 Task: Look for Airbnb properties in Ado Odo, Nigeria from 24th December, 2023 to 27th December, 2023 for 1 adult. Place can be private room with 1  bedroom having 1 bed and 1 bathroom. Property type can be hotel.
Action: Mouse moved to (491, 120)
Screenshot: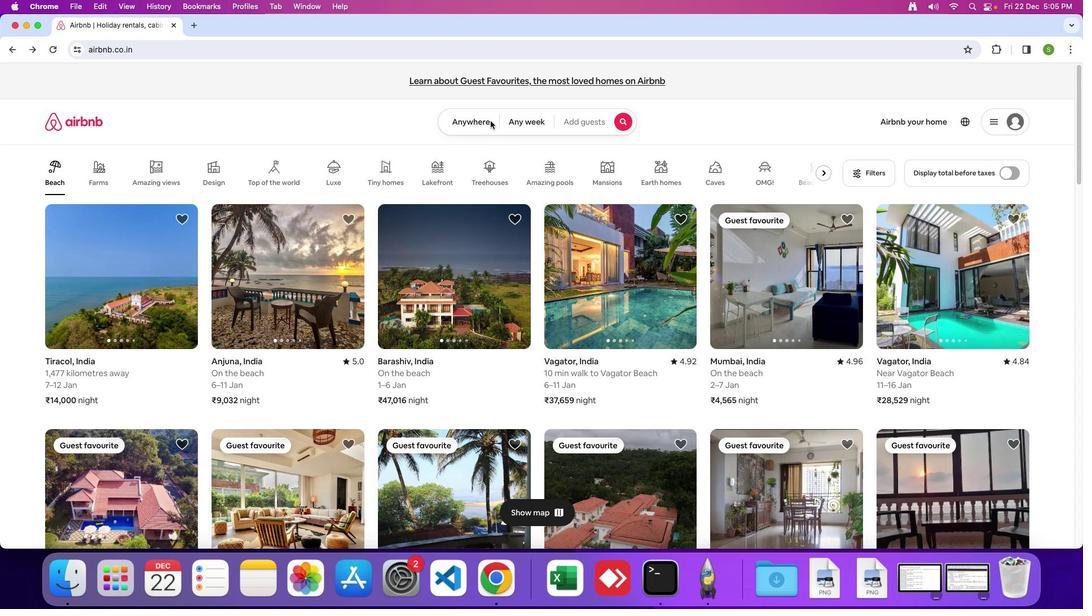 
Action: Mouse pressed left at (491, 120)
Screenshot: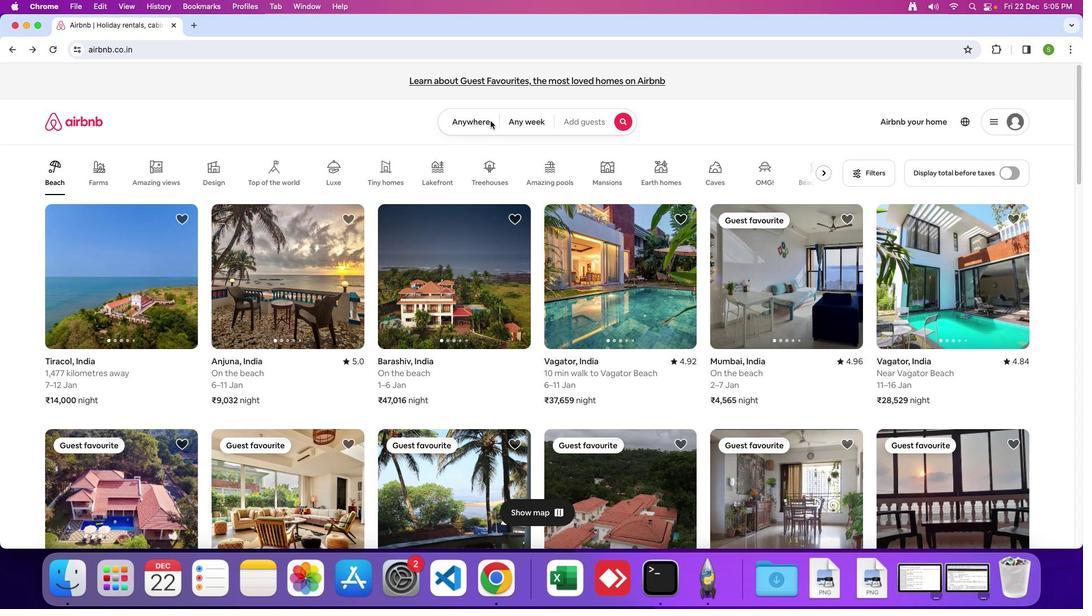 
Action: Mouse moved to (460, 128)
Screenshot: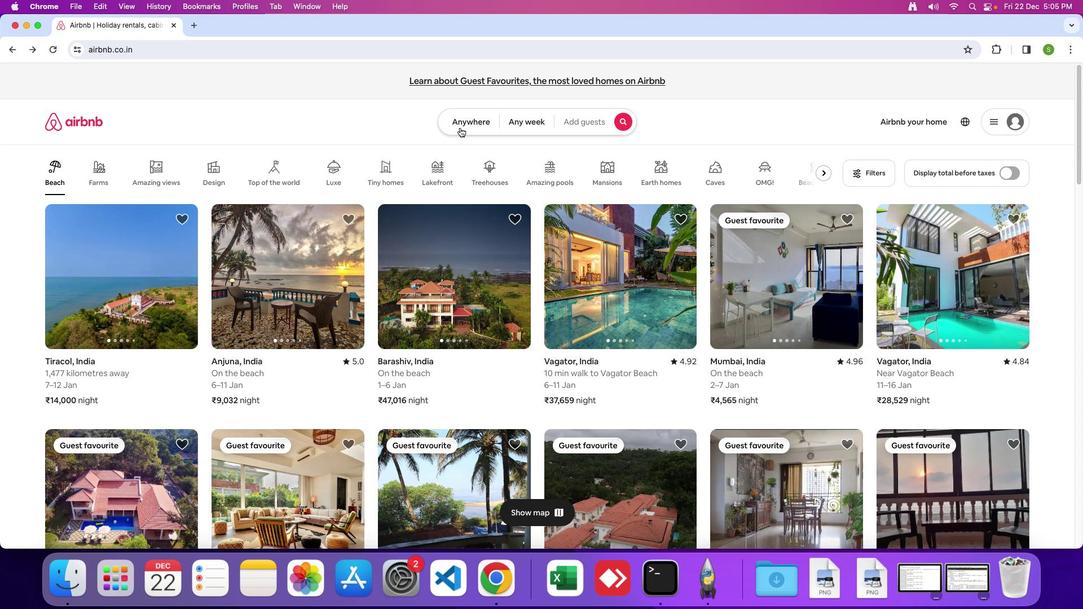 
Action: Mouse pressed left at (460, 128)
Screenshot: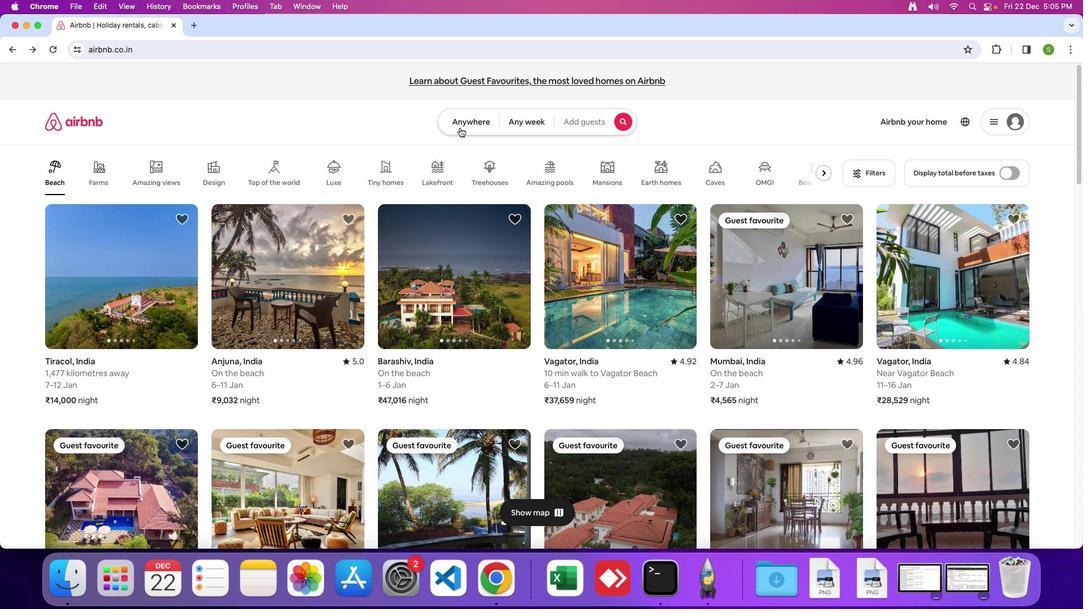
Action: Mouse moved to (411, 167)
Screenshot: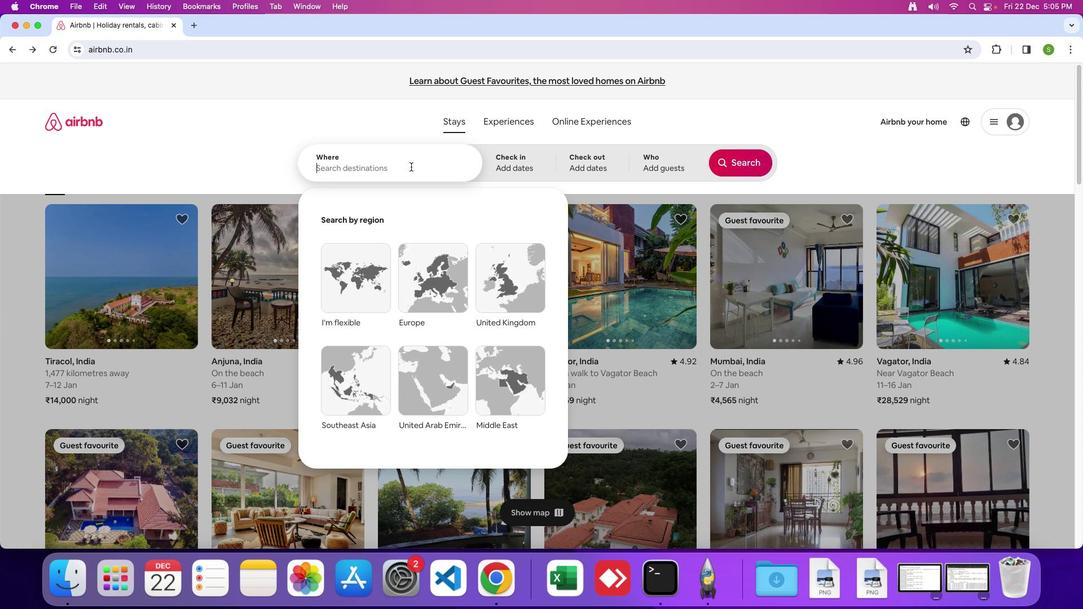 
Action: Mouse pressed left at (411, 167)
Screenshot: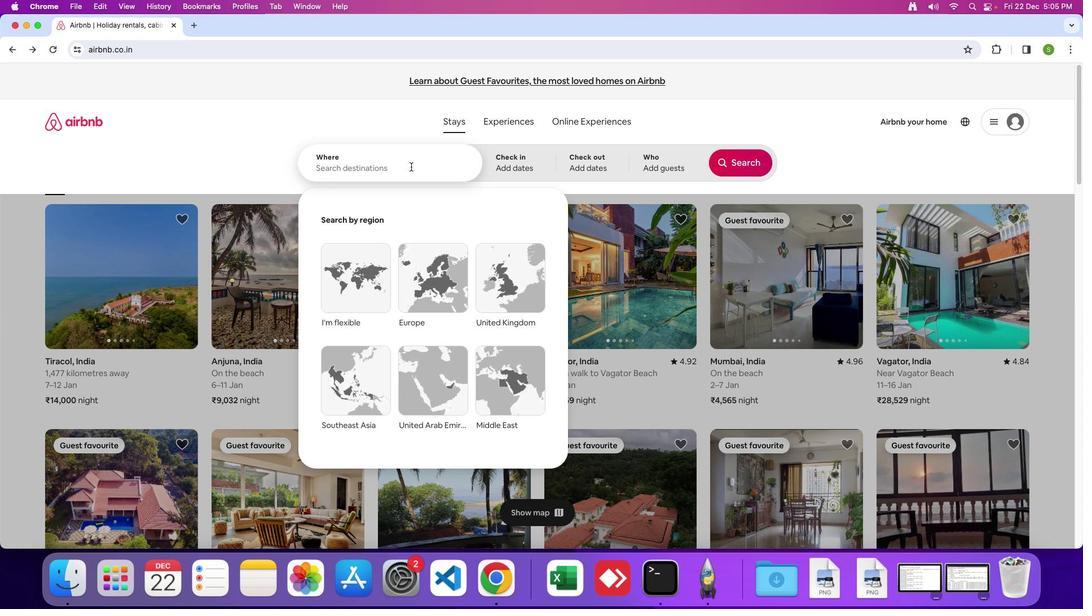 
Action: Mouse moved to (411, 167)
Screenshot: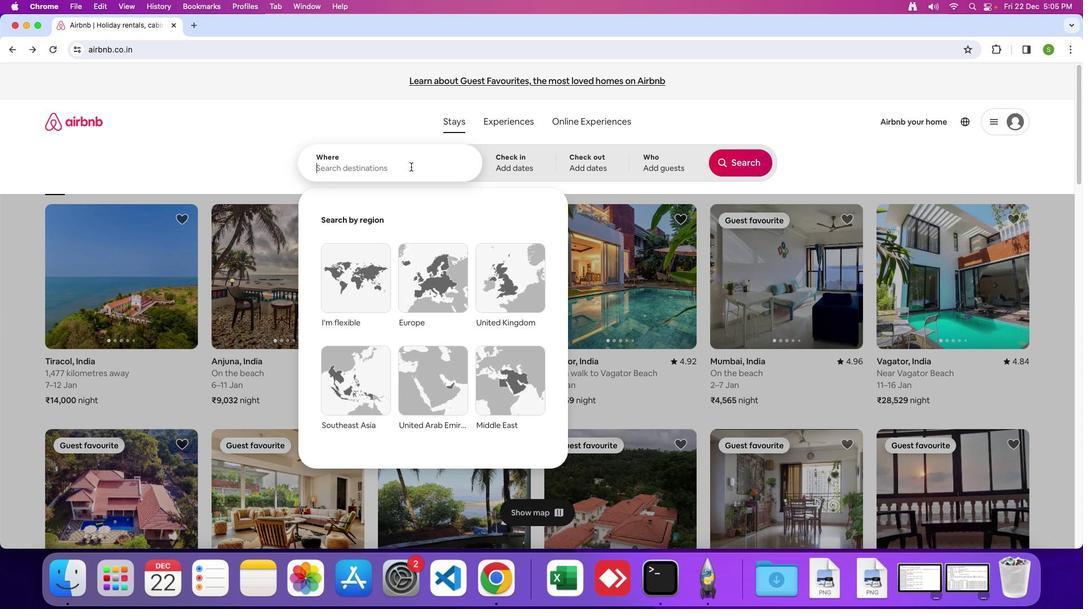 
Action: Key pressed 'A'Key.caps_lock'd''o'Key.spaceKey.shift'O''d''o'','Key.spaceKey.shift'N''i''g''e''r''i''a'Key.enter
Screenshot: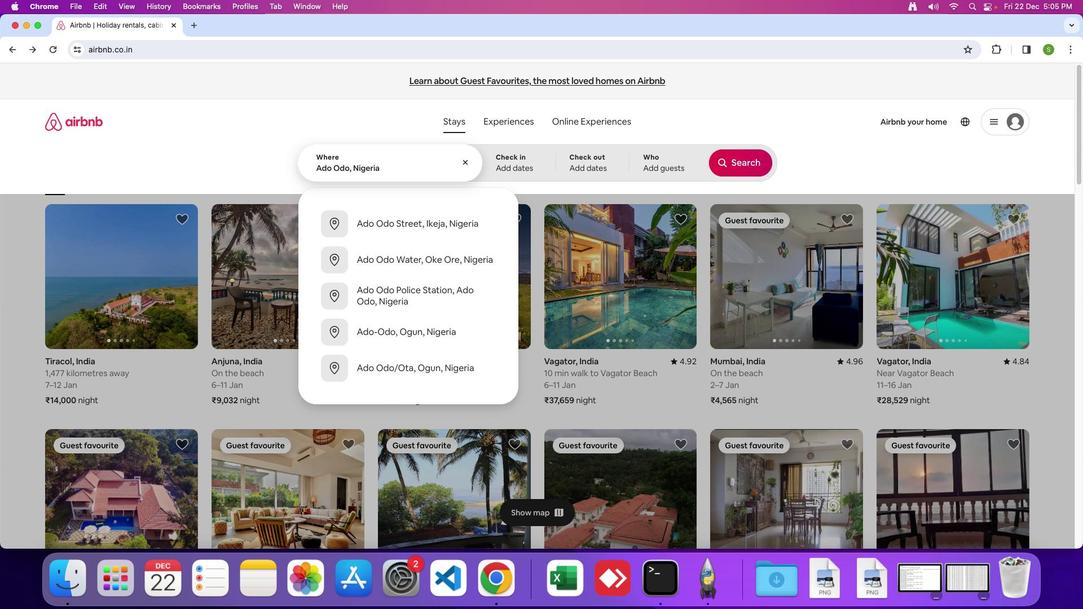 
Action: Mouse moved to (344, 421)
Screenshot: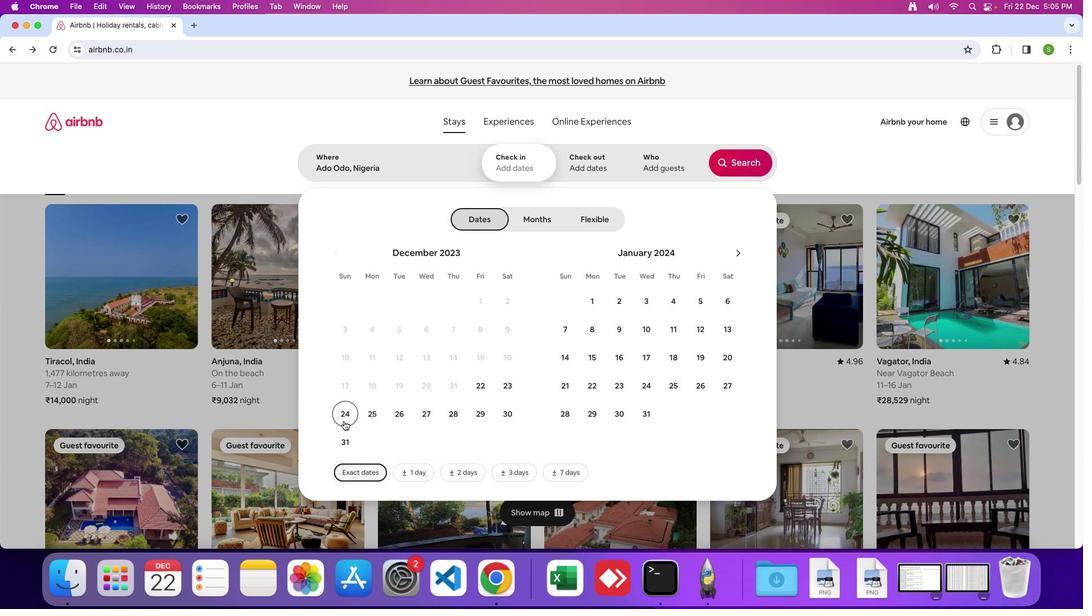 
Action: Mouse pressed left at (344, 421)
Screenshot: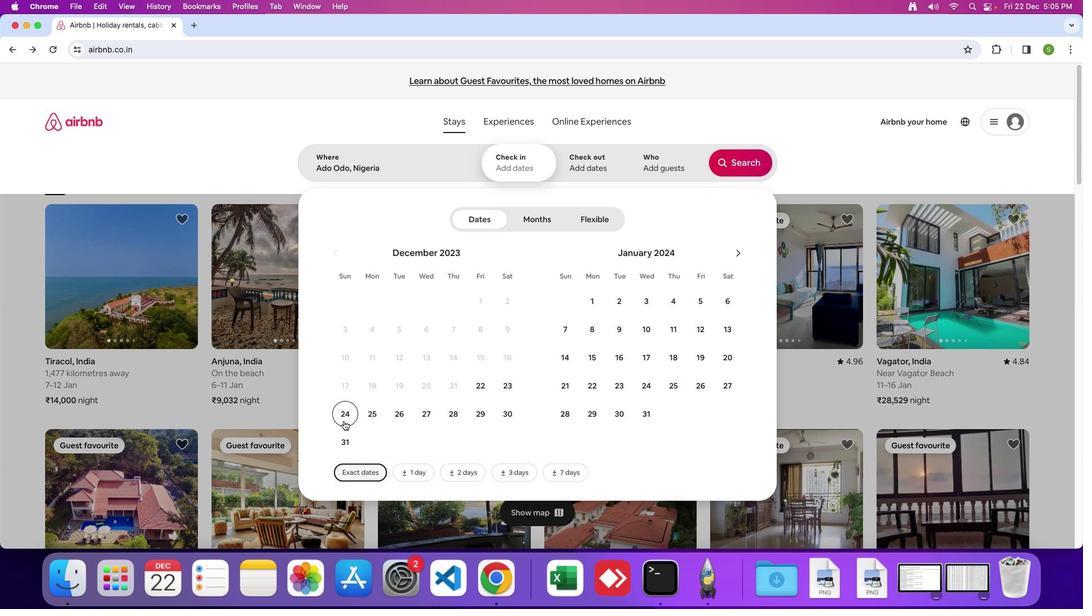 
Action: Mouse moved to (427, 414)
Screenshot: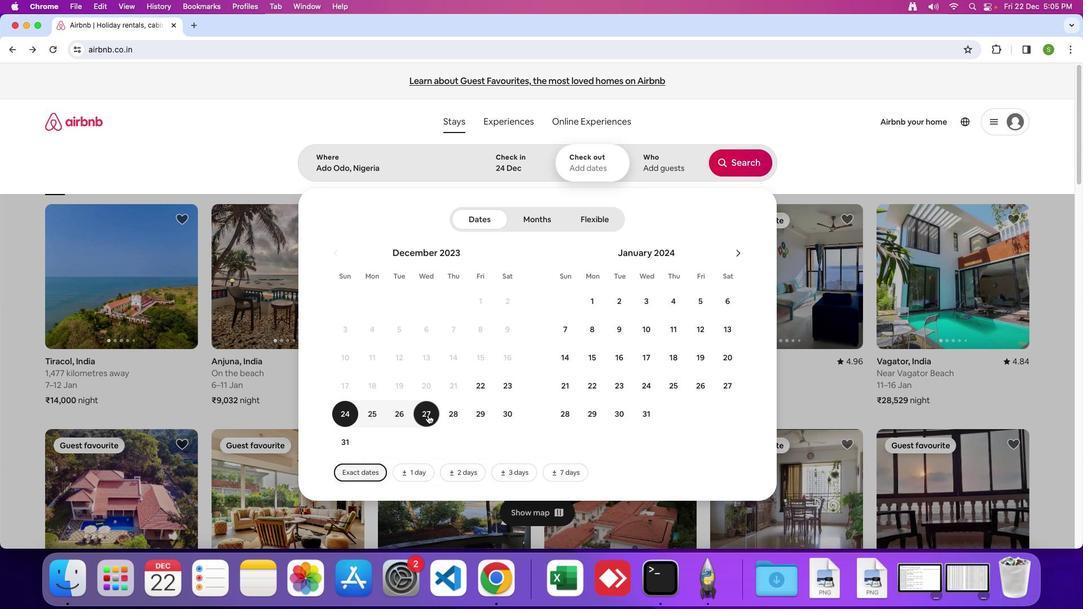 
Action: Mouse pressed left at (427, 414)
Screenshot: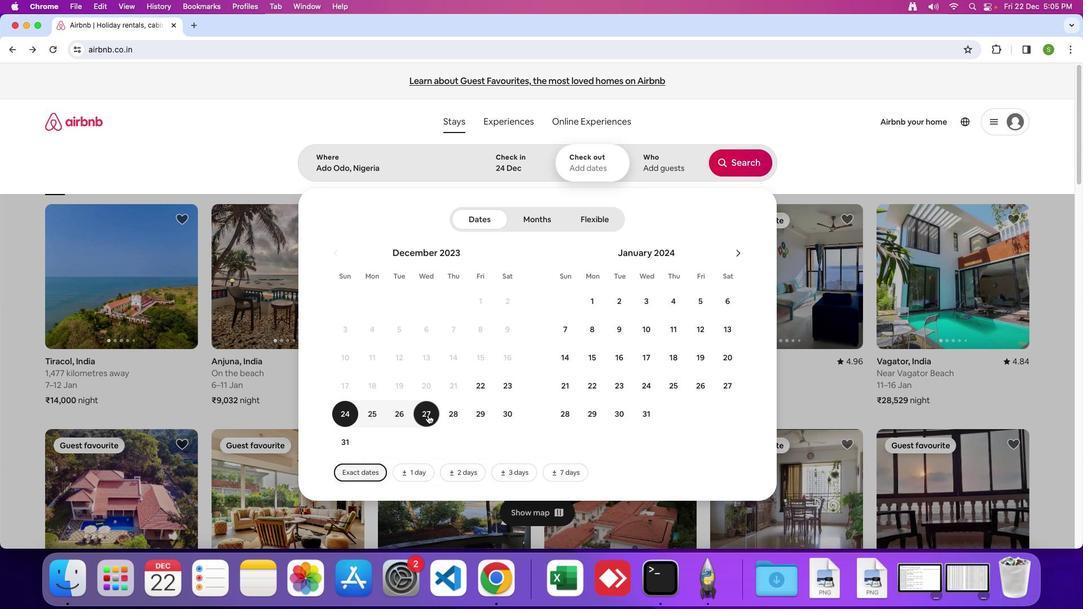 
Action: Mouse moved to (663, 174)
Screenshot: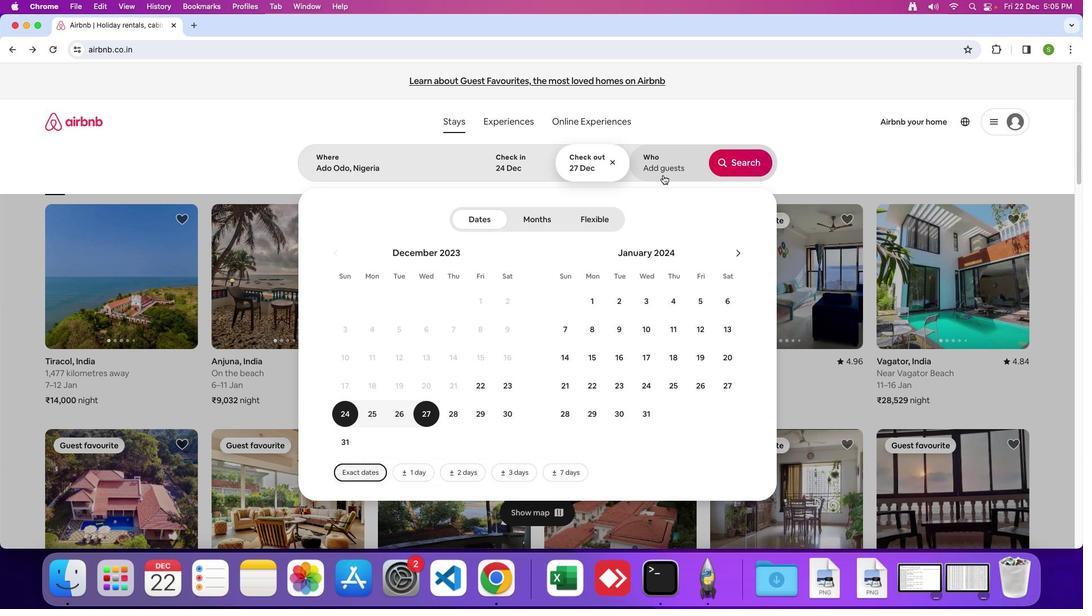 
Action: Mouse pressed left at (663, 174)
Screenshot: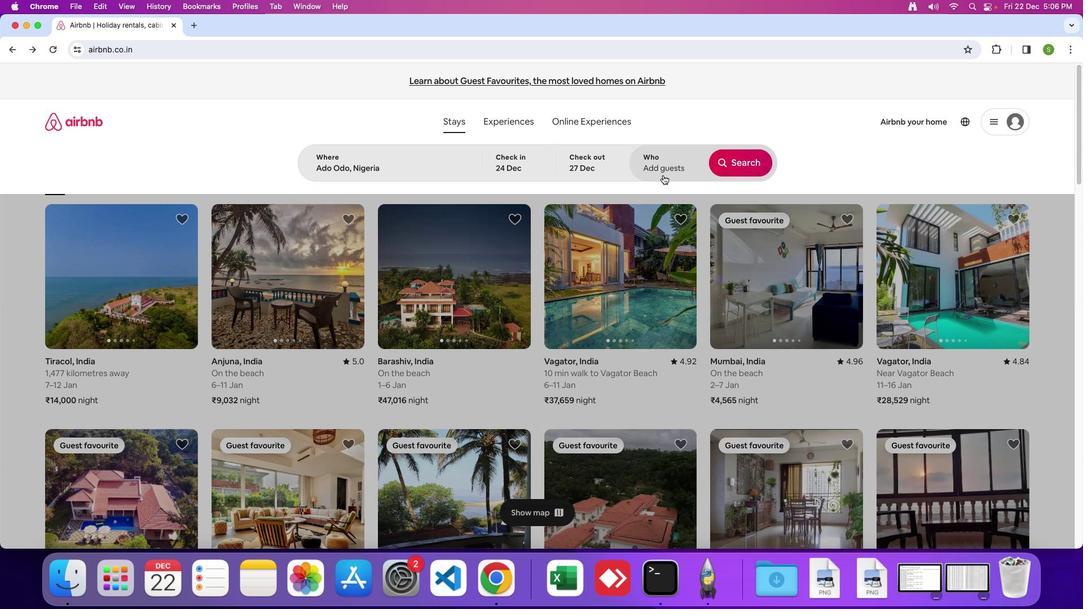 
Action: Mouse moved to (748, 219)
Screenshot: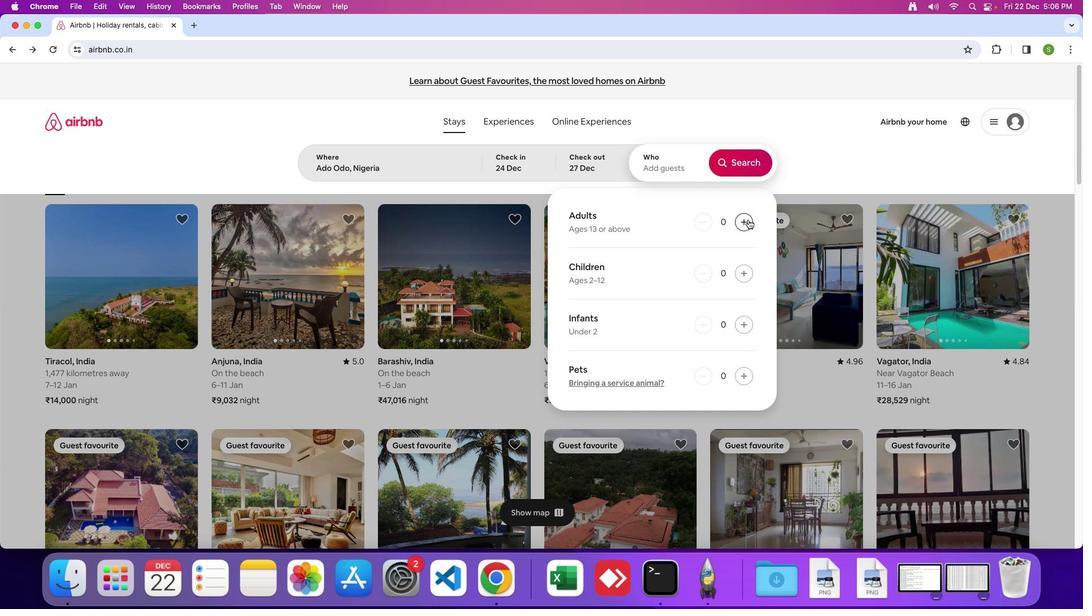 
Action: Mouse pressed left at (748, 219)
Screenshot: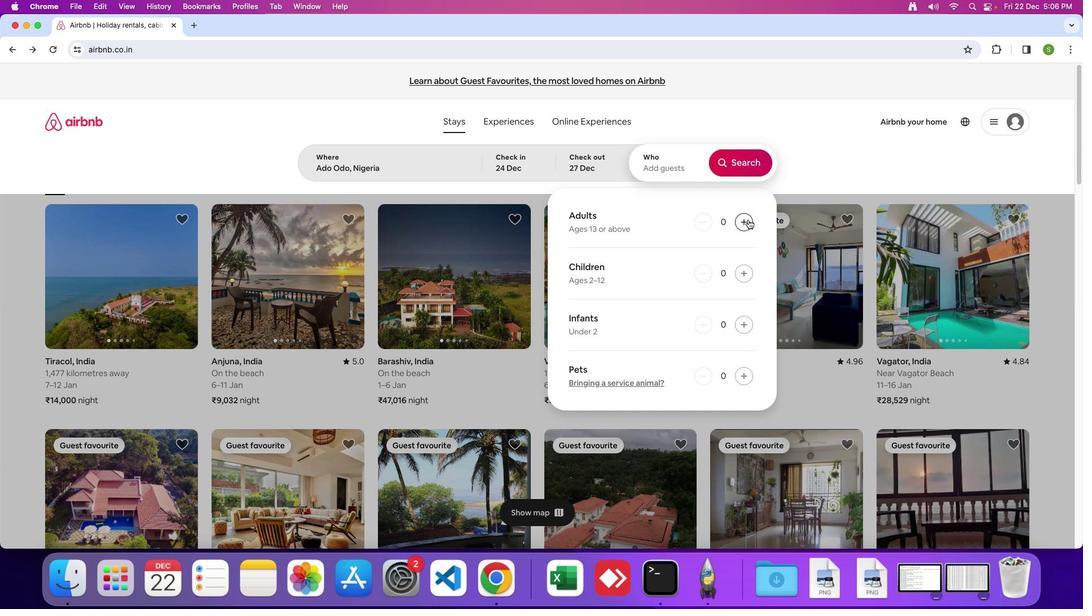 
Action: Mouse moved to (741, 167)
Screenshot: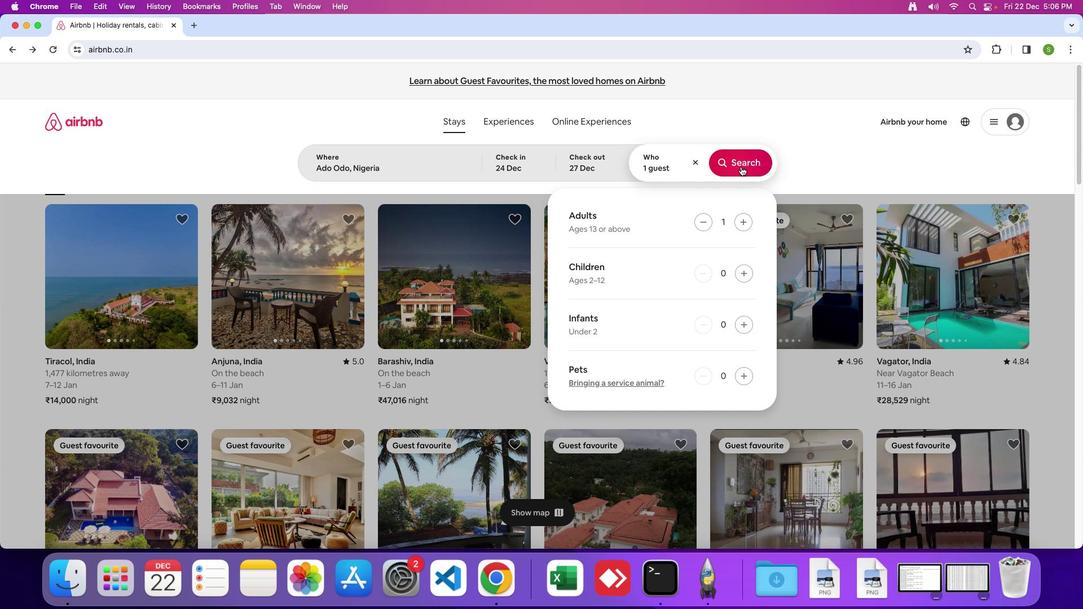 
Action: Mouse pressed left at (741, 167)
Screenshot: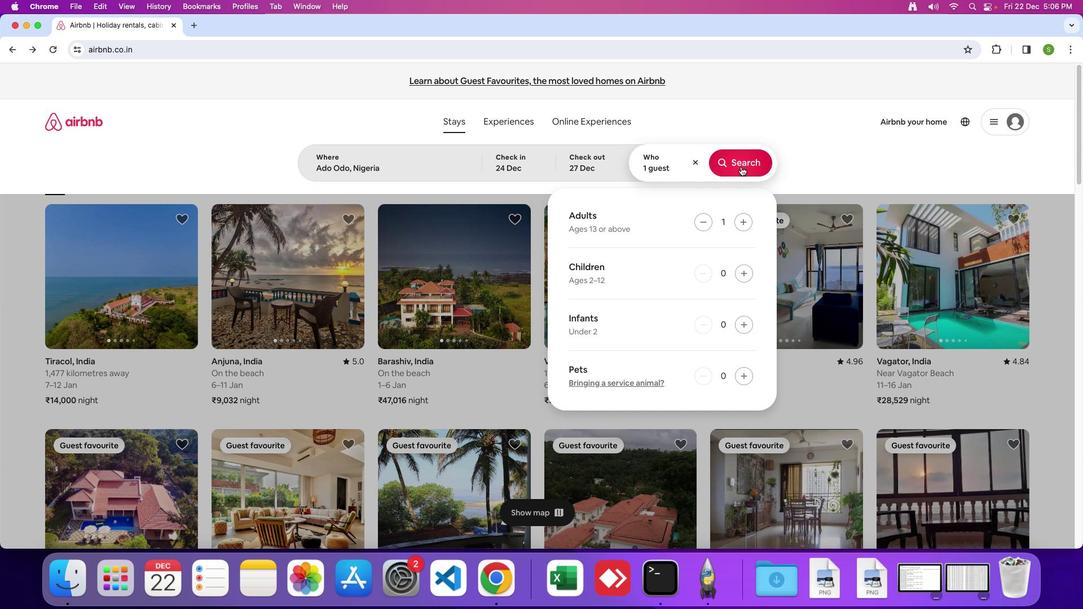 
Action: Mouse moved to (904, 136)
Screenshot: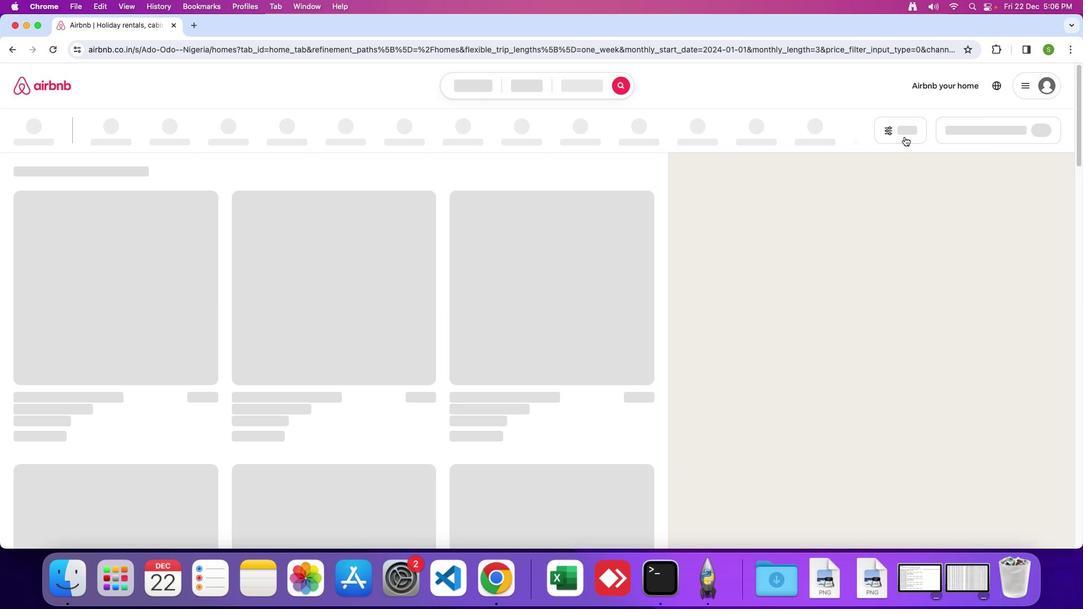 
Action: Mouse pressed left at (904, 136)
Screenshot: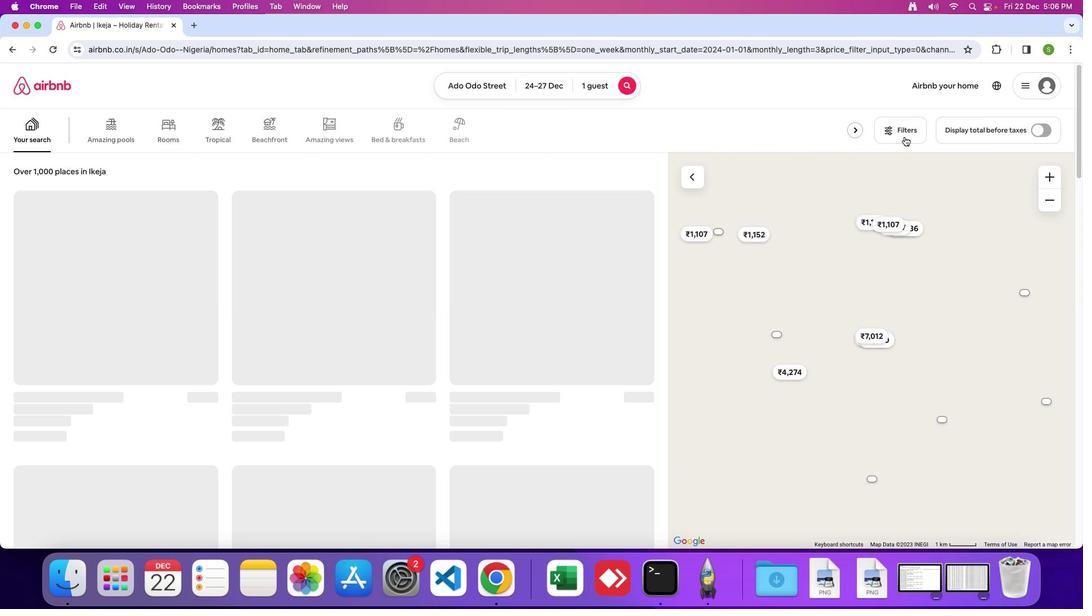 
Action: Mouse moved to (553, 370)
Screenshot: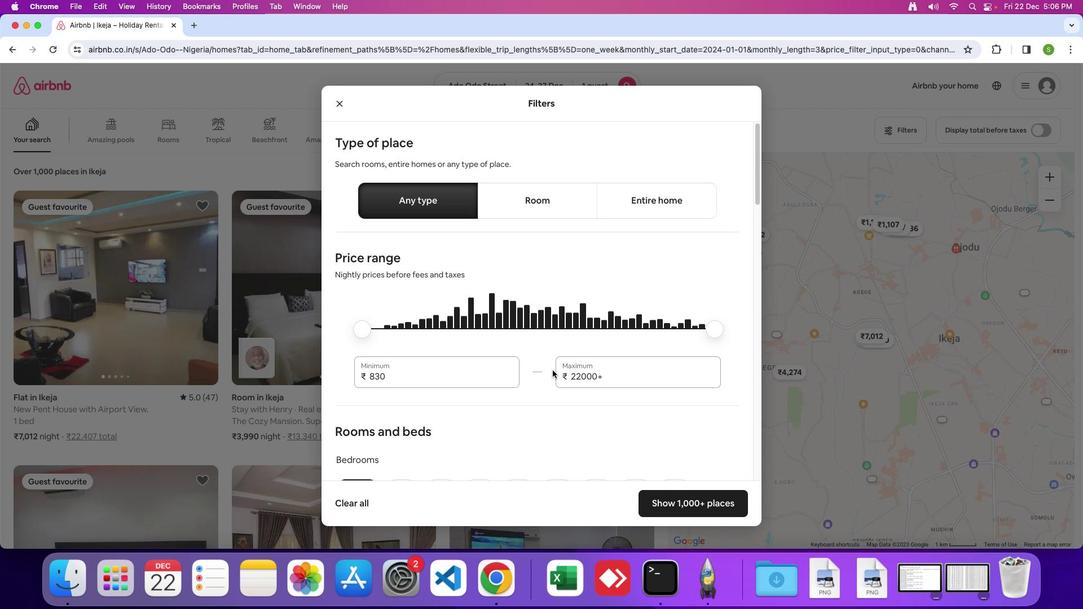 
Action: Mouse scrolled (553, 370) with delta (0, 0)
Screenshot: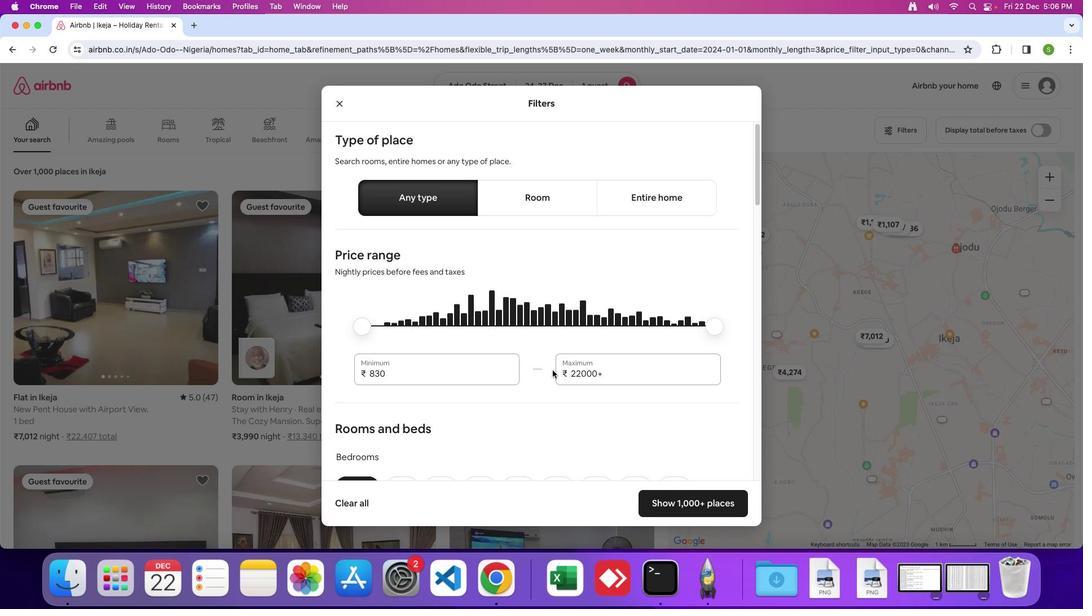 
Action: Mouse scrolled (553, 370) with delta (0, 0)
Screenshot: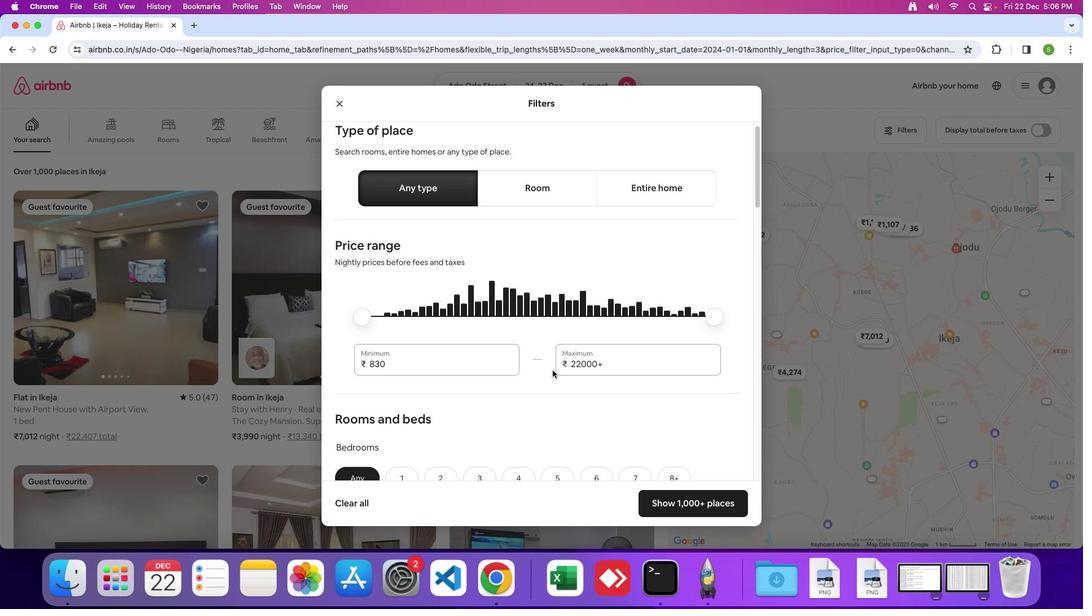 
Action: Mouse scrolled (553, 370) with delta (0, 0)
Screenshot: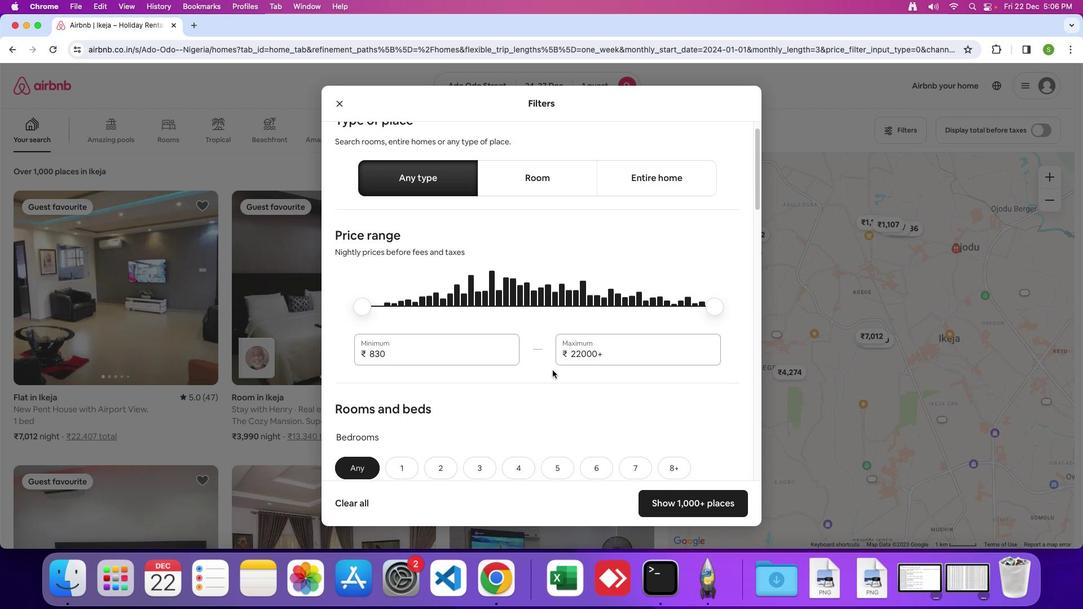 
Action: Mouse scrolled (553, 370) with delta (0, 0)
Screenshot: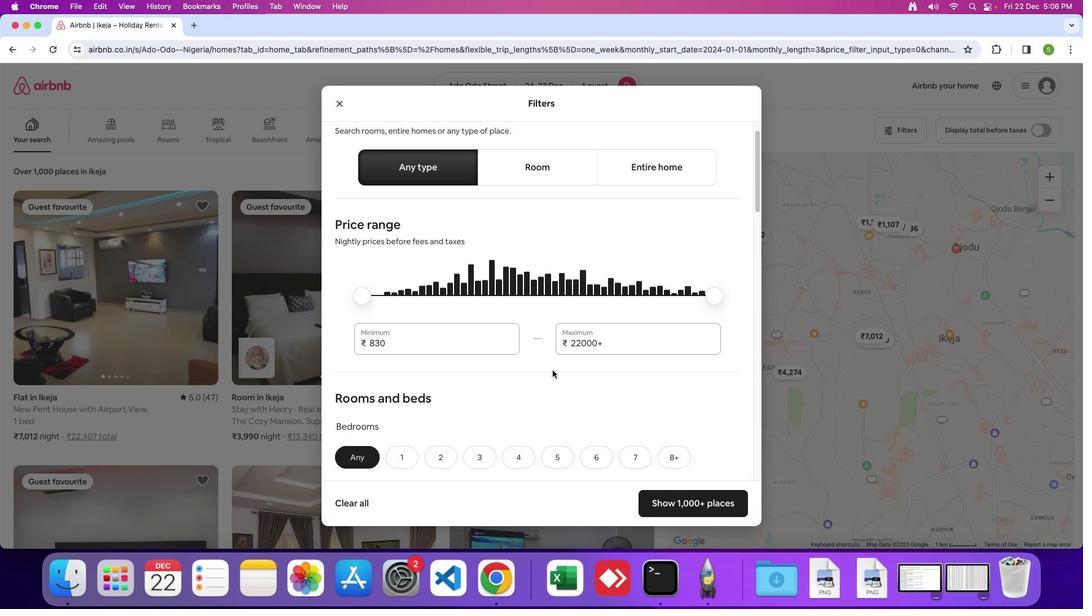 
Action: Mouse scrolled (553, 370) with delta (0, 0)
Screenshot: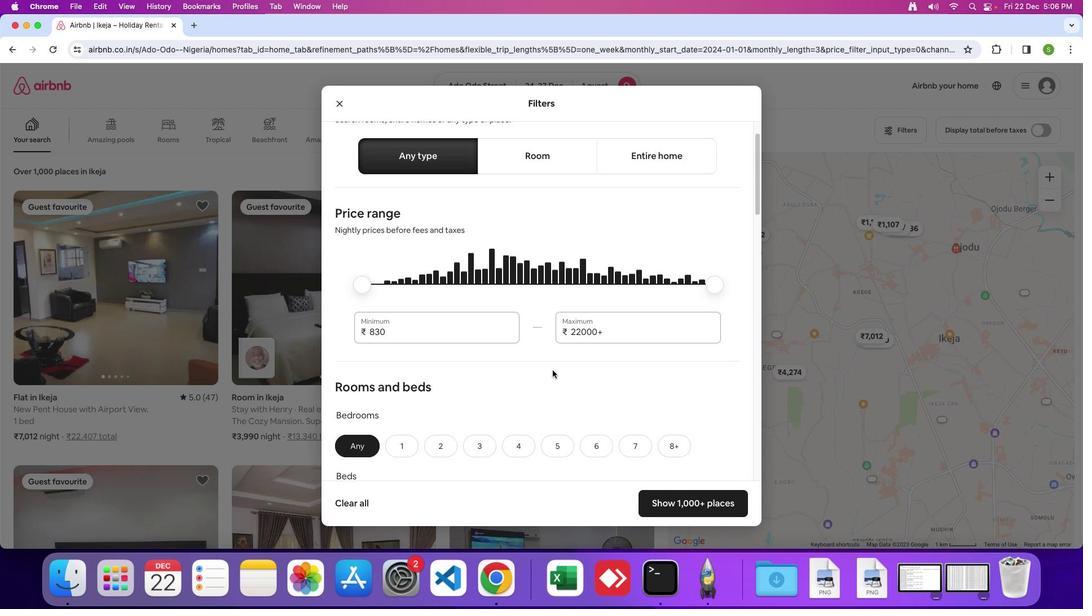 
Action: Mouse scrolled (553, 370) with delta (0, 0)
Screenshot: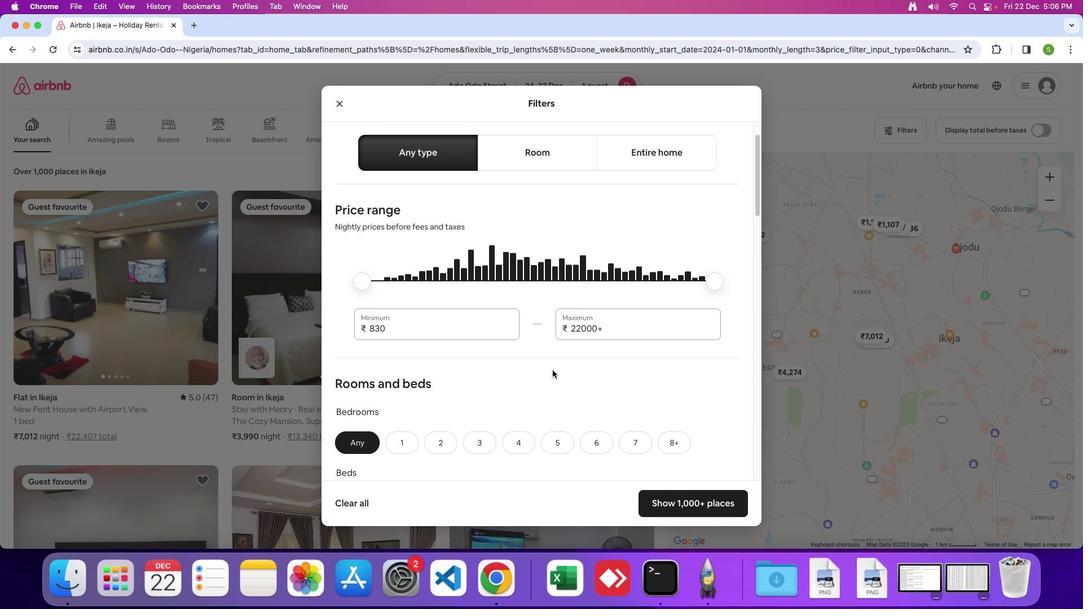 
Action: Mouse scrolled (553, 370) with delta (0, 0)
Screenshot: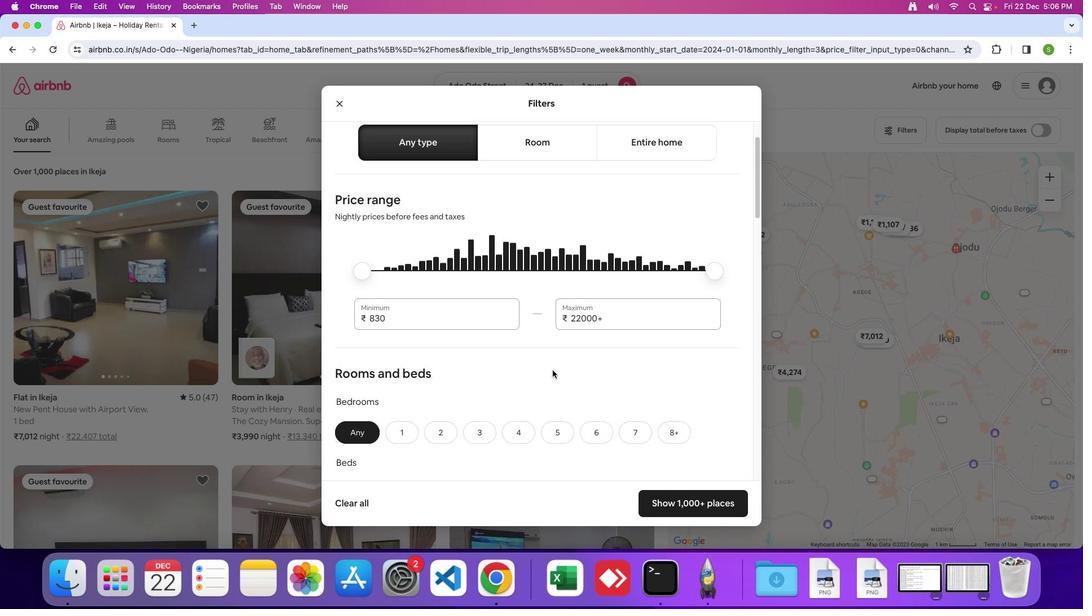 
Action: Mouse scrolled (553, 370) with delta (0, 0)
Screenshot: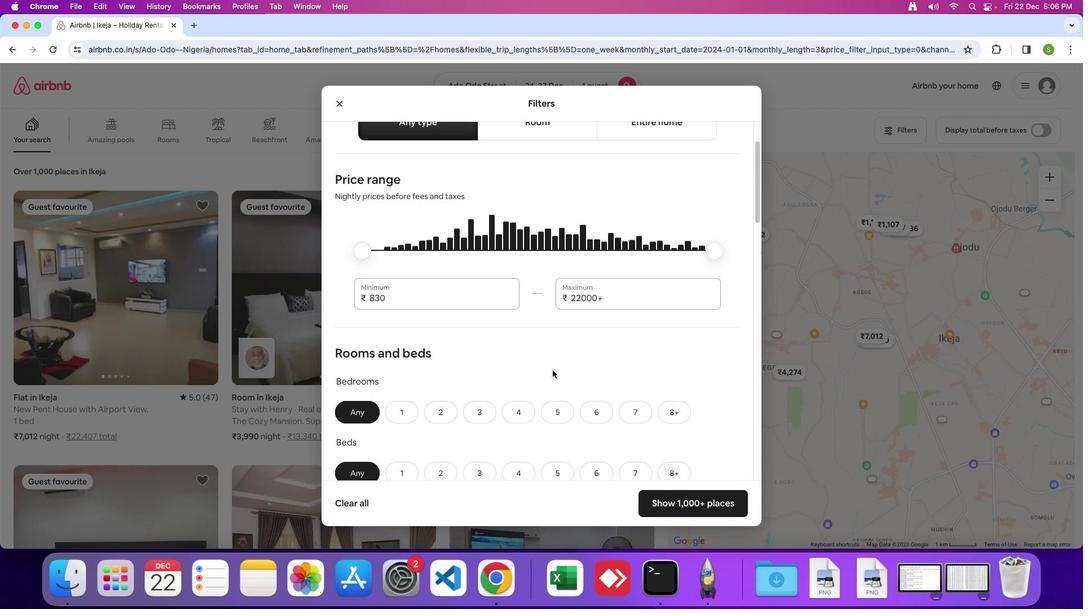 
Action: Mouse scrolled (553, 370) with delta (0, 0)
Screenshot: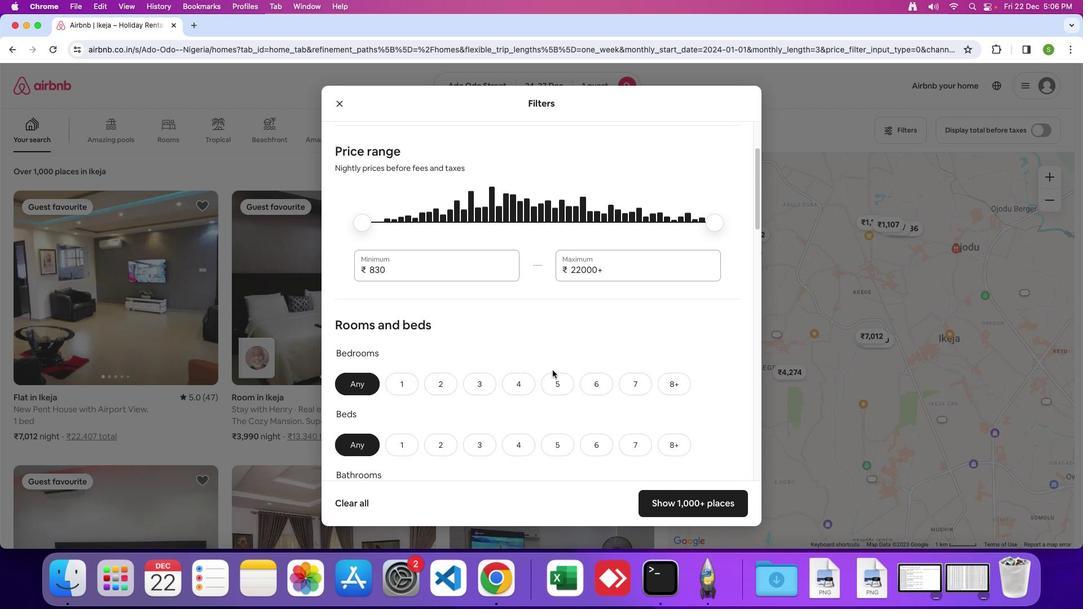 
Action: Mouse scrolled (553, 370) with delta (0, 0)
Screenshot: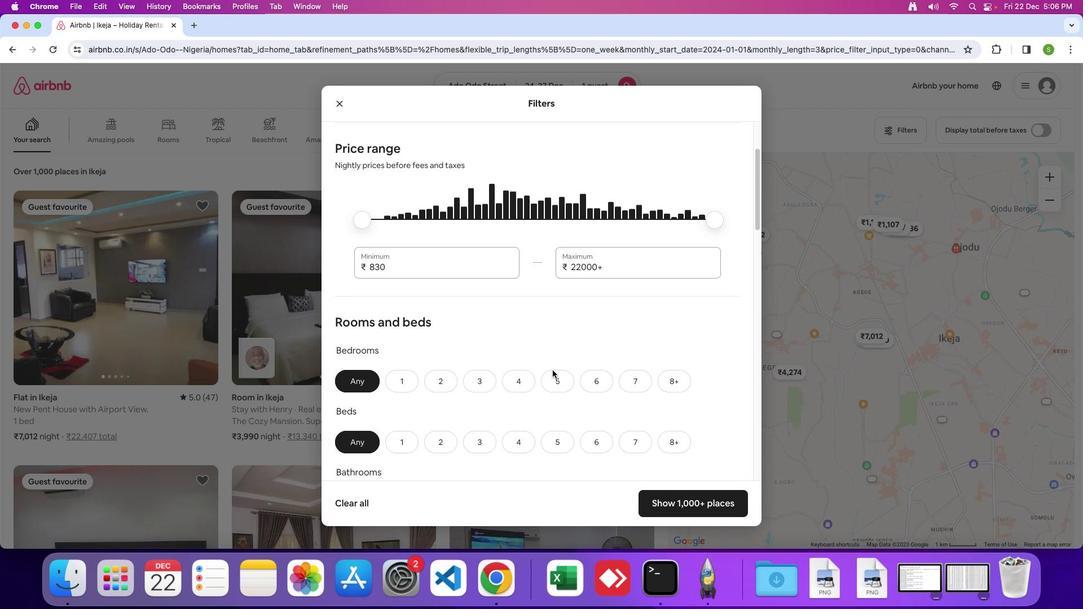 
Action: Mouse scrolled (553, 370) with delta (0, -1)
Screenshot: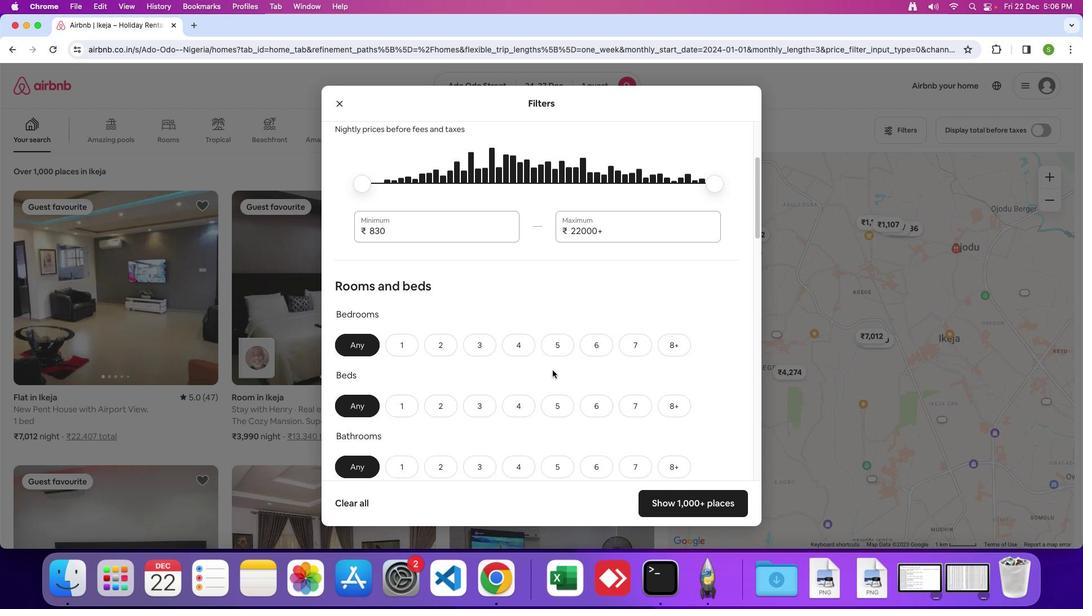 
Action: Mouse scrolled (553, 370) with delta (0, 0)
Screenshot: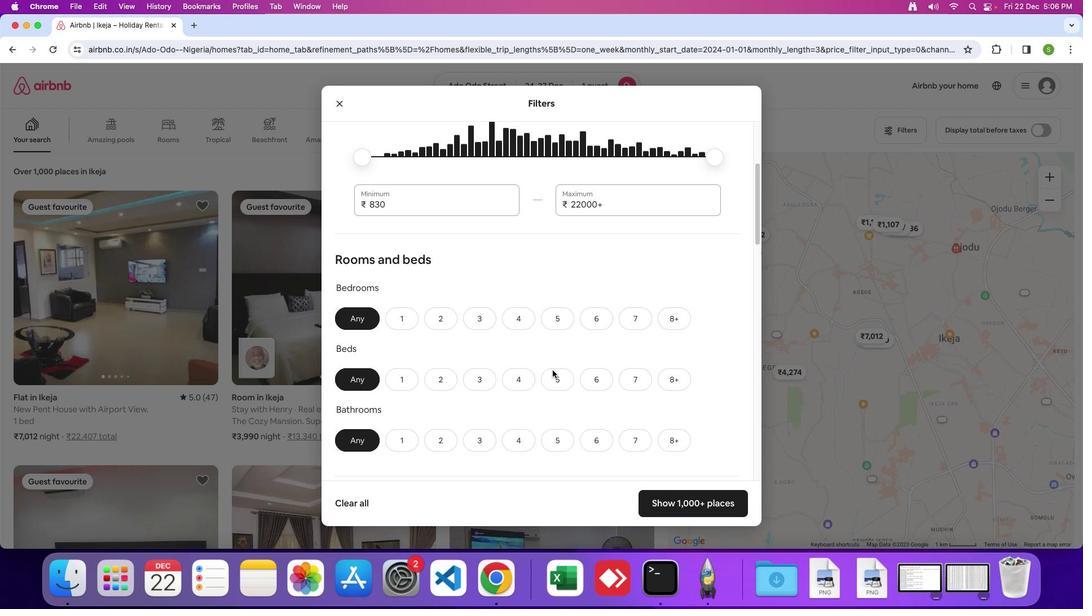 
Action: Mouse scrolled (553, 370) with delta (0, 0)
Screenshot: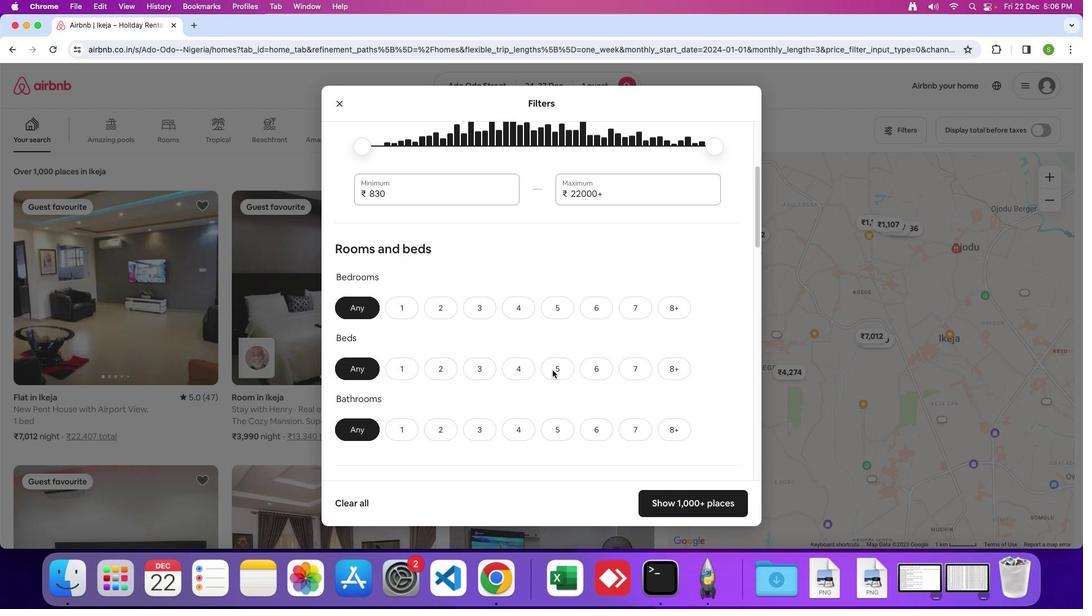 
Action: Mouse scrolled (553, 370) with delta (0, -1)
Screenshot: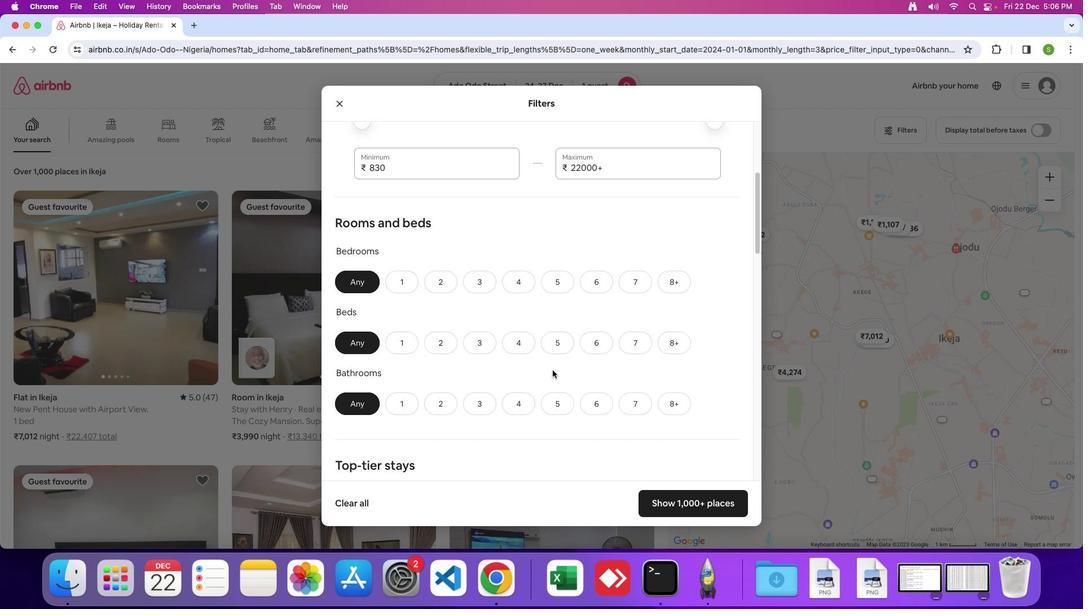 
Action: Mouse scrolled (553, 370) with delta (0, 0)
Screenshot: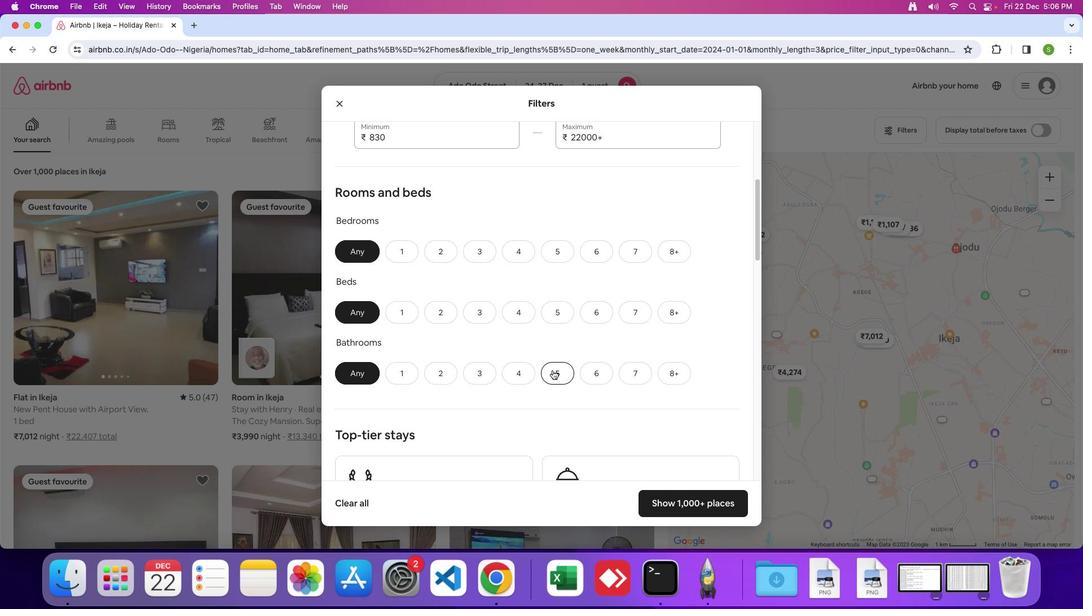 
Action: Mouse scrolled (553, 370) with delta (0, 0)
Screenshot: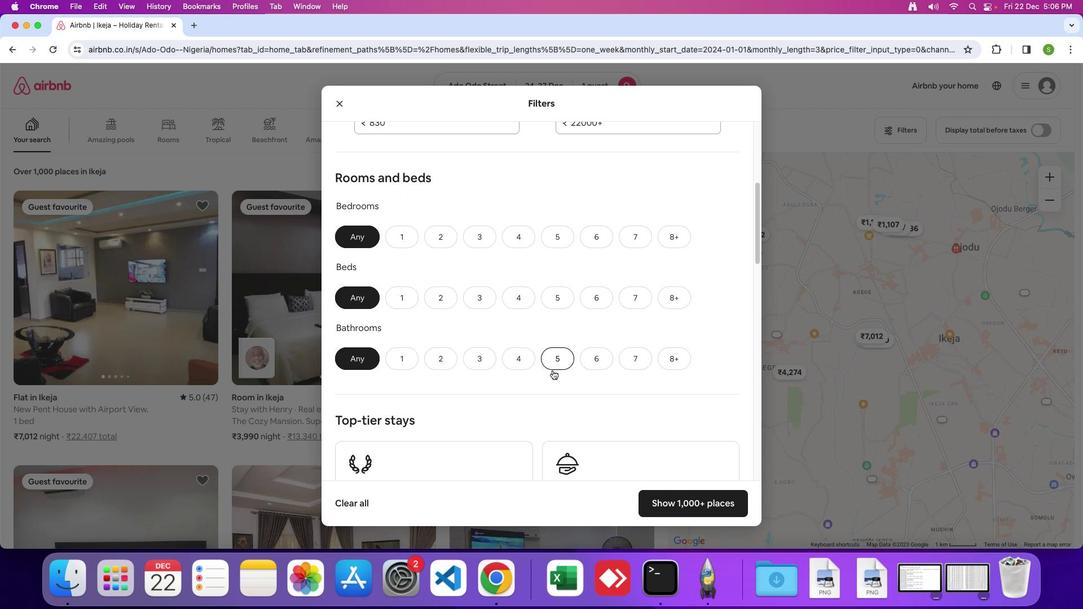 
Action: Mouse scrolled (553, 370) with delta (0, -1)
Screenshot: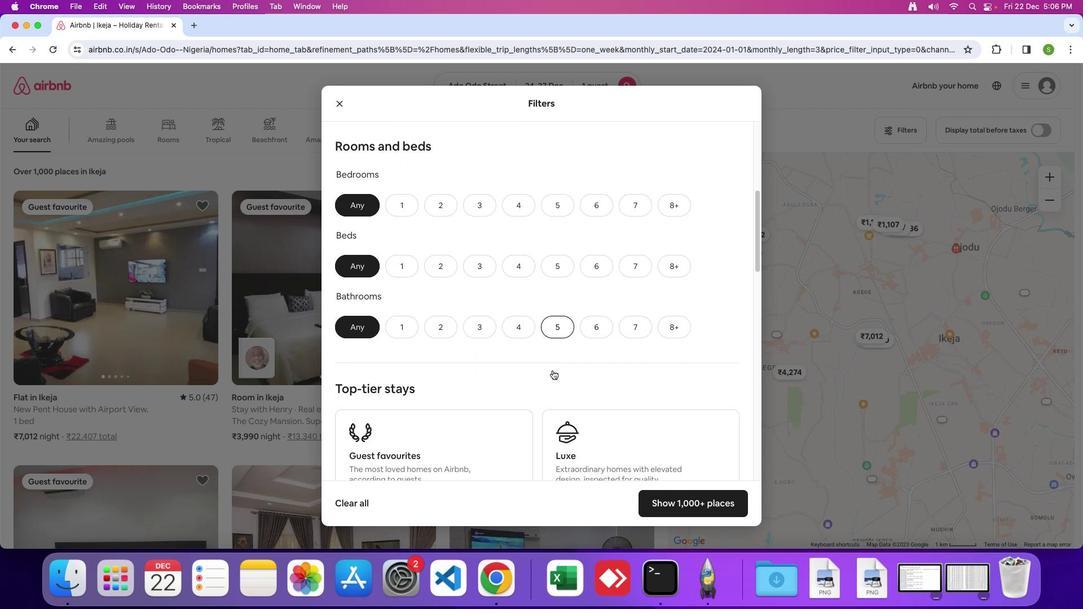 
Action: Mouse scrolled (553, 370) with delta (0, 0)
Screenshot: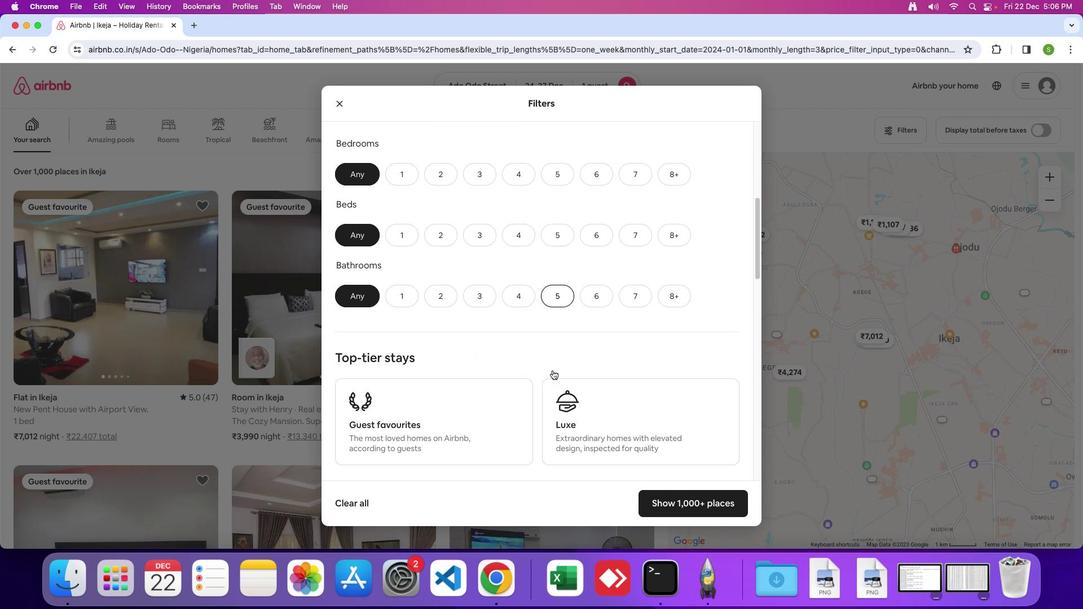 
Action: Mouse scrolled (553, 370) with delta (0, 0)
Screenshot: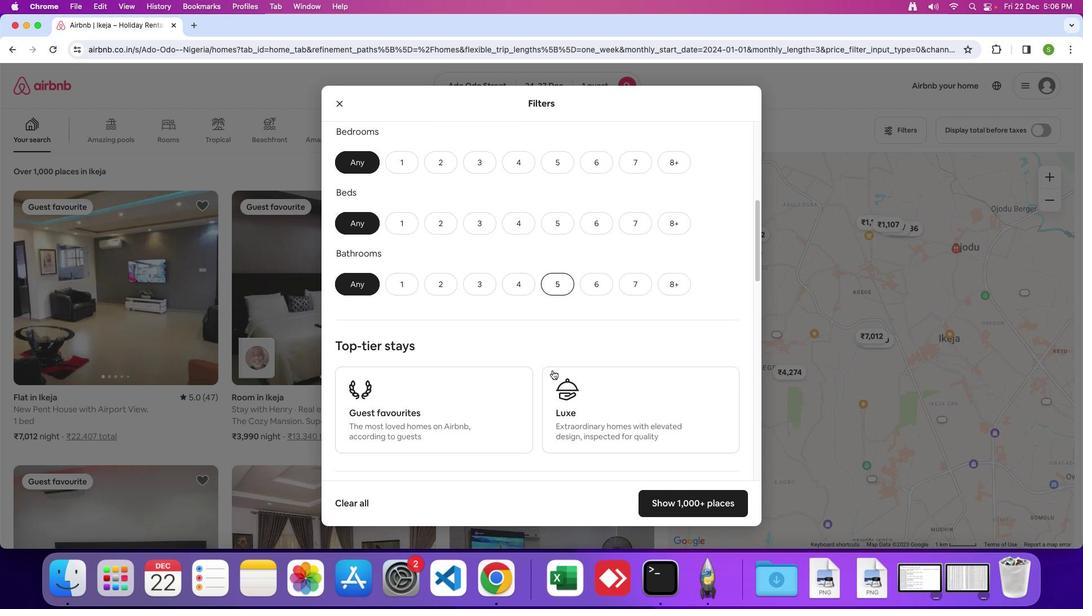 
Action: Mouse scrolled (553, 370) with delta (0, -1)
Screenshot: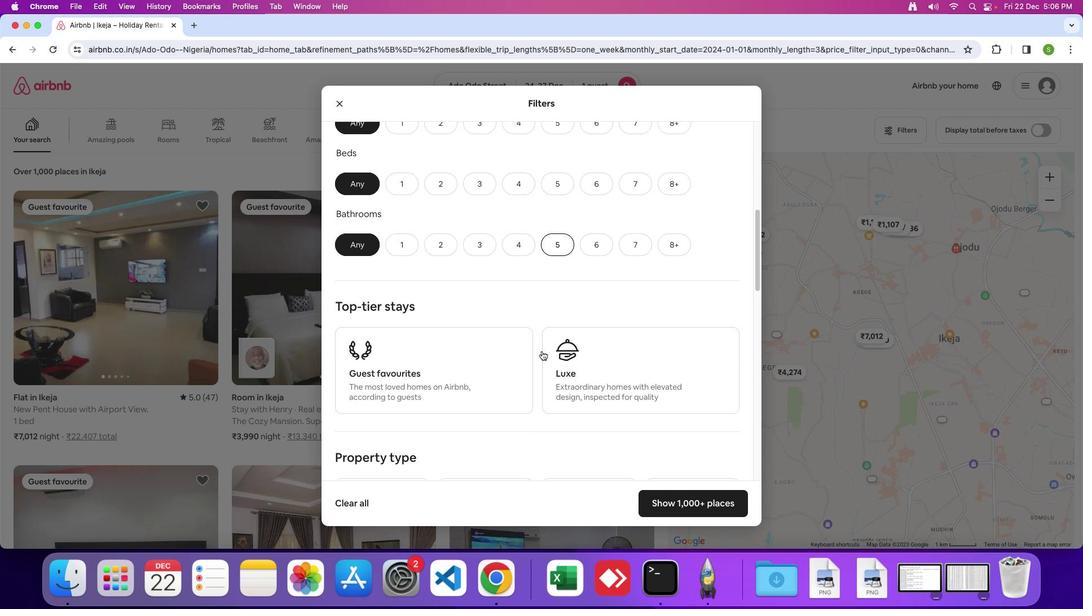 
Action: Mouse moved to (457, 239)
Screenshot: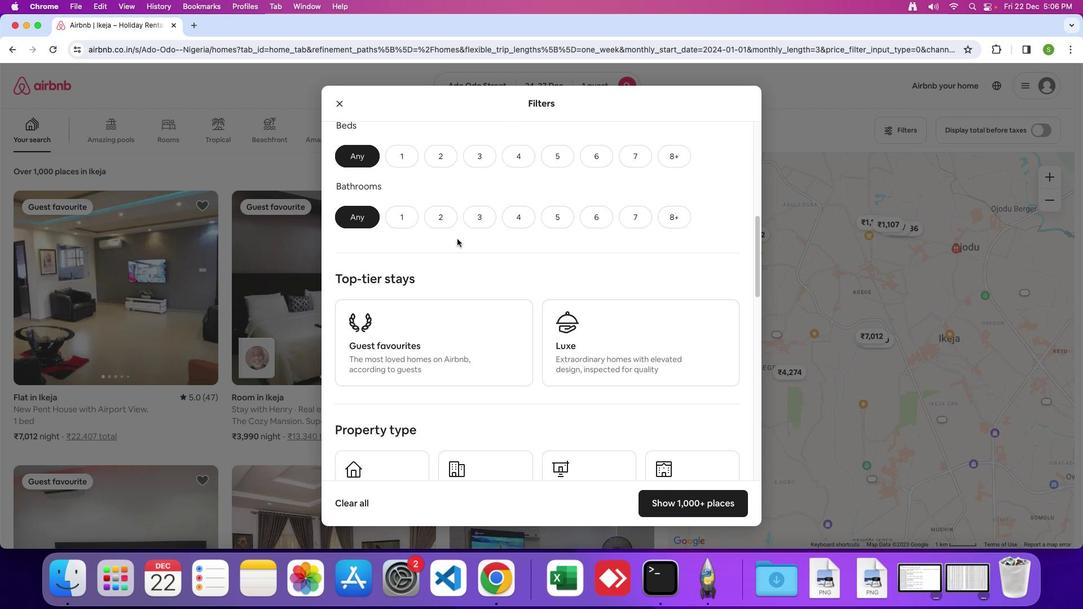 
Action: Mouse scrolled (457, 239) with delta (0, 0)
Screenshot: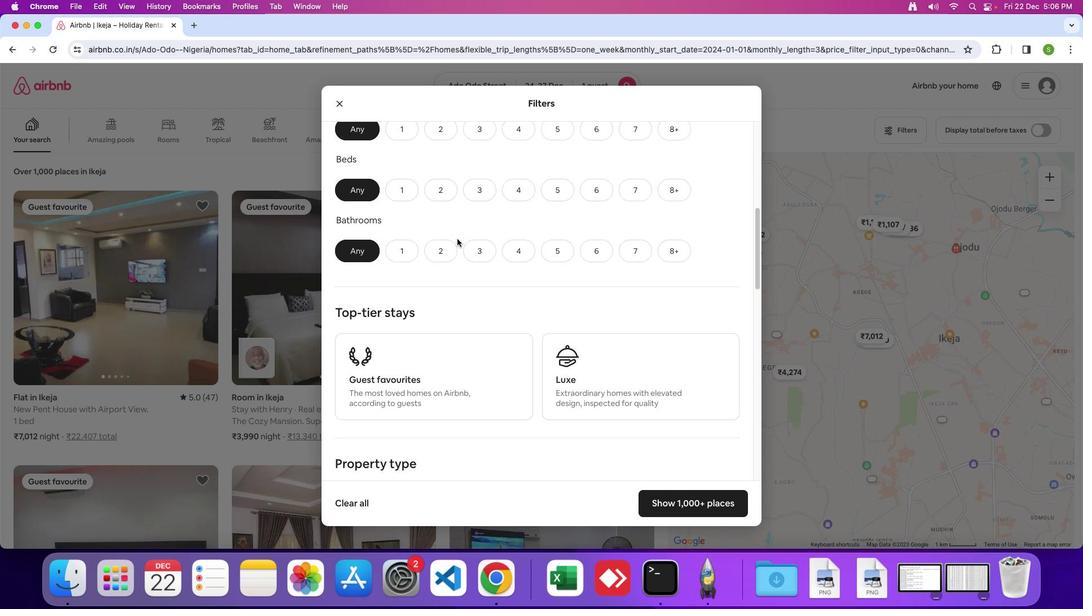 
Action: Mouse scrolled (457, 239) with delta (0, 0)
Screenshot: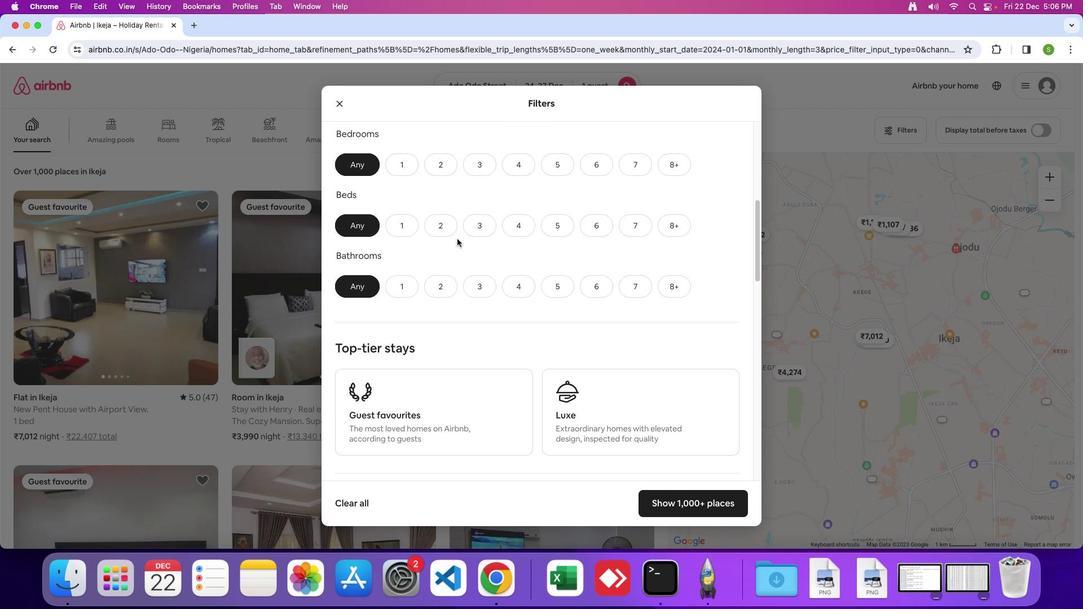 
Action: Mouse scrolled (457, 239) with delta (0, 2)
Screenshot: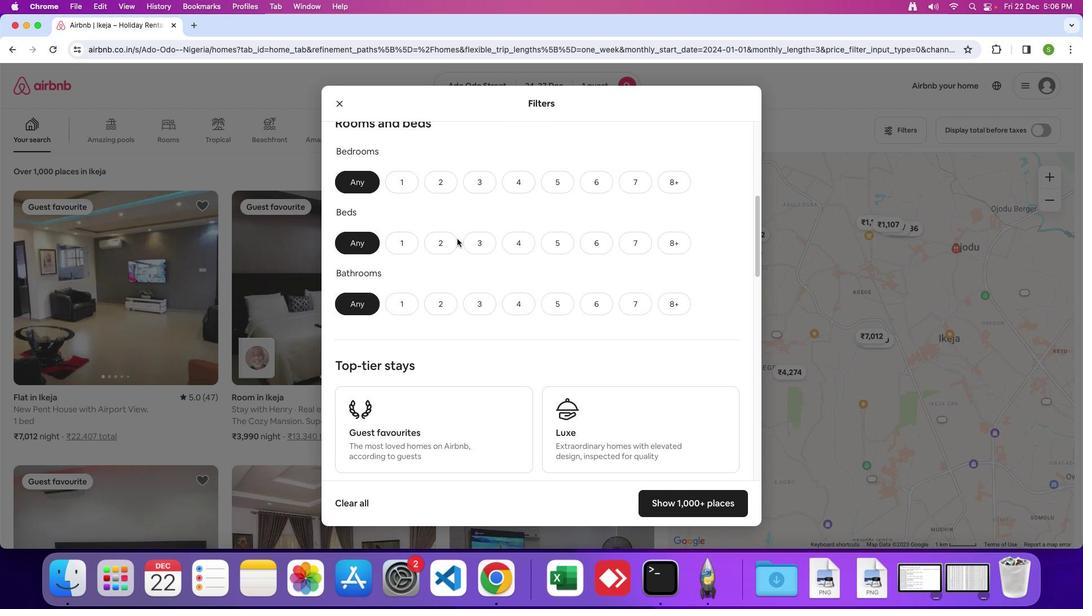 
Action: Mouse scrolled (457, 239) with delta (0, 0)
Screenshot: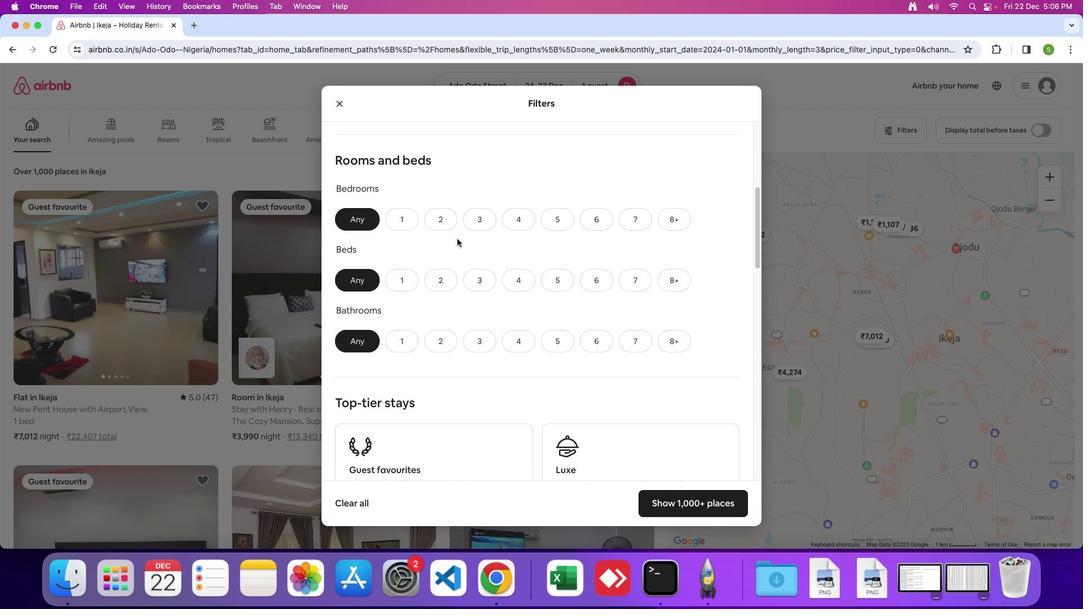 
Action: Mouse moved to (400, 212)
Screenshot: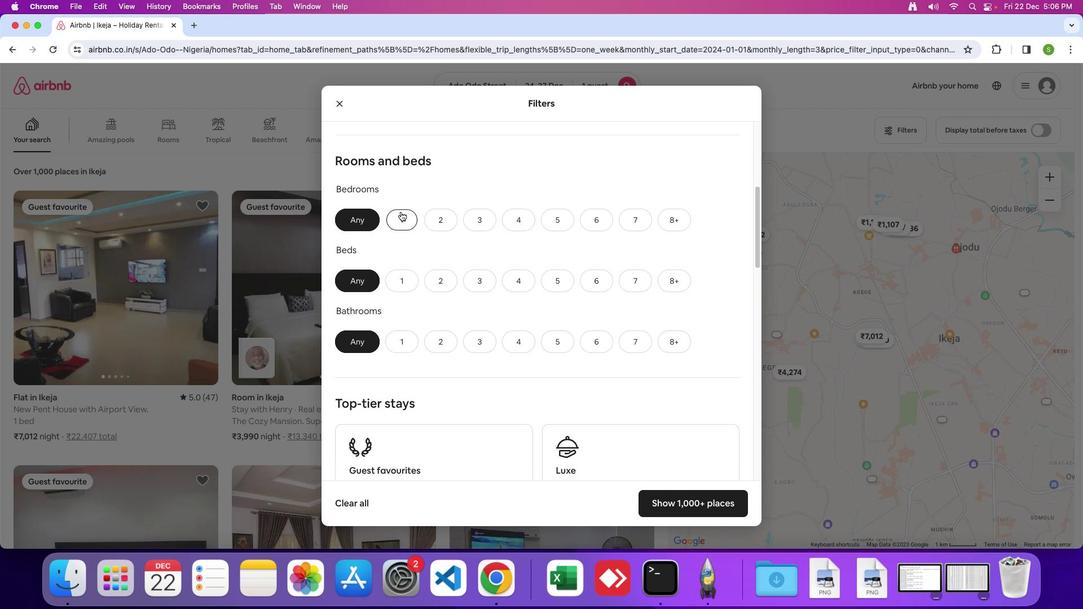 
Action: Mouse pressed left at (400, 212)
Screenshot: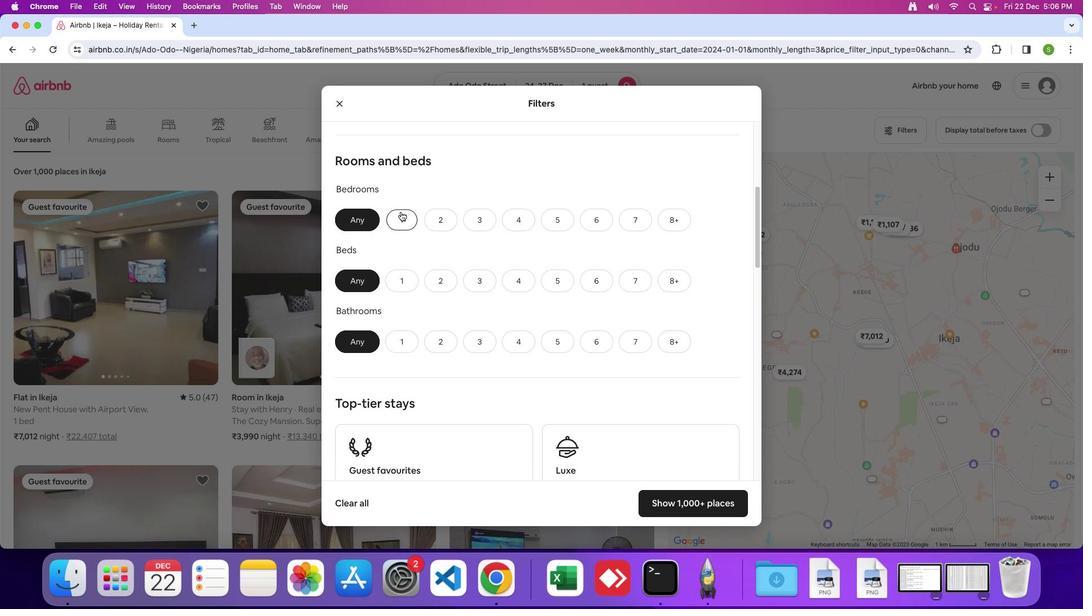 
Action: Mouse moved to (397, 281)
Screenshot: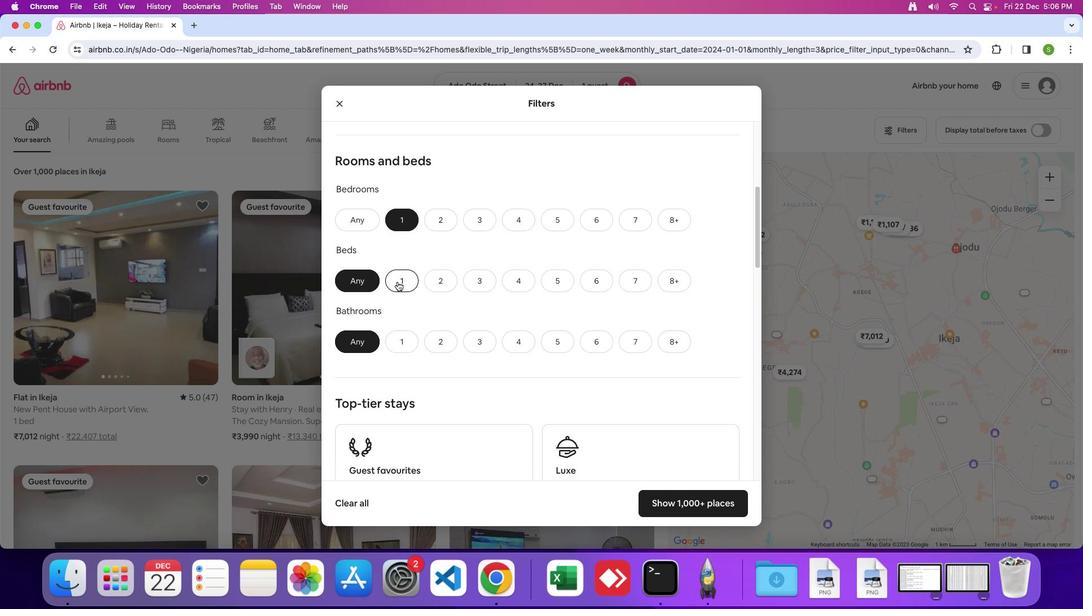 
Action: Mouse pressed left at (397, 281)
Screenshot: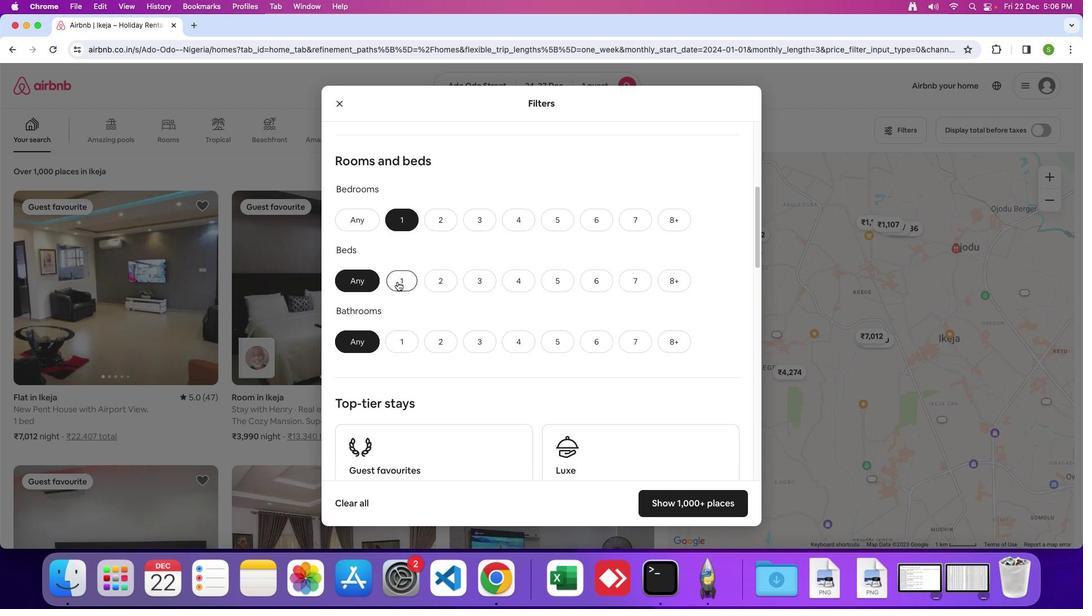 
Action: Mouse moved to (396, 338)
Screenshot: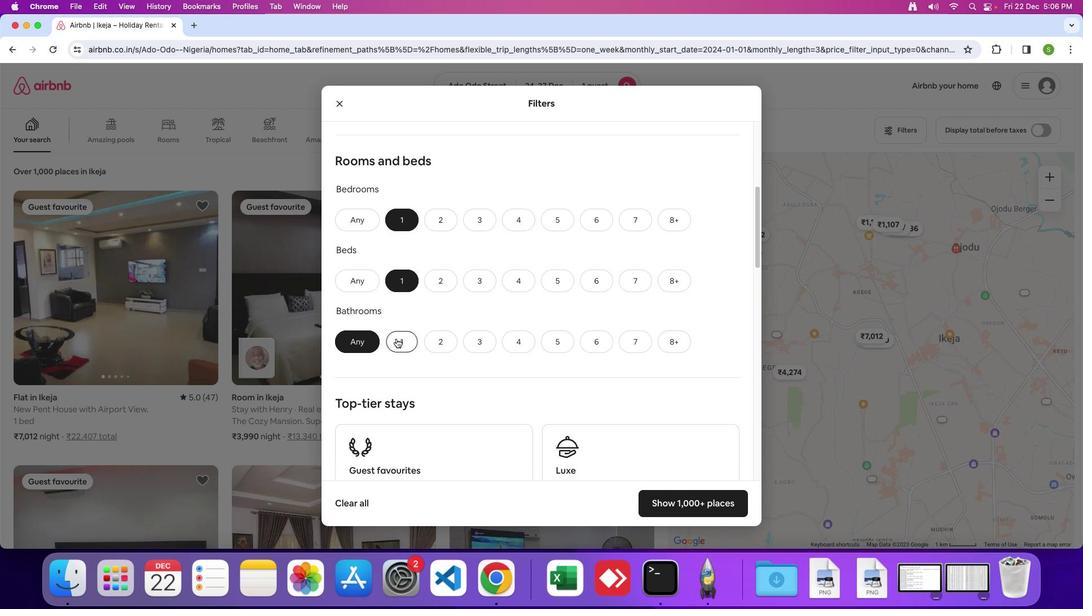 
Action: Mouse pressed left at (396, 338)
Screenshot: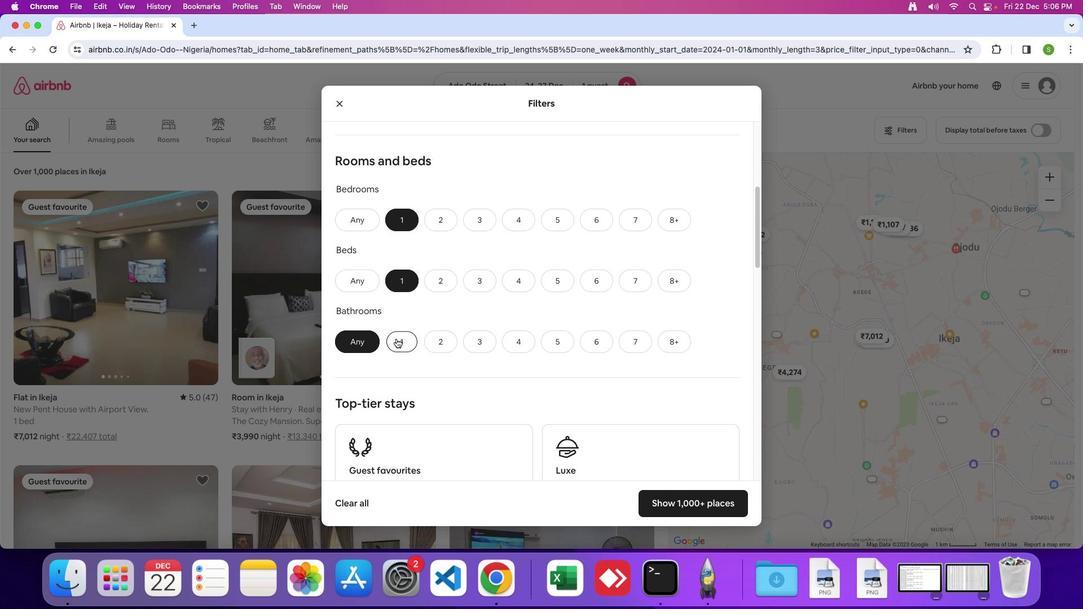 
Action: Mouse moved to (541, 316)
Screenshot: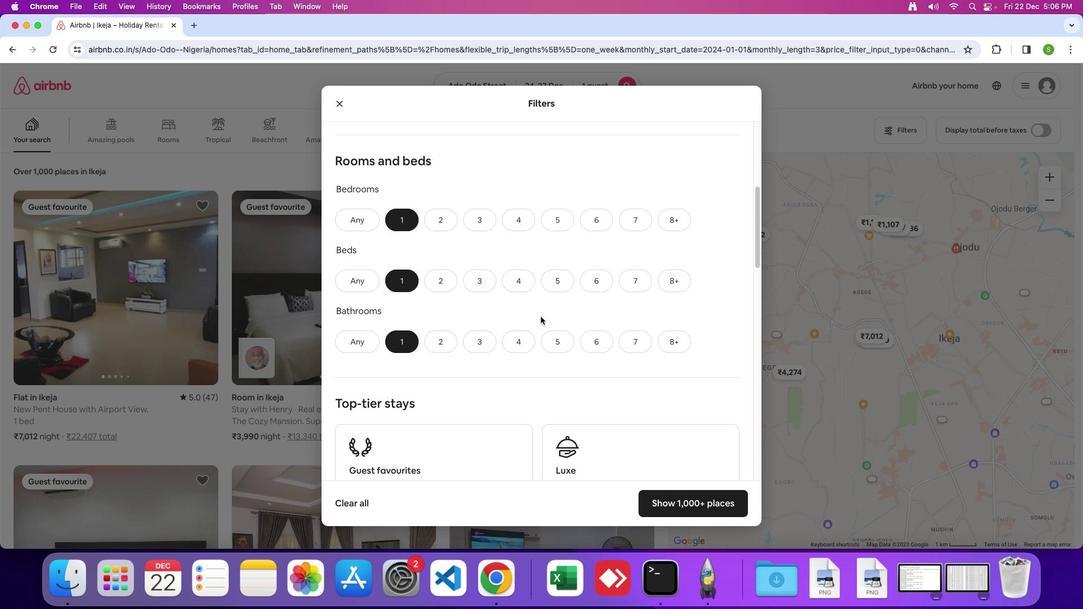 
Action: Mouse scrolled (541, 316) with delta (0, 0)
Screenshot: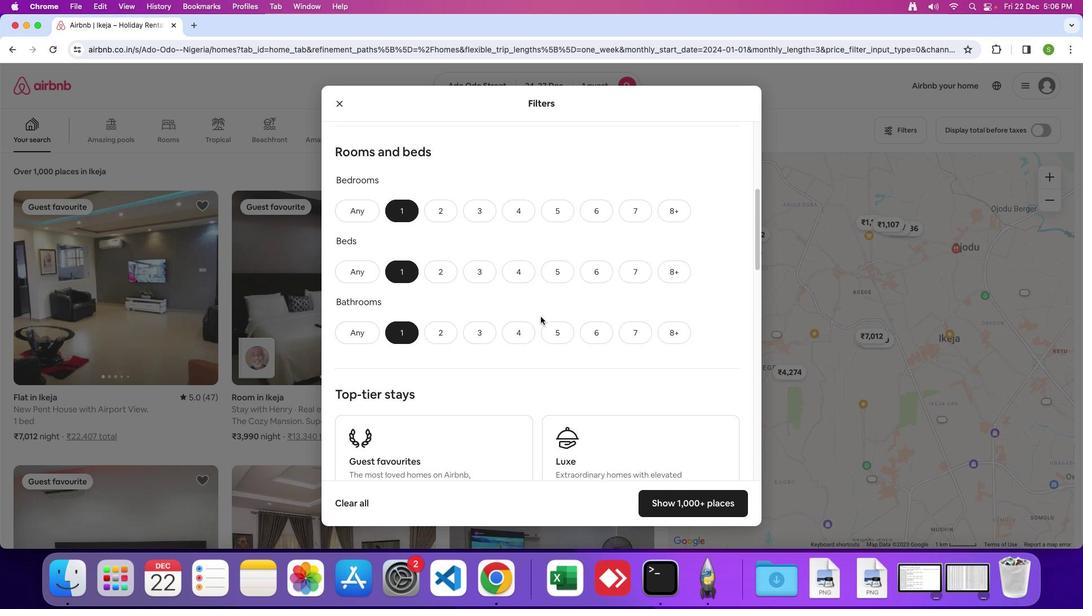 
Action: Mouse scrolled (541, 316) with delta (0, 0)
Screenshot: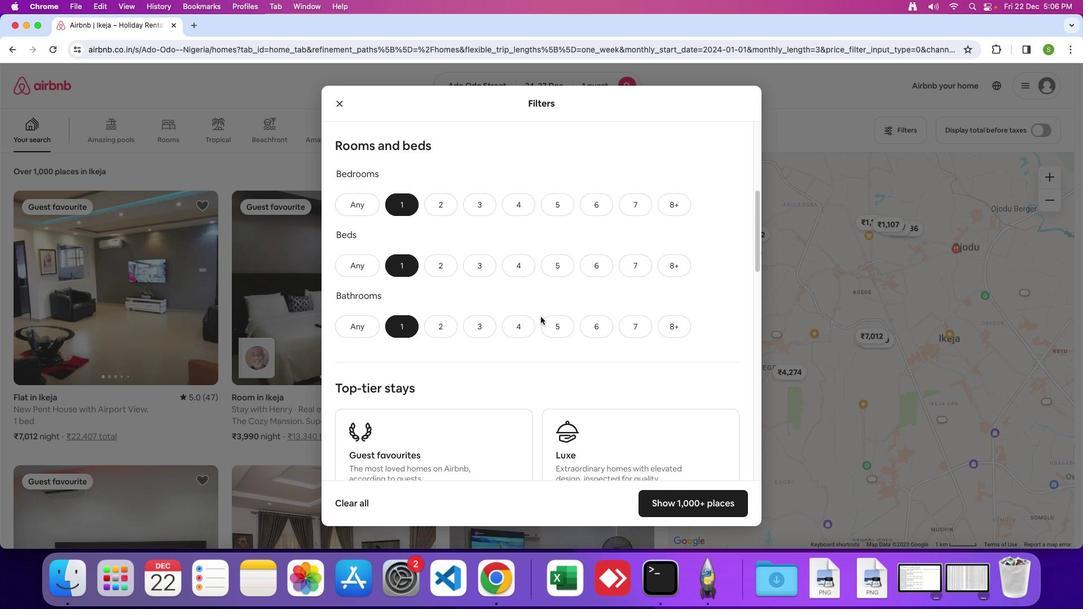 
Action: Mouse scrolled (541, 316) with delta (0, 0)
Screenshot: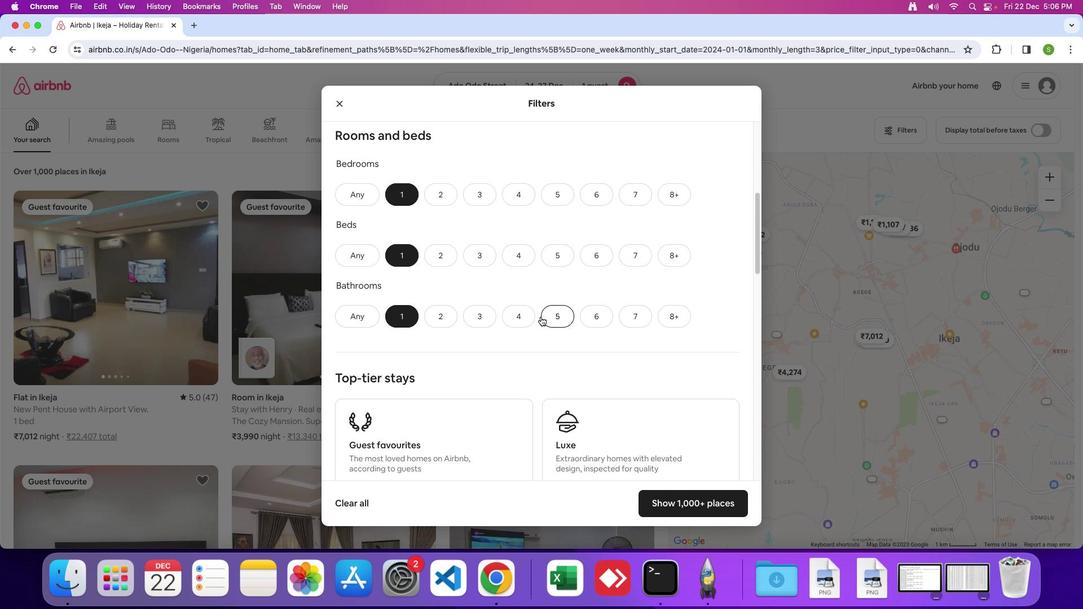 
Action: Mouse scrolled (541, 316) with delta (0, 0)
Screenshot: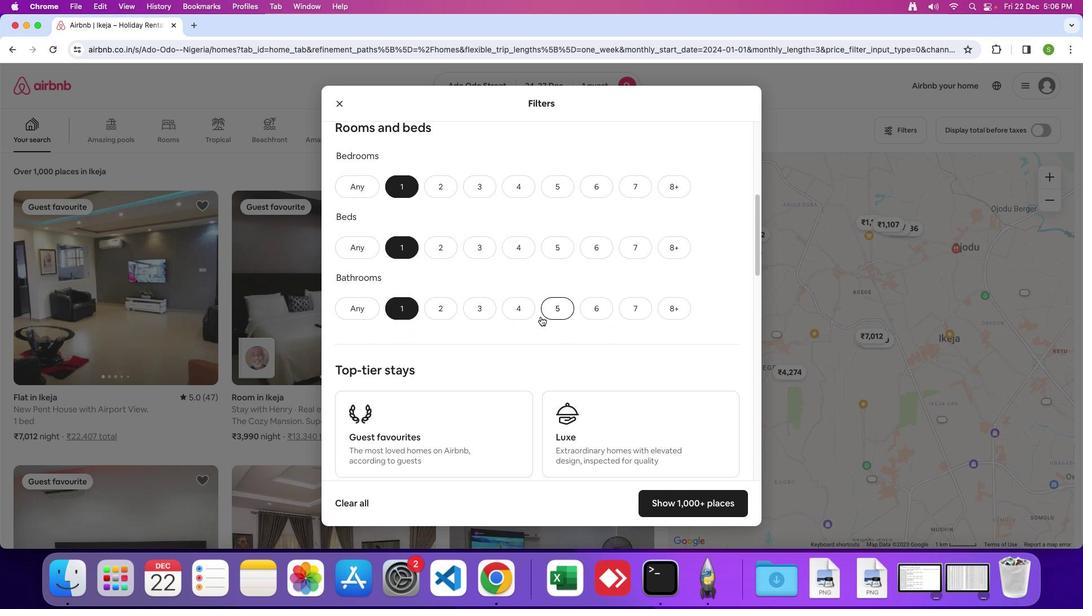 
Action: Mouse scrolled (541, 316) with delta (0, -1)
Screenshot: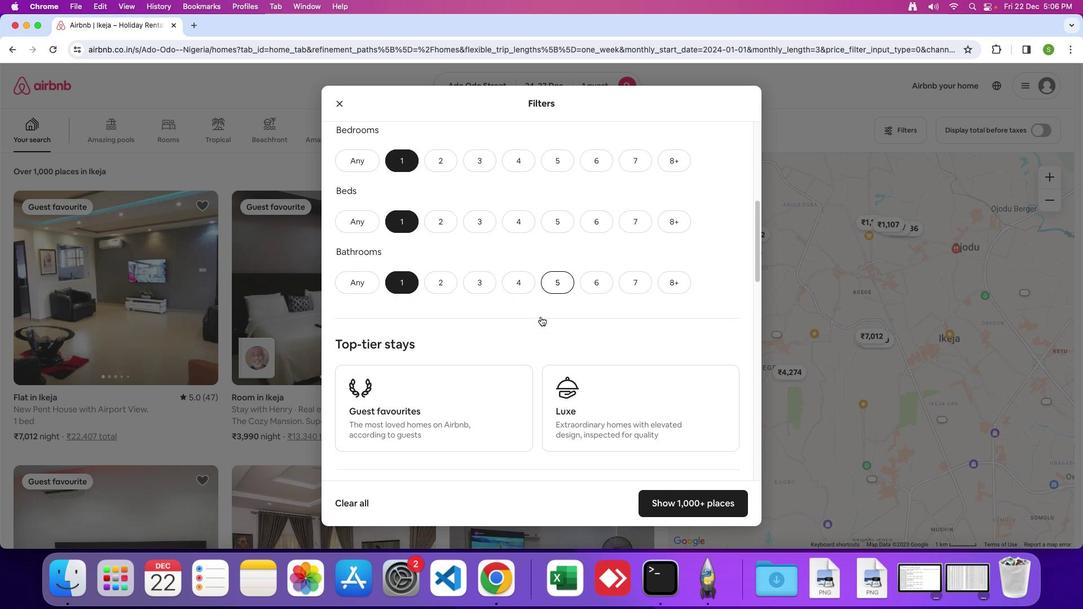 
Action: Mouse scrolled (541, 316) with delta (0, 0)
Screenshot: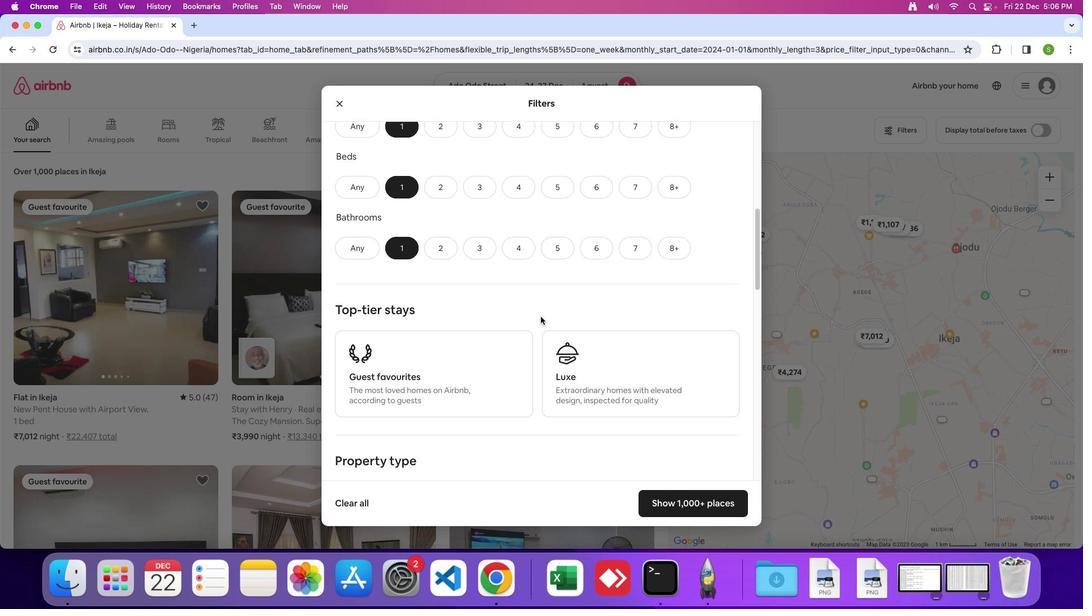 
Action: Mouse scrolled (541, 316) with delta (0, 0)
Screenshot: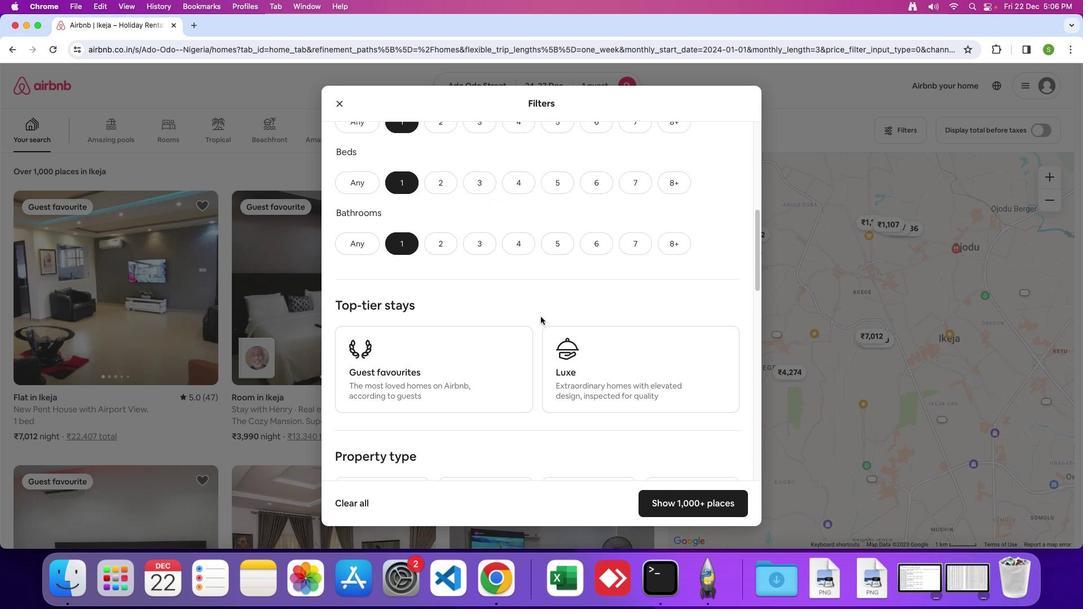 
Action: Mouse scrolled (541, 316) with delta (0, 0)
Screenshot: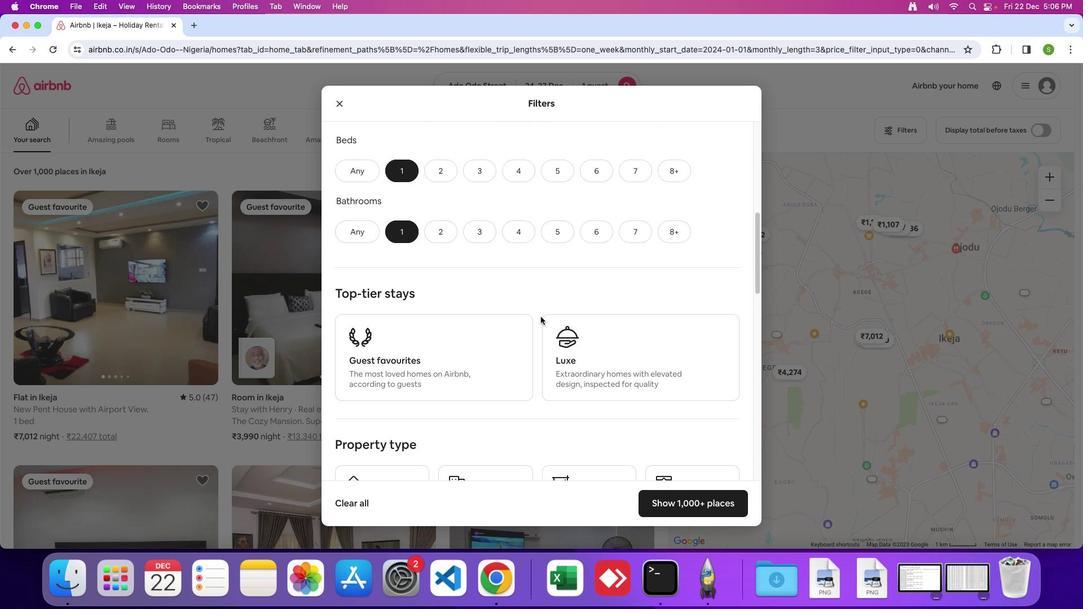 
Action: Mouse scrolled (541, 316) with delta (0, 0)
Screenshot: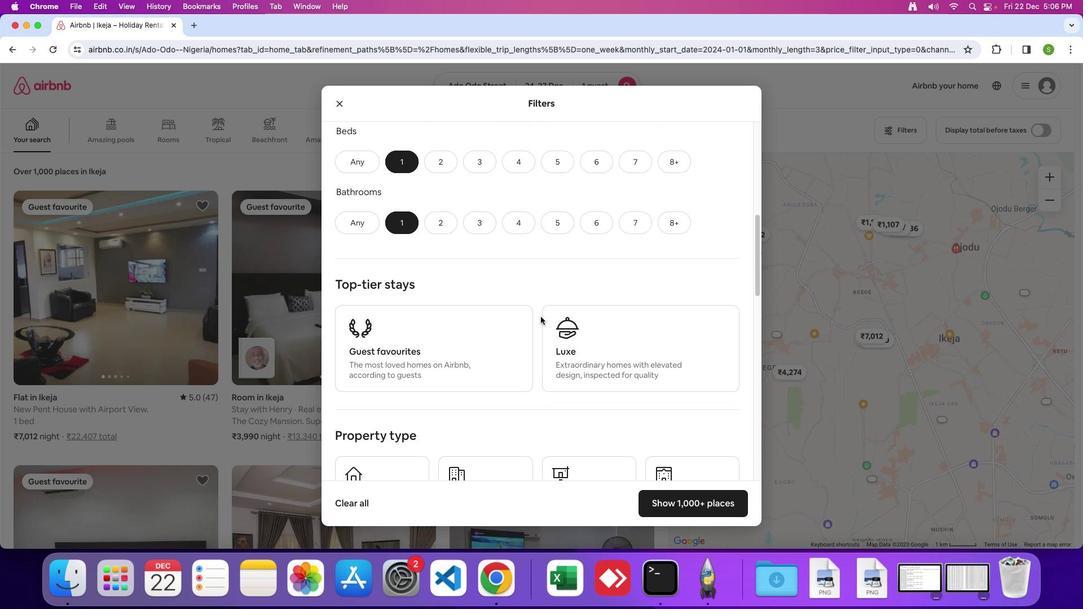
Action: Mouse scrolled (541, 316) with delta (0, 0)
Screenshot: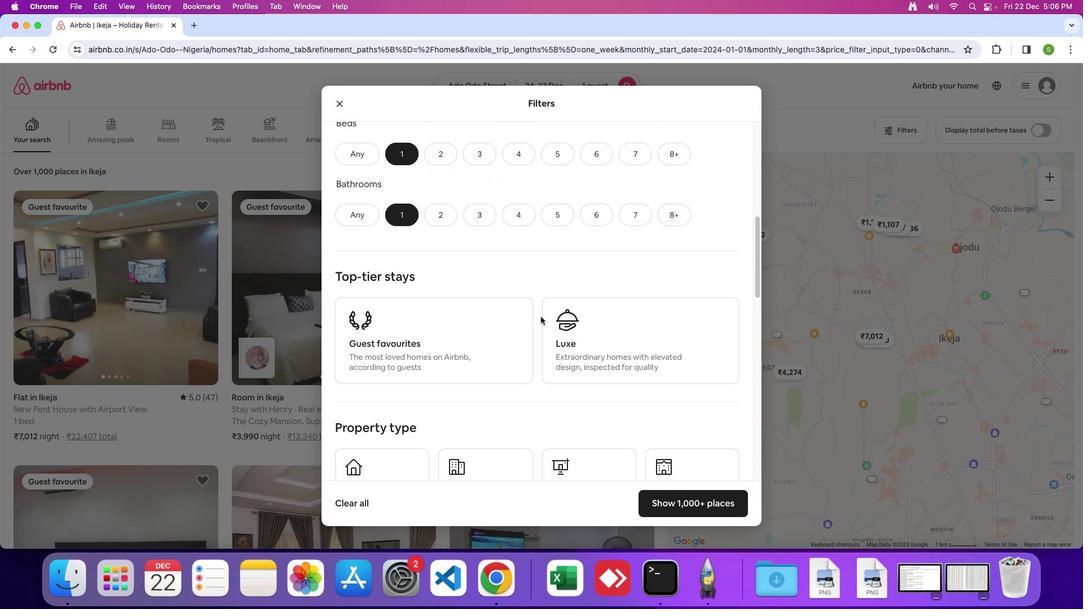 
Action: Mouse scrolled (541, 316) with delta (0, 0)
Screenshot: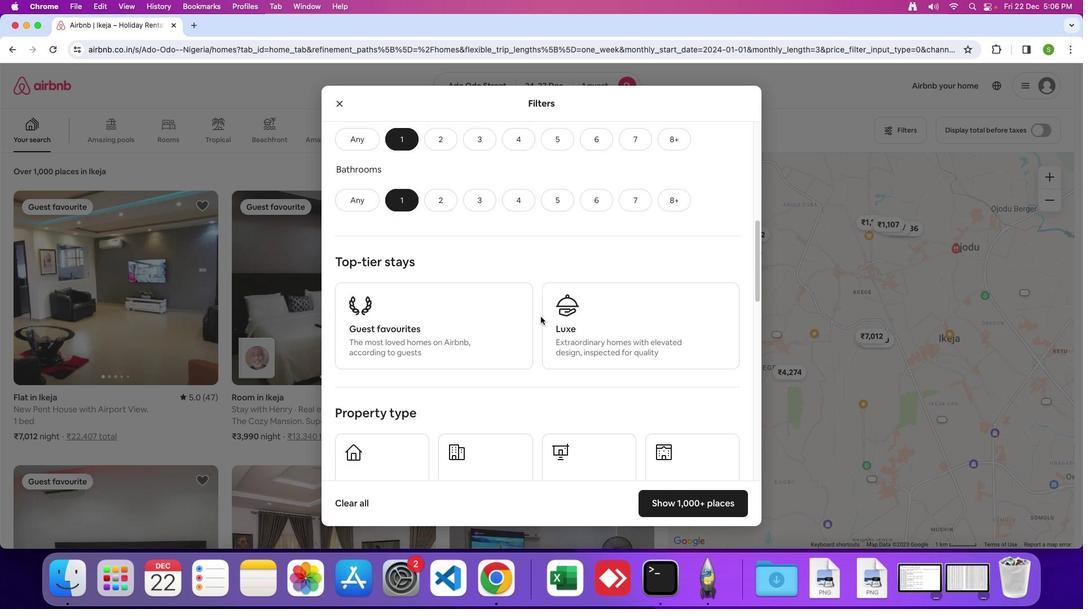 
Action: Mouse scrolled (541, 316) with delta (0, -1)
Screenshot: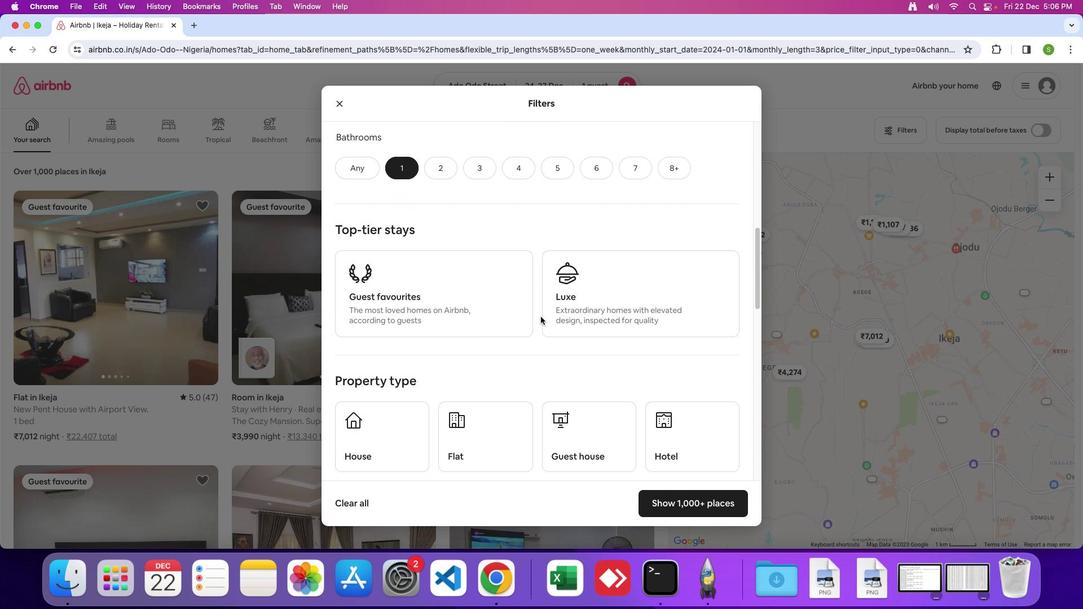 
Action: Mouse scrolled (541, 316) with delta (0, 0)
Screenshot: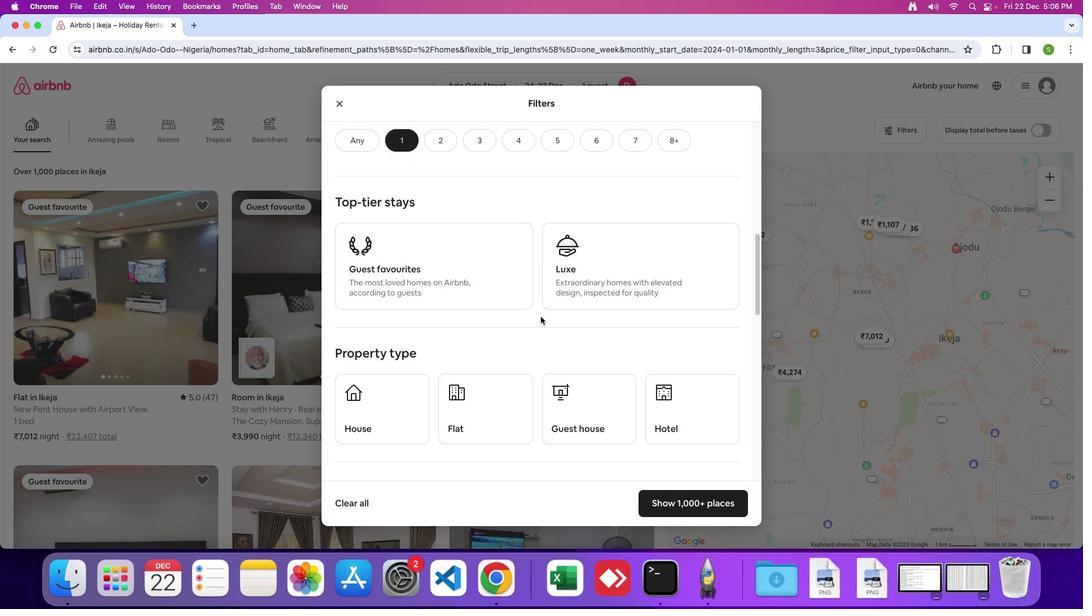 
Action: Mouse scrolled (541, 316) with delta (0, 0)
Screenshot: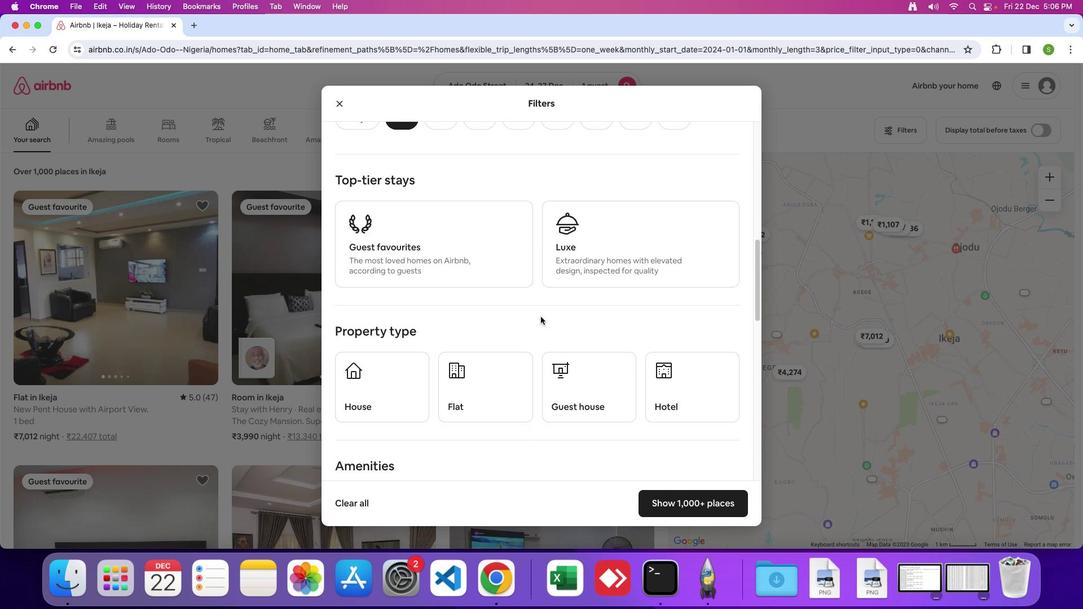 
Action: Mouse scrolled (541, 316) with delta (0, -1)
Screenshot: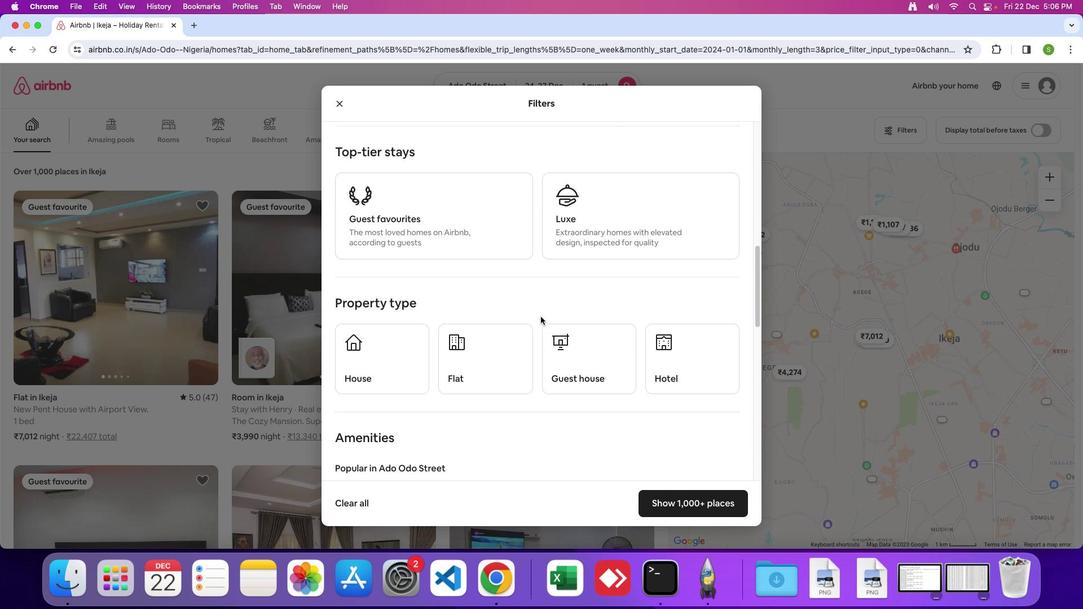 
Action: Mouse moved to (668, 335)
Screenshot: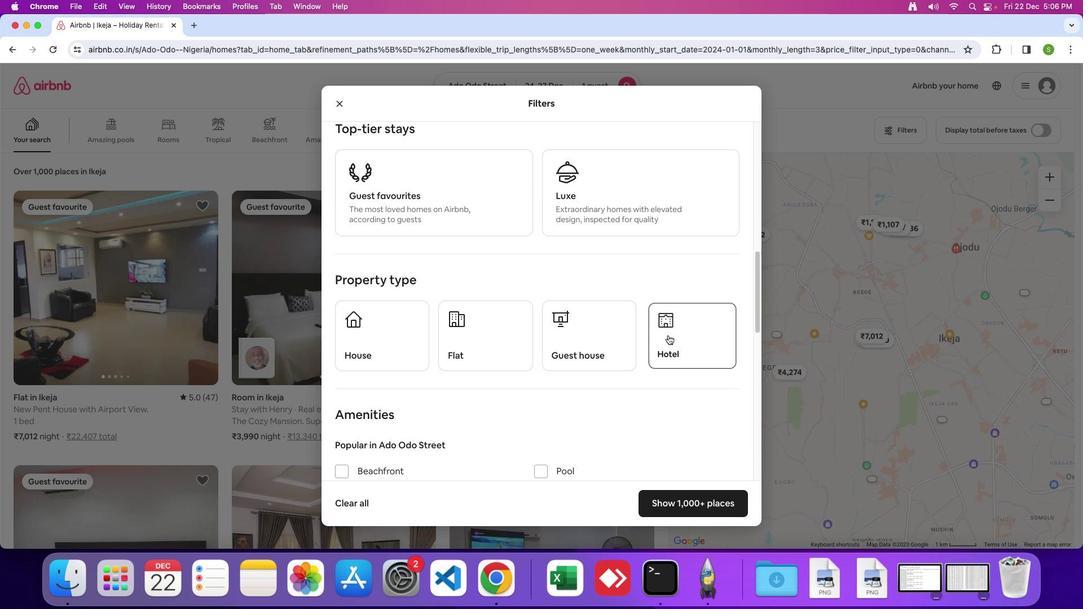 
Action: Mouse pressed left at (668, 335)
Screenshot: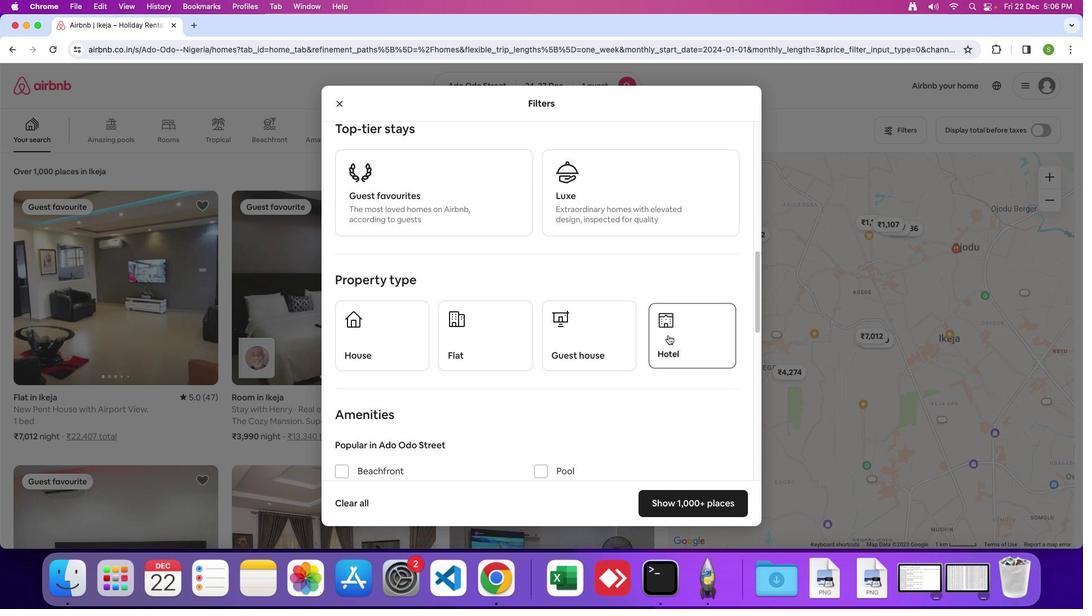 
Action: Mouse moved to (575, 381)
Screenshot: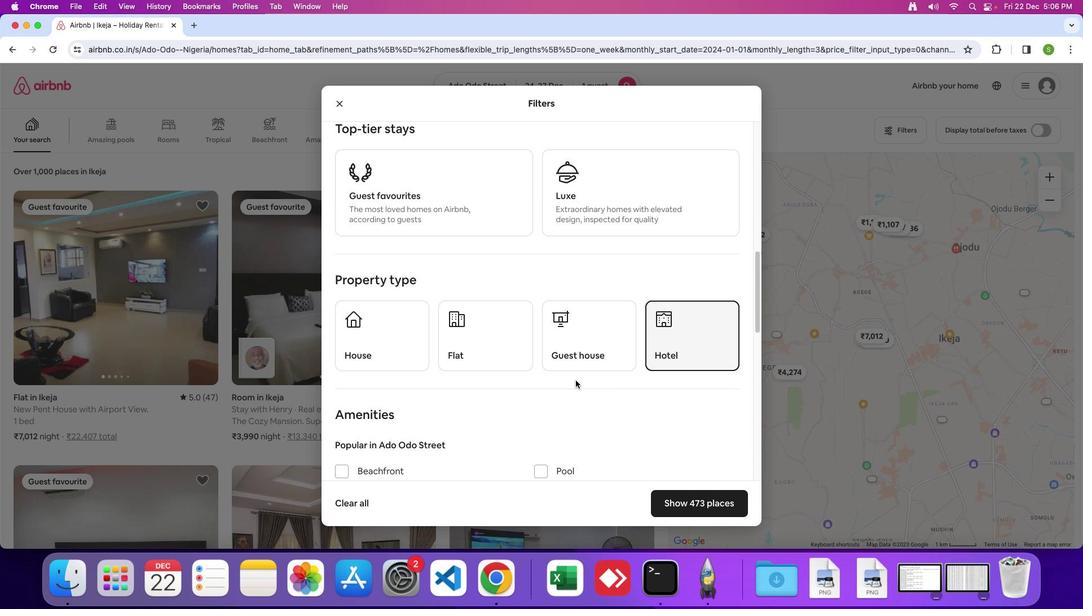 
Action: Mouse scrolled (575, 381) with delta (0, 0)
Screenshot: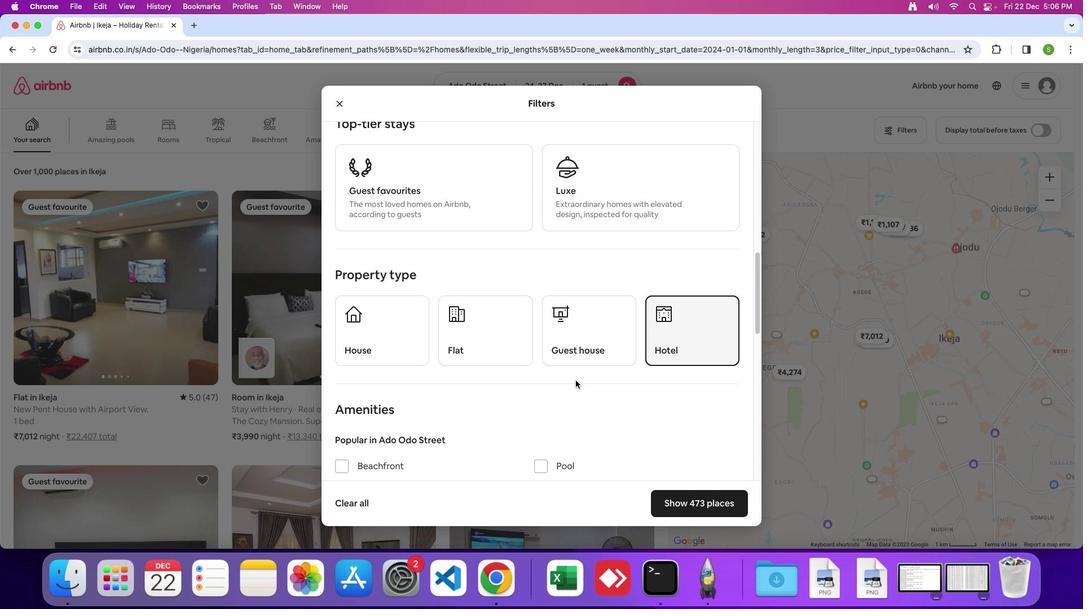 
Action: Mouse scrolled (575, 381) with delta (0, 0)
Screenshot: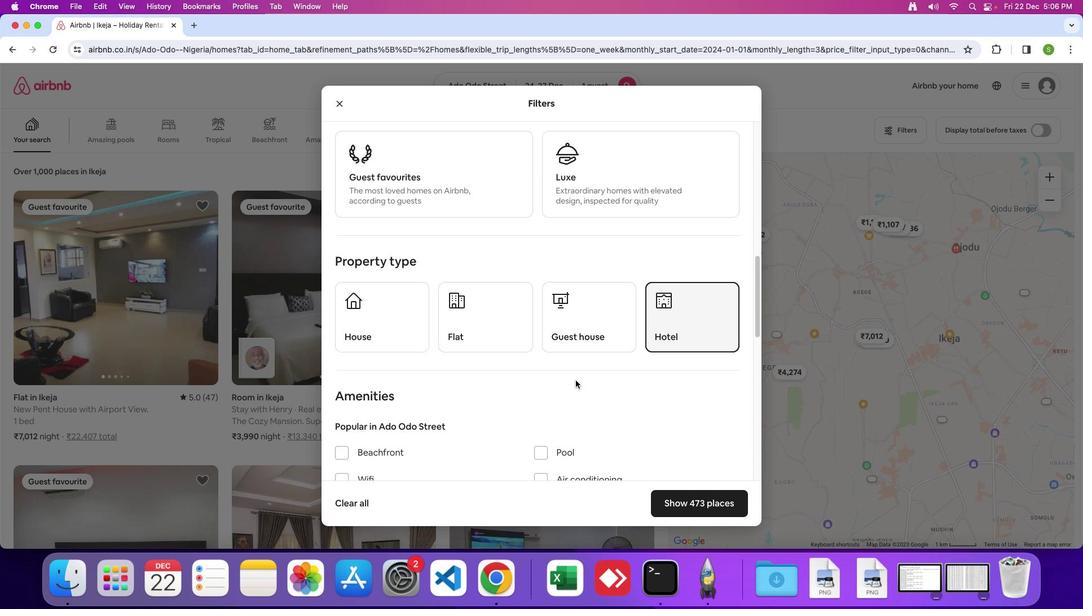 
Action: Mouse scrolled (575, 381) with delta (0, 0)
Screenshot: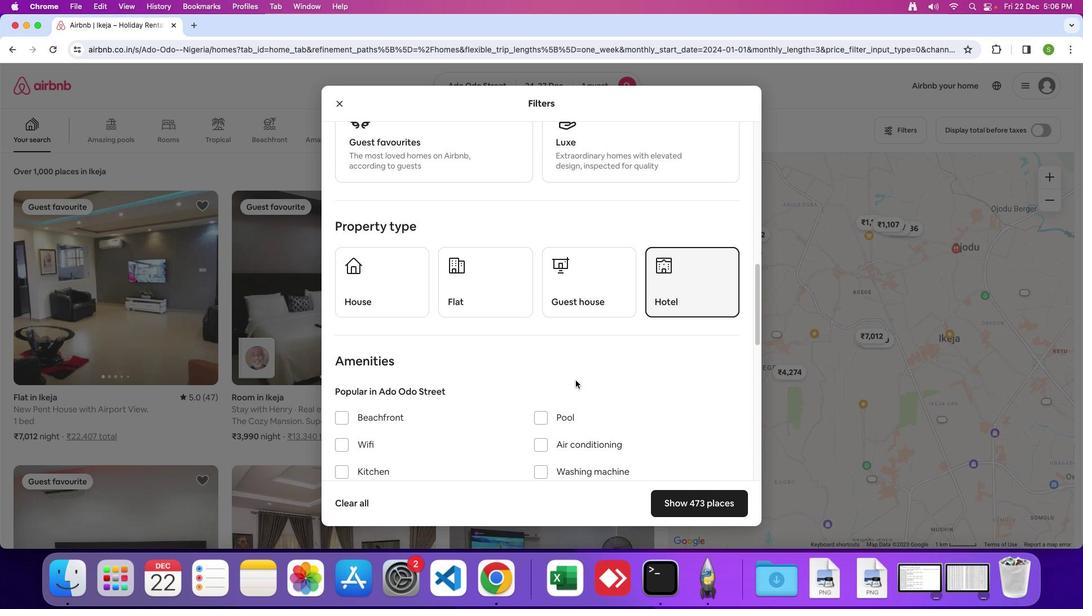 
Action: Mouse scrolled (575, 381) with delta (0, 0)
Screenshot: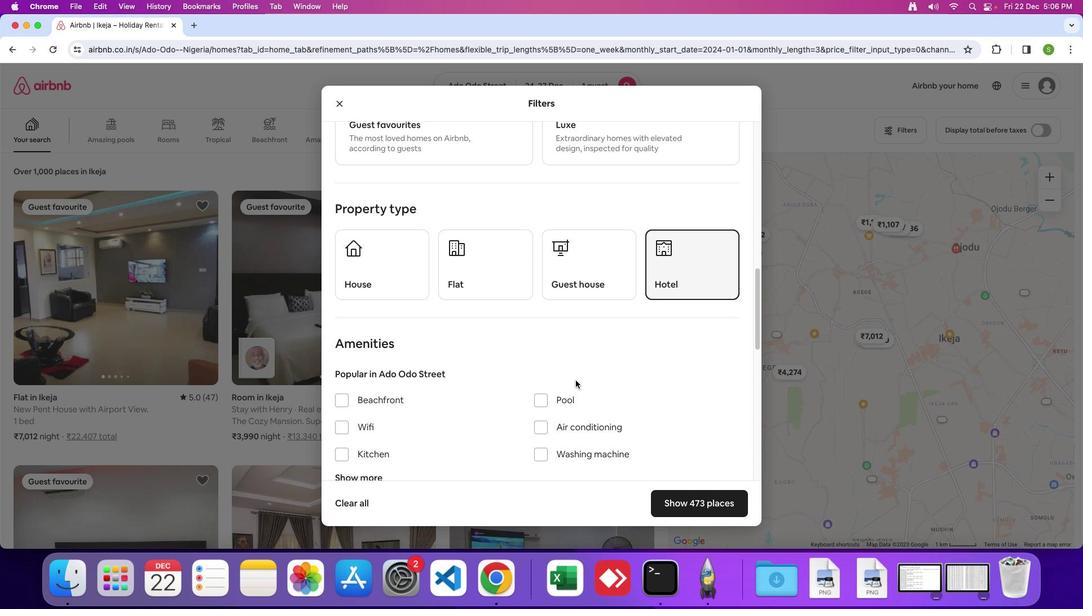 
Action: Mouse scrolled (575, 381) with delta (0, 0)
Screenshot: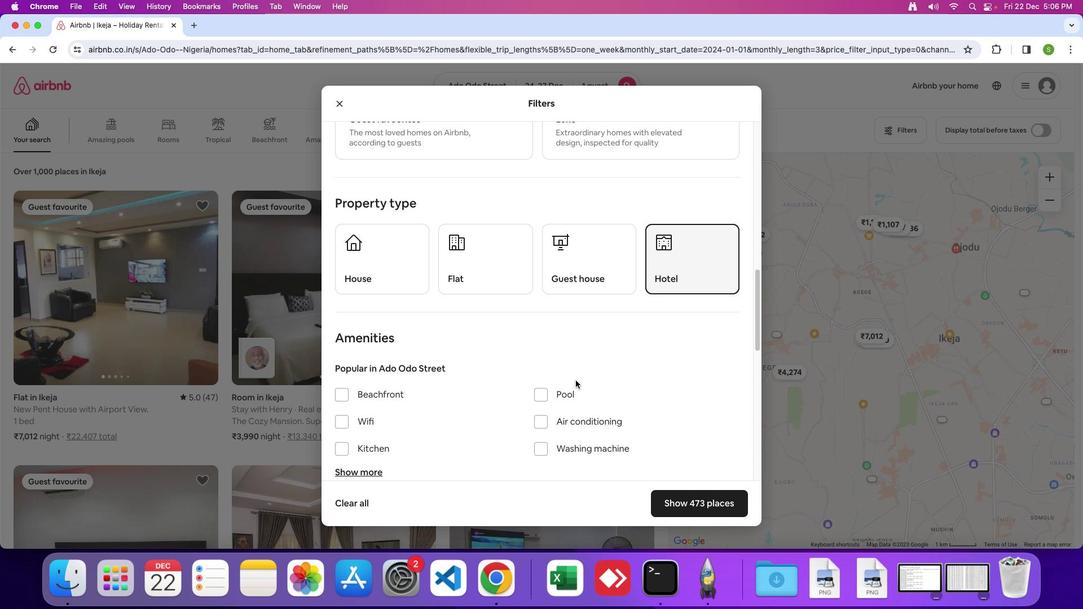 
Action: Mouse moved to (575, 380)
Screenshot: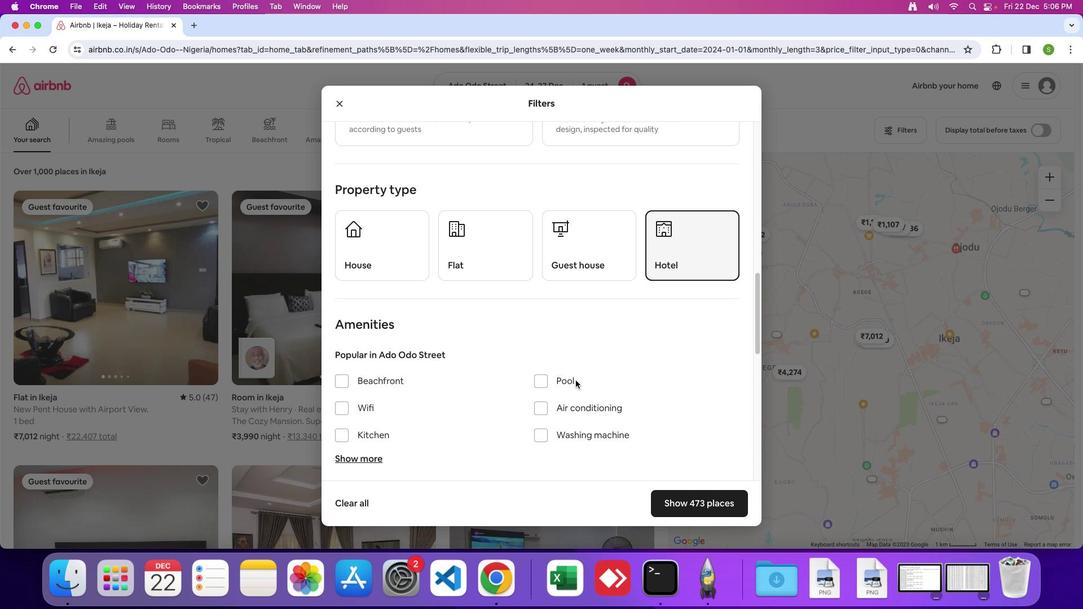 
Action: Mouse scrolled (575, 380) with delta (0, 0)
Screenshot: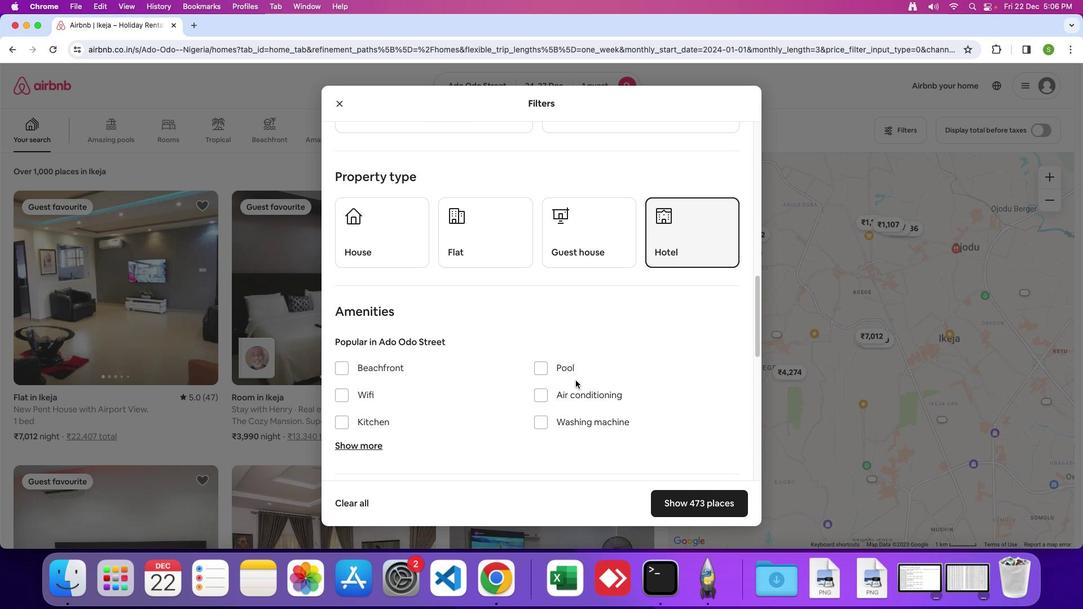 
Action: Mouse moved to (575, 378)
Screenshot: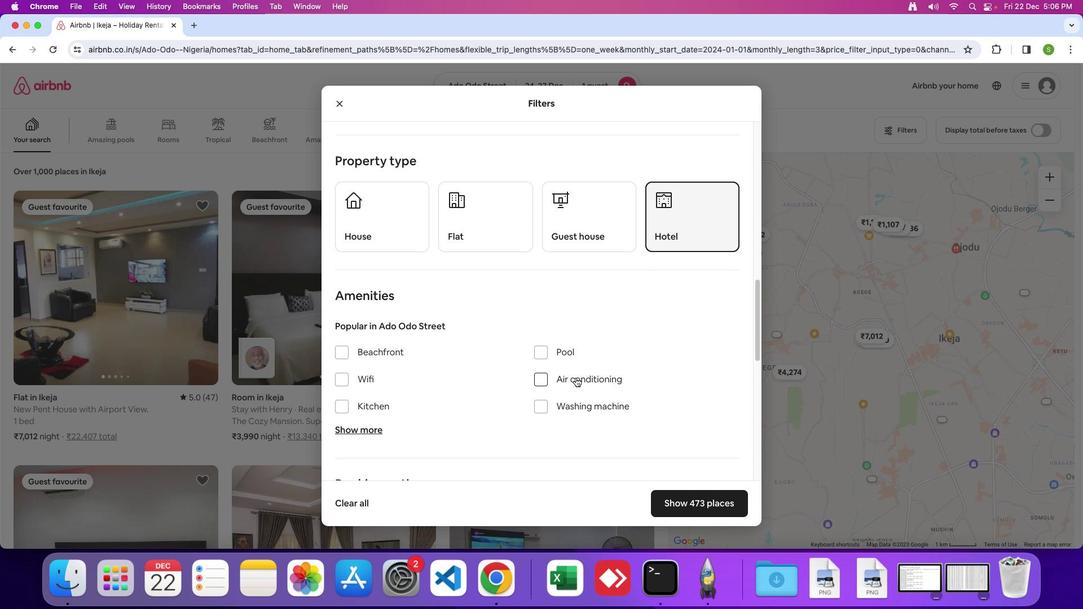 
Action: Mouse scrolled (575, 378) with delta (0, 0)
Screenshot: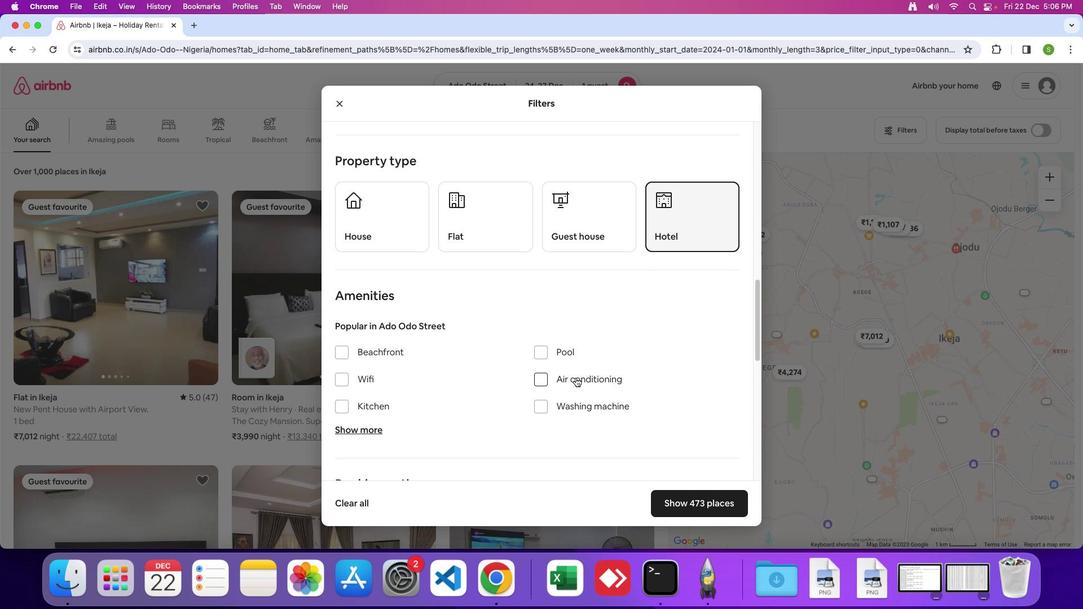 
Action: Mouse moved to (575, 378)
Screenshot: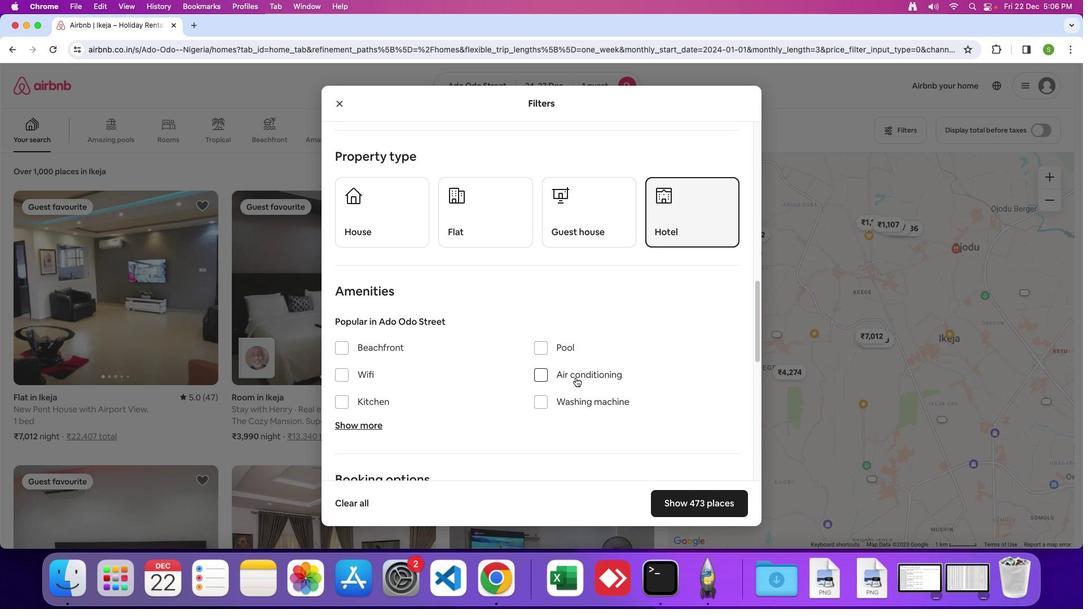 
Action: Mouse scrolled (575, 378) with delta (0, 0)
Screenshot: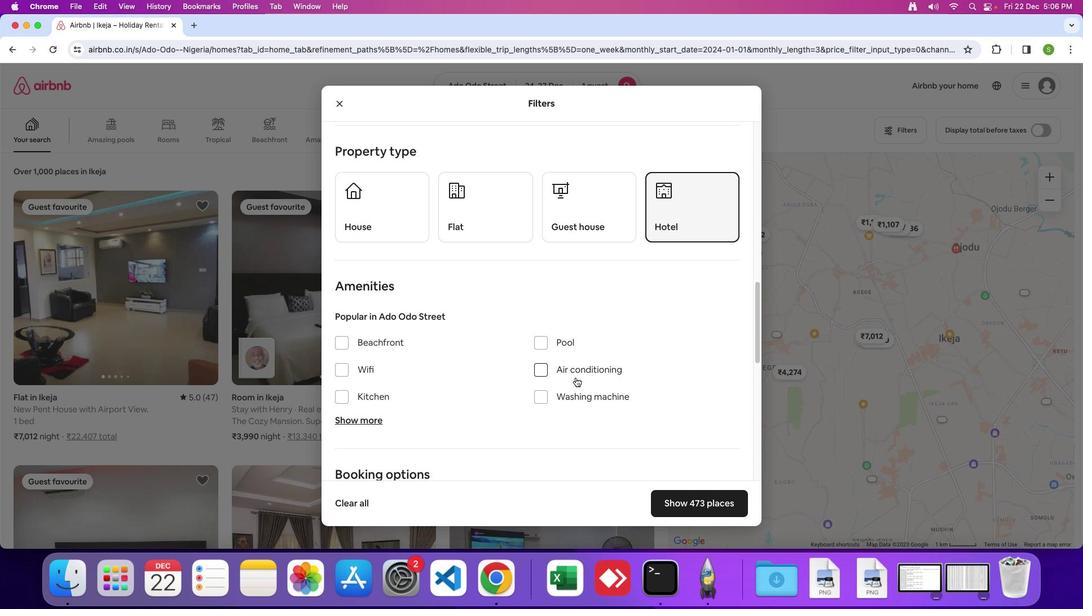 
Action: Mouse moved to (575, 377)
Screenshot: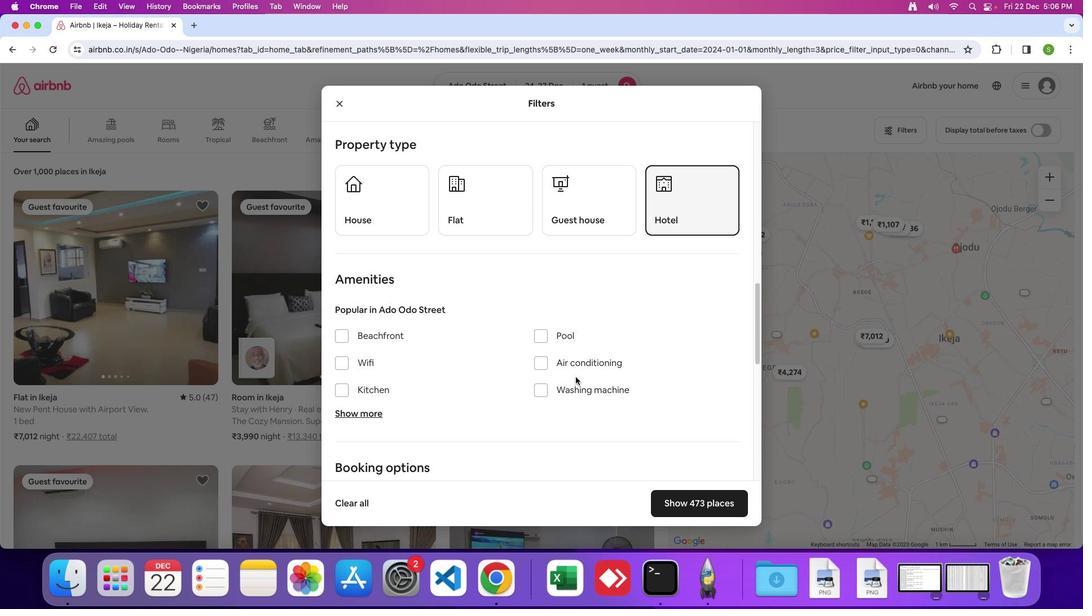 
Action: Mouse scrolled (575, 377) with delta (0, 0)
Screenshot: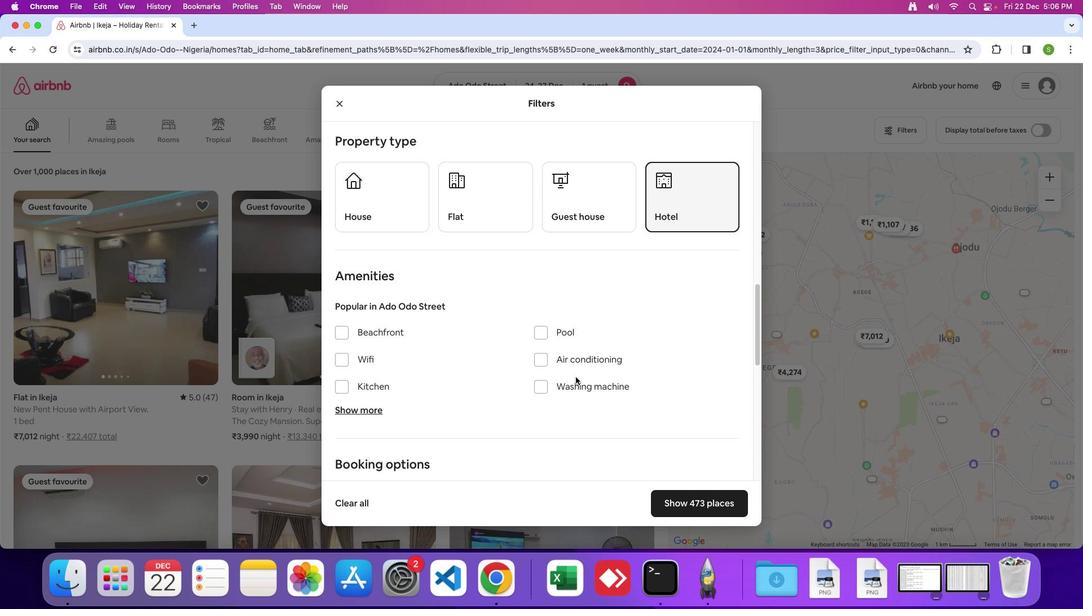 
Action: Mouse scrolled (575, 377) with delta (0, 0)
Screenshot: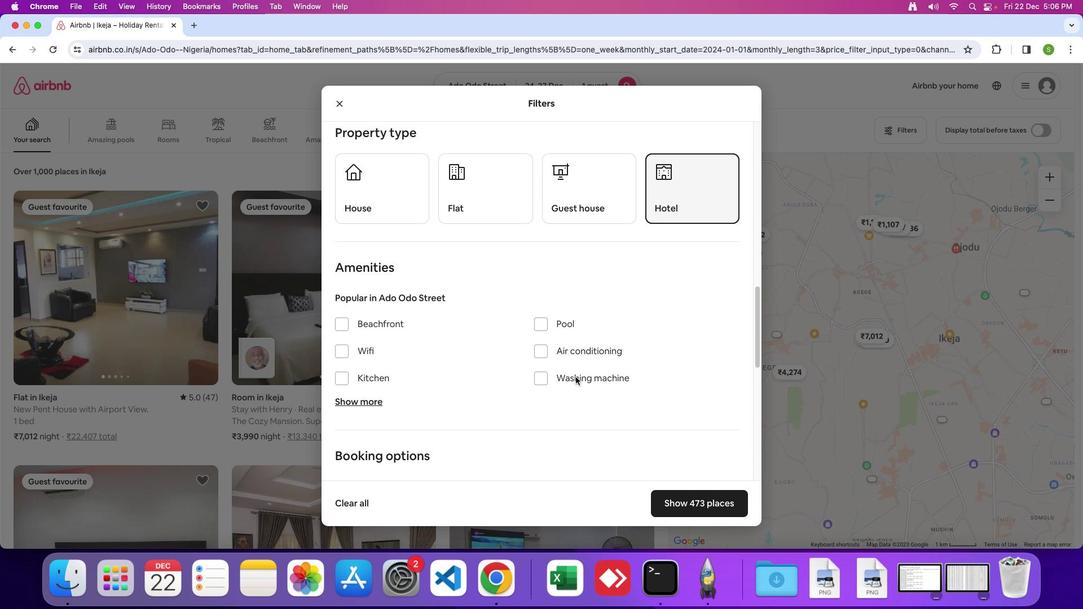 
Action: Mouse scrolled (575, 377) with delta (0, 0)
Screenshot: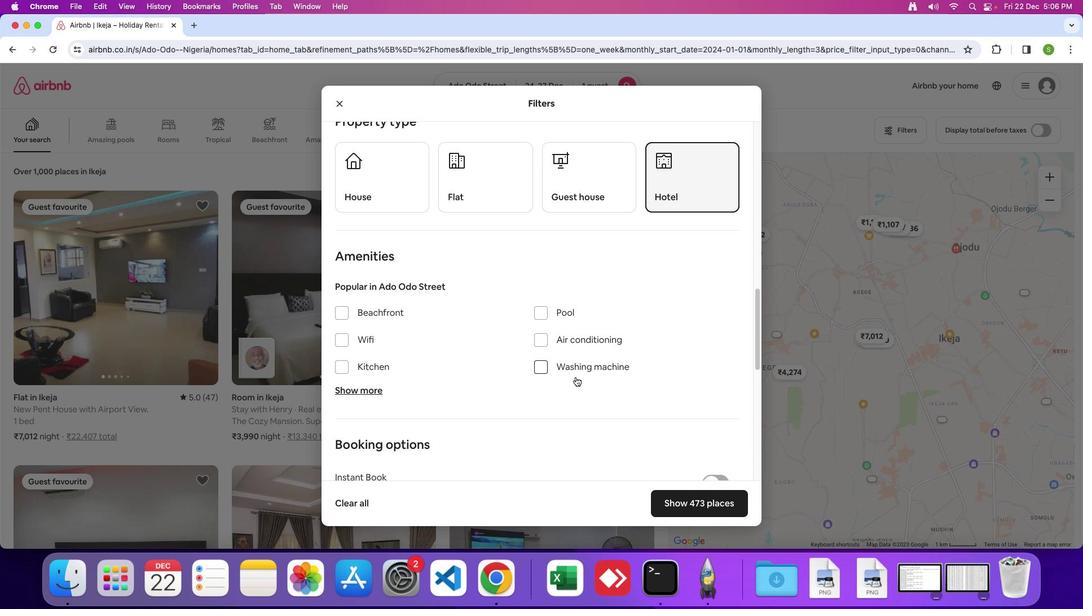 
Action: Mouse moved to (575, 377)
Screenshot: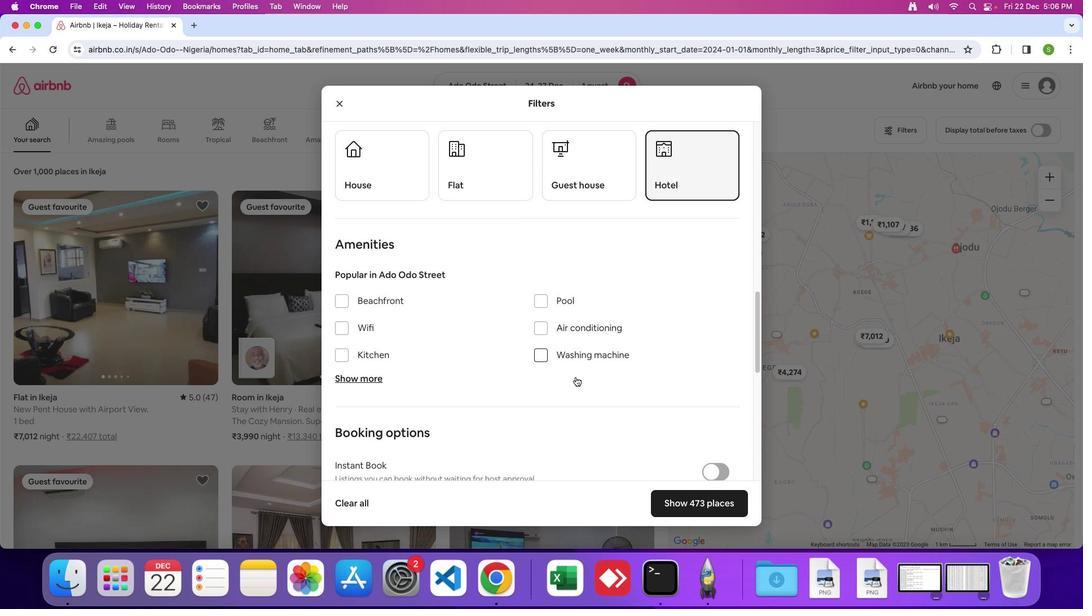 
Action: Mouse scrolled (575, 377) with delta (0, 0)
Screenshot: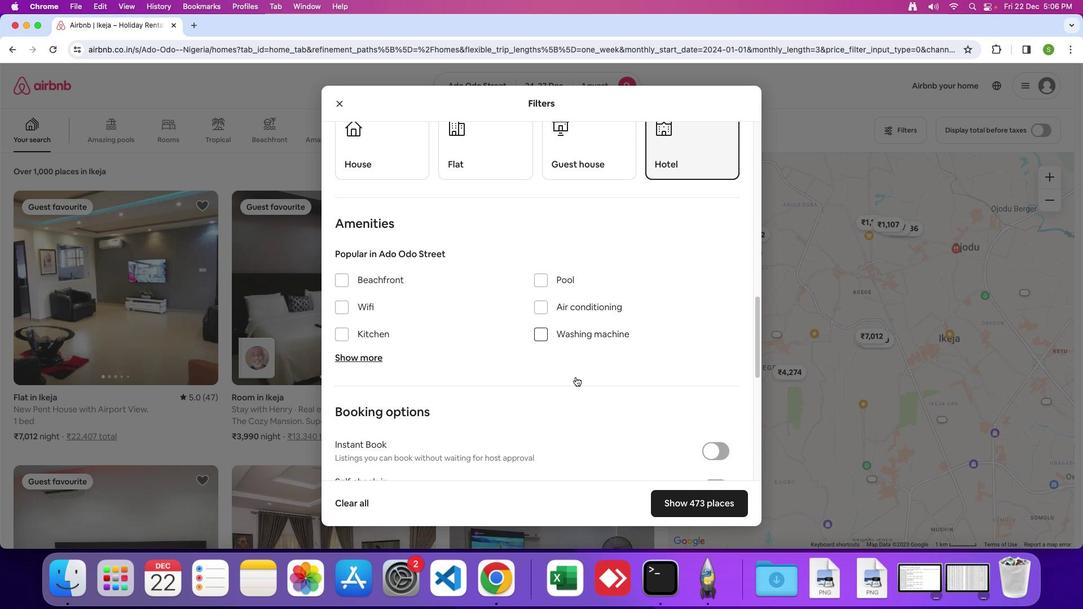 
Action: Mouse scrolled (575, 377) with delta (0, -1)
Screenshot: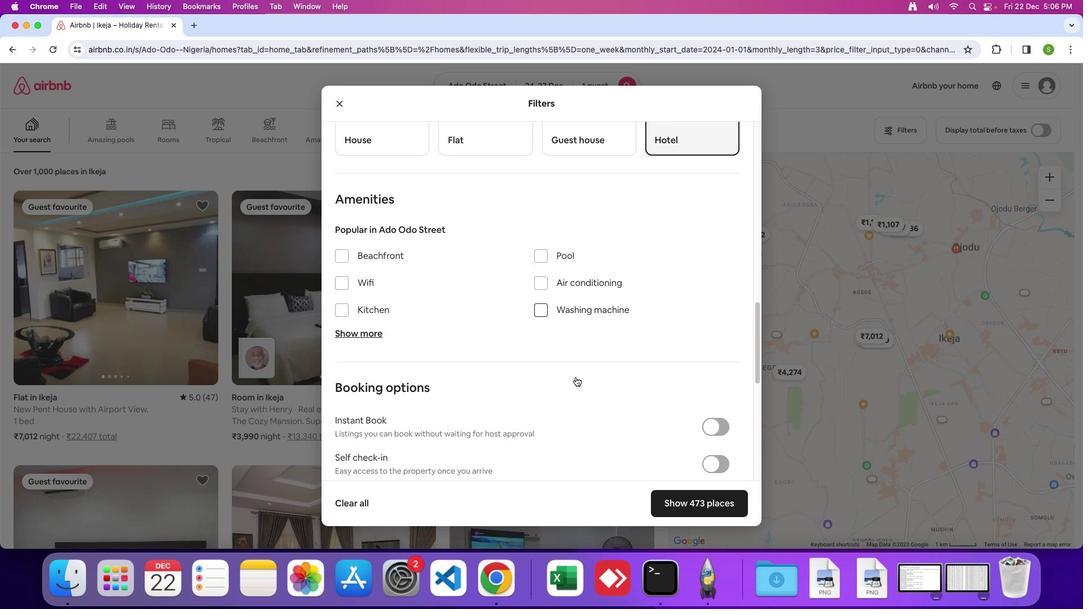 
Action: Mouse scrolled (575, 377) with delta (0, 0)
Screenshot: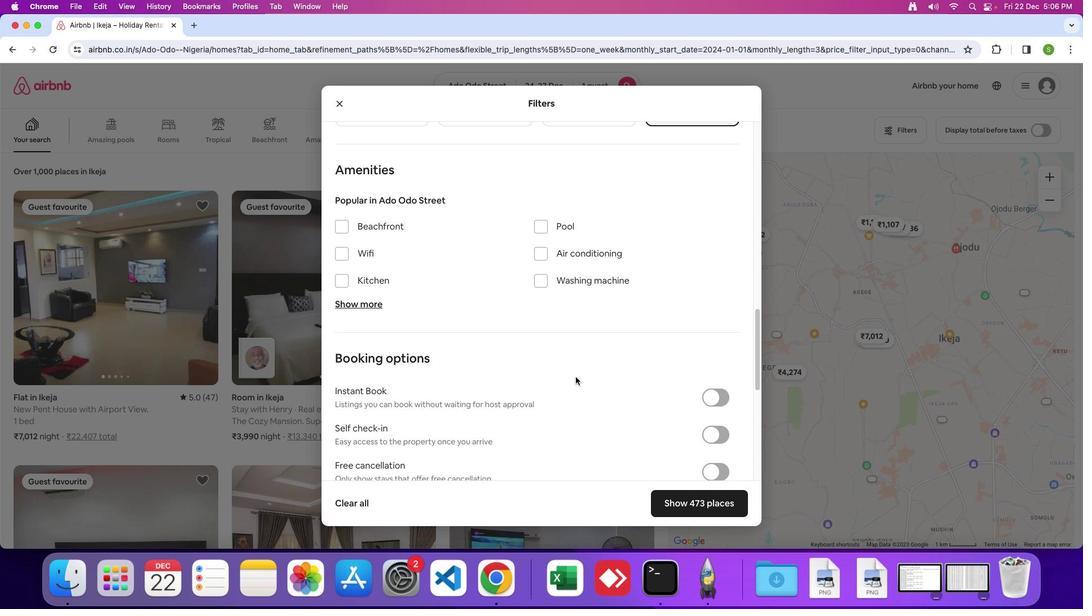 
Action: Mouse scrolled (575, 377) with delta (0, 0)
Screenshot: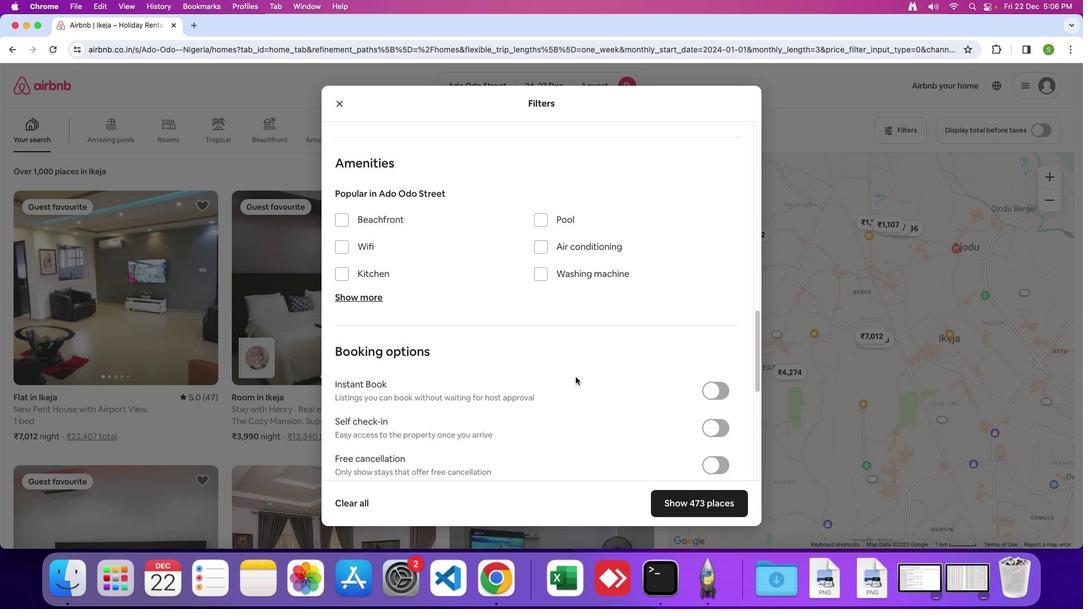 
Action: Mouse scrolled (575, 377) with delta (0, 0)
Screenshot: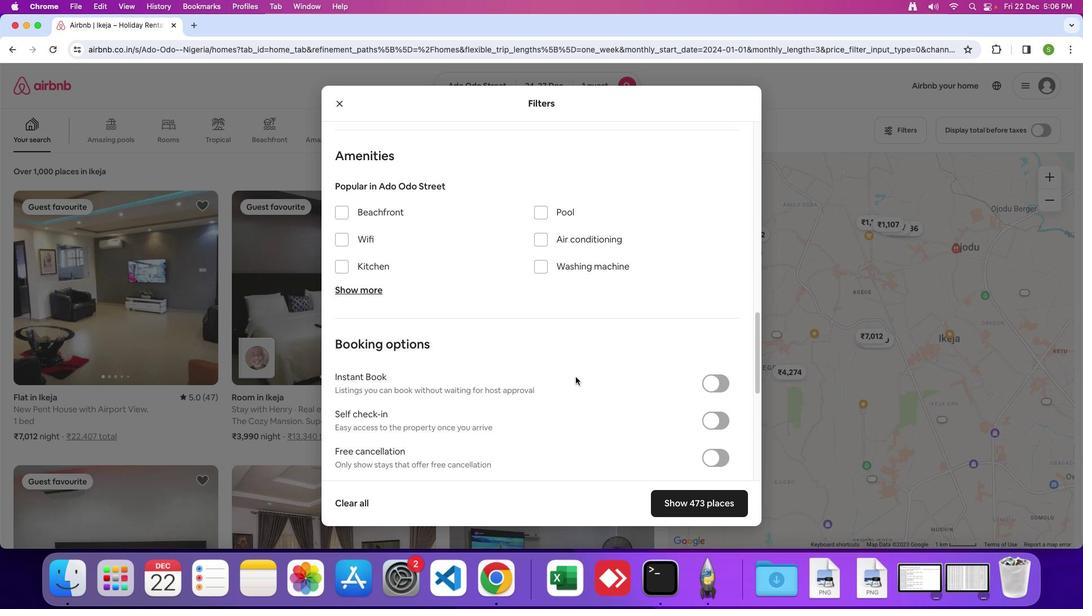 
Action: Mouse scrolled (575, 377) with delta (0, 0)
Screenshot: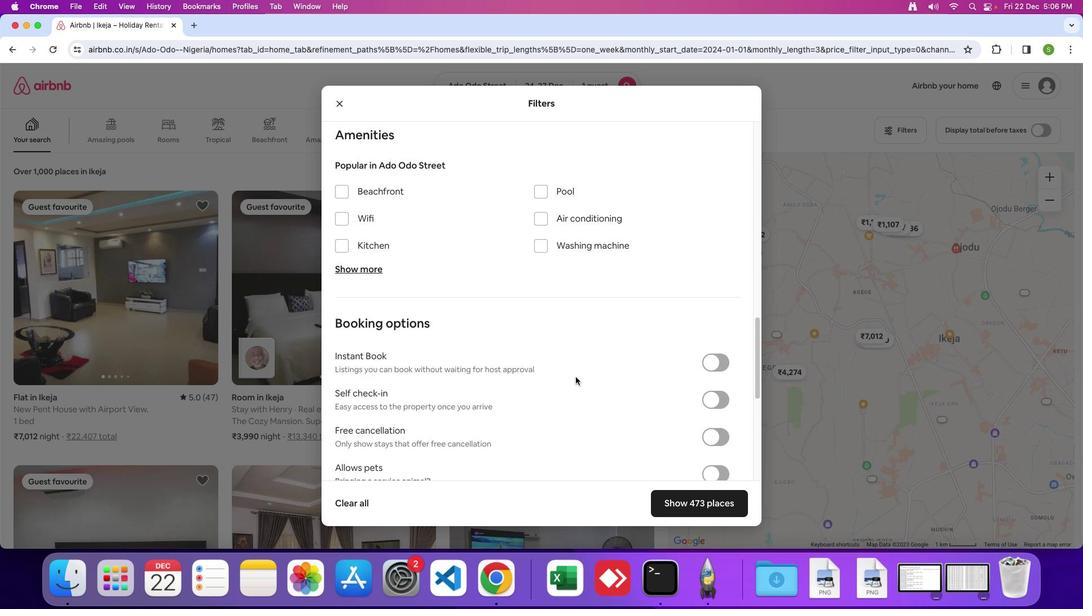 
Action: Mouse scrolled (575, 377) with delta (0, 0)
Screenshot: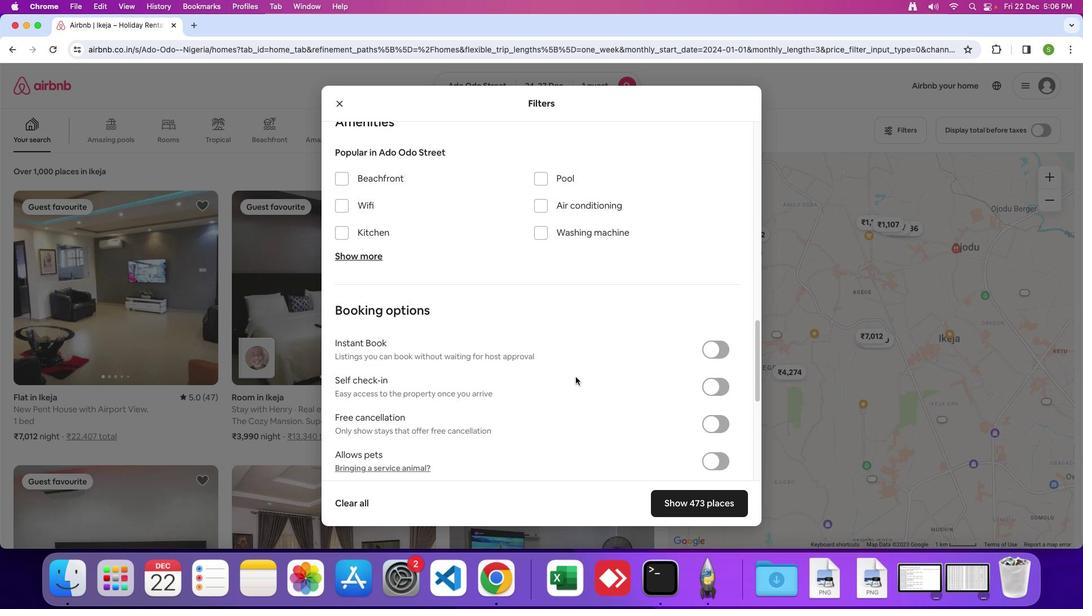 
Action: Mouse scrolled (575, 377) with delta (0, 0)
Screenshot: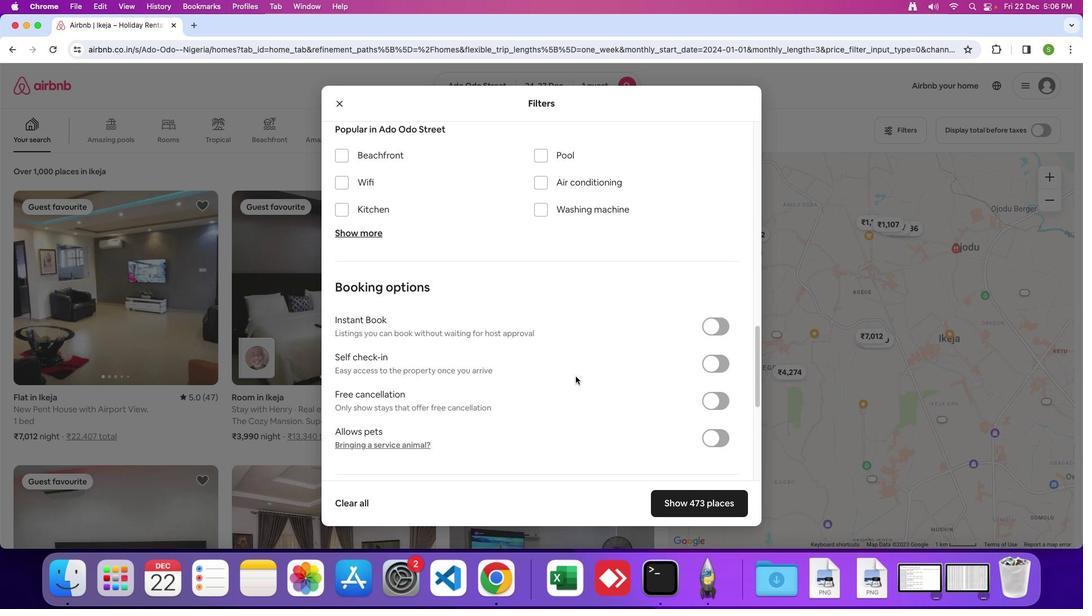 
Action: Mouse scrolled (575, 377) with delta (0, 0)
Screenshot: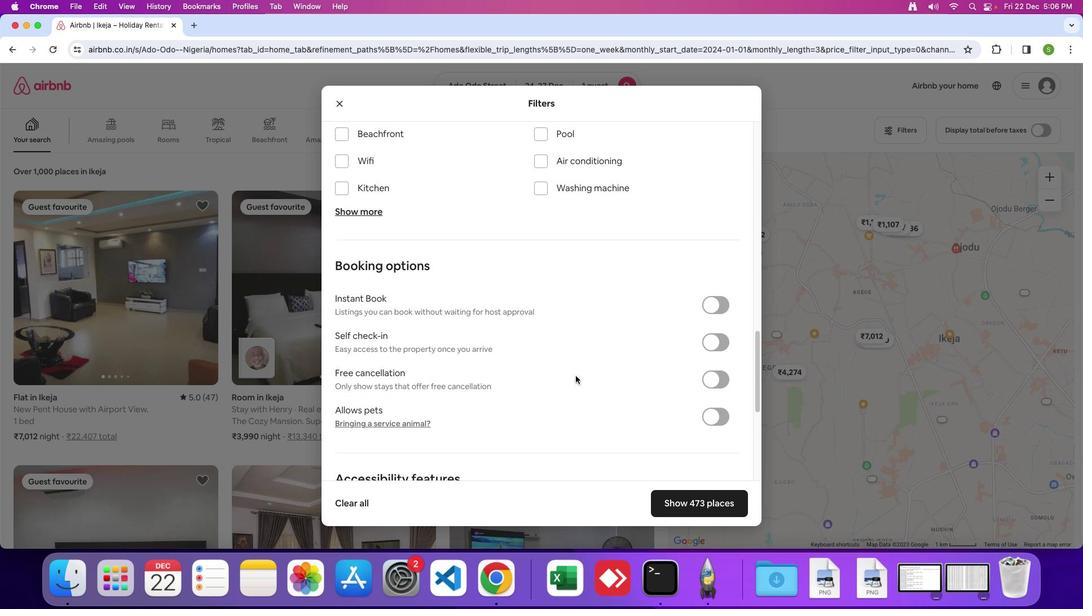 
Action: Mouse moved to (575, 377)
Screenshot: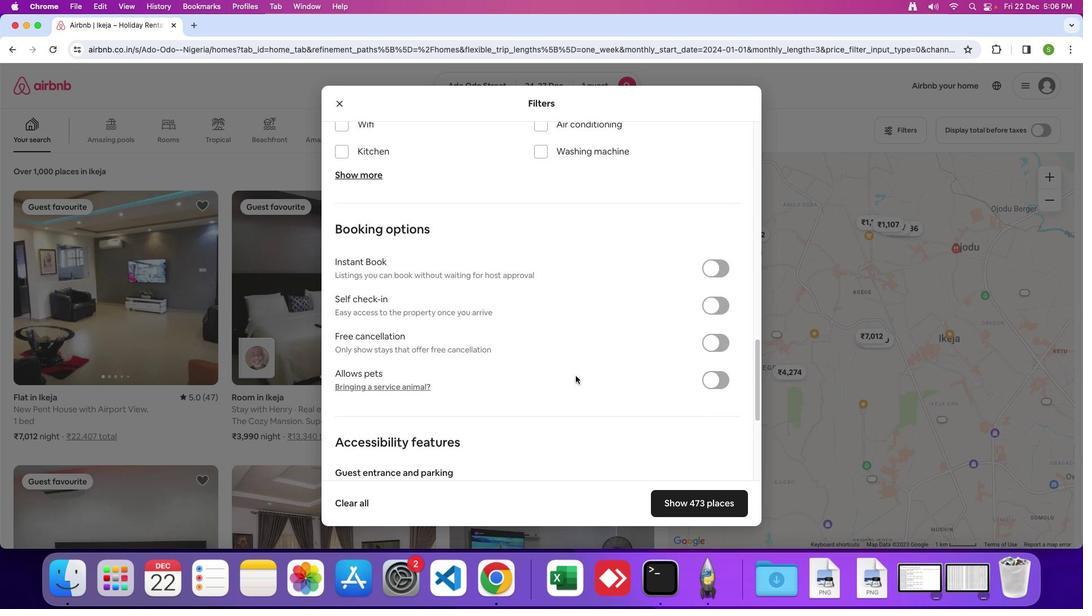 
Action: Mouse scrolled (575, 377) with delta (0, -1)
Screenshot: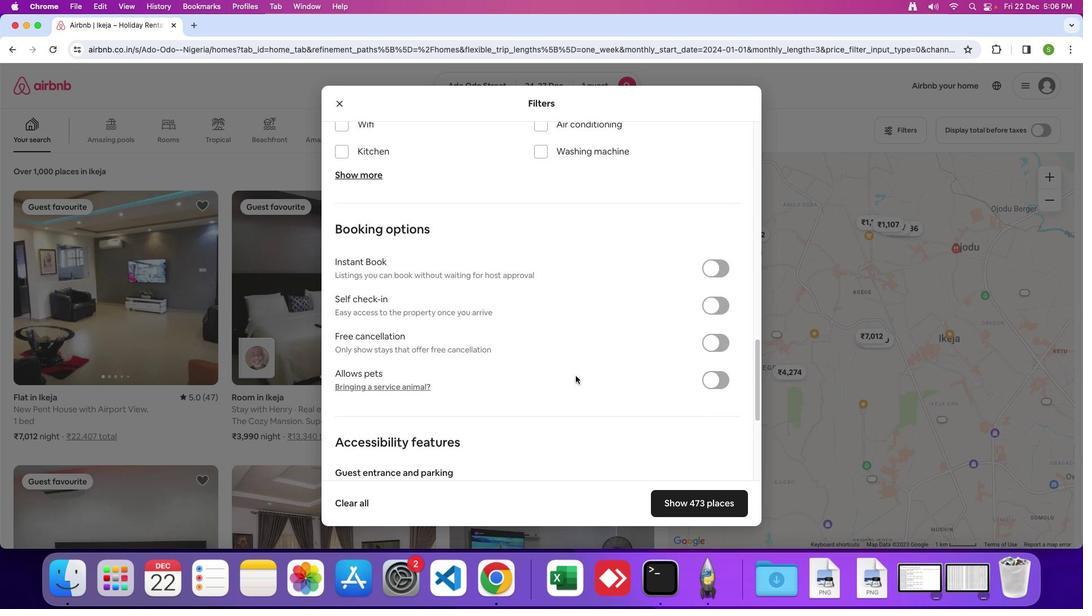
Action: Mouse moved to (576, 376)
Screenshot: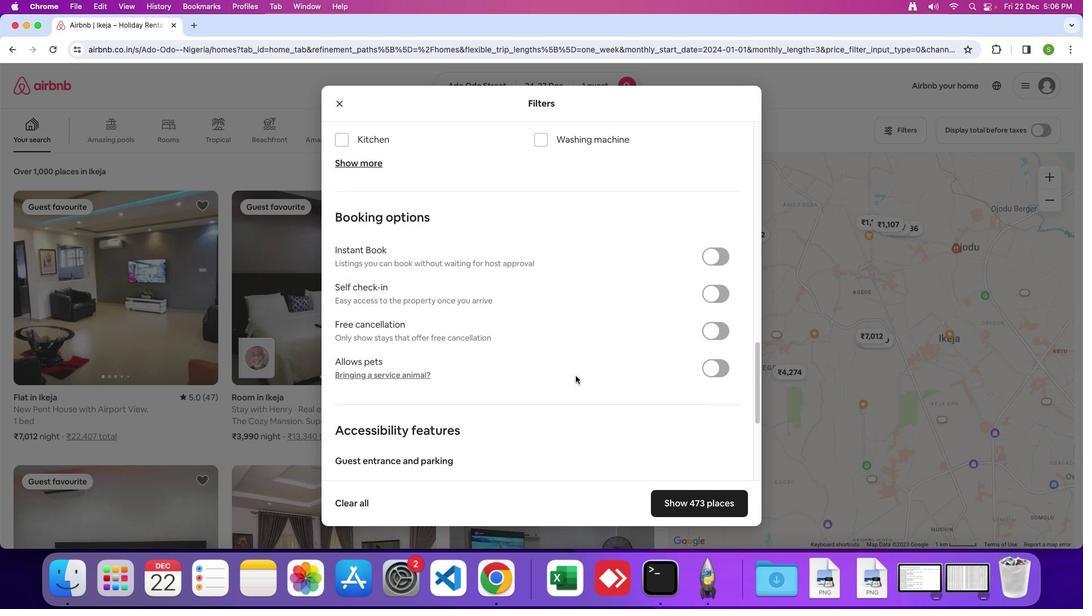 
Action: Mouse scrolled (576, 376) with delta (0, 0)
Screenshot: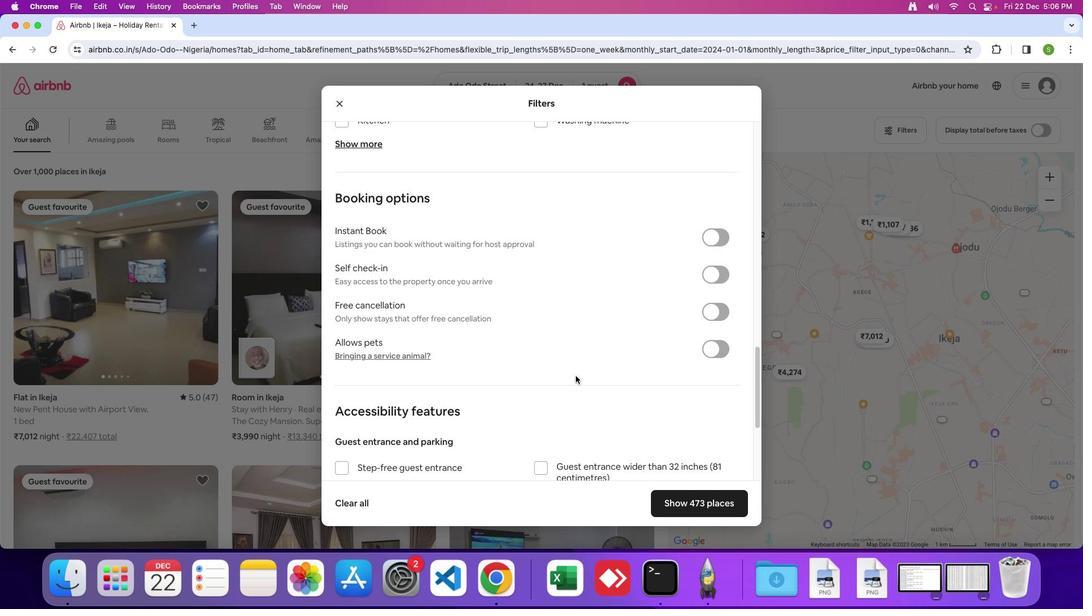 
Action: Mouse scrolled (576, 376) with delta (0, 0)
Screenshot: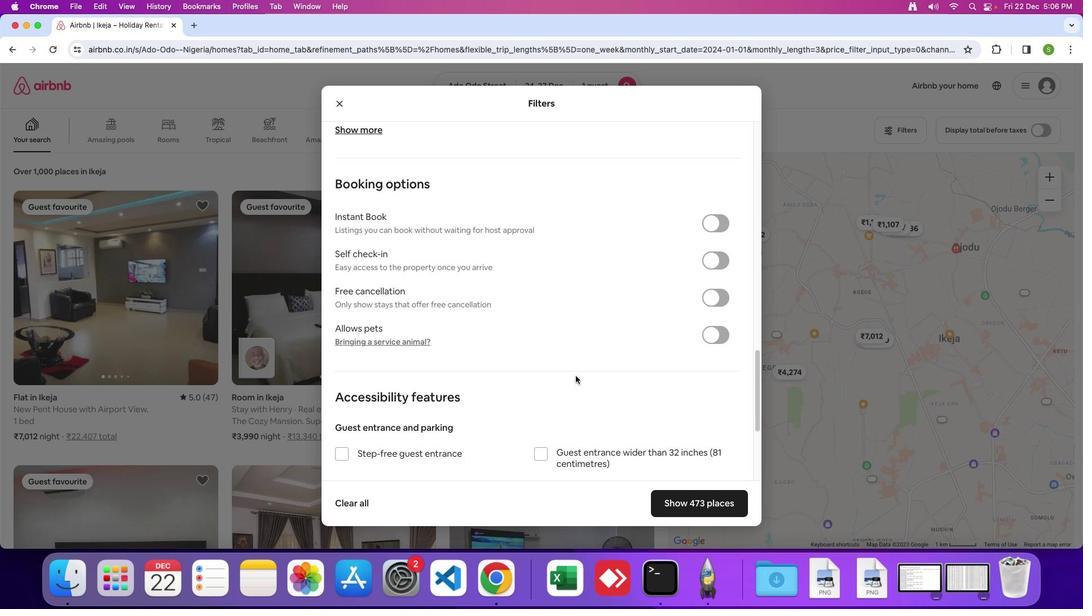 
Action: Mouse scrolled (576, 376) with delta (0, -1)
Screenshot: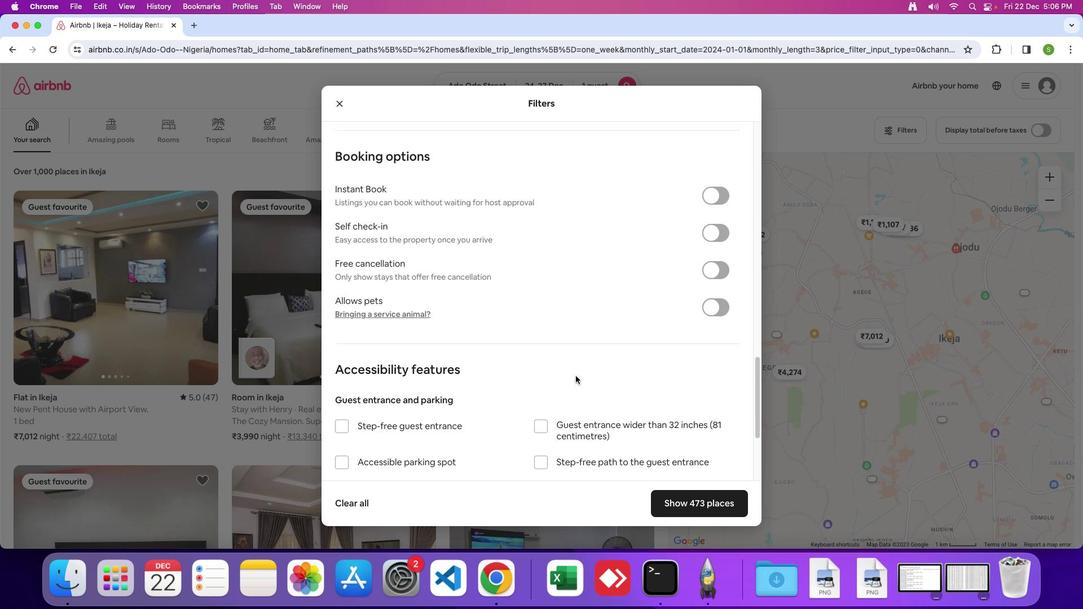 
Action: Mouse scrolled (576, 376) with delta (0, 0)
Screenshot: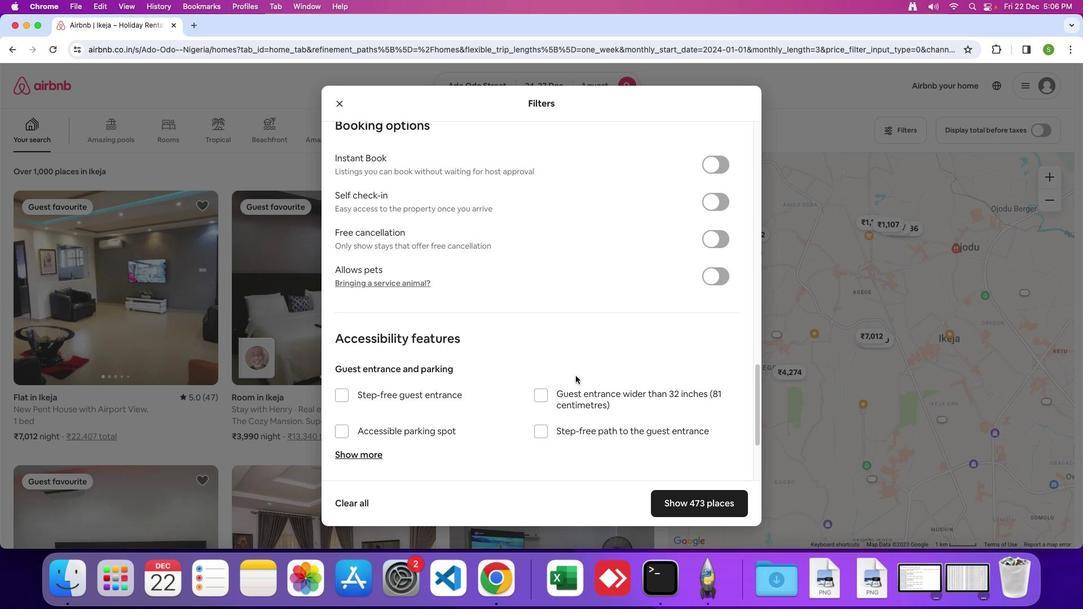 
Action: Mouse scrolled (576, 376) with delta (0, 0)
Screenshot: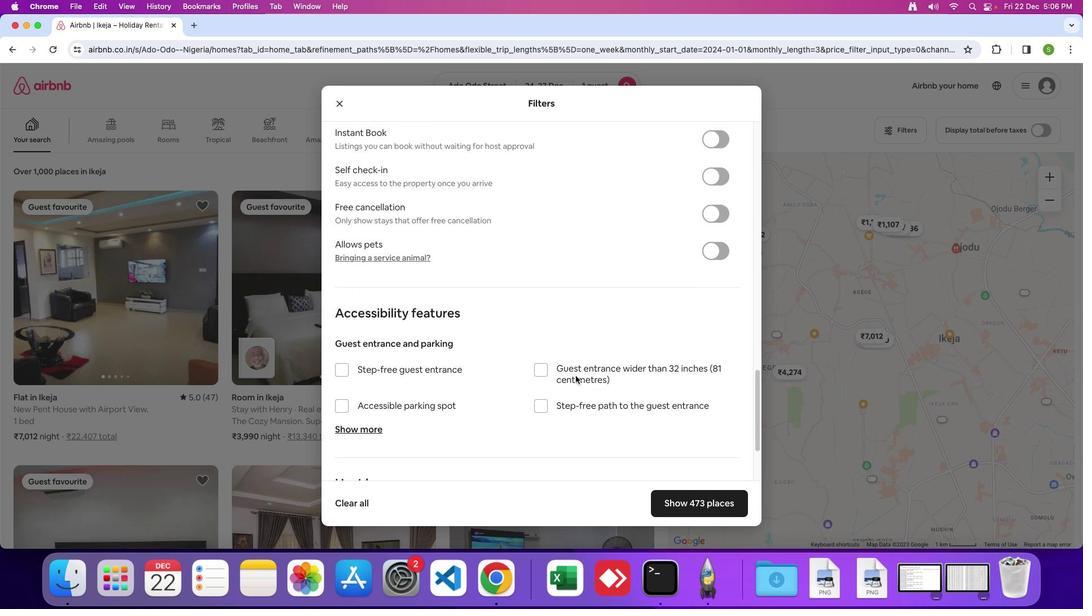 
Action: Mouse scrolled (576, 376) with delta (0, -1)
Screenshot: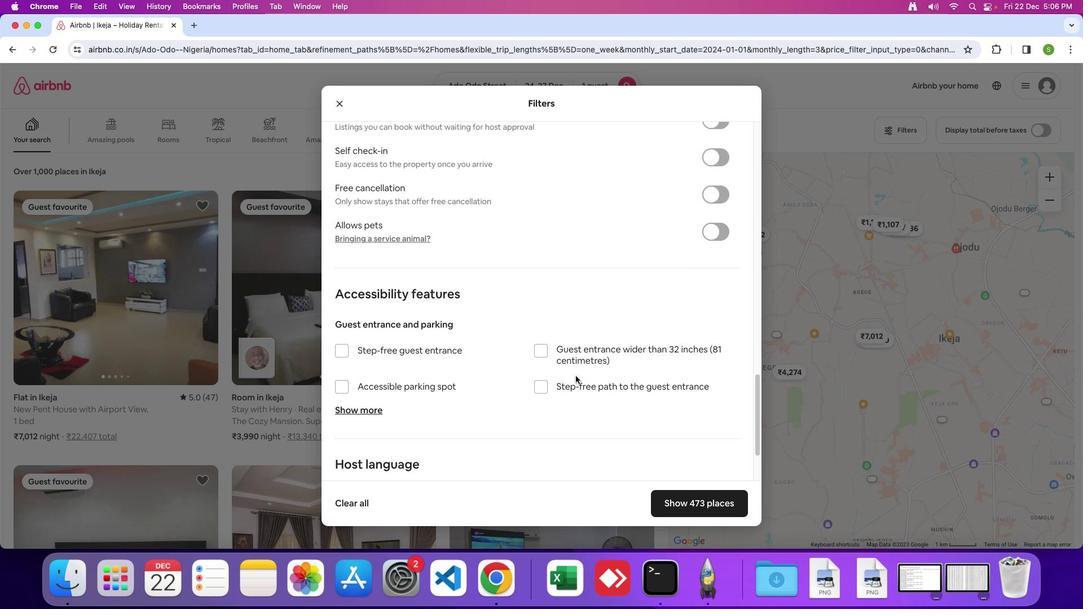 
Action: Mouse moved to (536, 373)
Screenshot: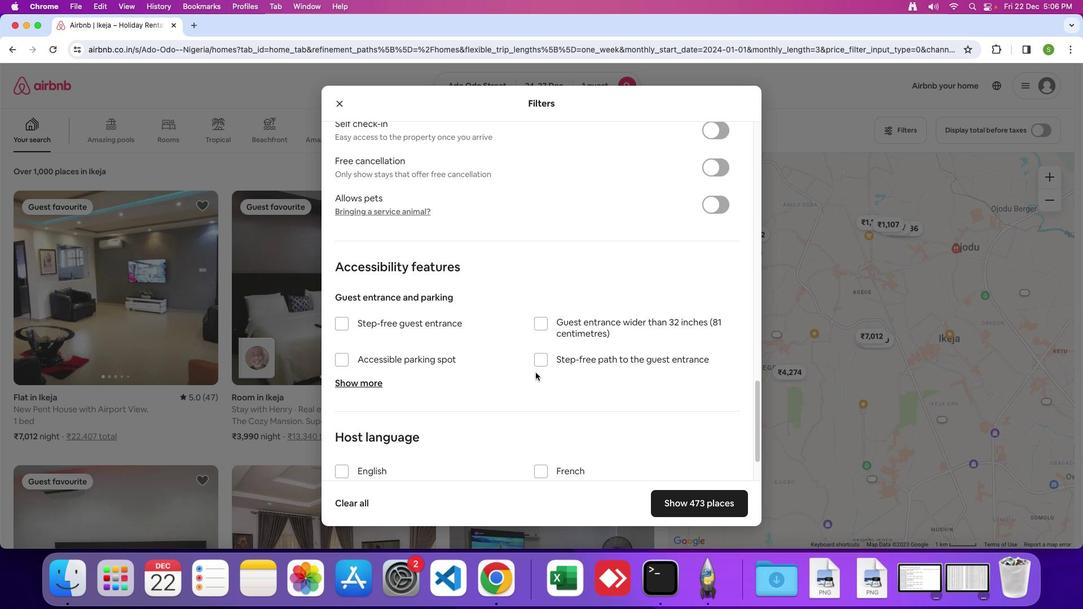 
Action: Mouse scrolled (536, 373) with delta (0, 0)
Screenshot: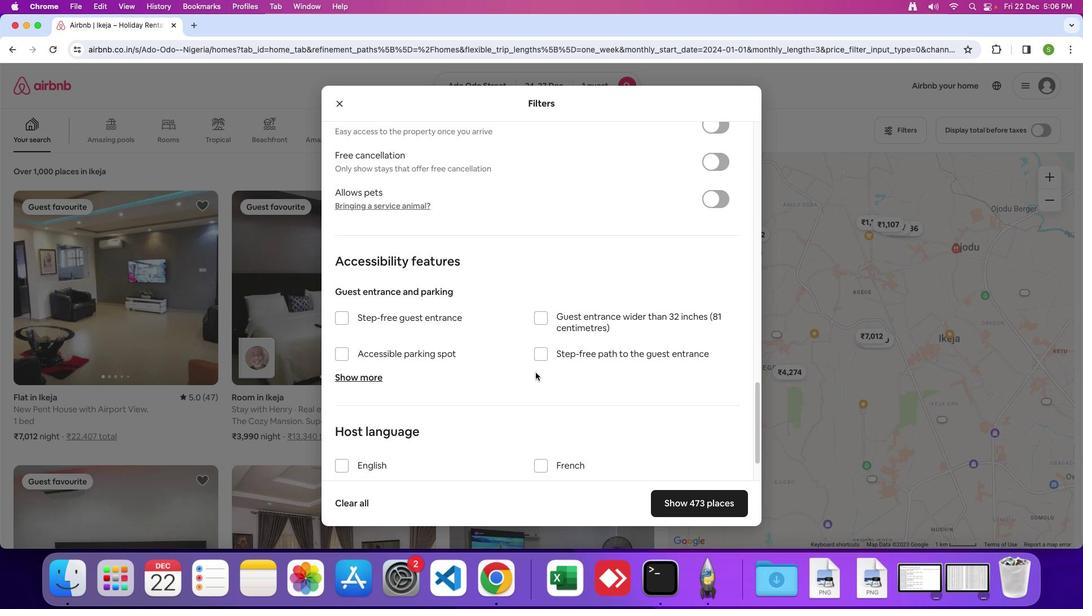 
Action: Mouse scrolled (536, 373) with delta (0, 0)
Screenshot: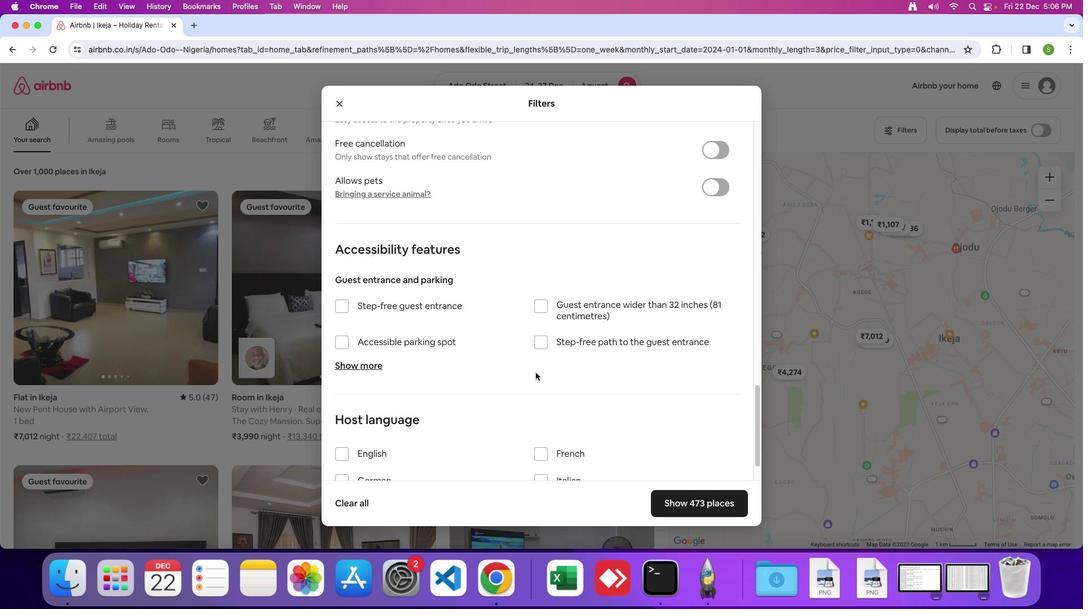 
Action: Mouse scrolled (536, 373) with delta (0, 0)
Screenshot: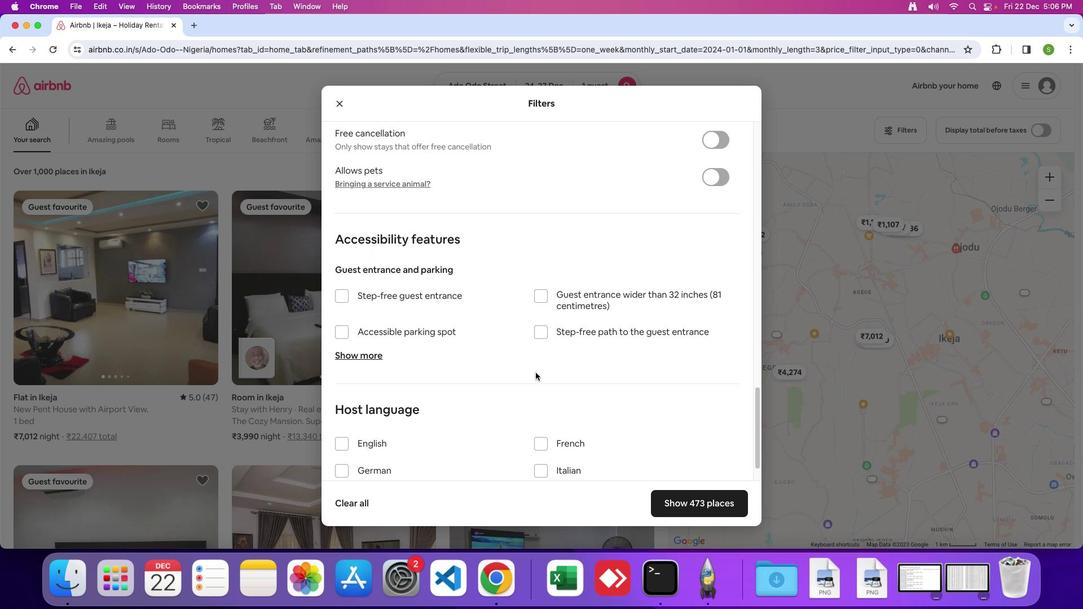 
Action: Mouse scrolled (536, 373) with delta (0, 0)
Screenshot: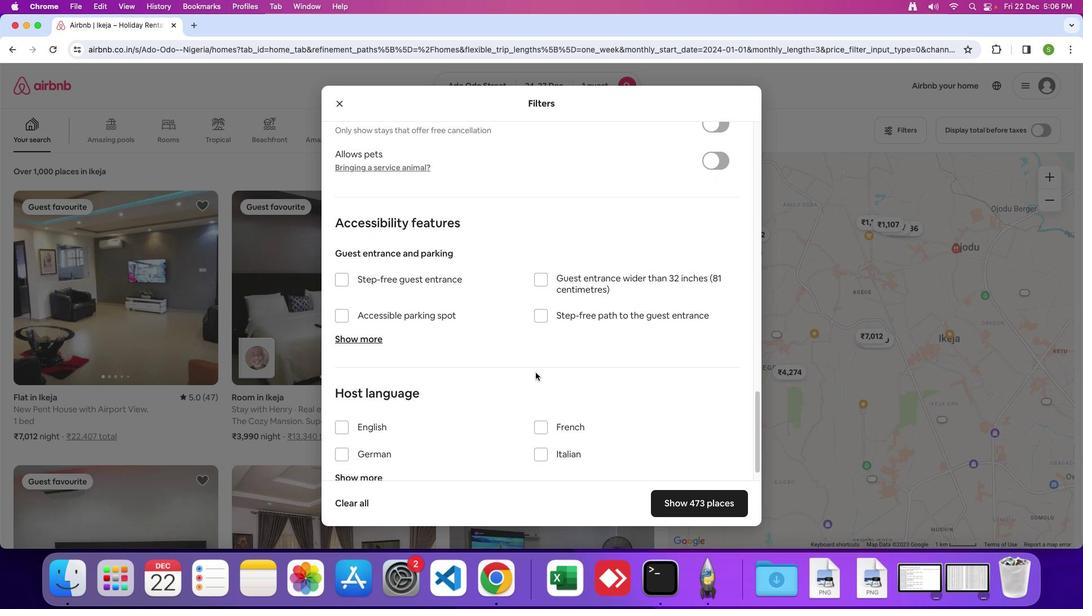 
Action: Mouse scrolled (536, 373) with delta (0, -1)
Screenshot: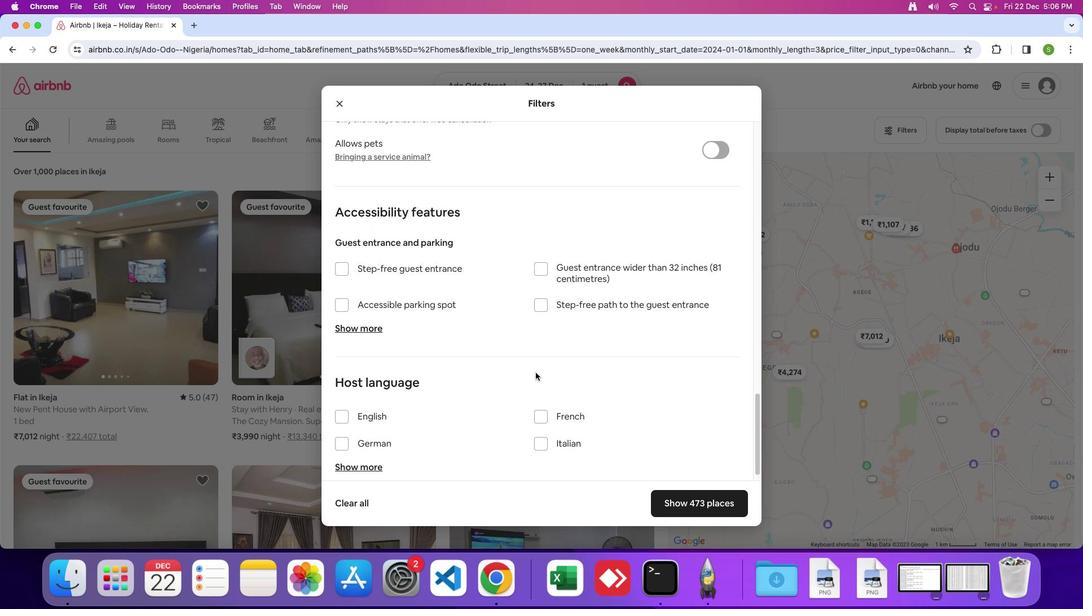
Action: Mouse moved to (536, 373)
Screenshot: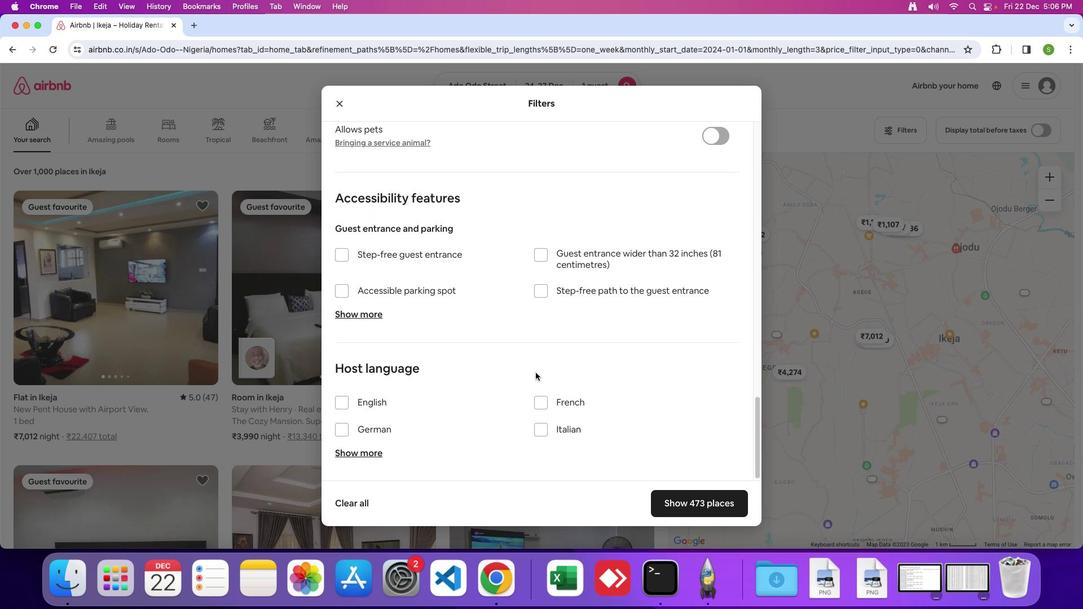
Action: Mouse scrolled (536, 373) with delta (0, 0)
Screenshot: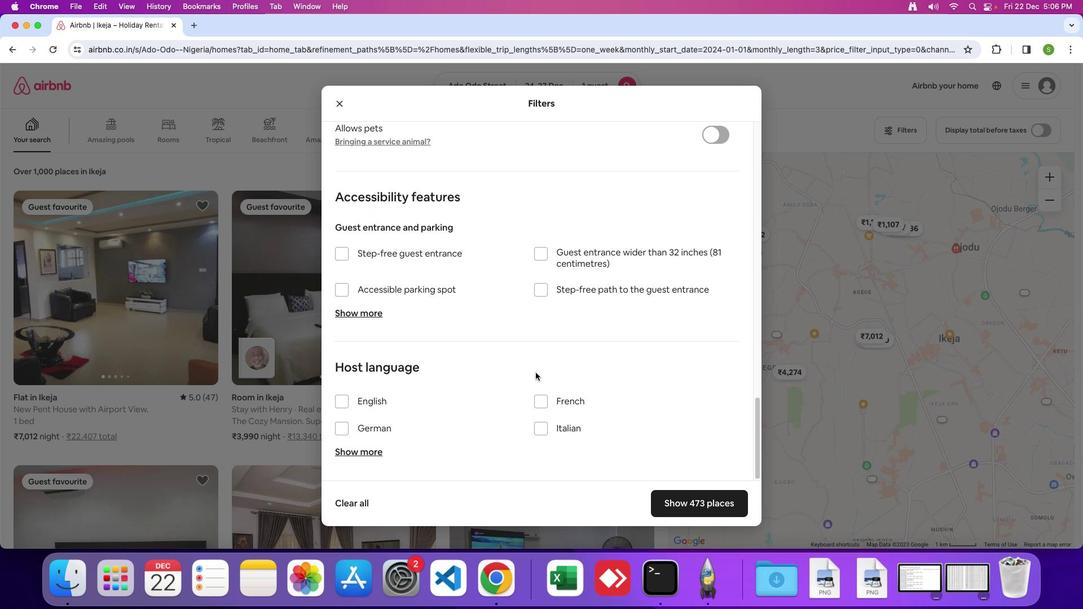 
Action: Mouse scrolled (536, 373) with delta (0, 0)
Screenshot: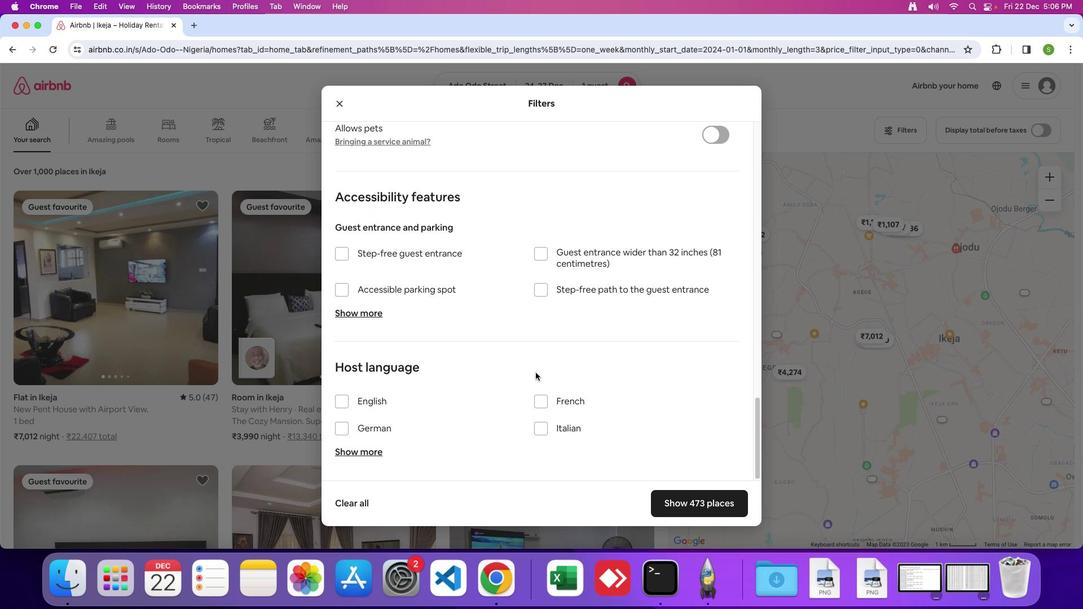 
Action: Mouse scrolled (536, 373) with delta (0, -1)
Screenshot: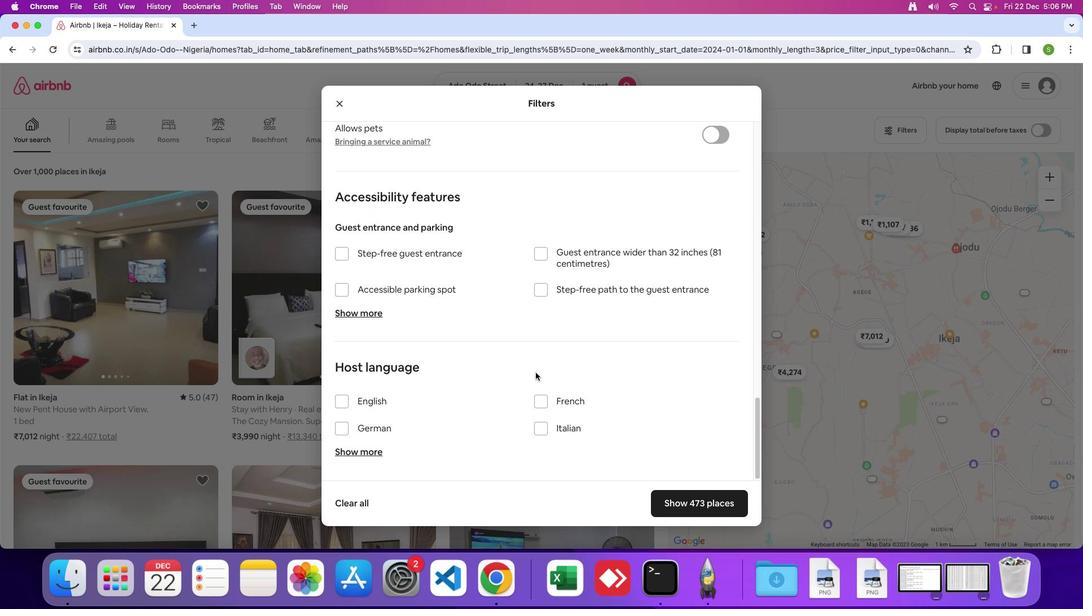 
Action: Mouse moved to (698, 509)
Screenshot: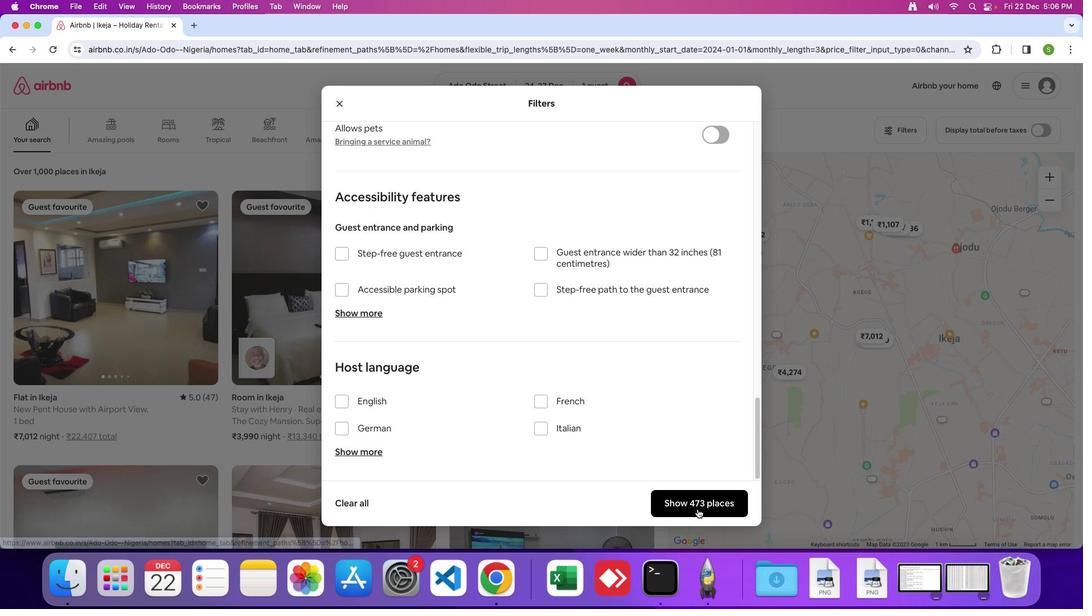 
Action: Mouse pressed left at (698, 509)
Screenshot: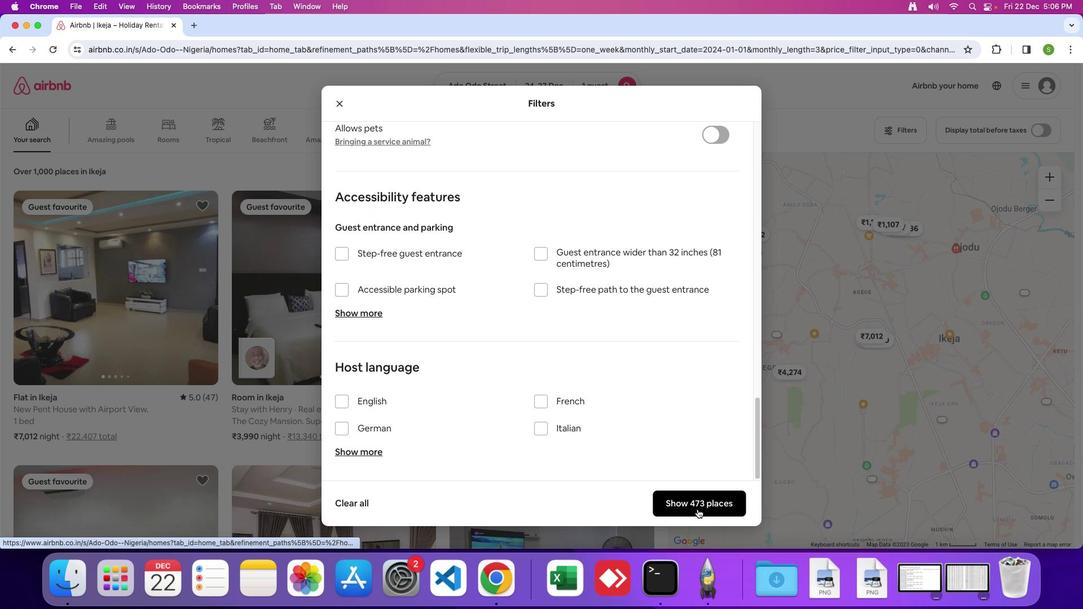 
Action: Mouse moved to (123, 269)
Screenshot: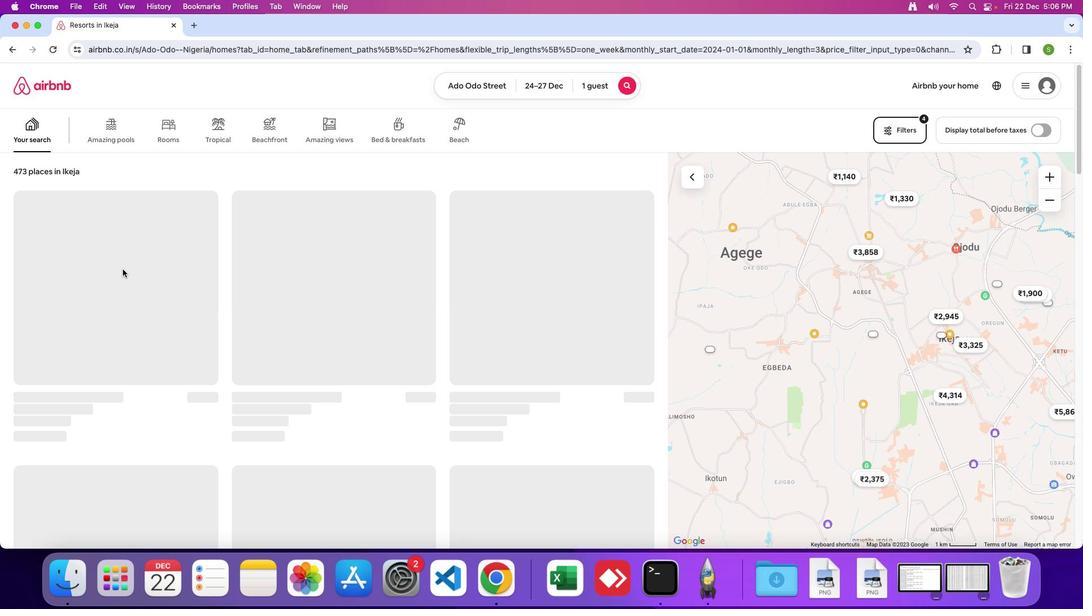 
Action: Mouse pressed left at (123, 269)
Screenshot: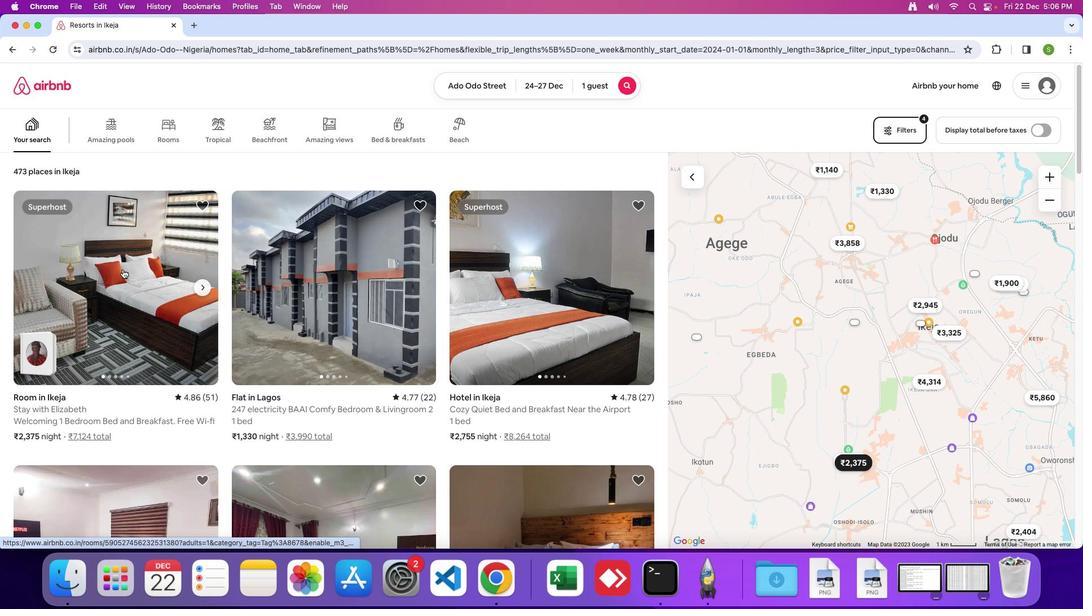 
Action: Mouse moved to (348, 287)
Screenshot: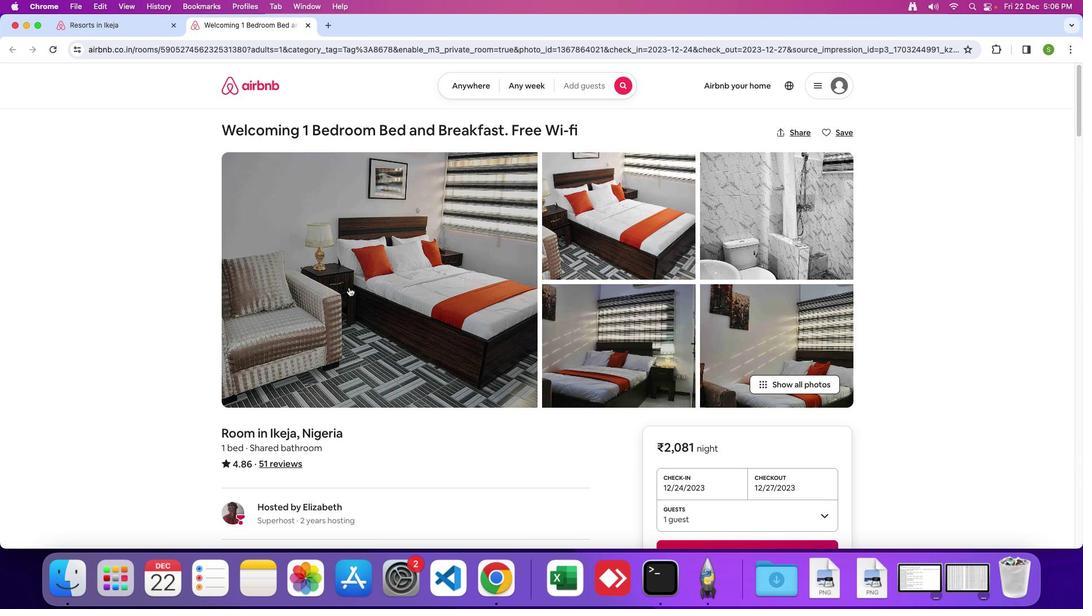 
Action: Mouse pressed left at (348, 287)
Screenshot: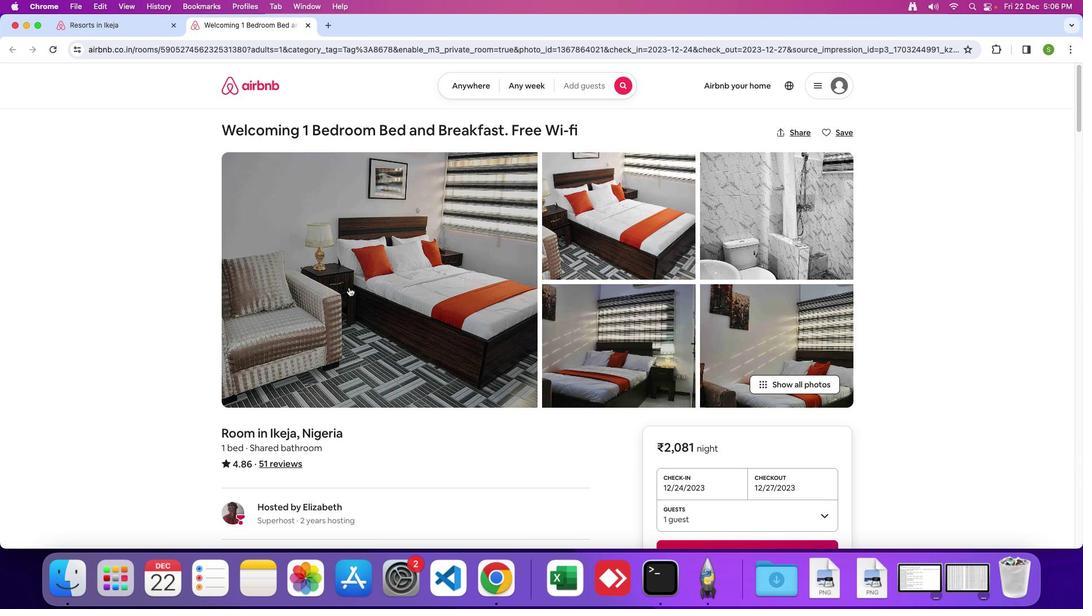 
Action: Mouse moved to (461, 327)
Screenshot: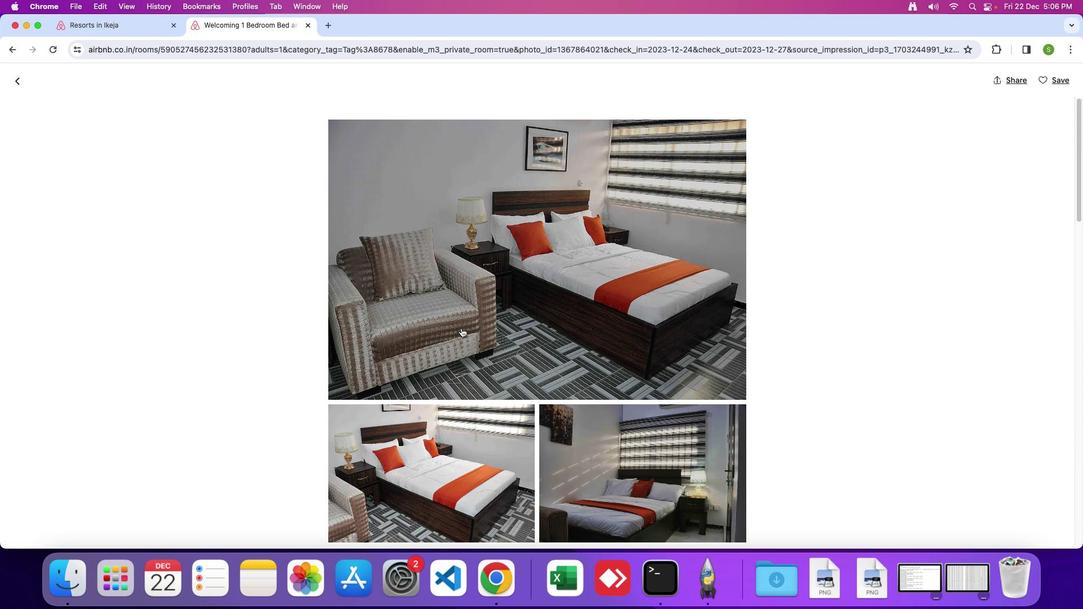 
Action: Mouse scrolled (461, 327) with delta (0, 0)
Screenshot: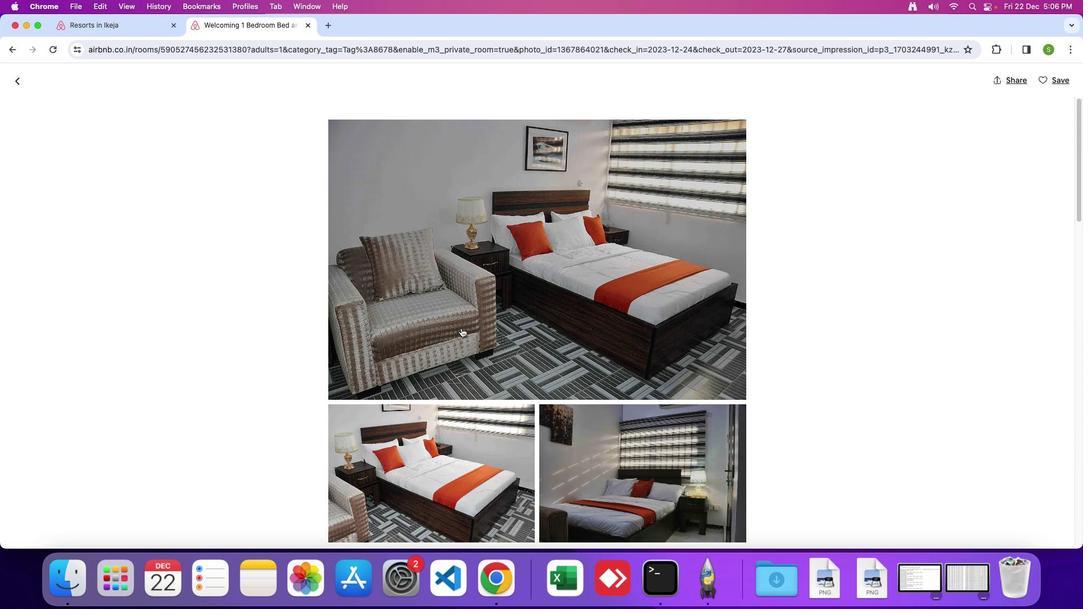 
Action: Mouse scrolled (461, 327) with delta (0, 0)
Screenshot: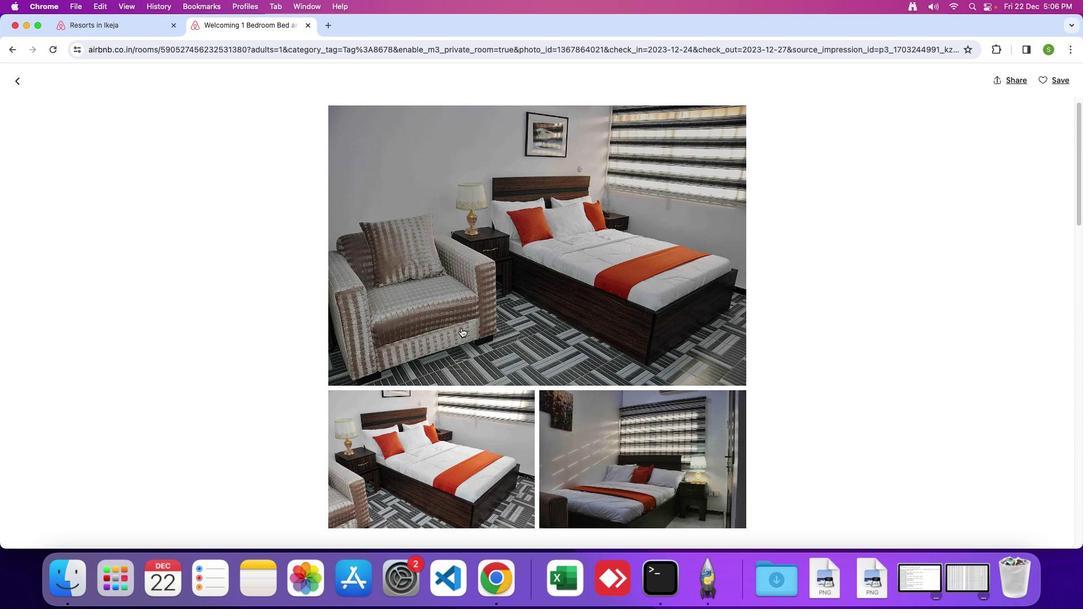 
Action: Mouse scrolled (461, 327) with delta (0, 0)
Screenshot: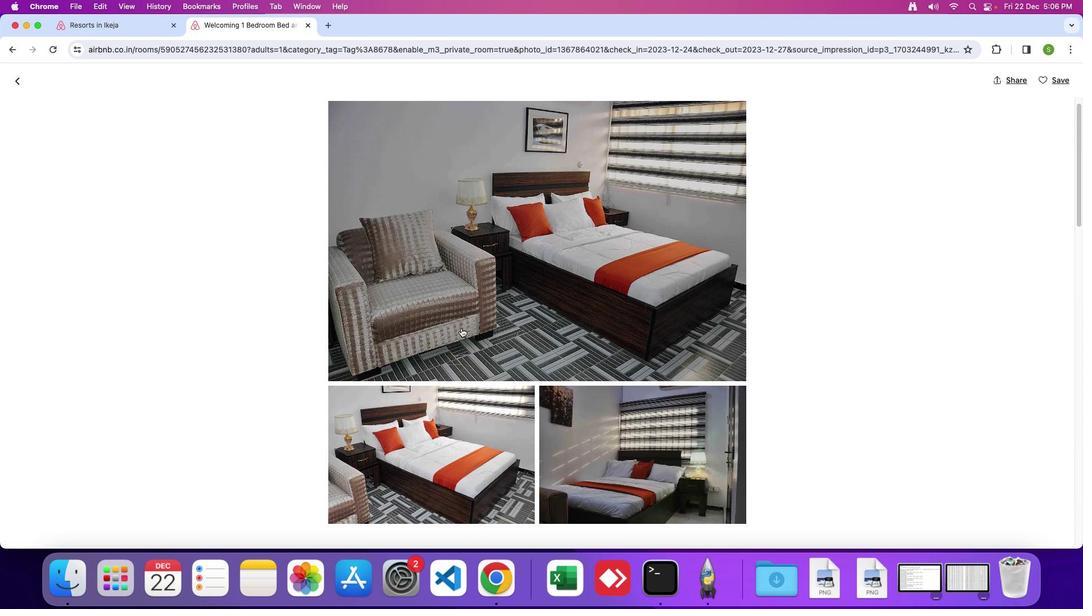 
Action: Mouse scrolled (461, 327) with delta (0, 0)
Screenshot: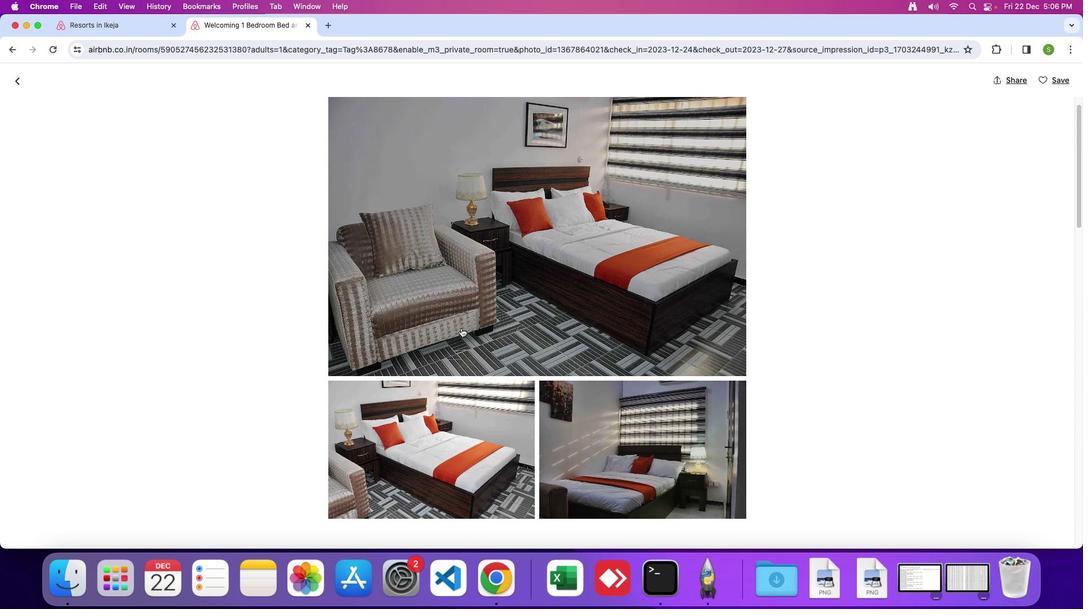 
Action: Mouse scrolled (461, 327) with delta (0, 0)
Screenshot: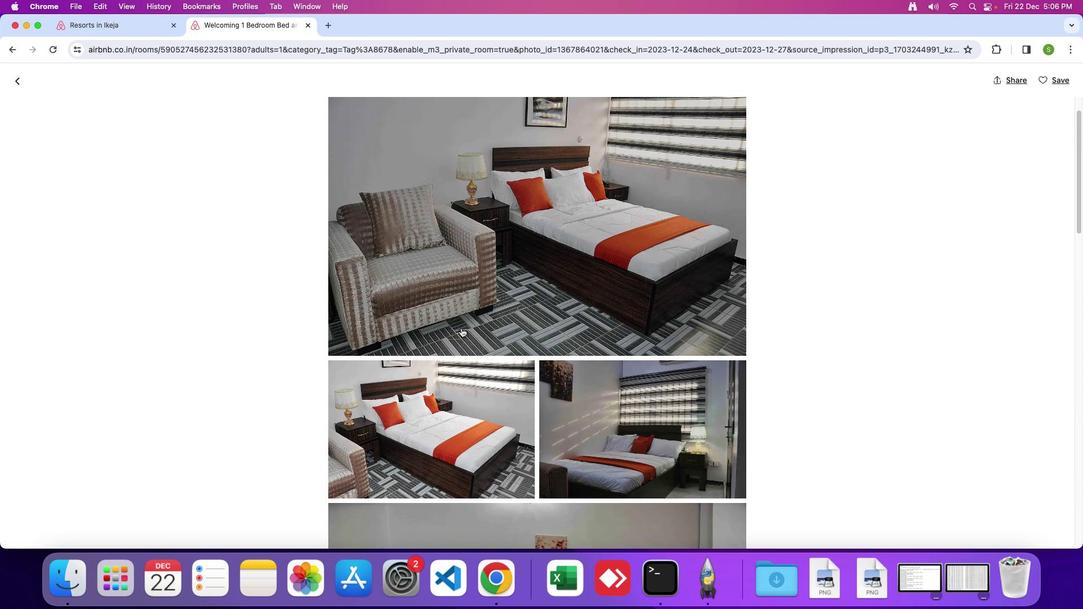 
Action: Mouse scrolled (461, 327) with delta (0, 0)
Screenshot: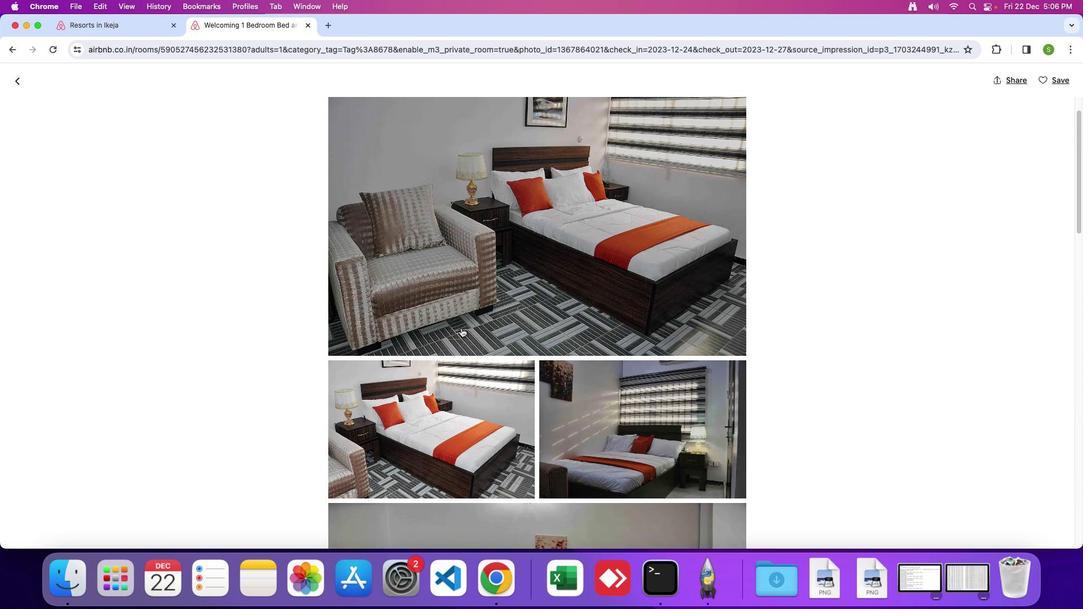 
Action: Mouse scrolled (461, 327) with delta (0, 0)
Screenshot: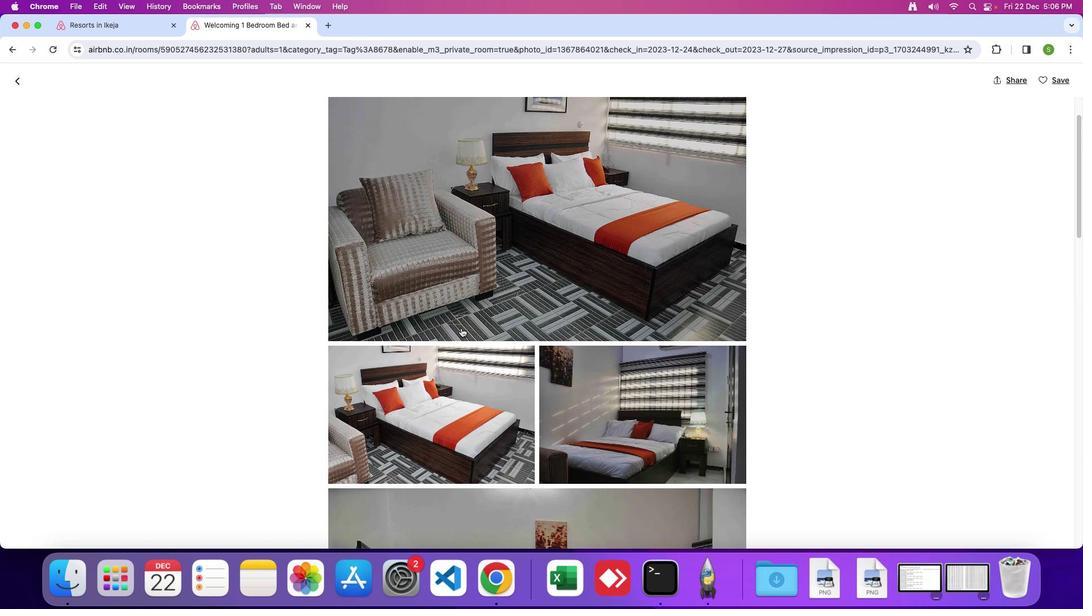 
Action: Mouse scrolled (461, 327) with delta (0, 0)
Screenshot: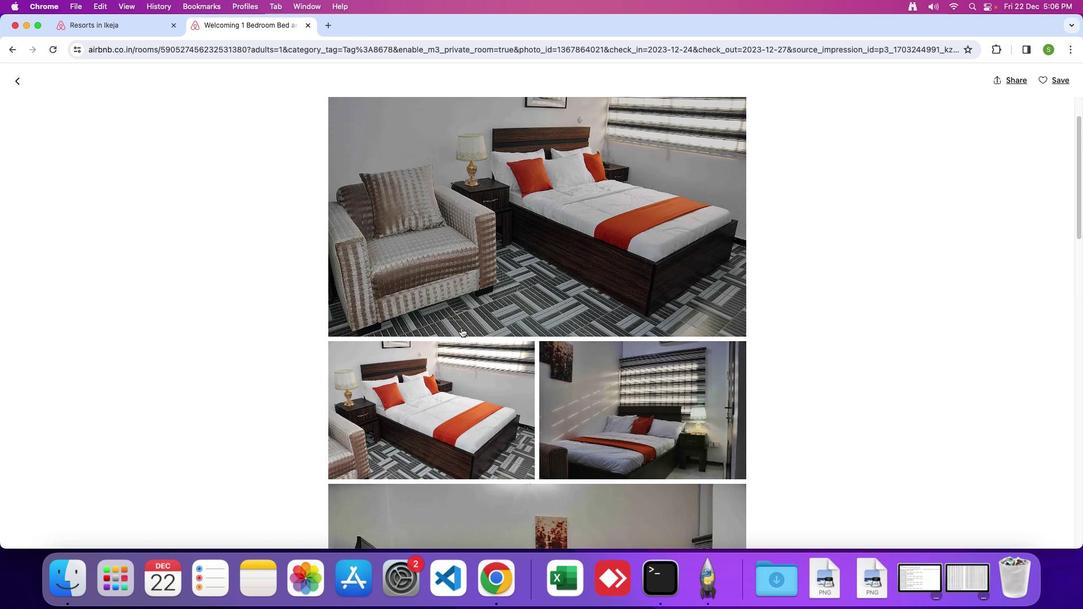 
Action: Mouse scrolled (461, 327) with delta (0, 0)
Screenshot: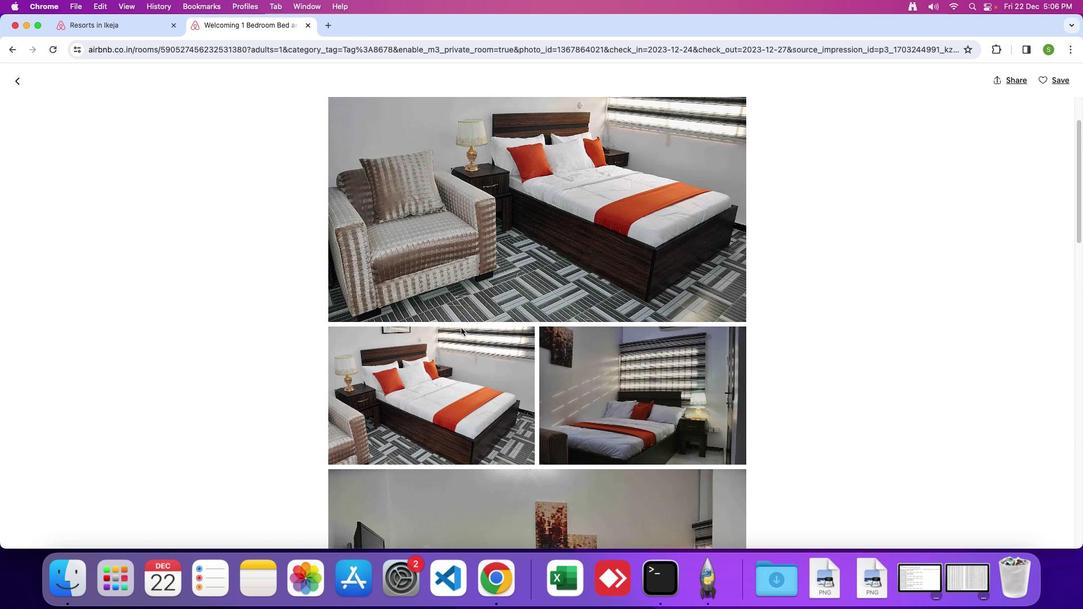 
Action: Mouse scrolled (461, 327) with delta (0, 0)
Screenshot: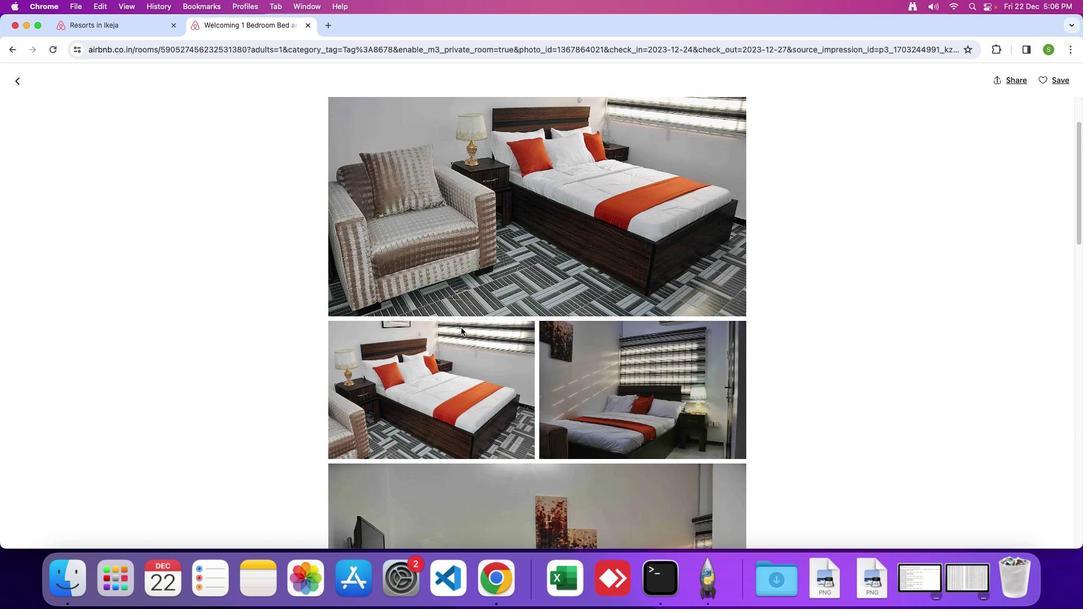 
Action: Mouse scrolled (461, 327) with delta (0, 0)
Screenshot: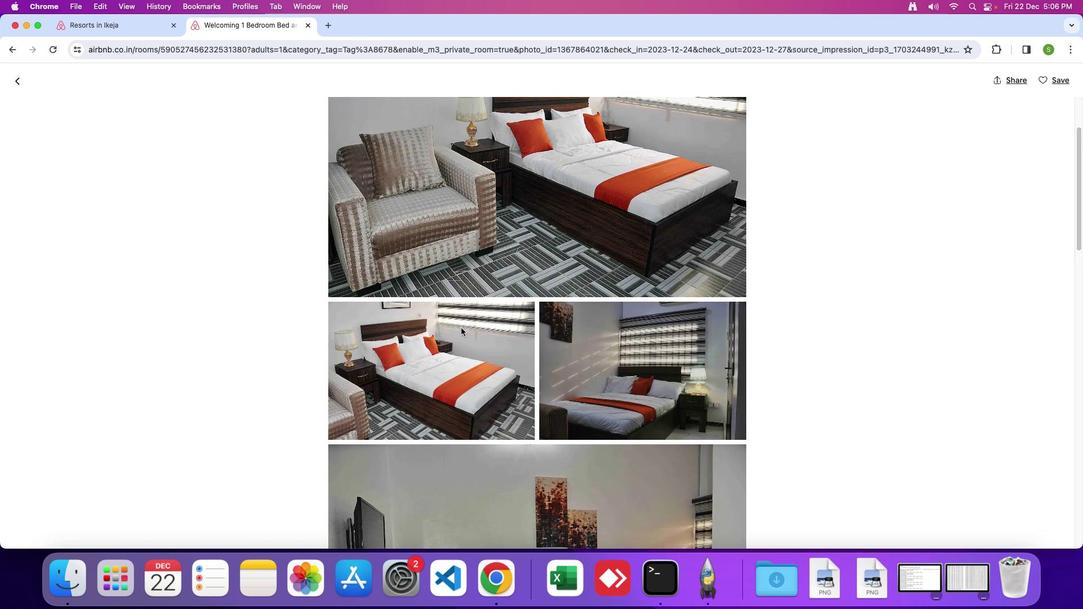
Action: Mouse scrolled (461, 327) with delta (0, 0)
Screenshot: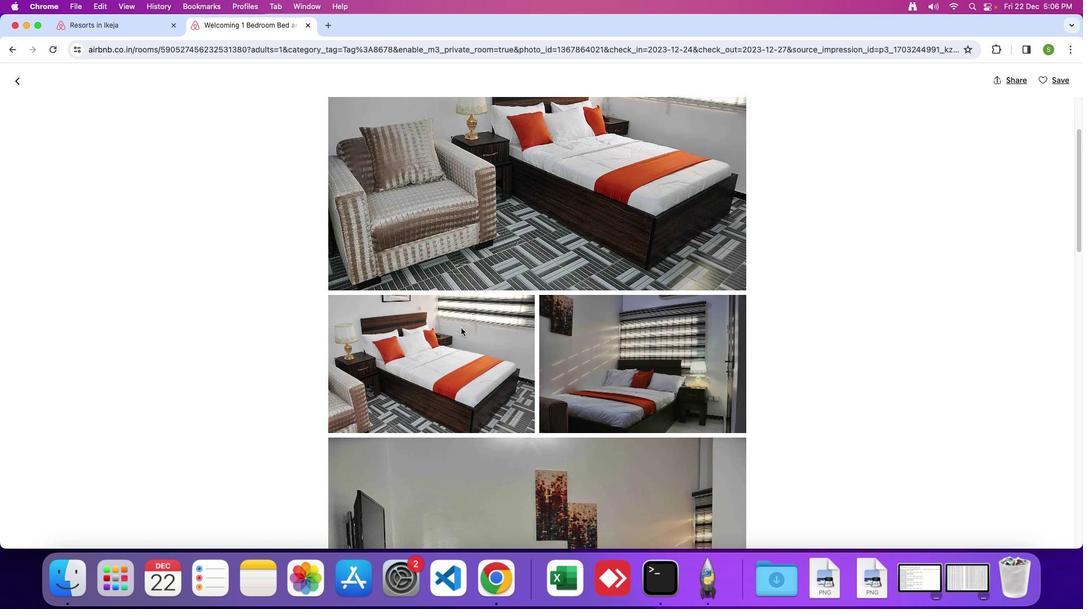 
Action: Mouse scrolled (461, 327) with delta (0, 0)
Screenshot: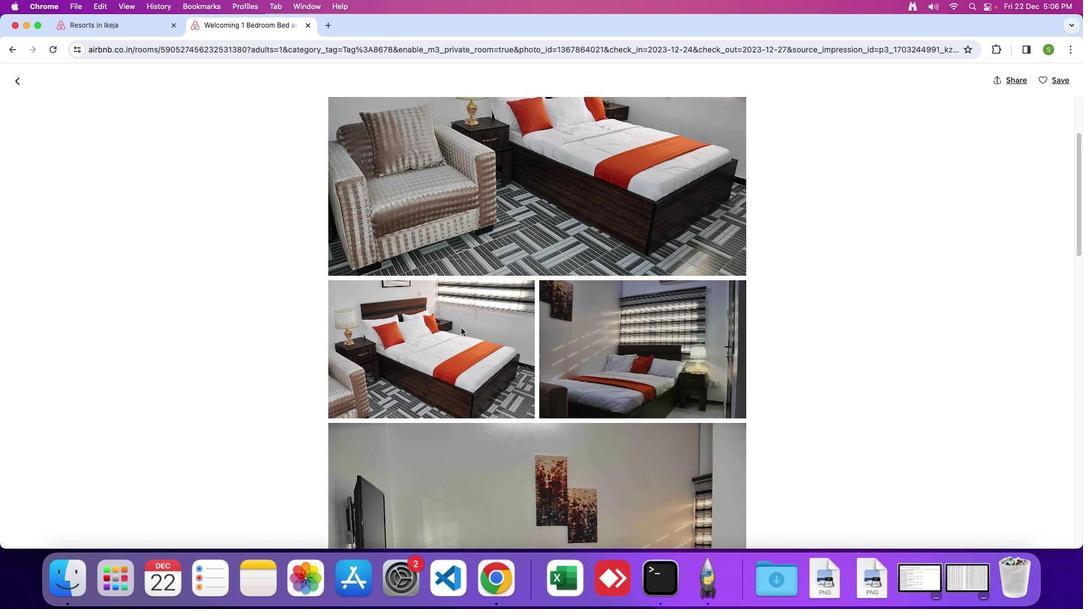 
Action: Mouse scrolled (461, 327) with delta (0, 0)
Screenshot: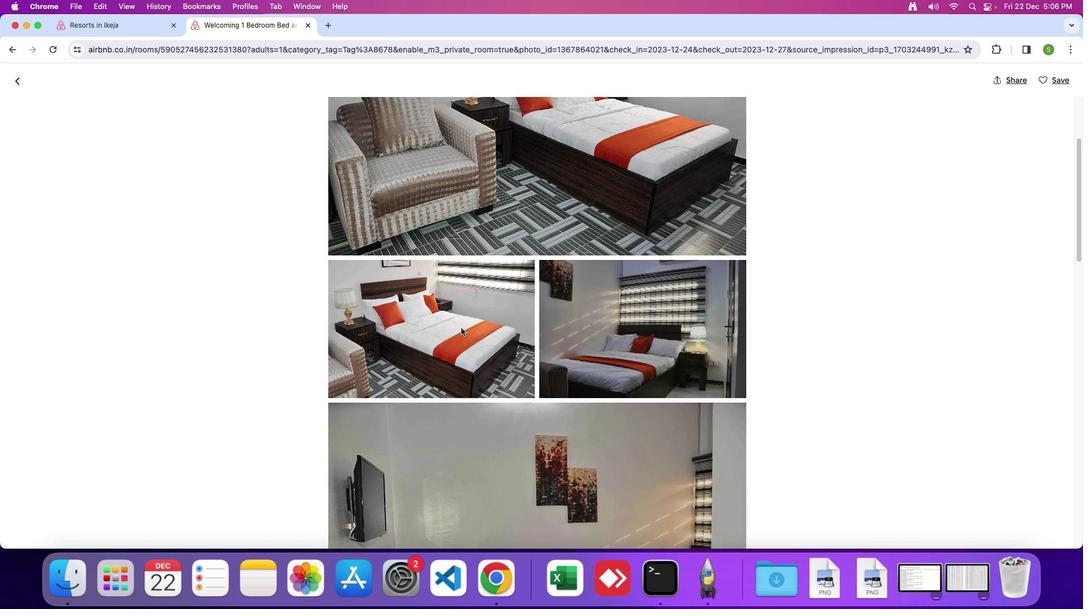 
Action: Mouse scrolled (461, 327) with delta (0, -1)
Screenshot: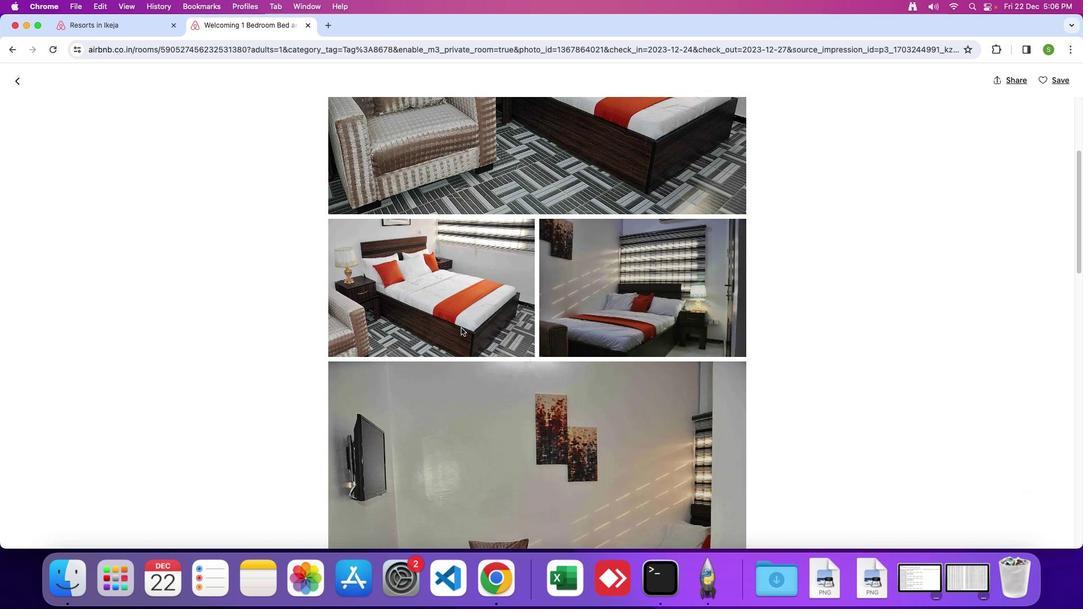 
Action: Mouse scrolled (461, 327) with delta (0, 0)
Screenshot: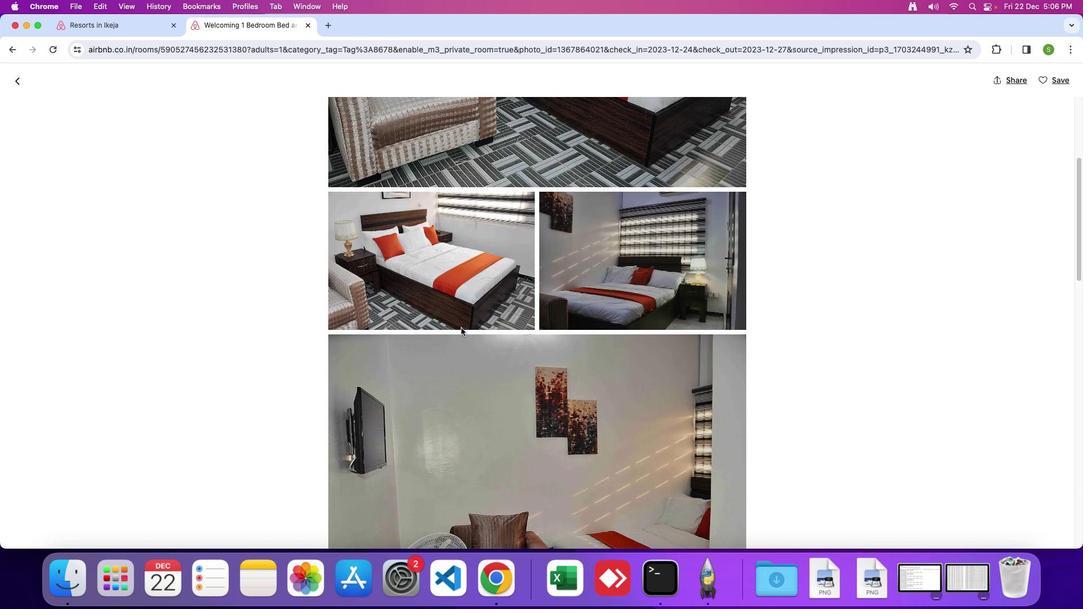 
Action: Mouse scrolled (461, 327) with delta (0, 0)
Screenshot: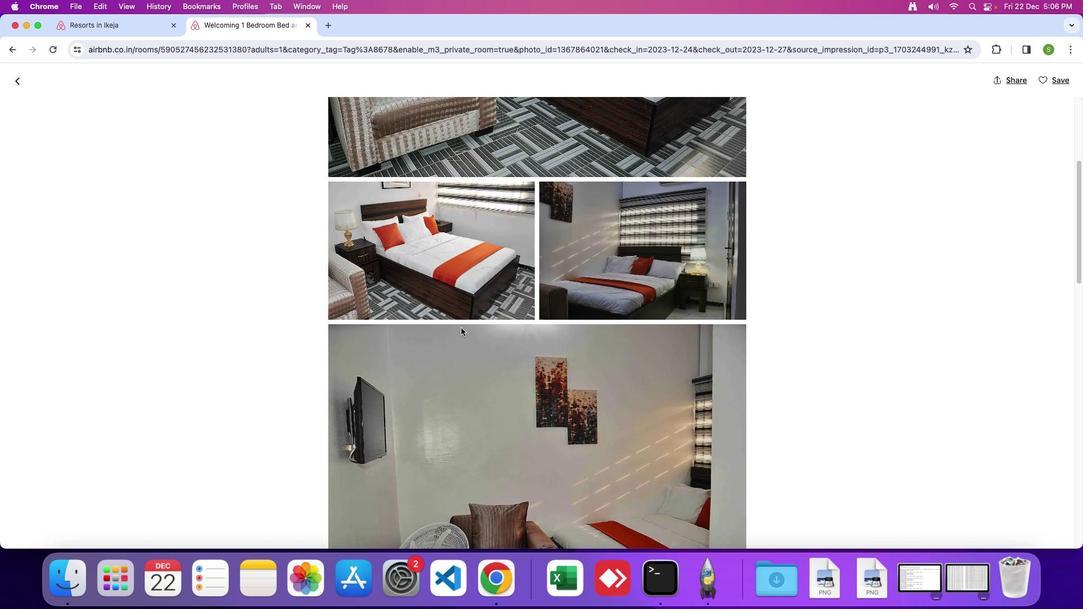 
Action: Mouse scrolled (461, 327) with delta (0, 0)
Screenshot: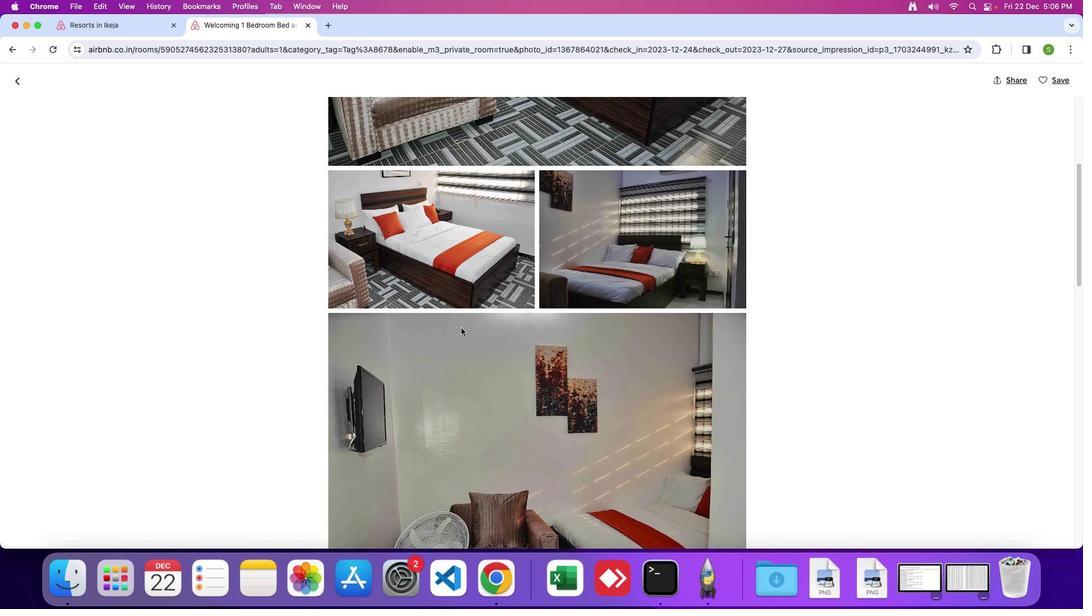 
Action: Mouse scrolled (461, 327) with delta (0, 0)
Screenshot: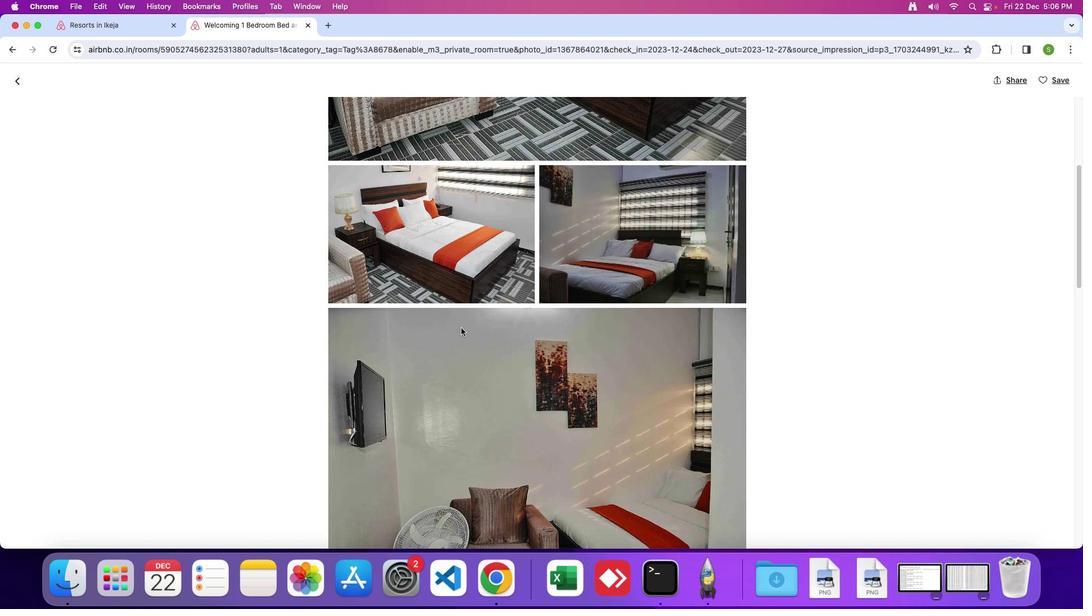 
Action: Mouse scrolled (461, 327) with delta (0, 0)
Screenshot: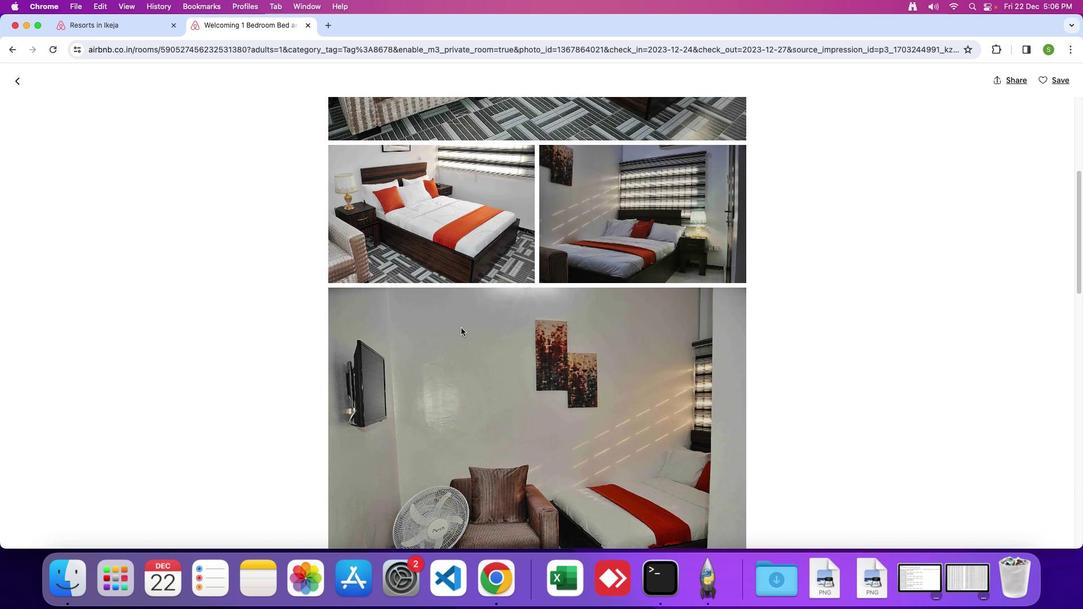 
Action: Mouse scrolled (461, 327) with delta (0, 0)
Screenshot: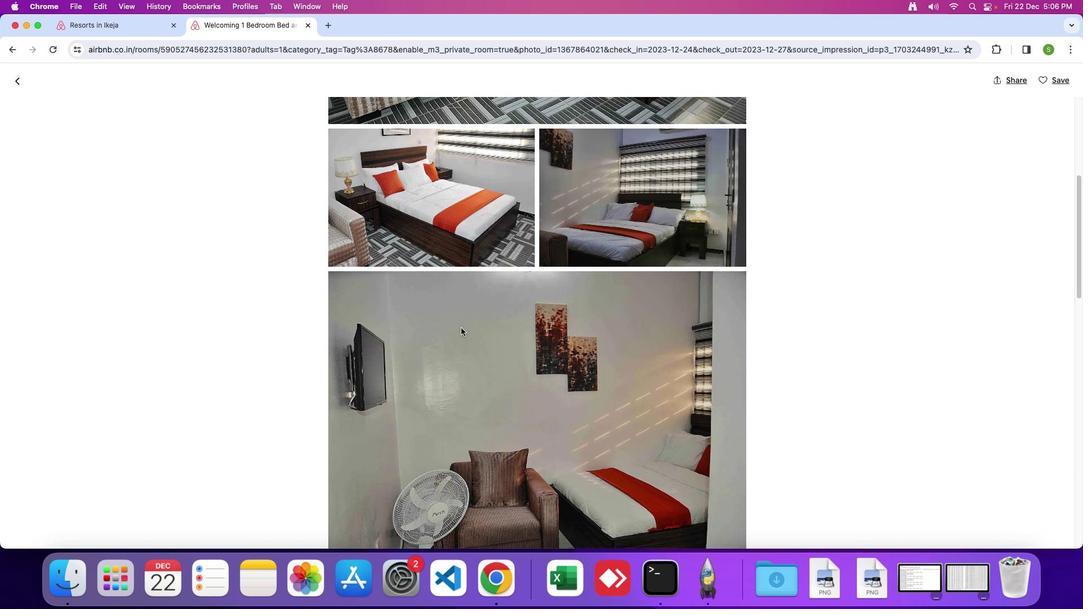 
Action: Mouse scrolled (461, 327) with delta (0, -1)
Screenshot: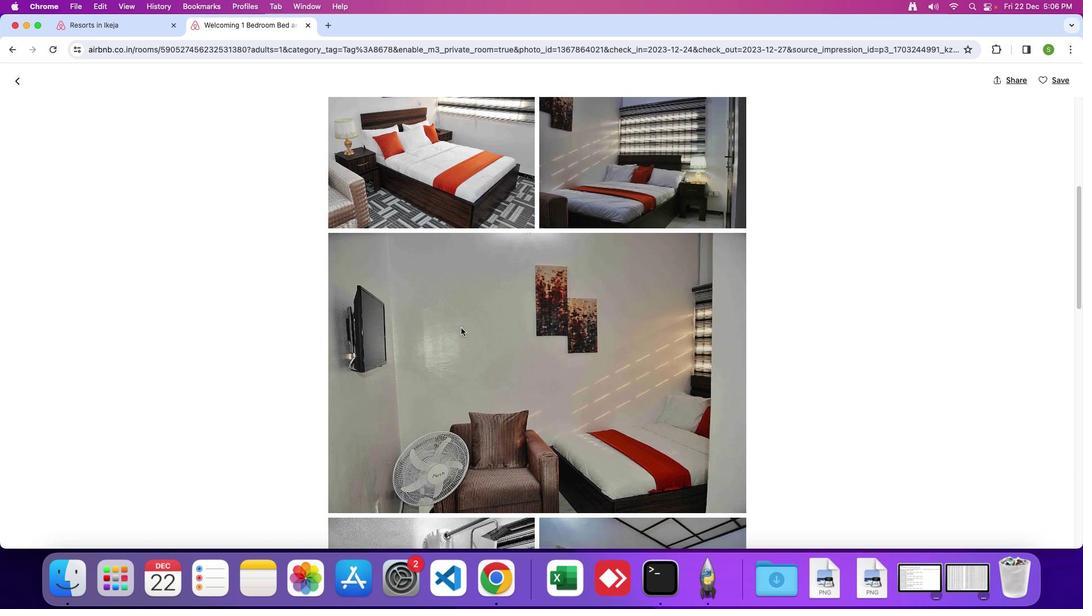 
Action: Mouse scrolled (461, 327) with delta (0, 0)
Screenshot: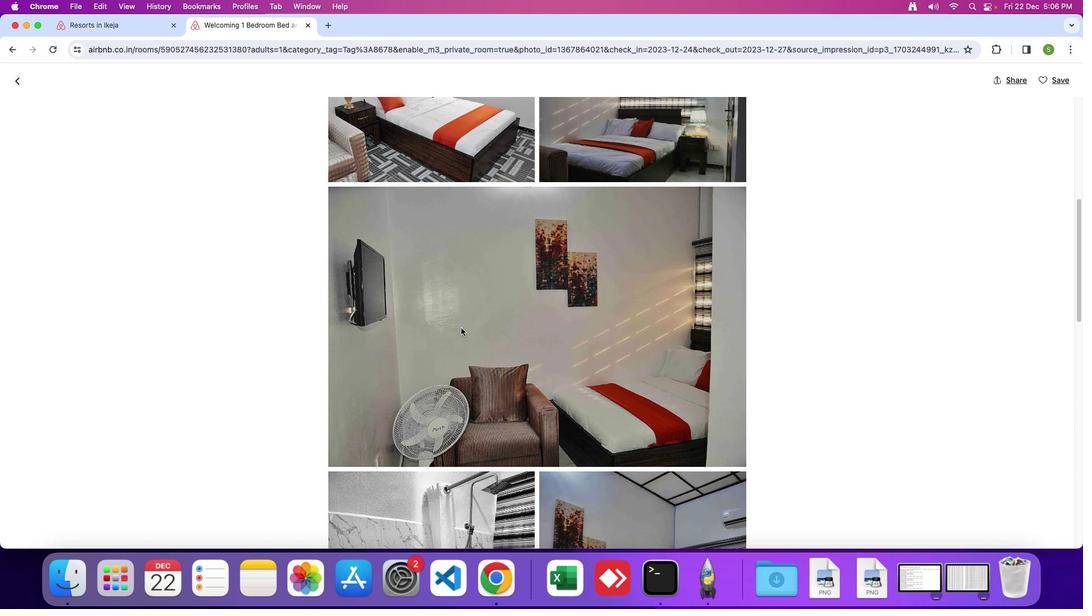 
Action: Mouse scrolled (461, 327) with delta (0, 0)
Screenshot: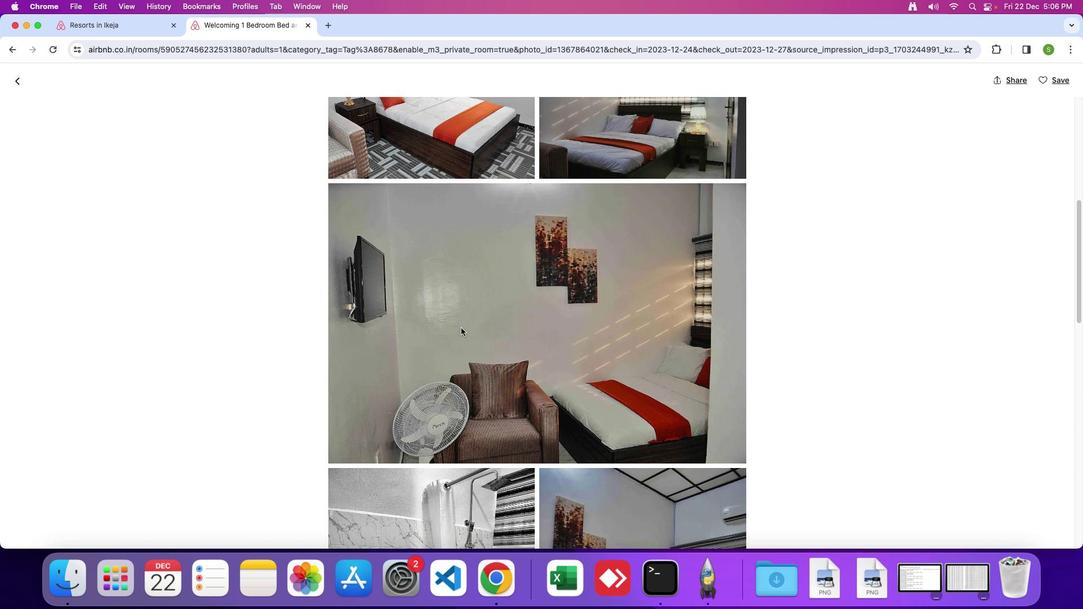 
Action: Mouse scrolled (461, 327) with delta (0, 0)
Screenshot: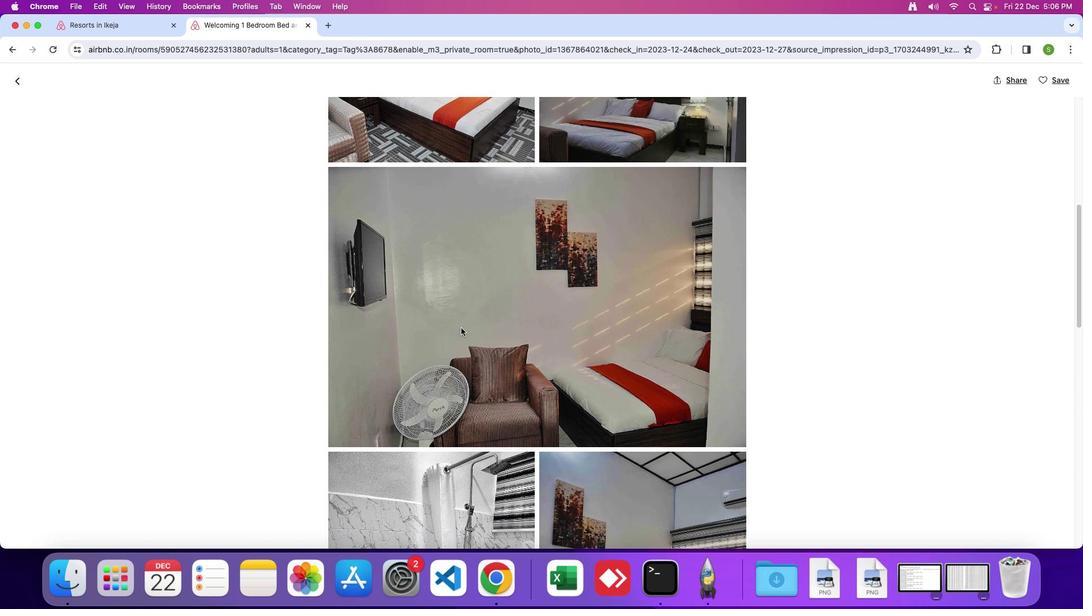 
Action: Mouse scrolled (461, 327) with delta (0, 0)
Screenshot: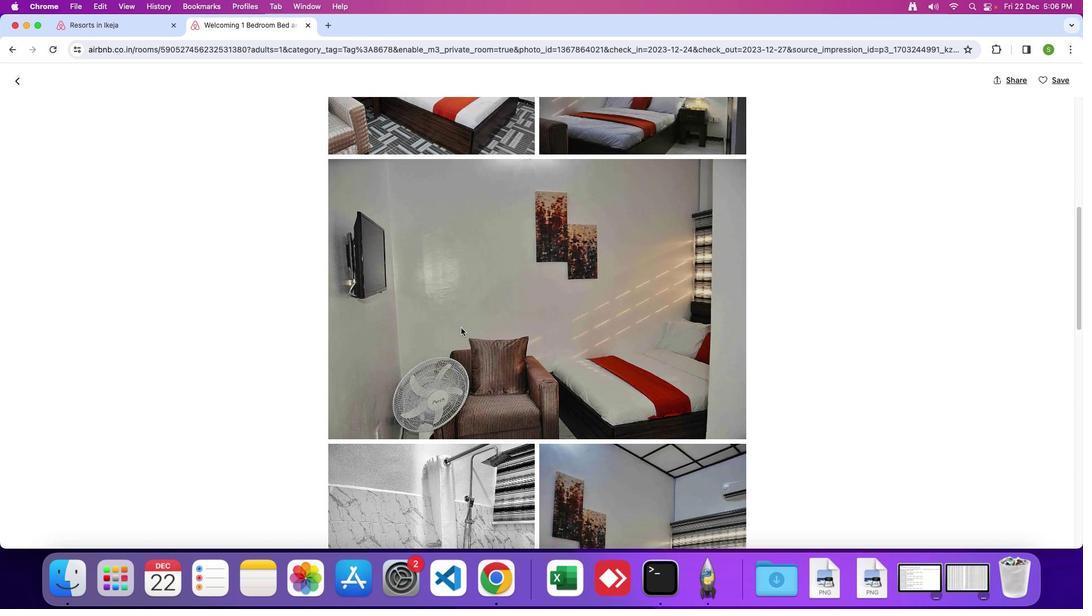 
Action: Mouse scrolled (461, 327) with delta (0, -1)
Screenshot: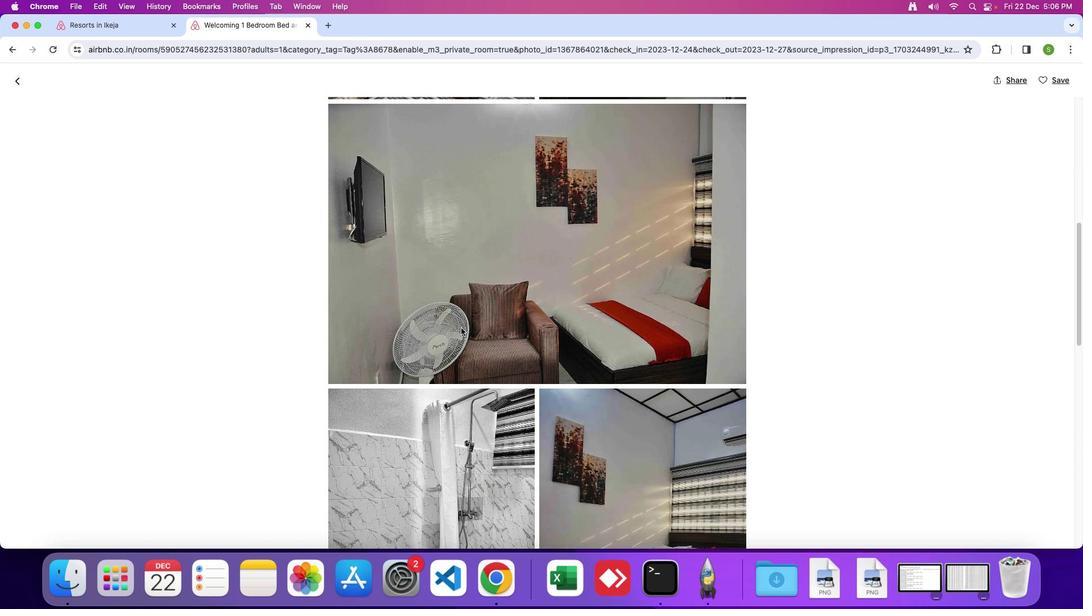 
Action: Mouse scrolled (461, 327) with delta (0, 0)
Screenshot: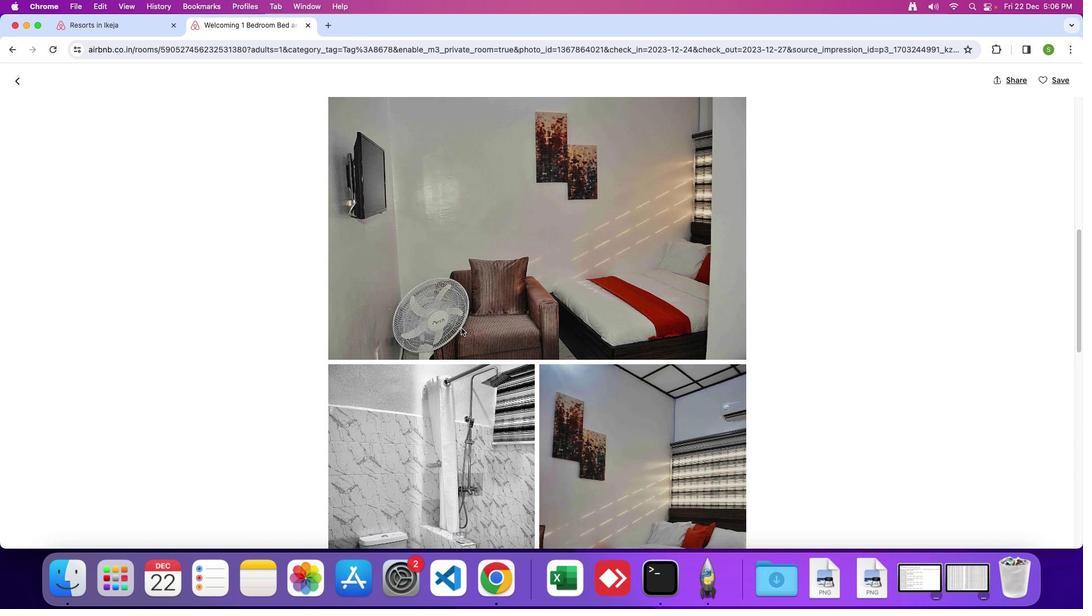 
Action: Mouse scrolled (461, 327) with delta (0, 0)
Screenshot: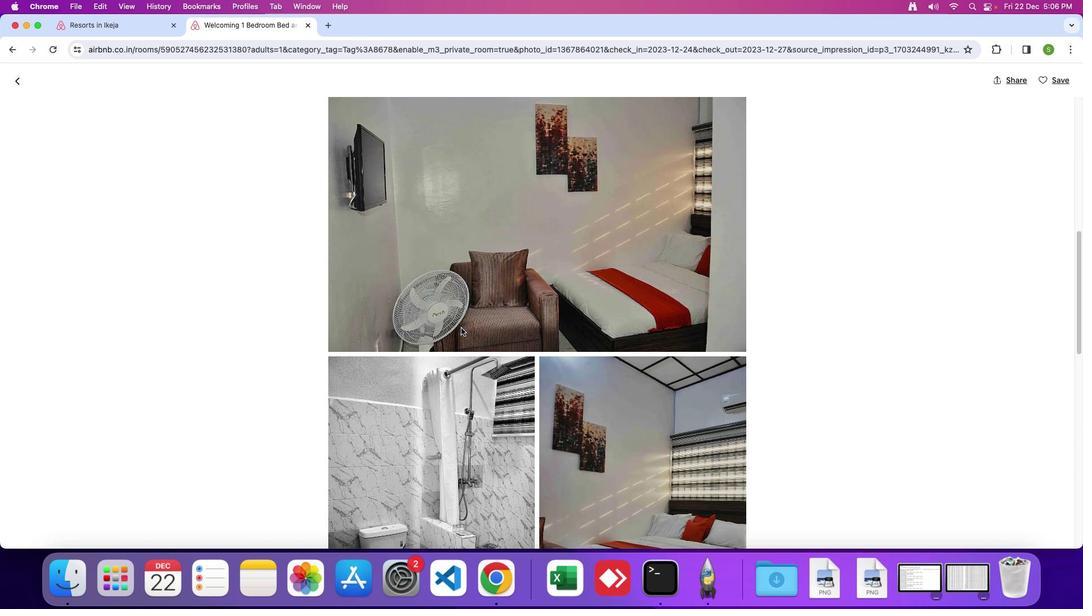 
Action: Mouse scrolled (461, 327) with delta (0, 0)
Screenshot: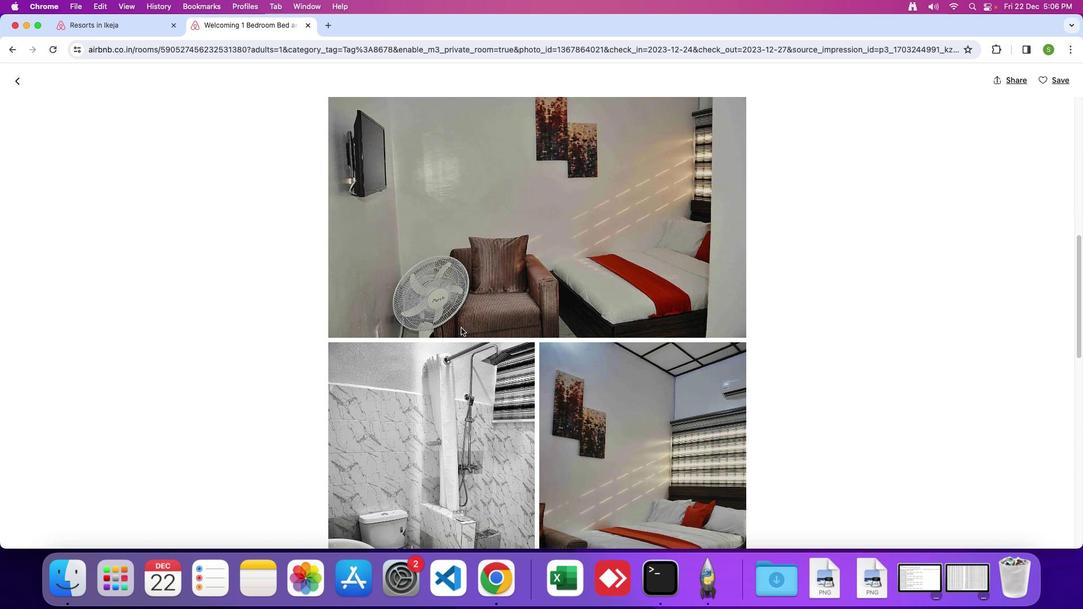 
Action: Mouse scrolled (461, 327) with delta (0, 0)
Screenshot: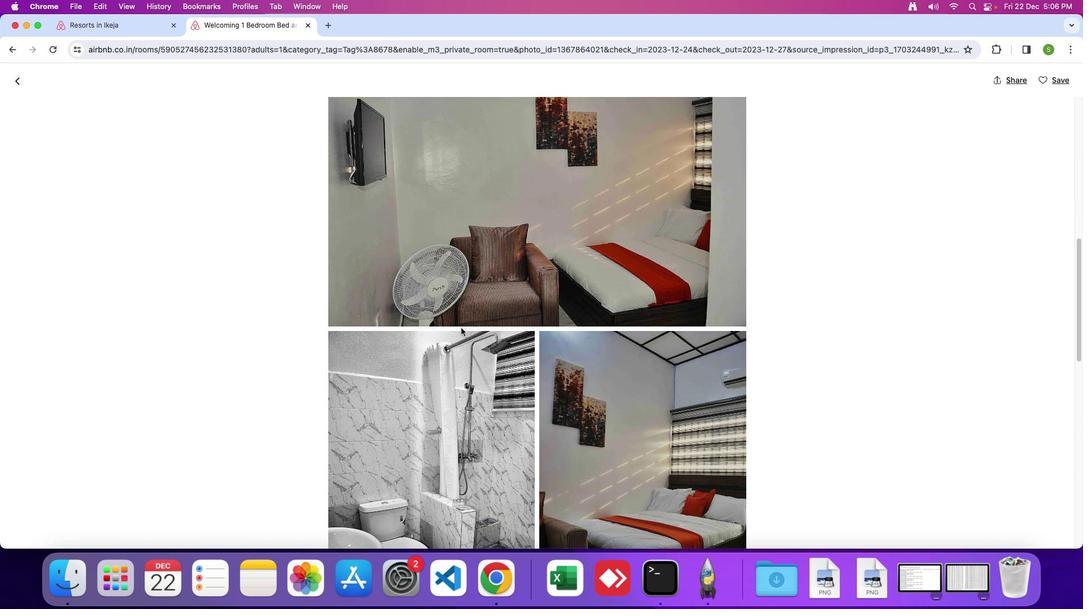 
Action: Mouse scrolled (461, 327) with delta (0, -1)
Screenshot: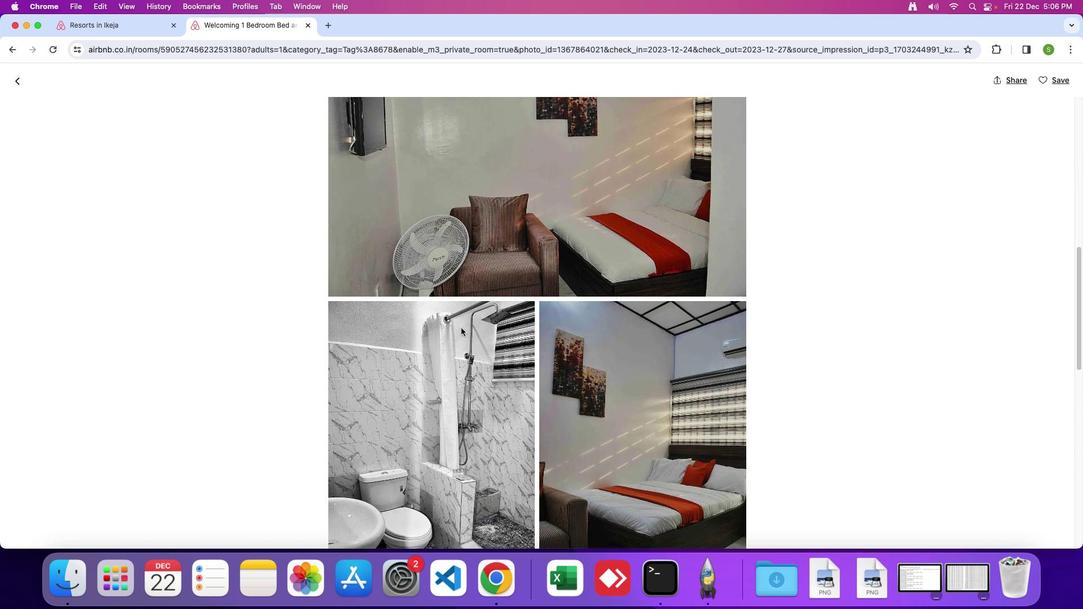 
Action: Mouse scrolled (461, 327) with delta (0, 0)
Screenshot: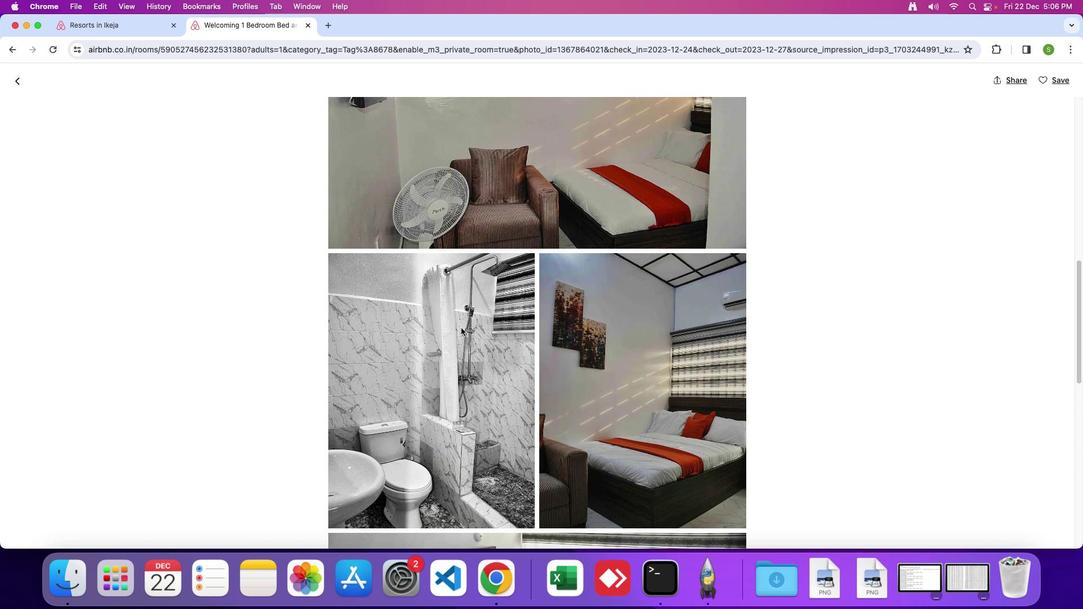 
Action: Mouse scrolled (461, 327) with delta (0, 0)
Screenshot: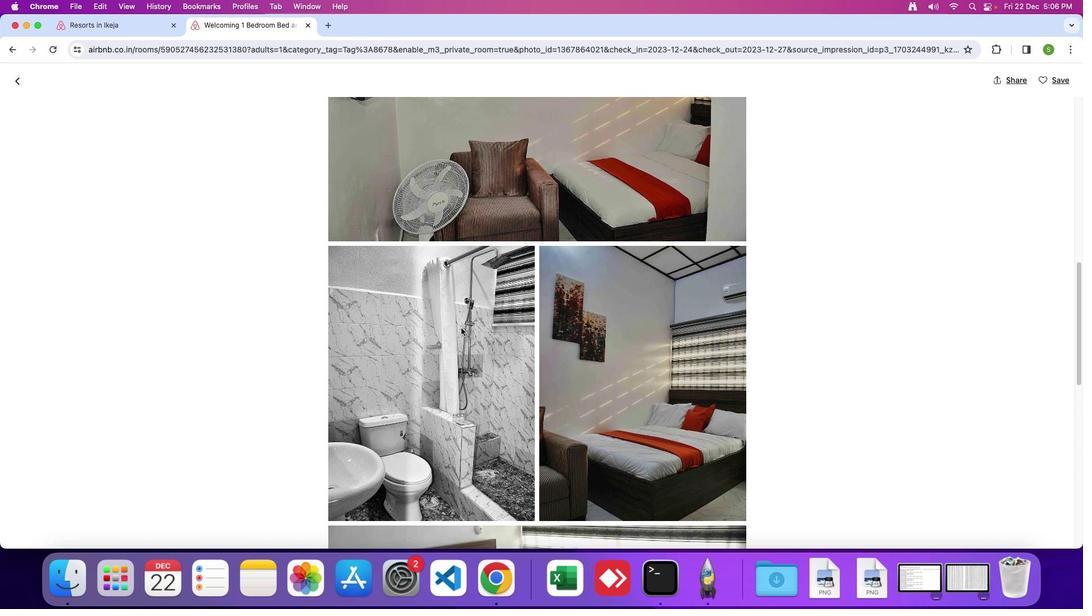 
Action: Mouse scrolled (461, 327) with delta (0, 0)
Screenshot: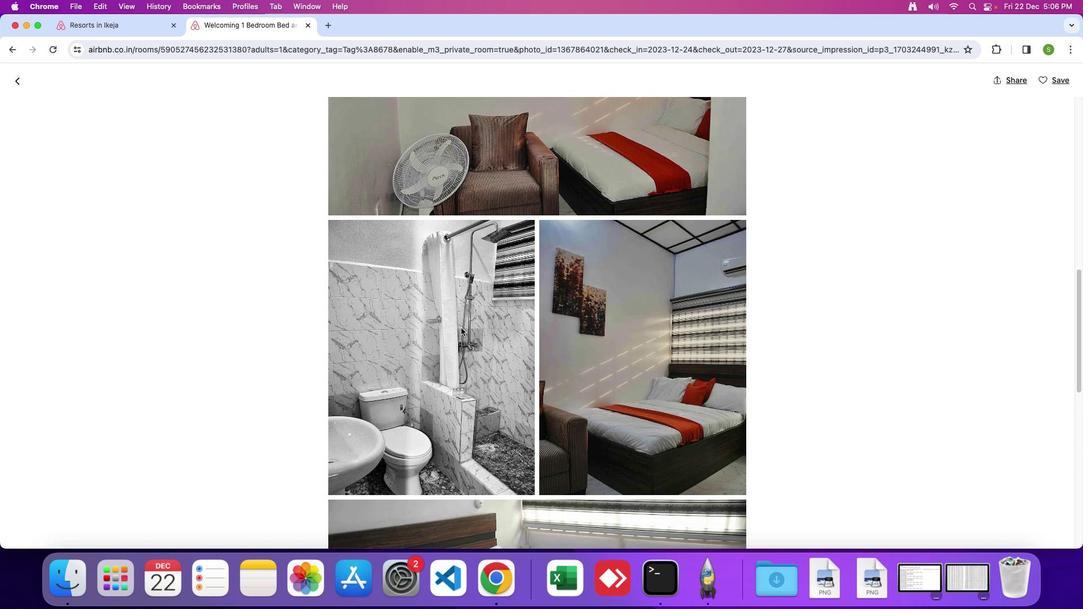 
Action: Mouse scrolled (461, 327) with delta (0, 0)
Screenshot: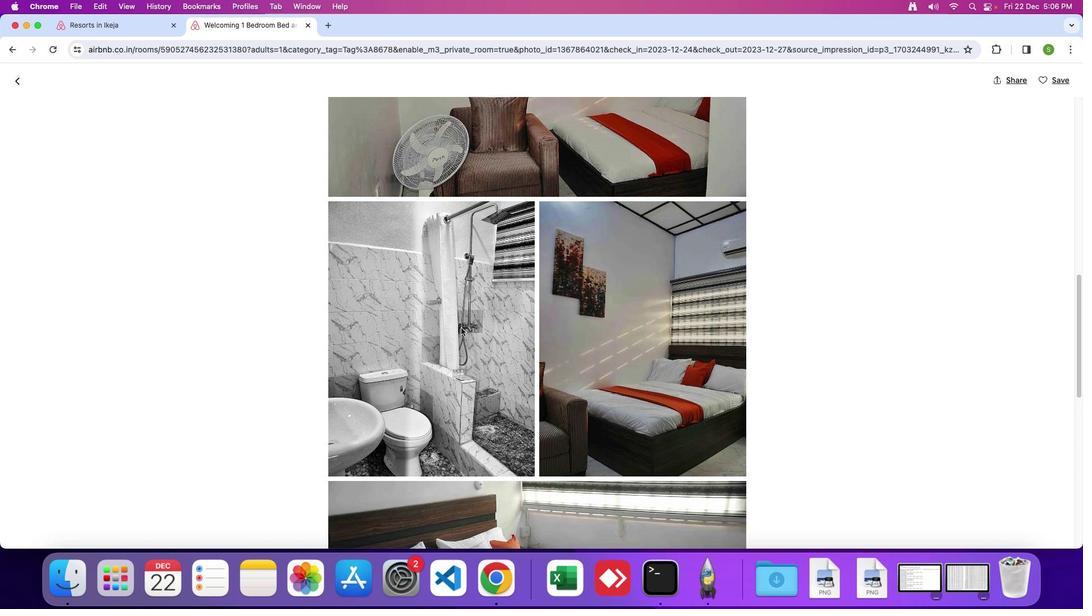 
Action: Mouse scrolled (461, 327) with delta (0, 0)
Screenshot: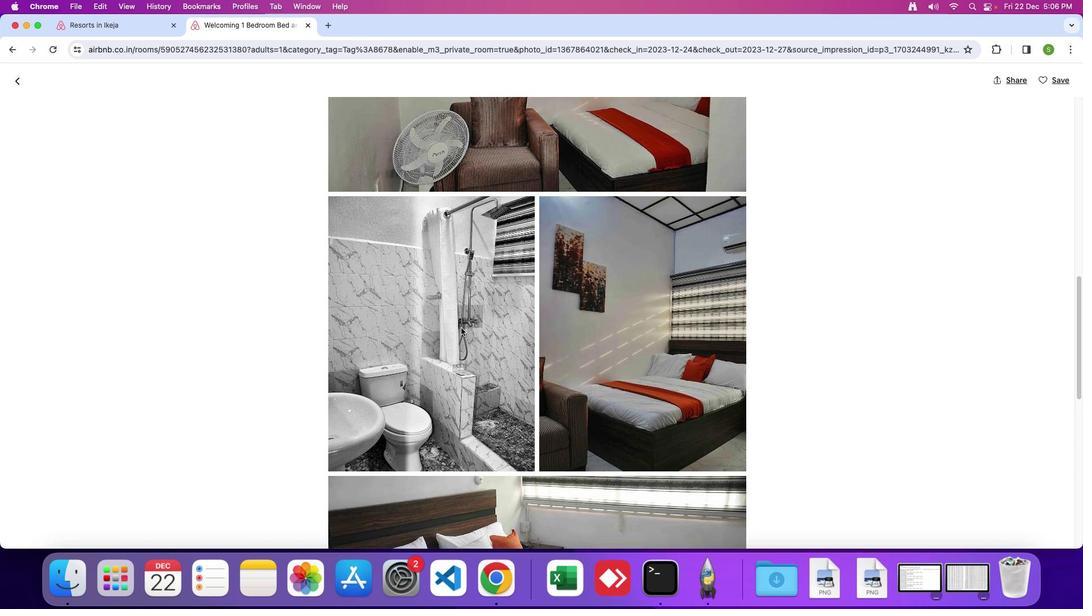 
Action: Mouse scrolled (461, 327) with delta (0, 0)
Screenshot: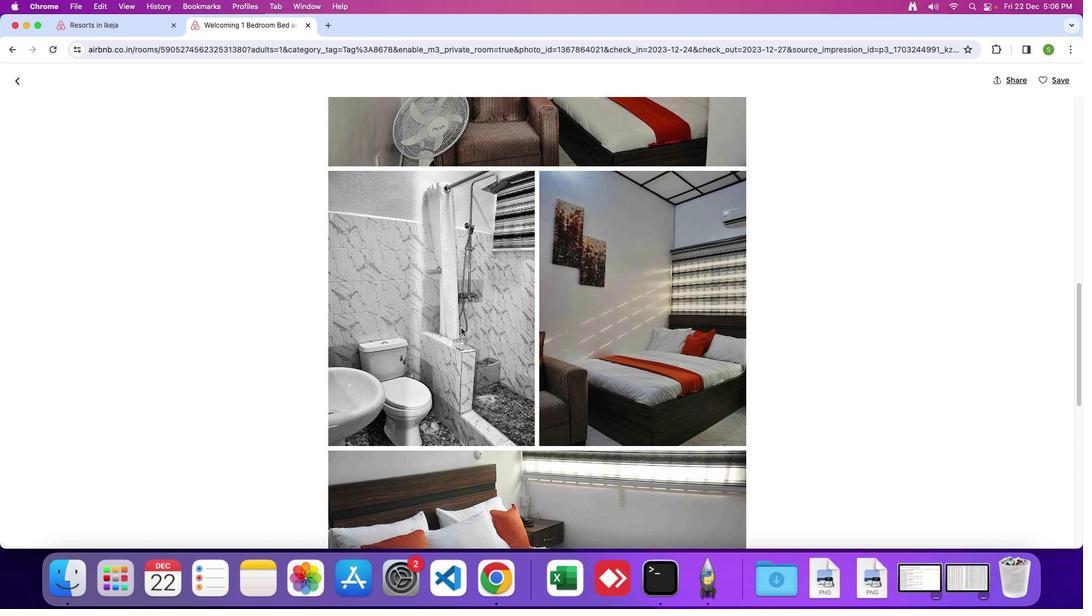 
Action: Mouse scrolled (461, 327) with delta (0, 0)
Screenshot: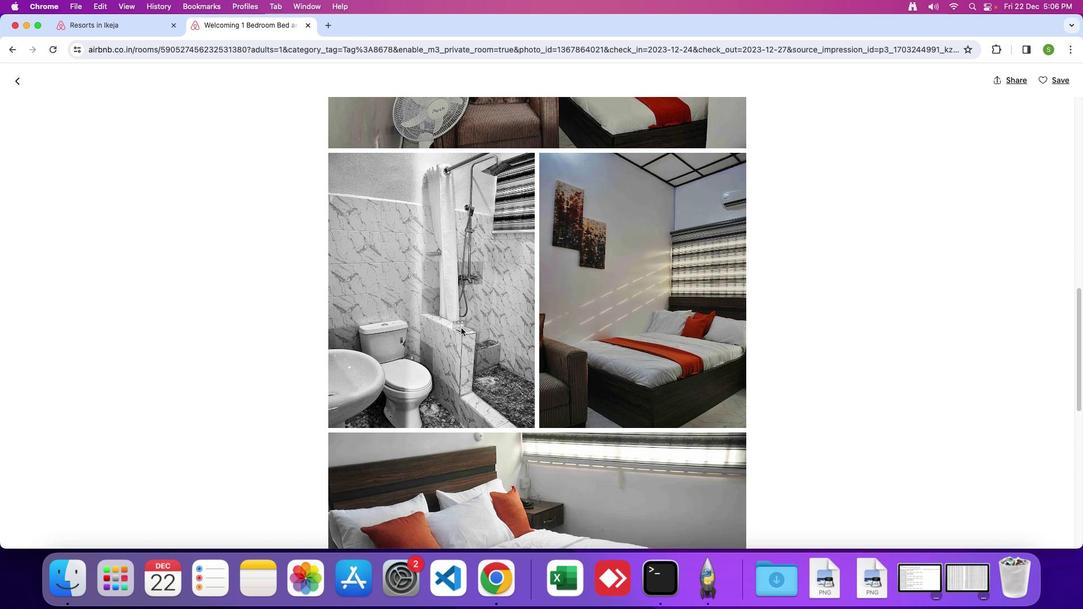 
Action: Mouse scrolled (461, 327) with delta (0, -1)
Screenshot: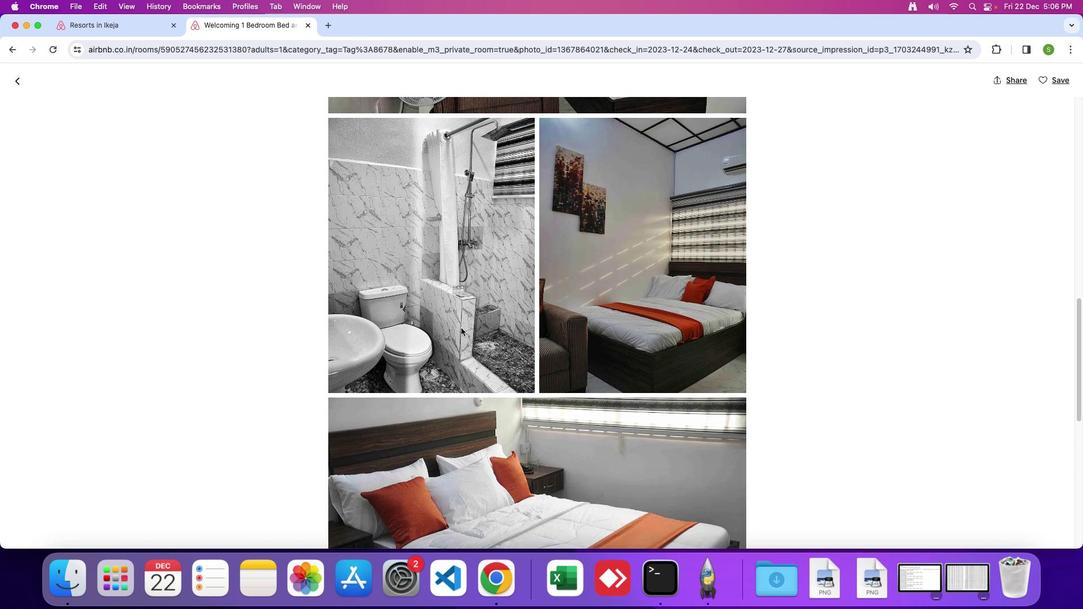 
Action: Mouse scrolled (461, 327) with delta (0, 0)
Screenshot: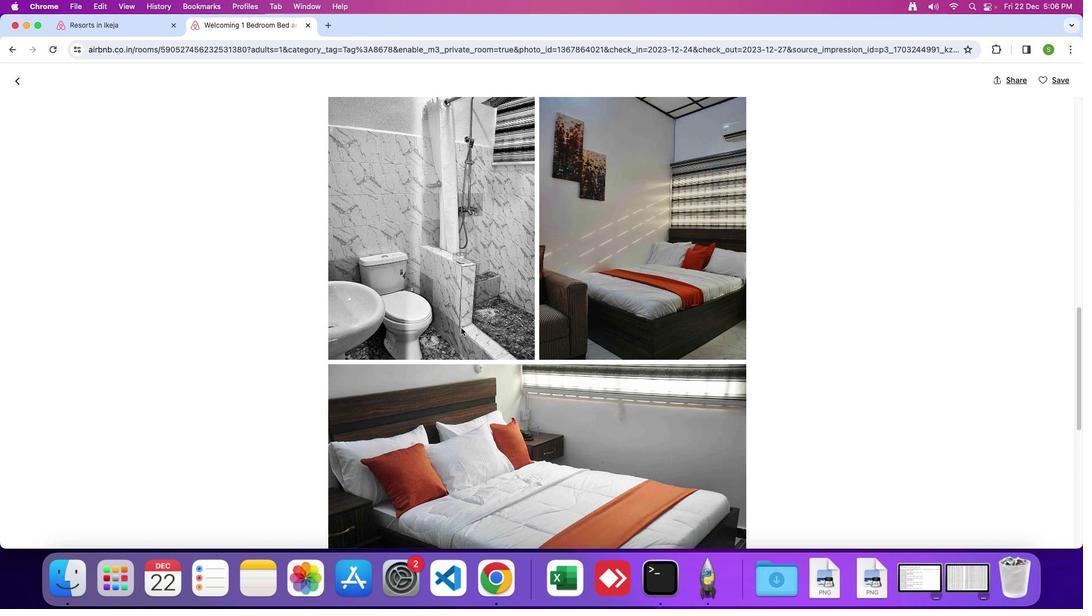 
Action: Mouse scrolled (461, 327) with delta (0, 0)
Screenshot: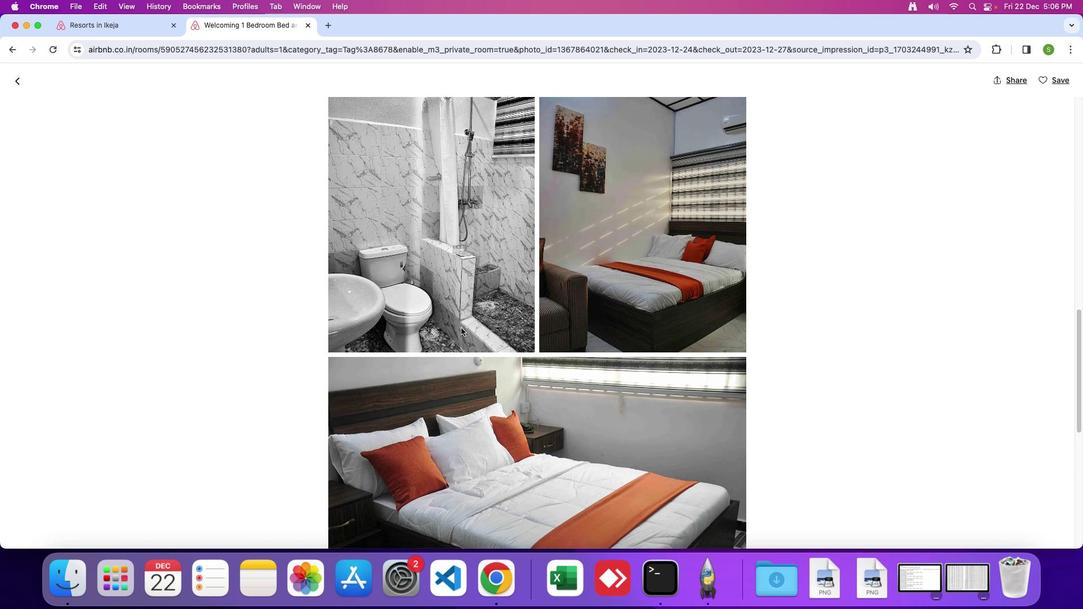 
Action: Mouse scrolled (461, 327) with delta (0, 0)
Screenshot: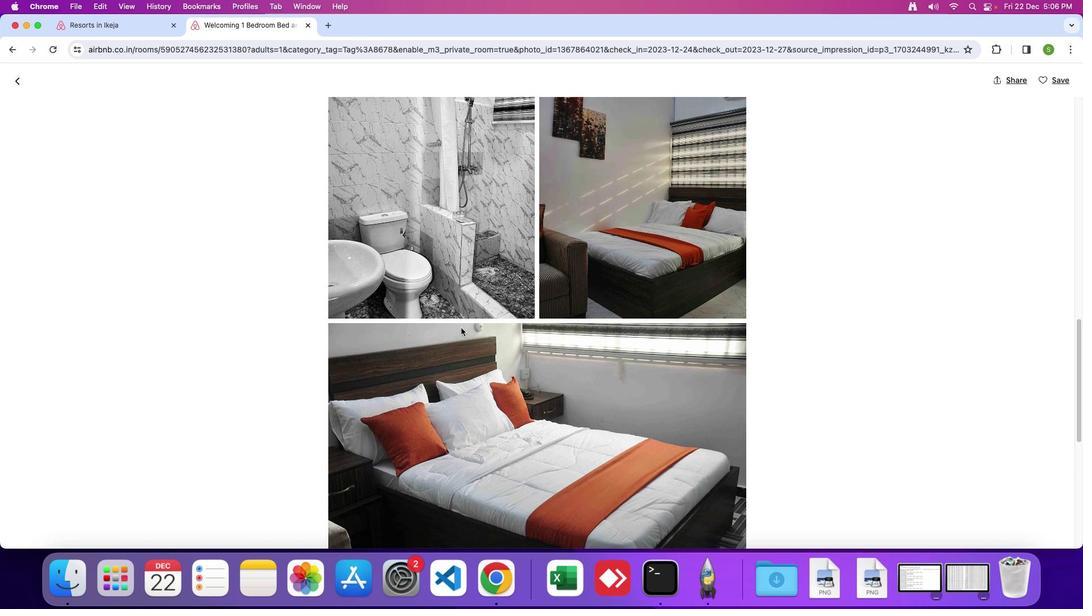
Action: Mouse scrolled (461, 327) with delta (0, 0)
Screenshot: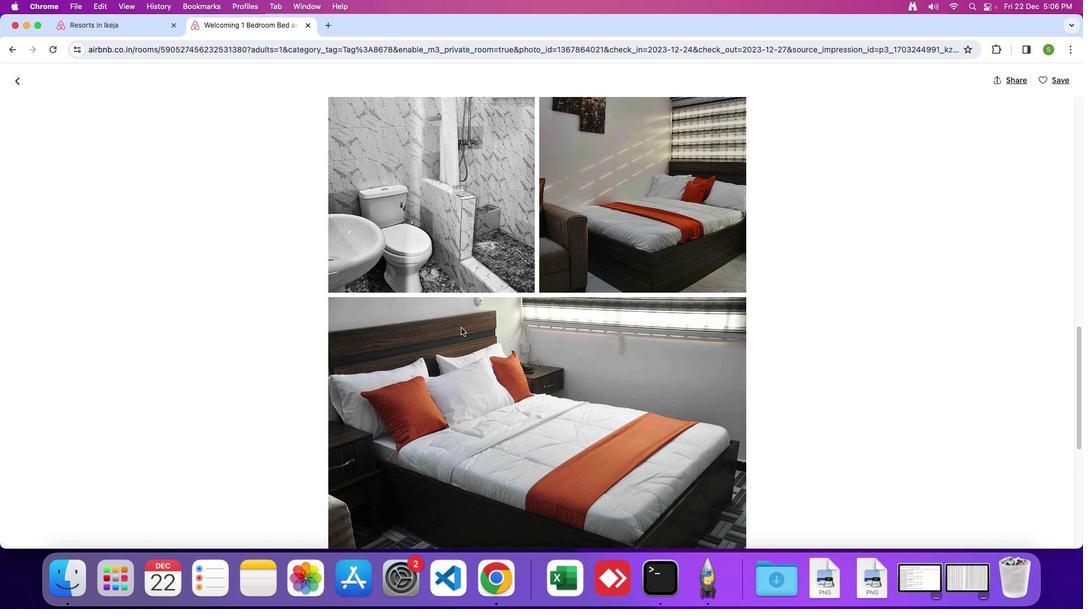 
Action: Mouse scrolled (461, 327) with delta (0, -1)
Screenshot: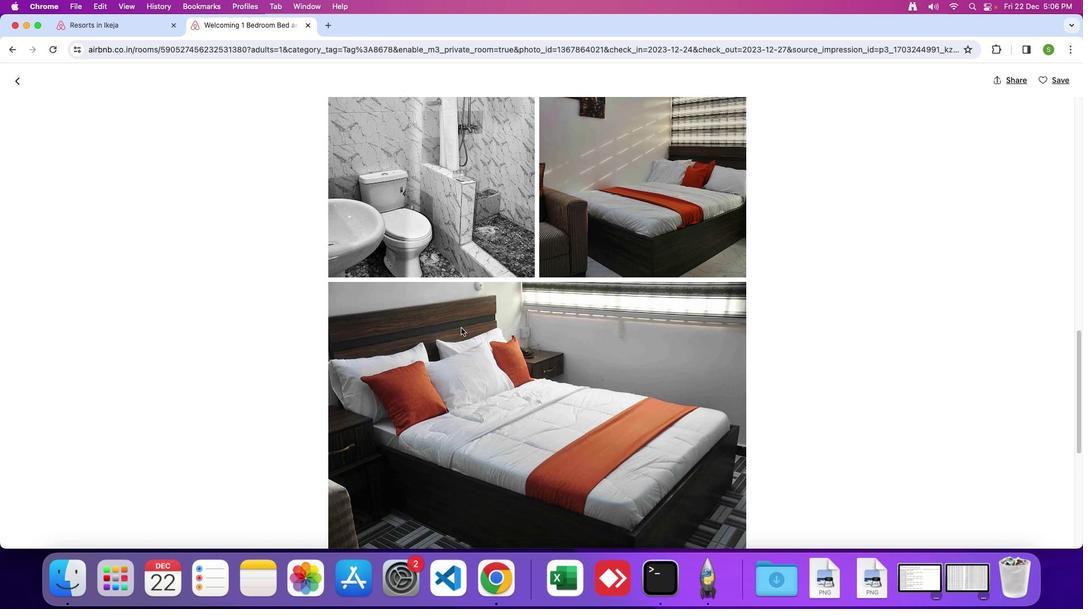 
Action: Mouse scrolled (461, 327) with delta (0, 0)
Screenshot: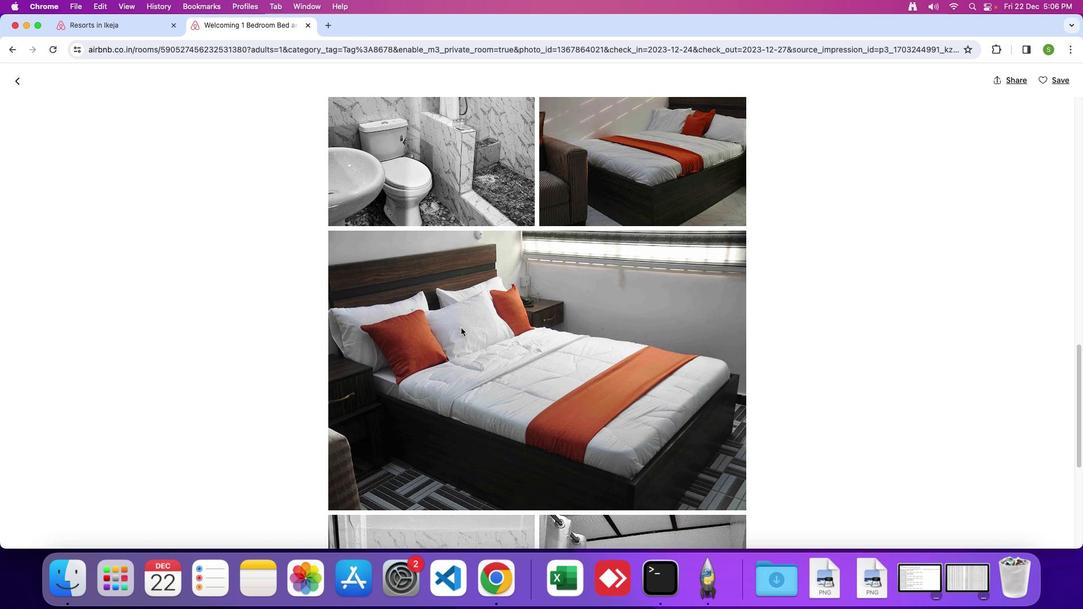 
Action: Mouse scrolled (461, 327) with delta (0, 0)
Screenshot: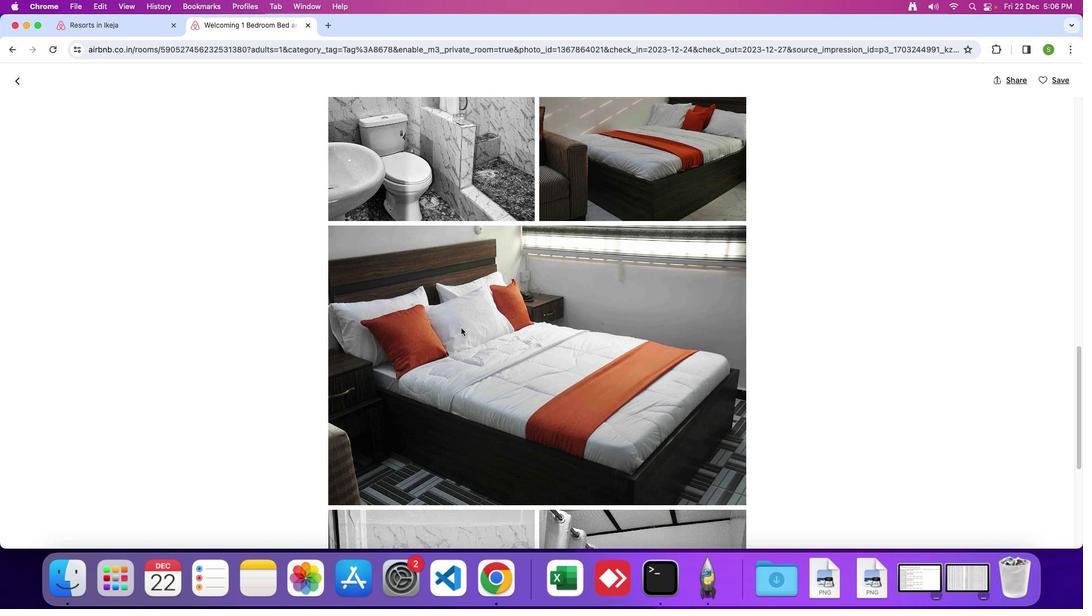 
Action: Mouse scrolled (461, 327) with delta (0, 0)
Screenshot: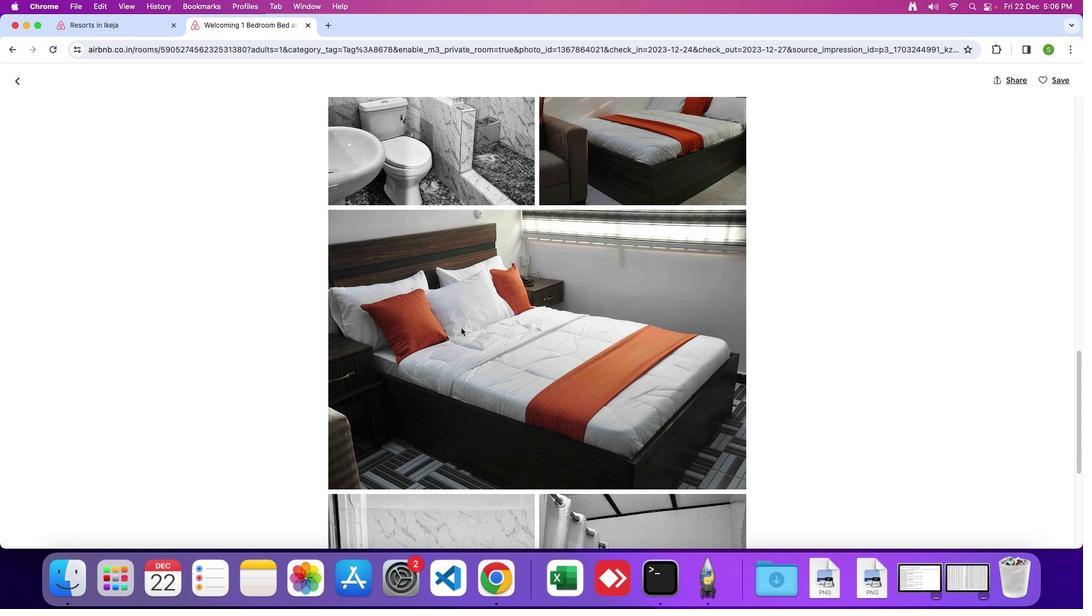 
Action: Mouse scrolled (461, 327) with delta (0, 0)
Screenshot: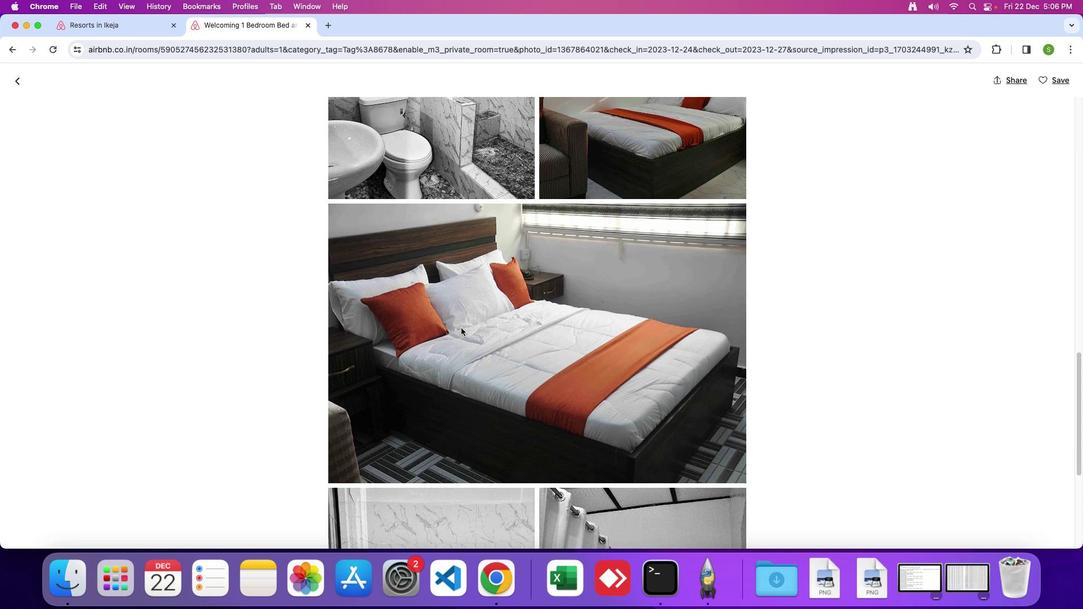 
Action: Mouse scrolled (461, 327) with delta (0, 0)
Screenshot: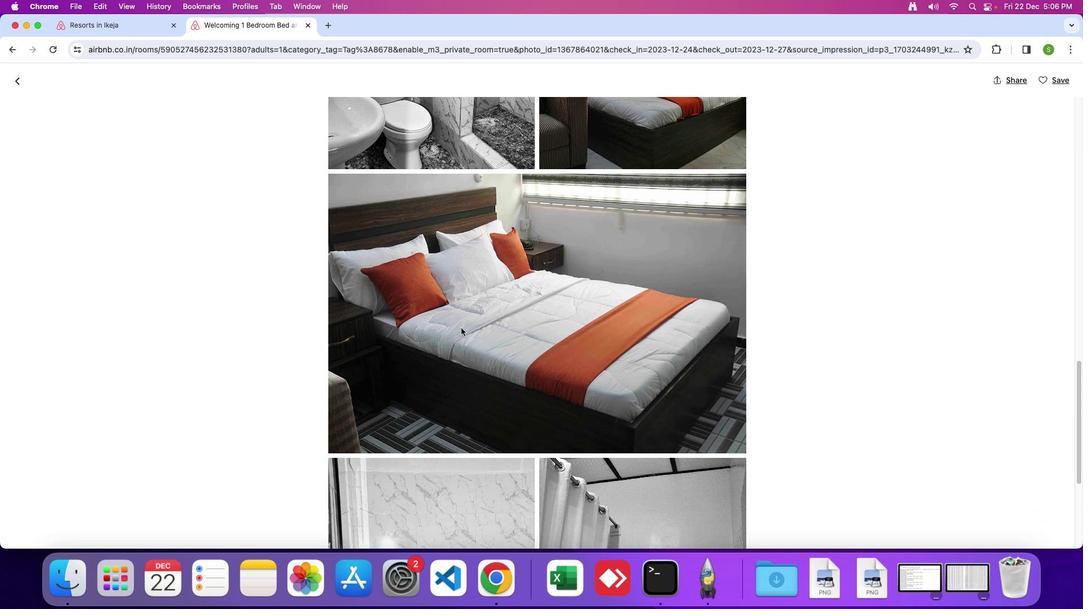 
Action: Mouse scrolled (461, 327) with delta (0, 0)
Screenshot: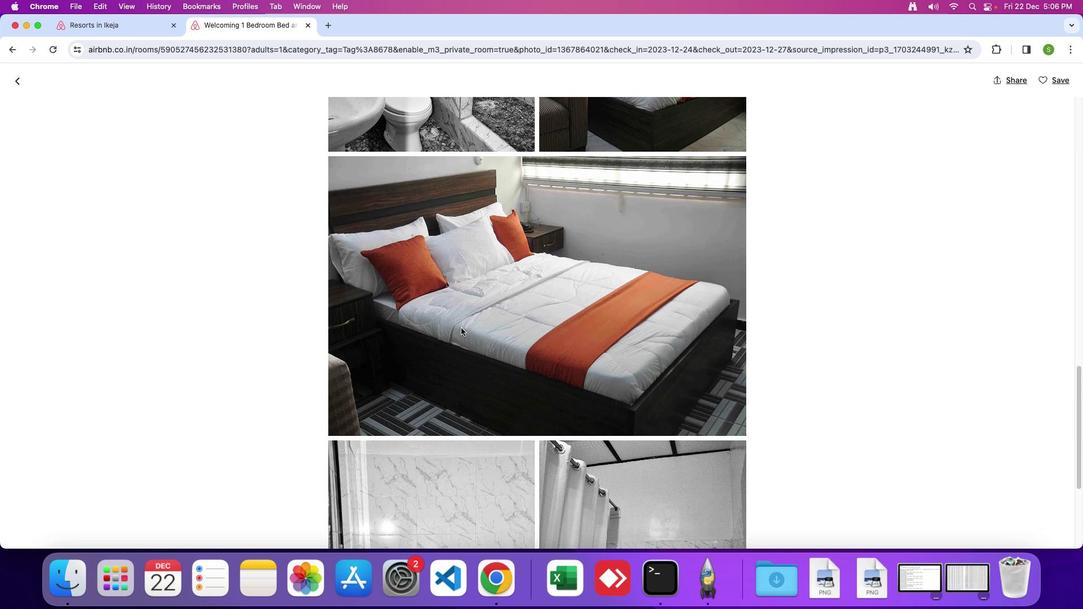 
Action: Mouse scrolled (461, 327) with delta (0, 0)
Screenshot: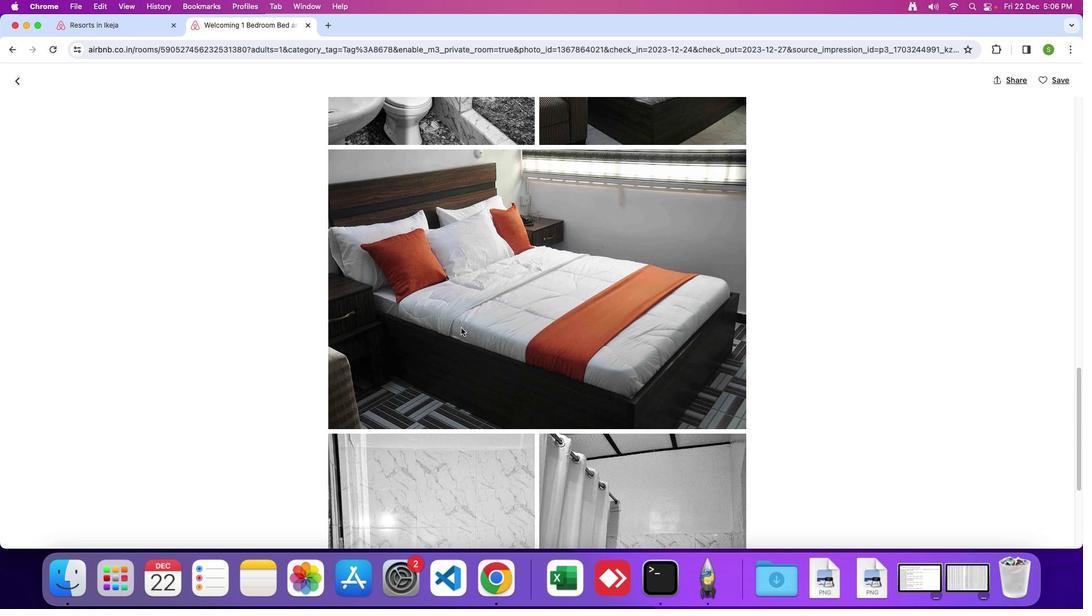 
Action: Mouse scrolled (461, 327) with delta (0, 0)
Screenshot: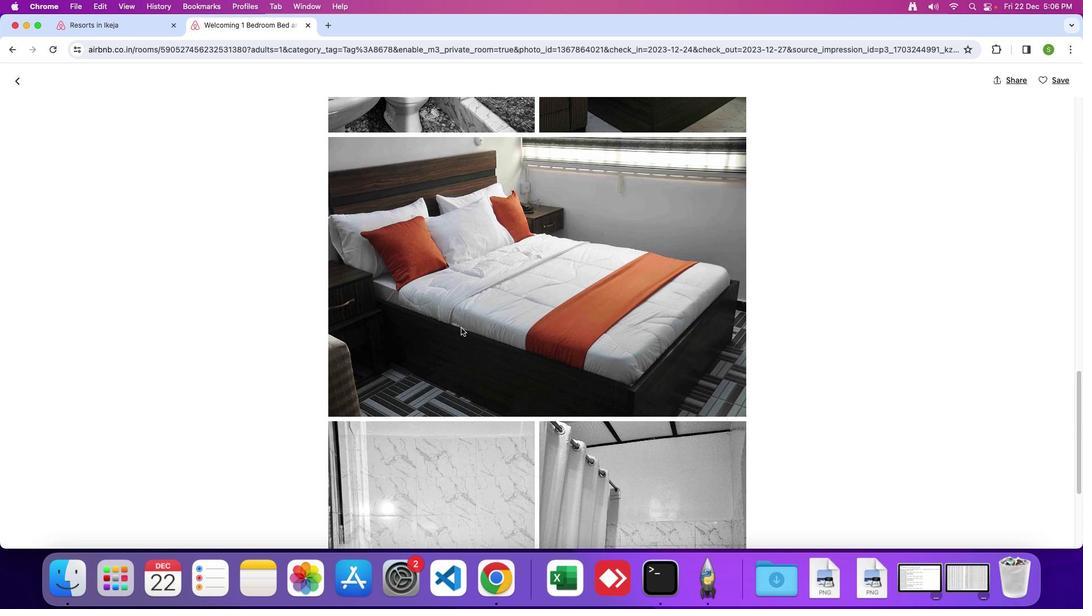 
Action: Mouse scrolled (461, 327) with delta (0, 0)
Screenshot: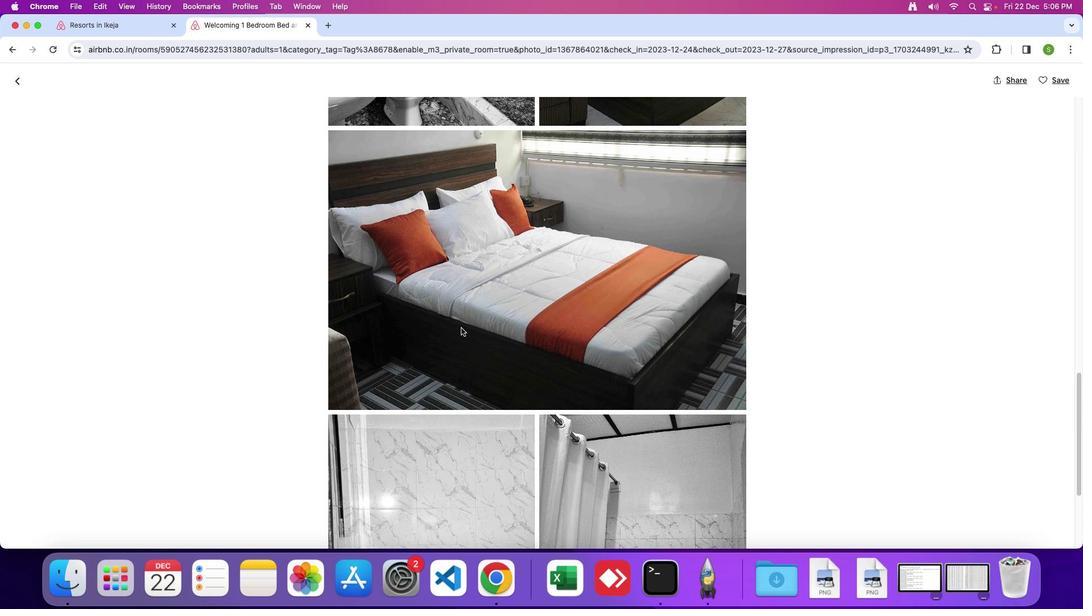 
Action: Mouse scrolled (461, 327) with delta (0, 0)
Screenshot: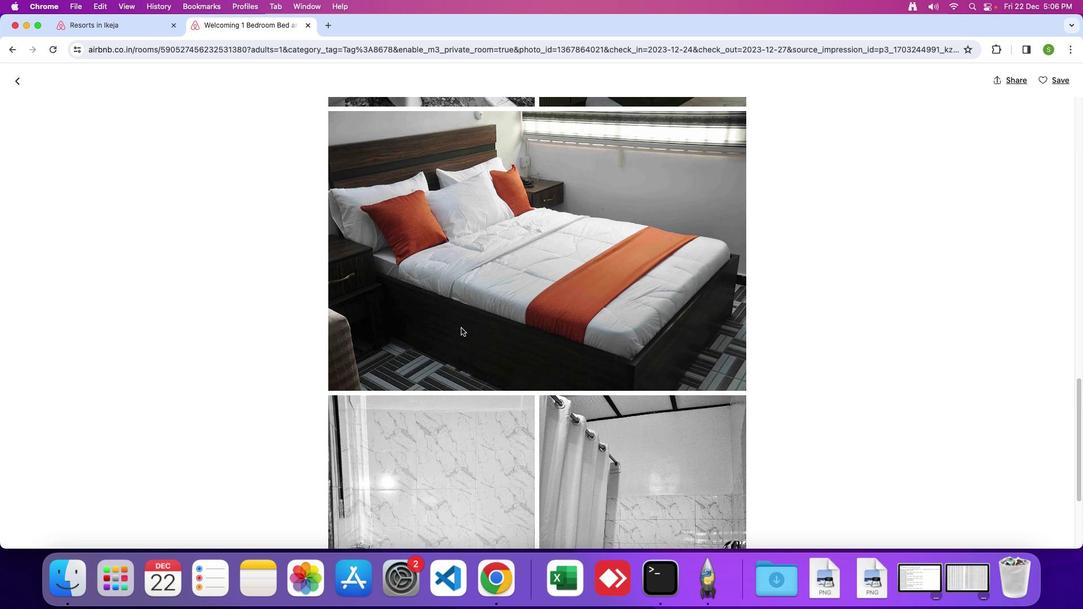 
Action: Mouse scrolled (461, 327) with delta (0, 0)
Screenshot: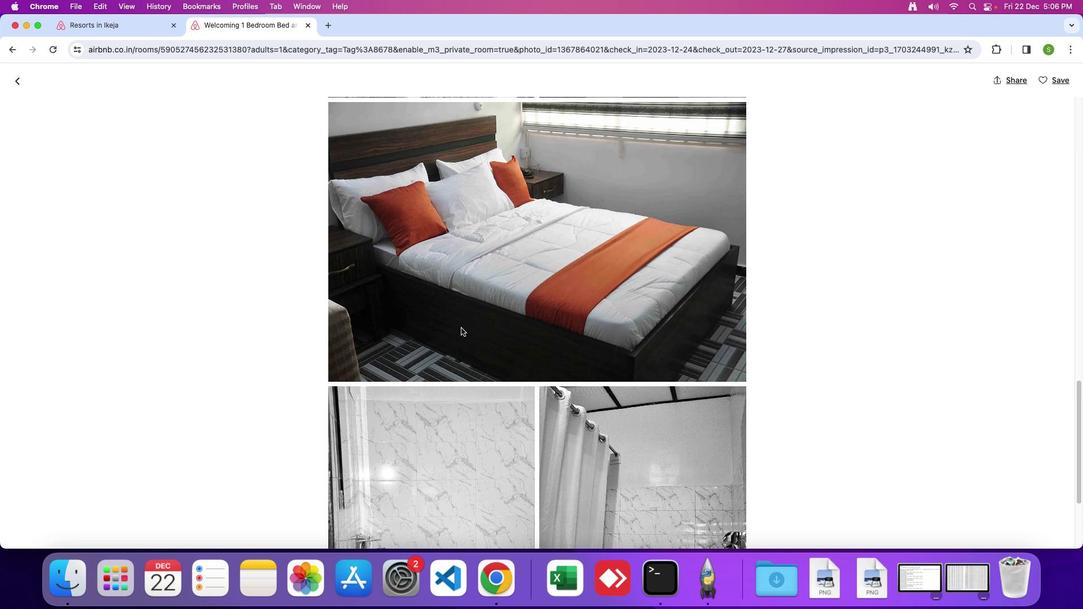 
Action: Mouse scrolled (461, 327) with delta (0, -1)
Screenshot: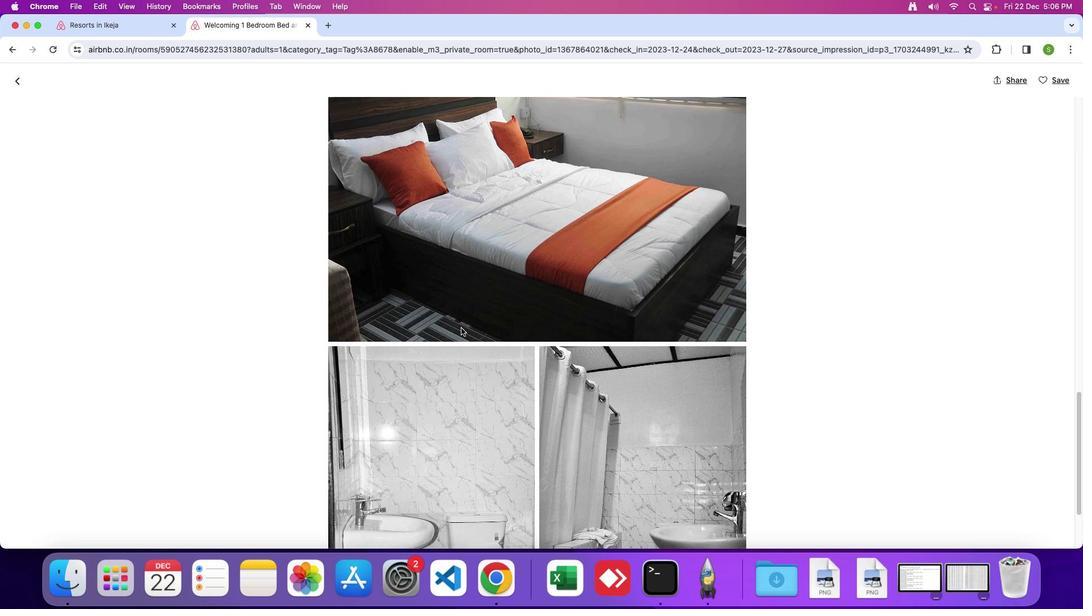 
Action: Mouse scrolled (461, 327) with delta (0, 0)
Screenshot: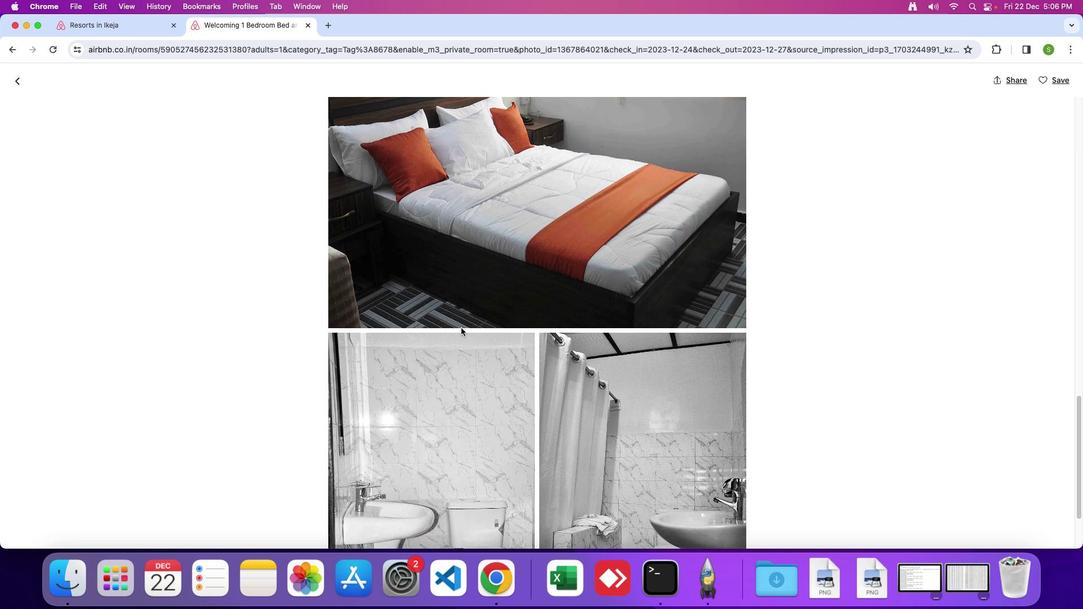 
Action: Mouse scrolled (461, 327) with delta (0, 0)
Screenshot: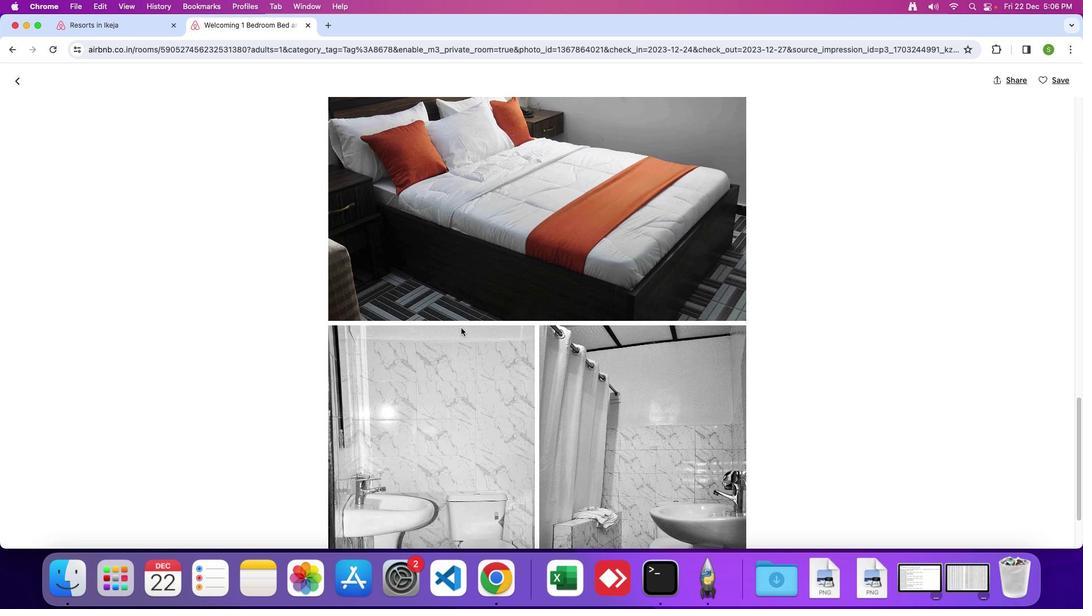 
Action: Mouse scrolled (461, 327) with delta (0, 0)
Screenshot: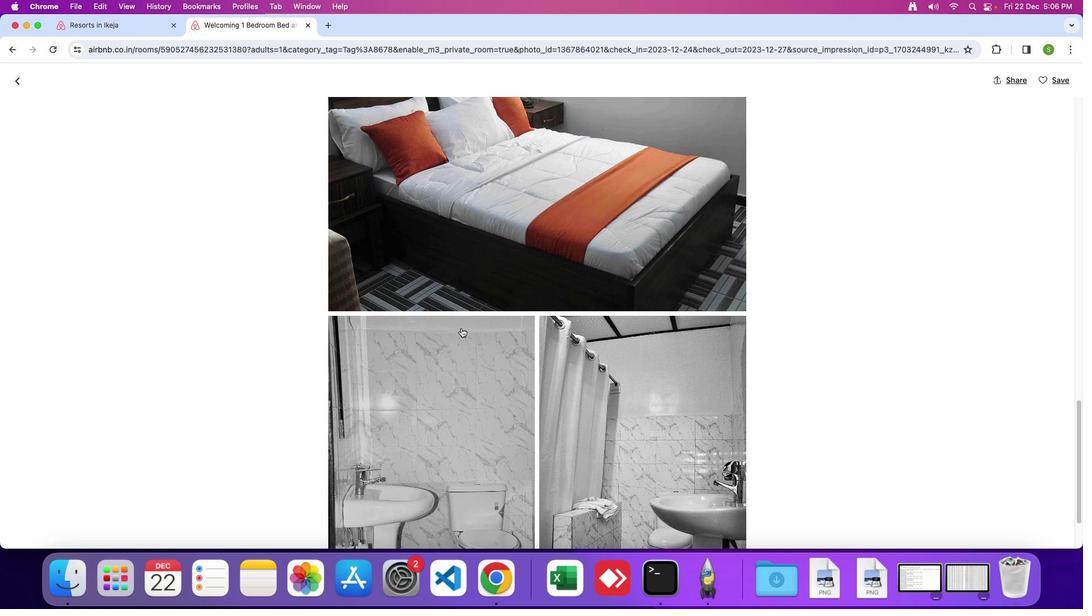 
Action: Mouse scrolled (461, 327) with delta (0, 0)
Screenshot: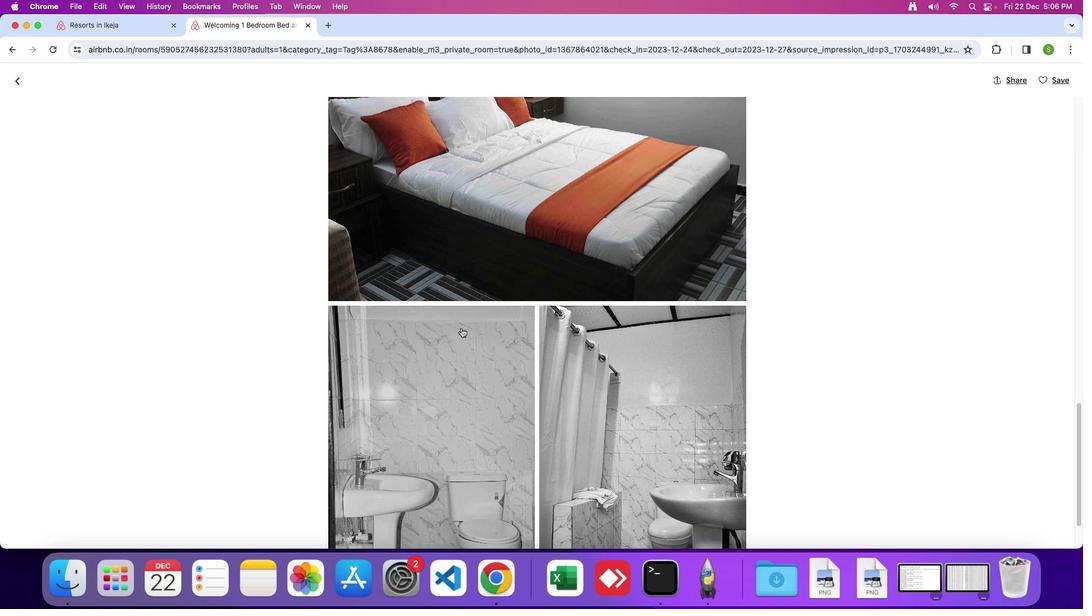 
Action: Mouse scrolled (461, 327) with delta (0, 0)
Screenshot: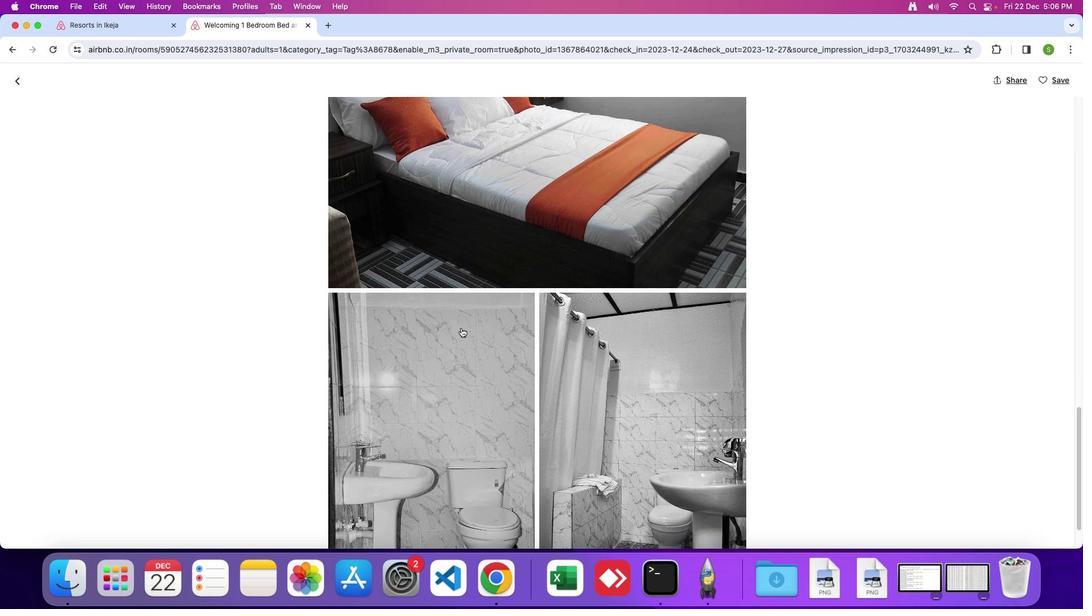 
Action: Mouse scrolled (461, 327) with delta (0, 0)
Screenshot: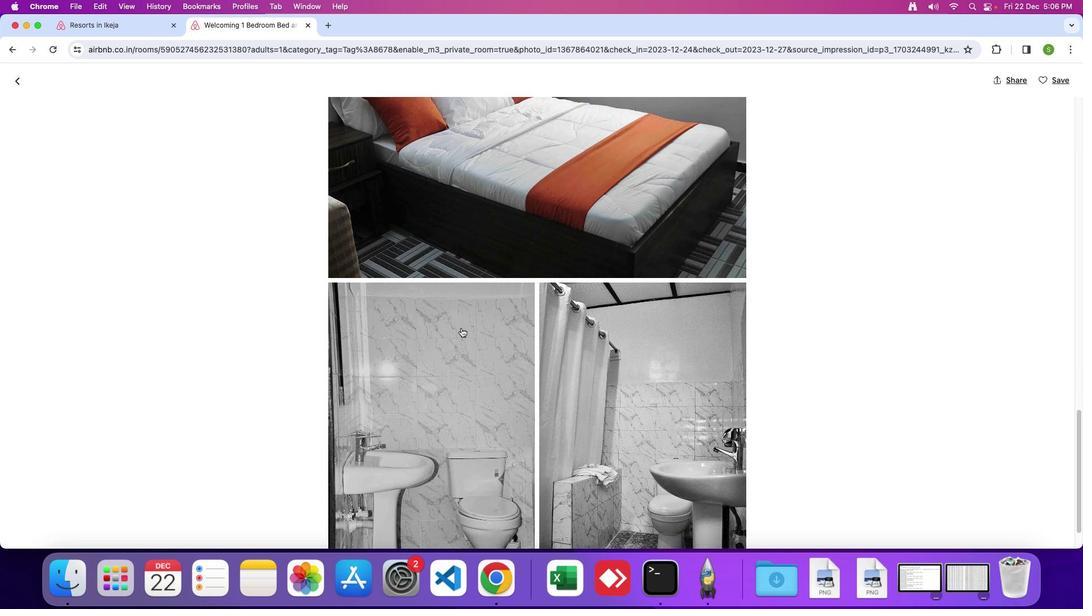 
Action: Mouse scrolled (461, 327) with delta (0, 0)
Screenshot: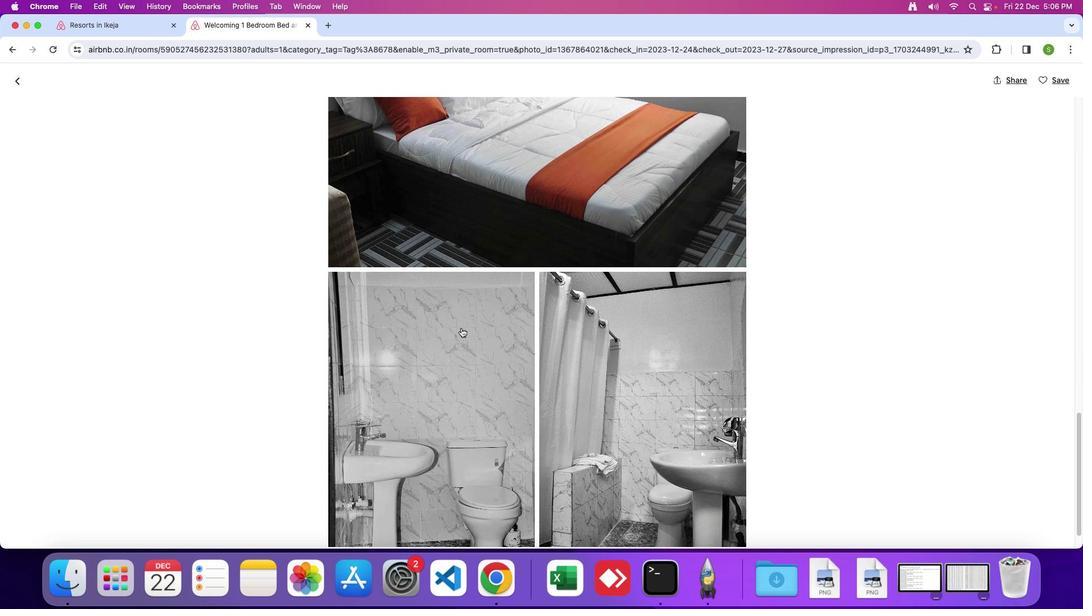 
Action: Mouse scrolled (461, 327) with delta (0, 0)
Screenshot: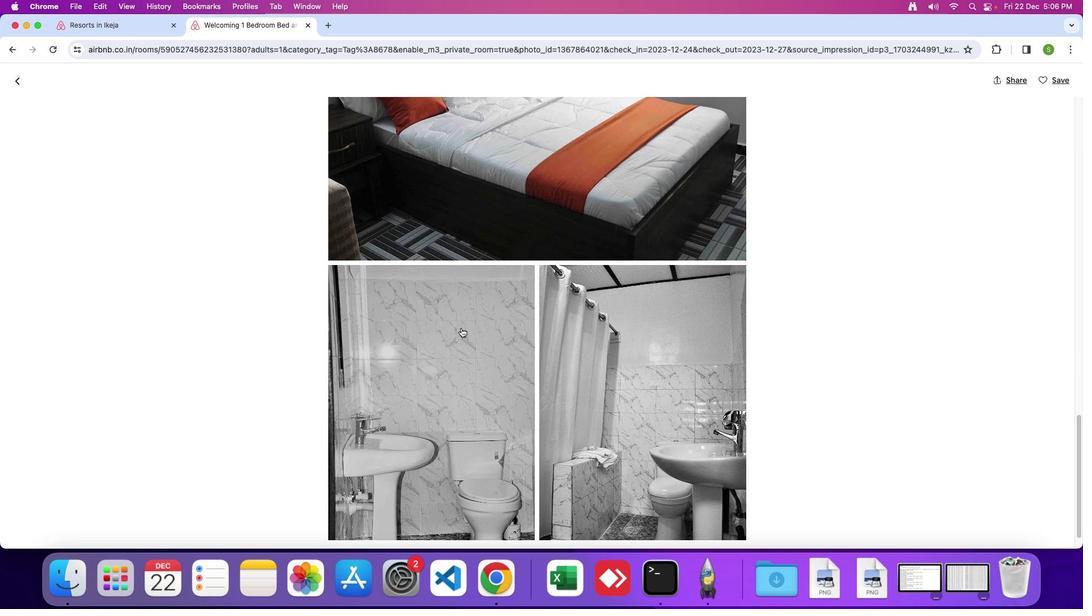 
Action: Mouse scrolled (461, 327) with delta (0, -1)
Screenshot: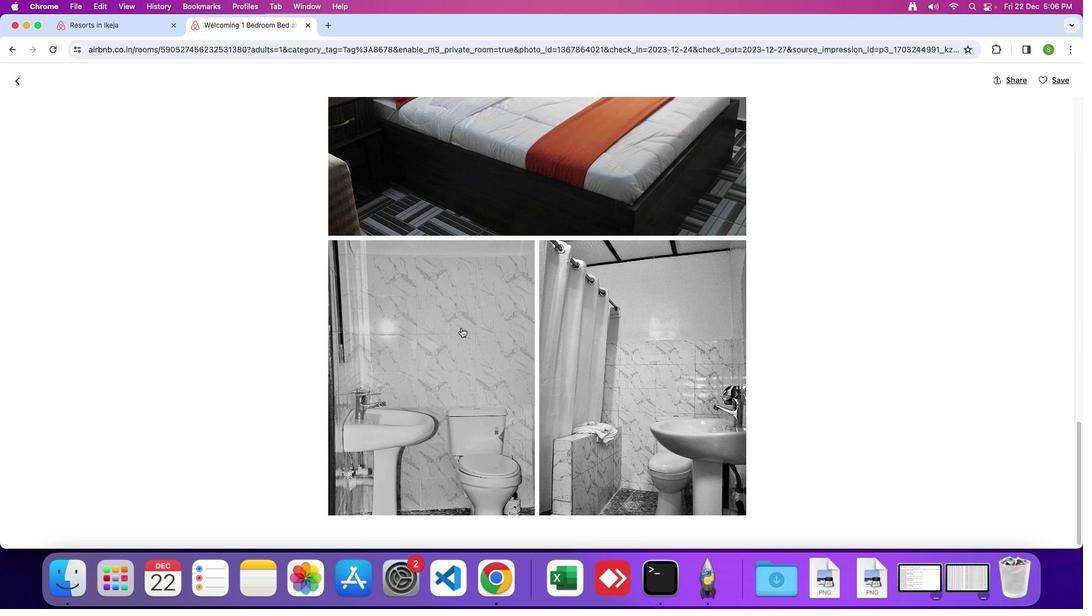 
Action: Mouse scrolled (461, 327) with delta (0, 0)
Screenshot: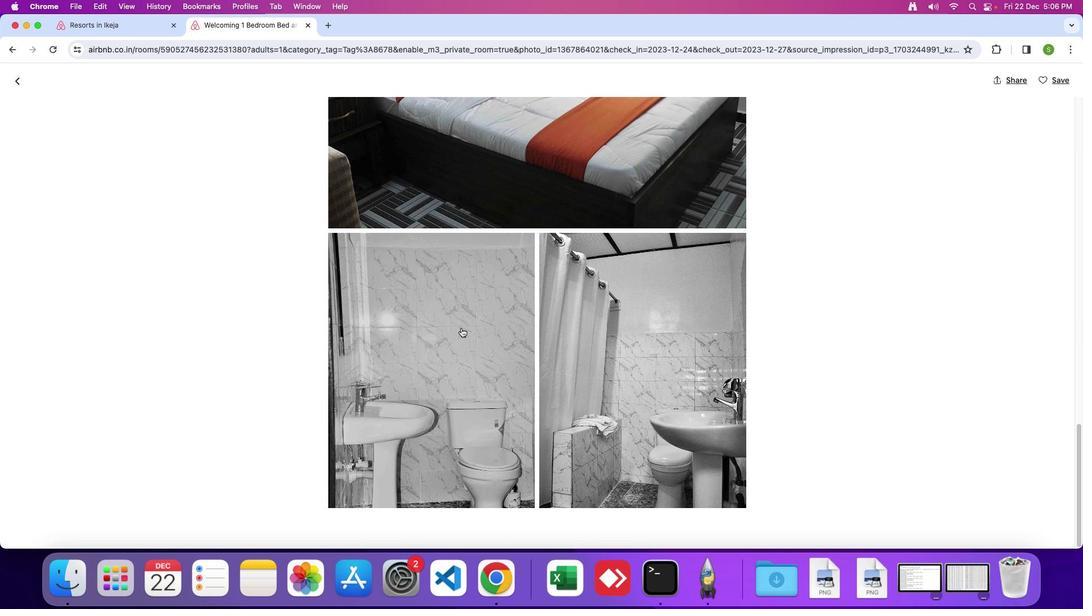 
Action: Mouse scrolled (461, 327) with delta (0, 0)
Screenshot: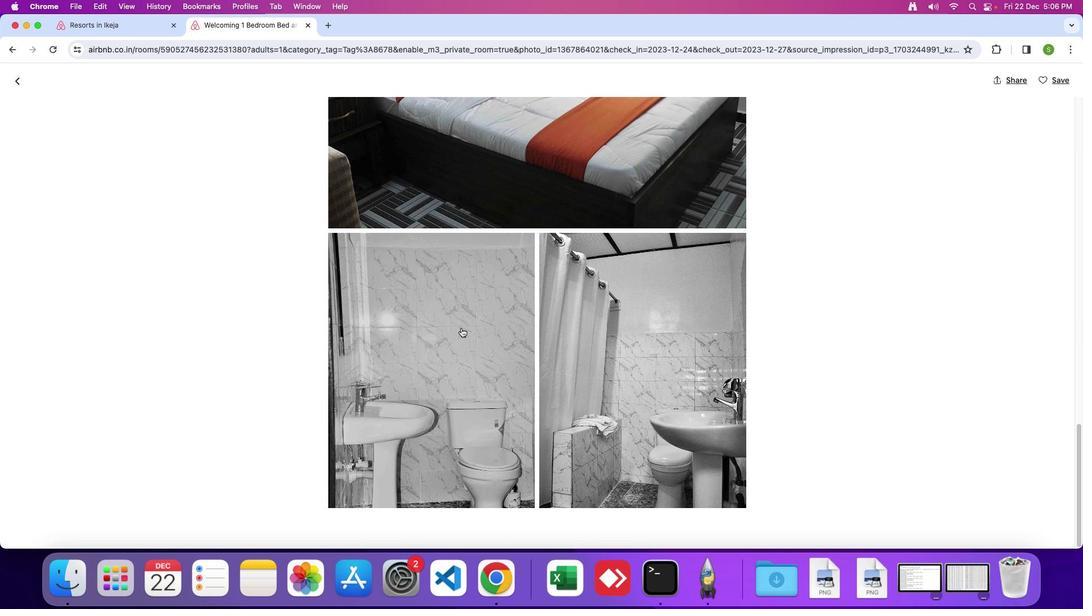 
Action: Mouse moved to (12, 75)
Screenshot: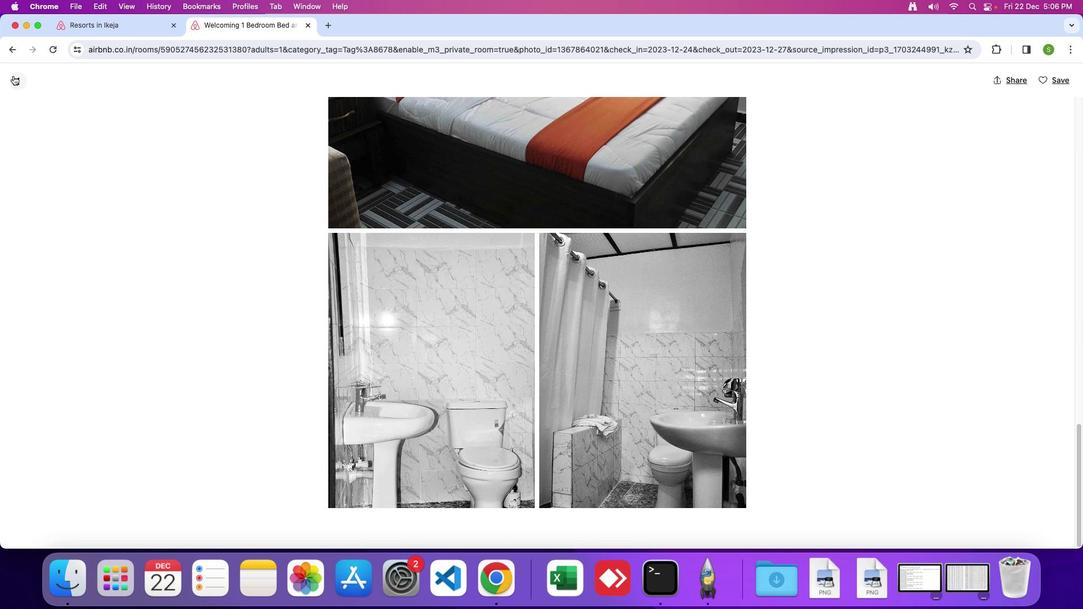 
Action: Mouse pressed left at (12, 75)
Screenshot: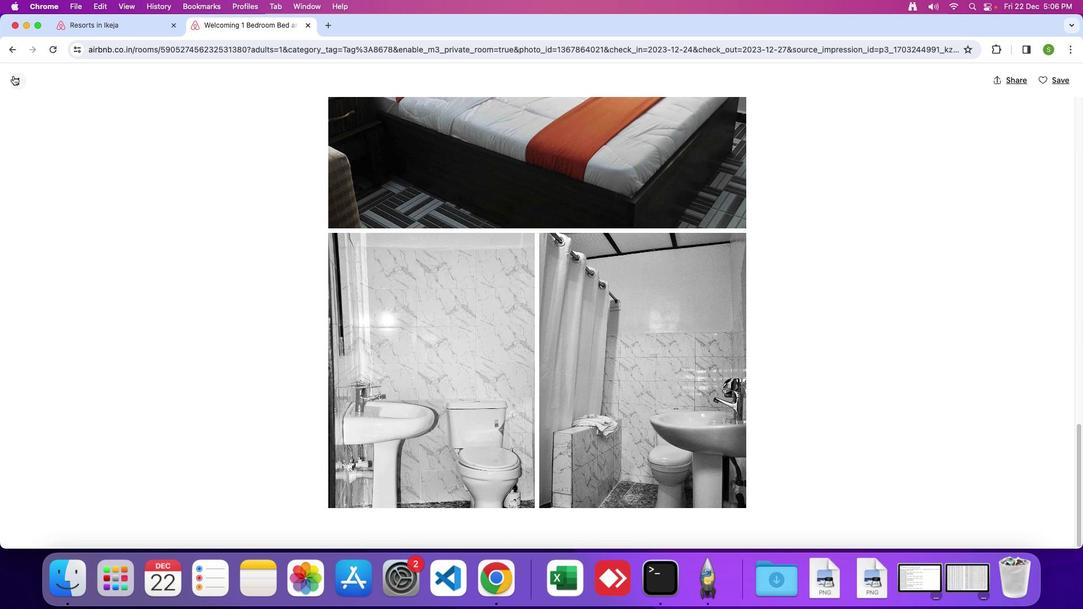 
Action: Mouse moved to (412, 336)
Screenshot: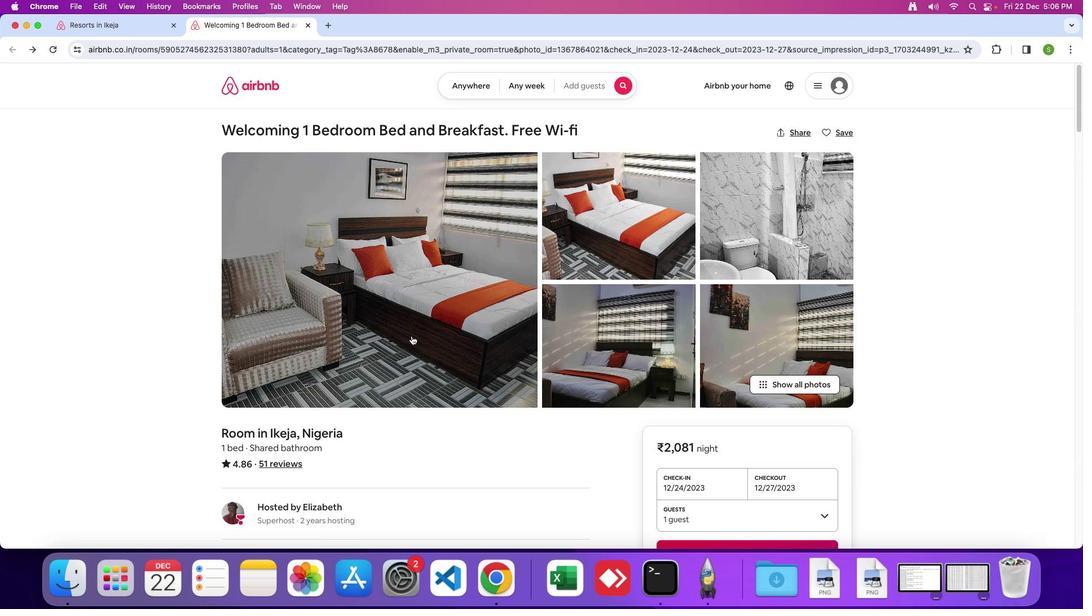 
Action: Mouse scrolled (412, 336) with delta (0, 0)
Screenshot: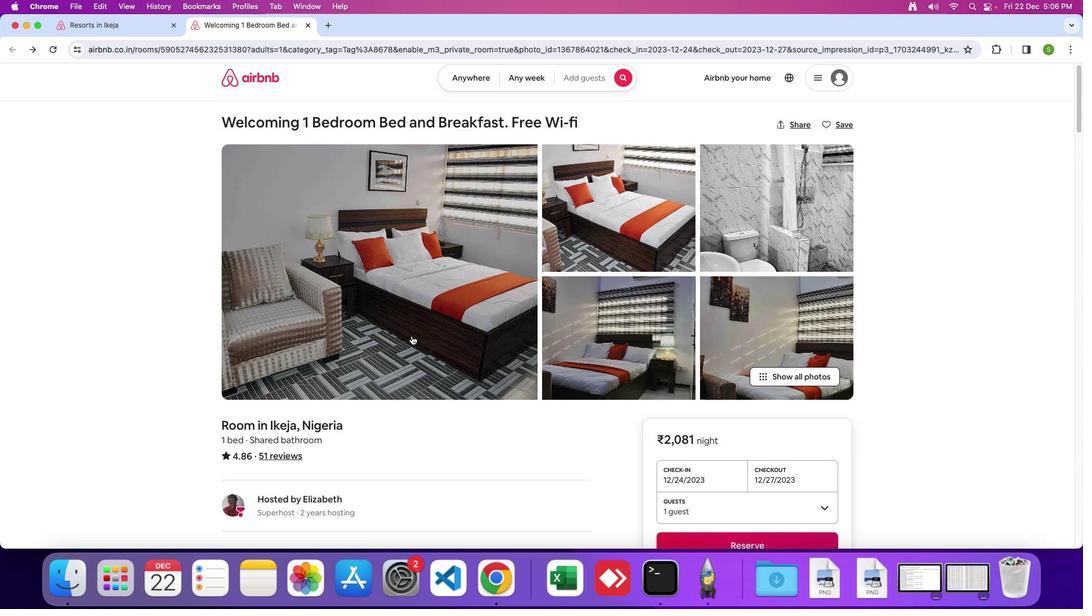 
Action: Mouse scrolled (412, 336) with delta (0, 0)
Screenshot: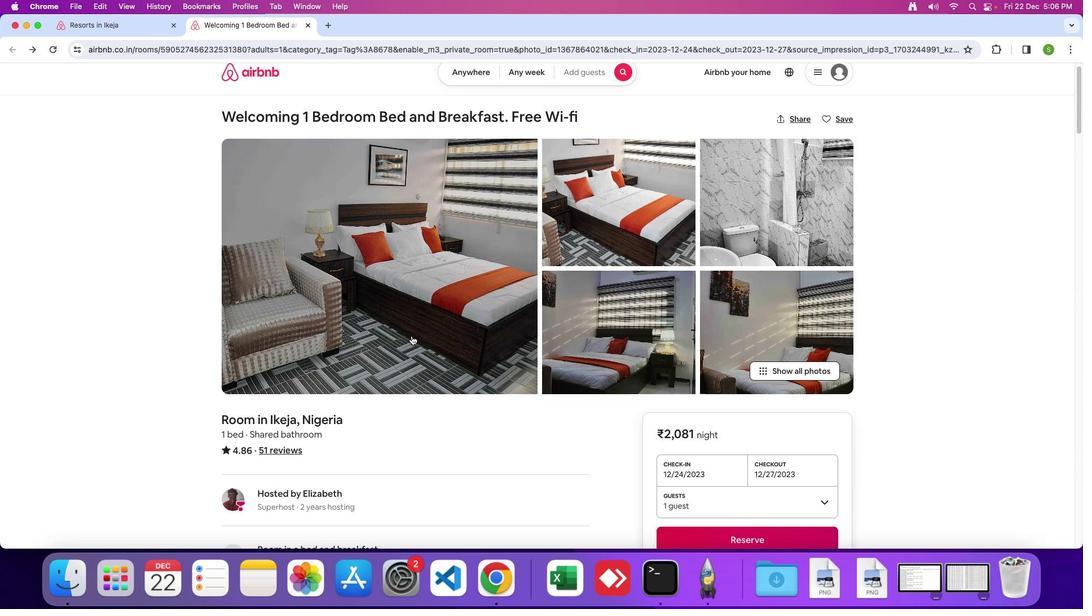 
Action: Mouse scrolled (412, 336) with delta (0, 0)
Screenshot: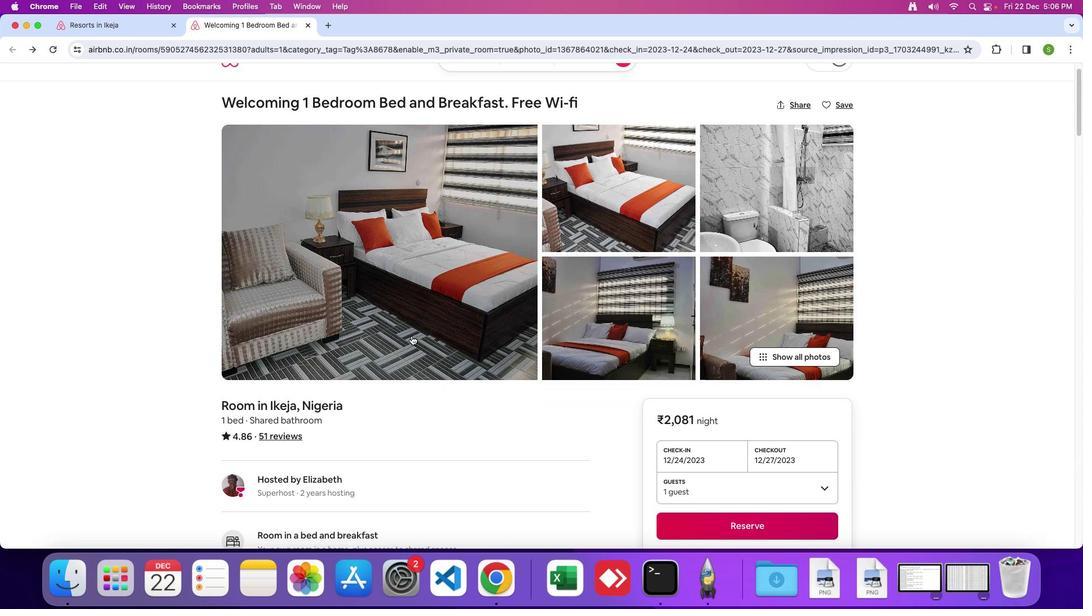 
Action: Mouse scrolled (412, 336) with delta (0, 0)
Screenshot: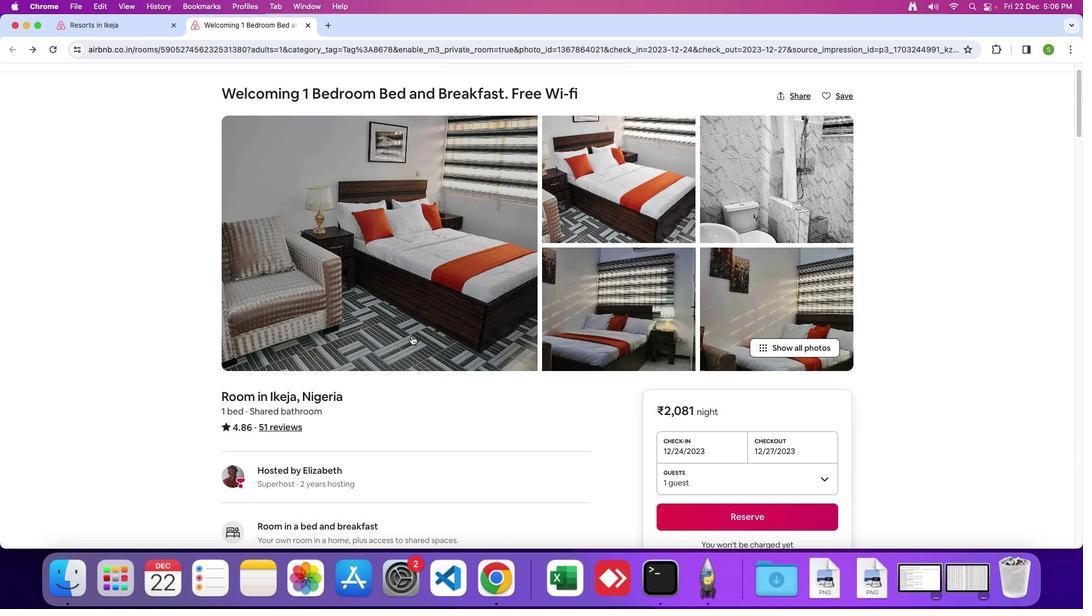
Action: Mouse scrolled (412, 336) with delta (0, 0)
Screenshot: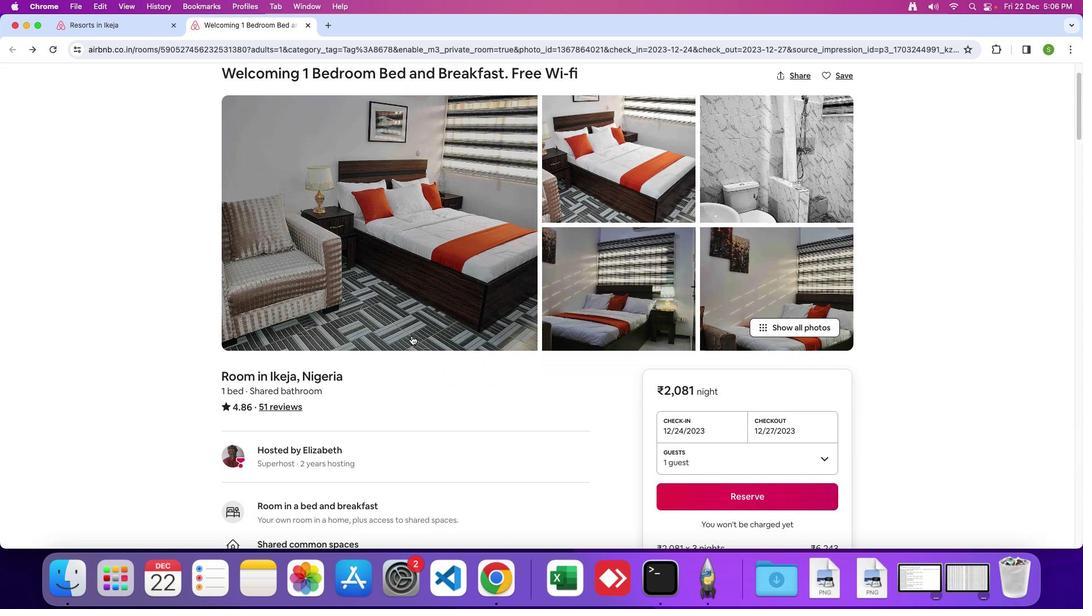 
Action: Mouse scrolled (412, 336) with delta (0, 0)
Screenshot: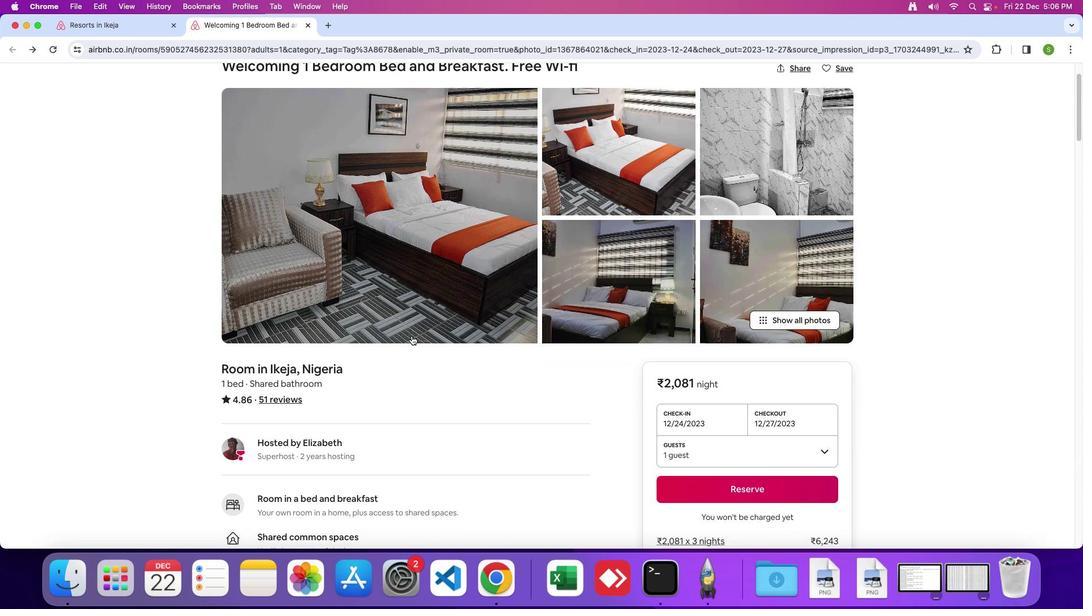 
Action: Mouse scrolled (412, 336) with delta (0, 0)
Screenshot: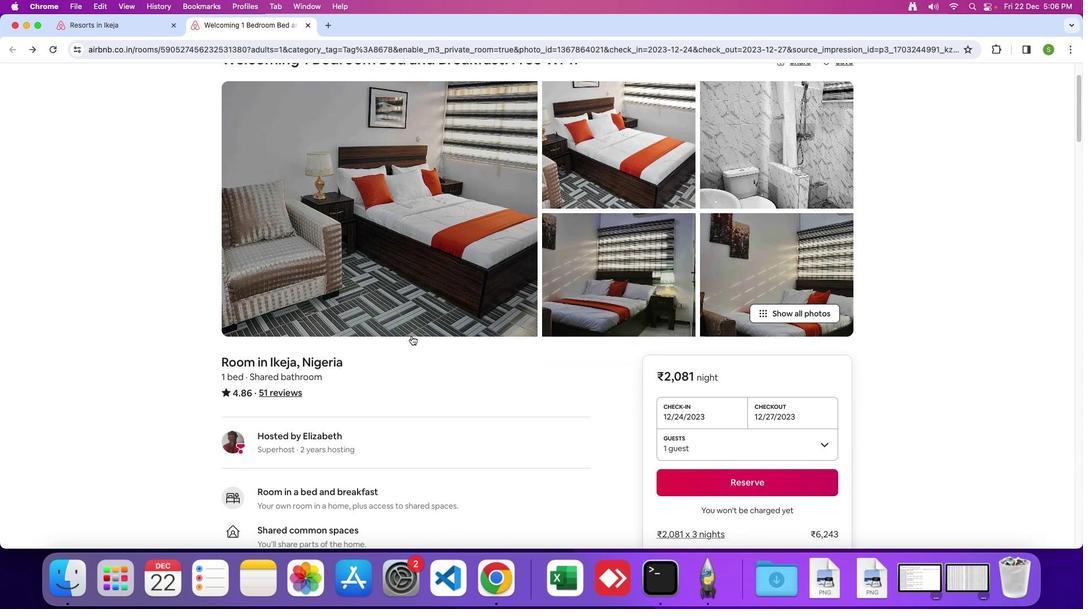
Action: Mouse scrolled (412, 336) with delta (0, 0)
Screenshot: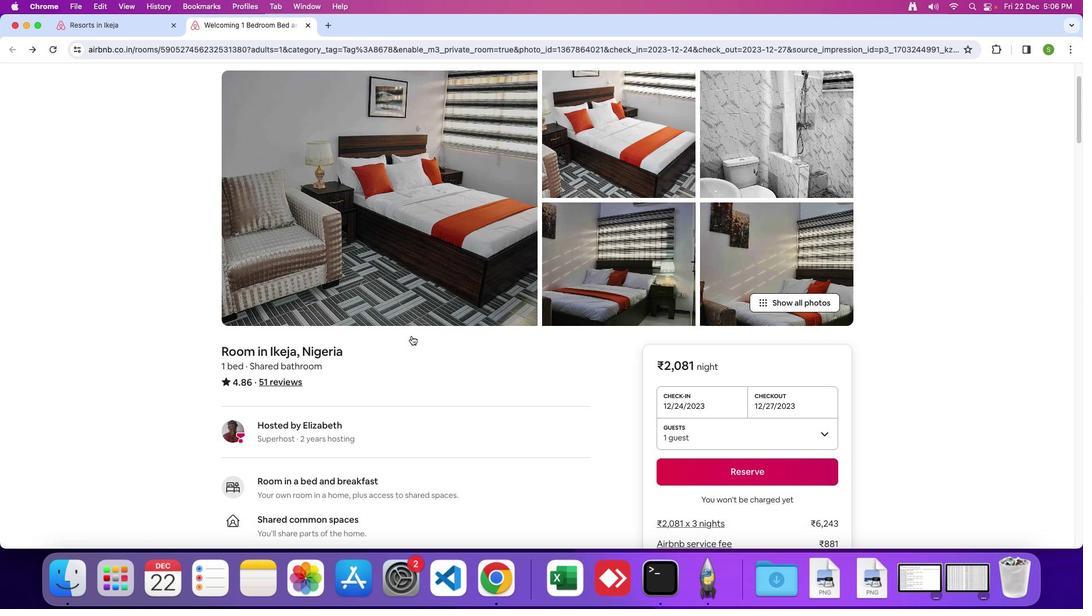 
Action: Mouse scrolled (412, 336) with delta (0, 0)
Screenshot: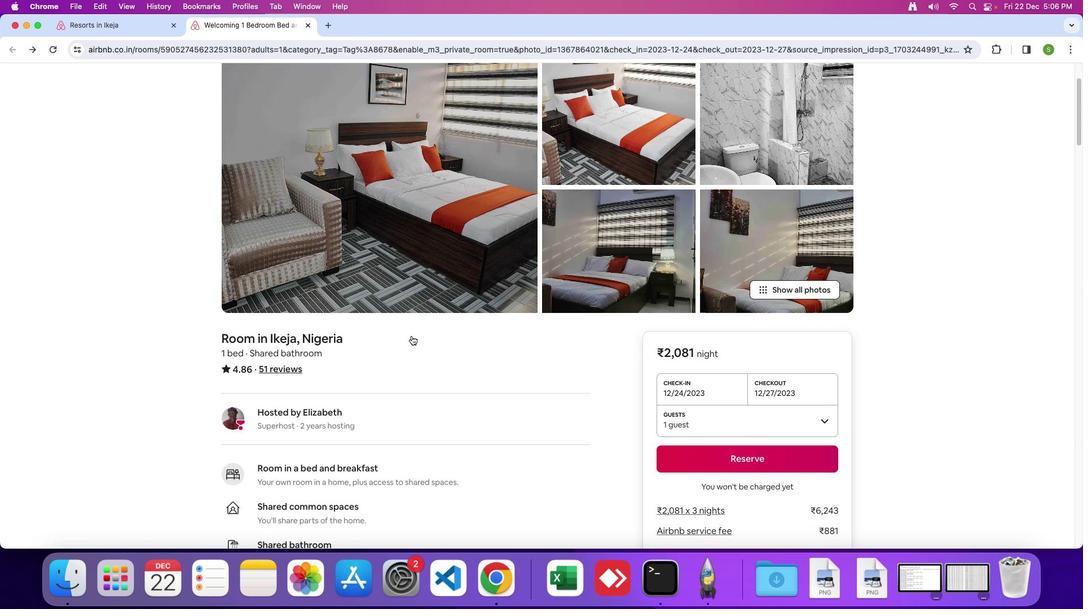 
Action: Mouse scrolled (412, 336) with delta (0, 0)
Screenshot: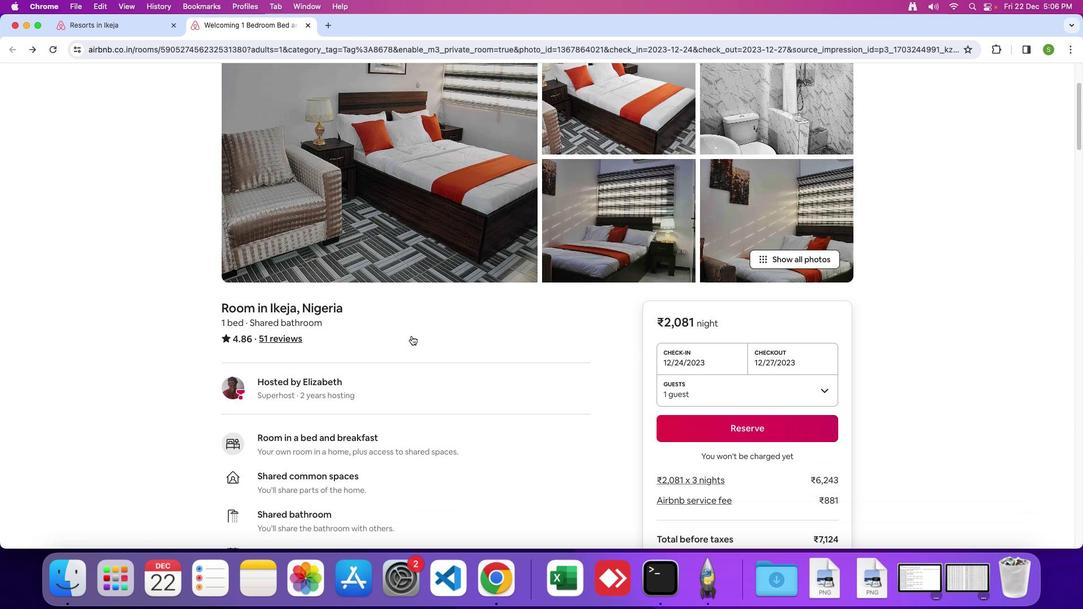 
Action: Mouse scrolled (412, 336) with delta (0, 0)
Screenshot: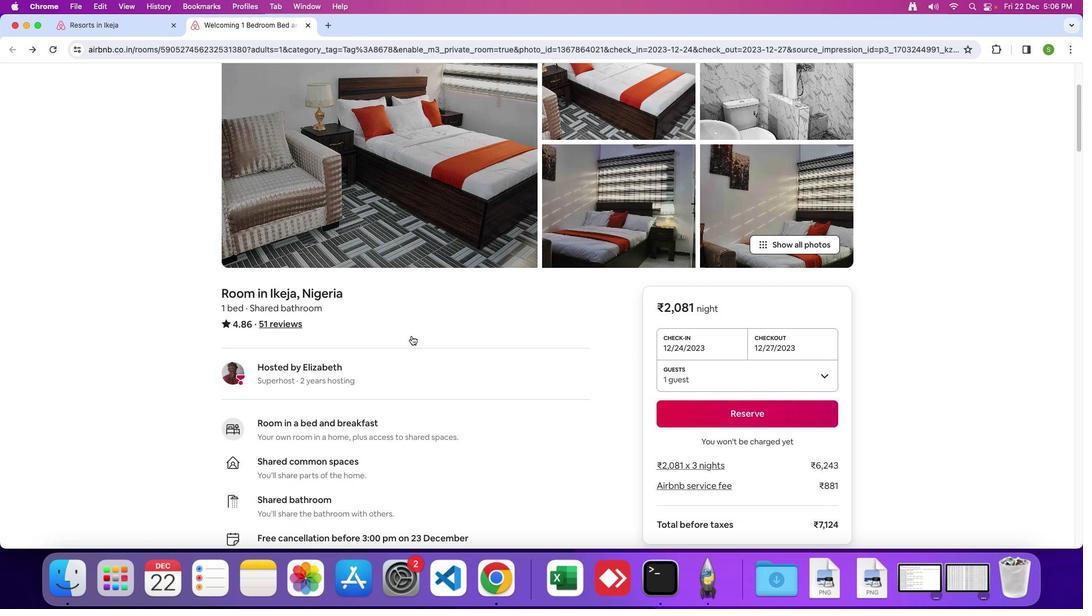 
Action: Mouse scrolled (412, 336) with delta (0, 0)
Screenshot: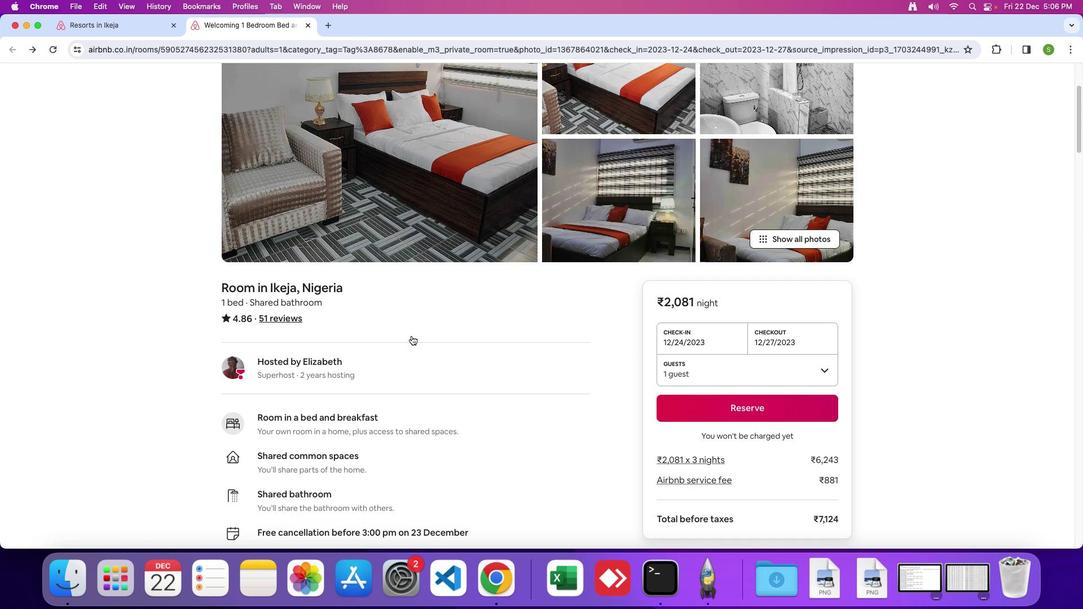 
Action: Mouse scrolled (412, 336) with delta (0, 0)
Screenshot: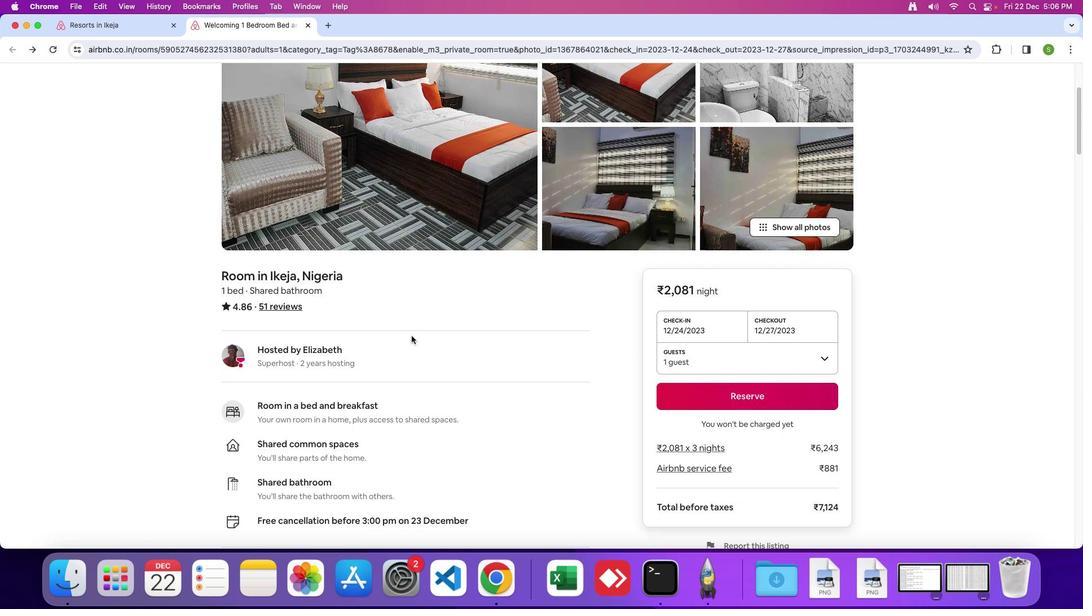 
Action: Mouse scrolled (412, 336) with delta (0, 0)
Screenshot: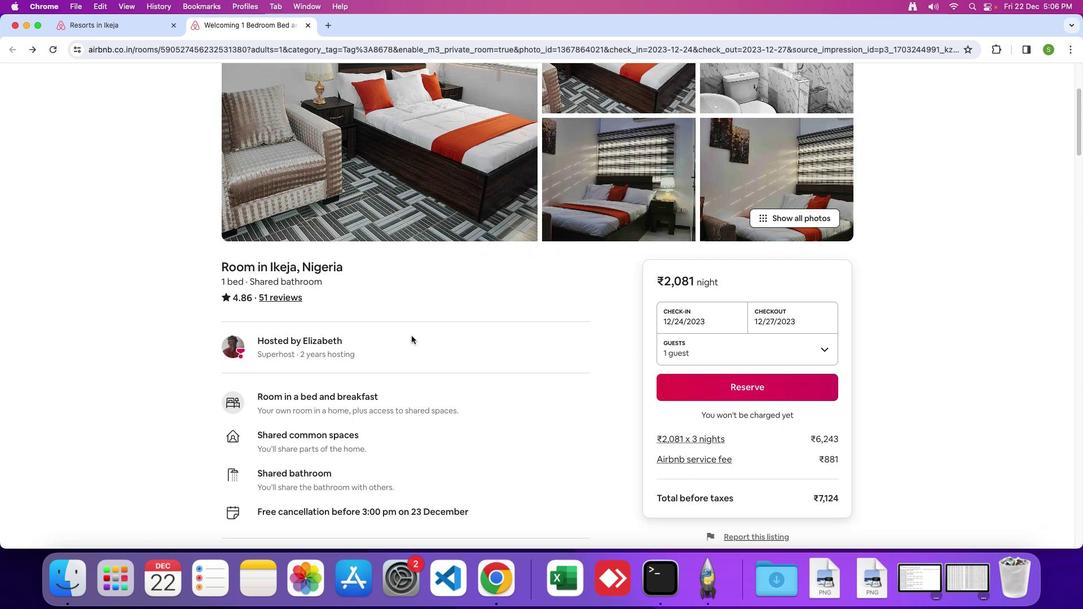 
Action: Mouse scrolled (412, 336) with delta (0, 0)
Screenshot: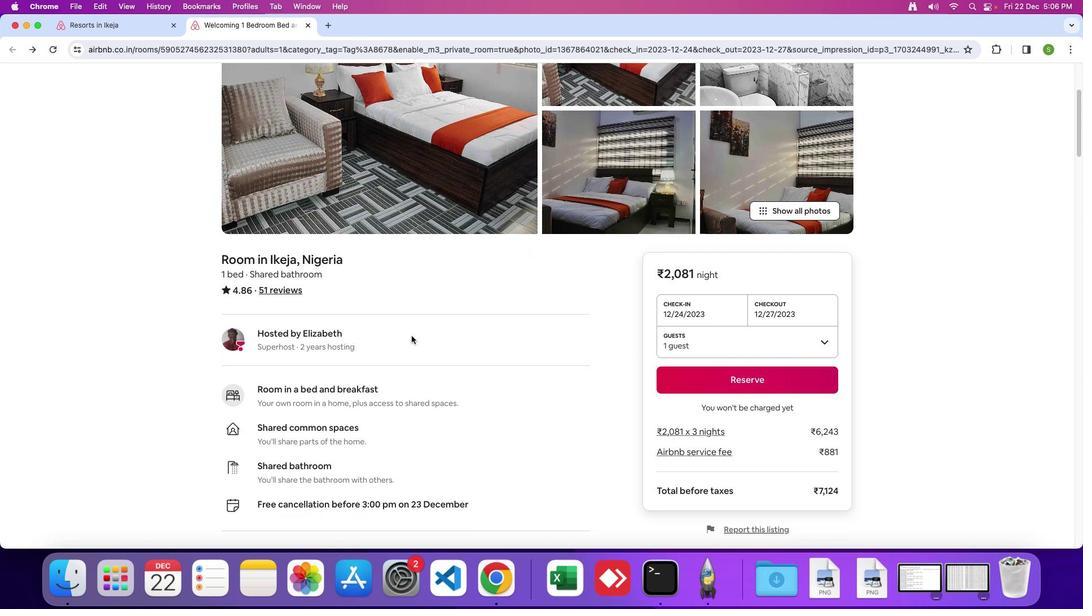
Action: Mouse scrolled (412, 336) with delta (0, 0)
Screenshot: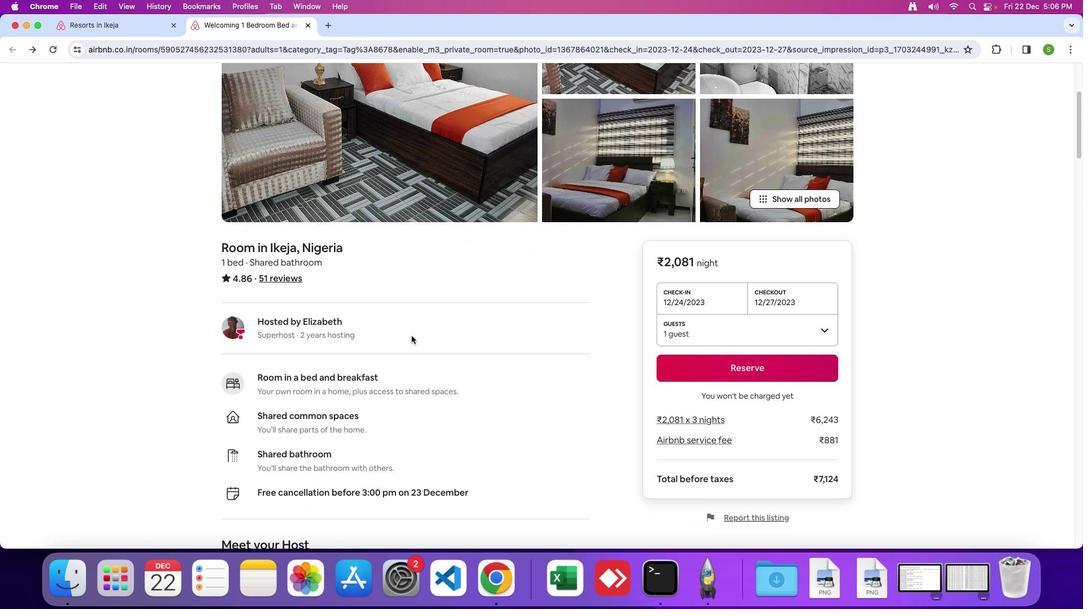 
Action: Mouse scrolled (412, 336) with delta (0, 0)
Screenshot: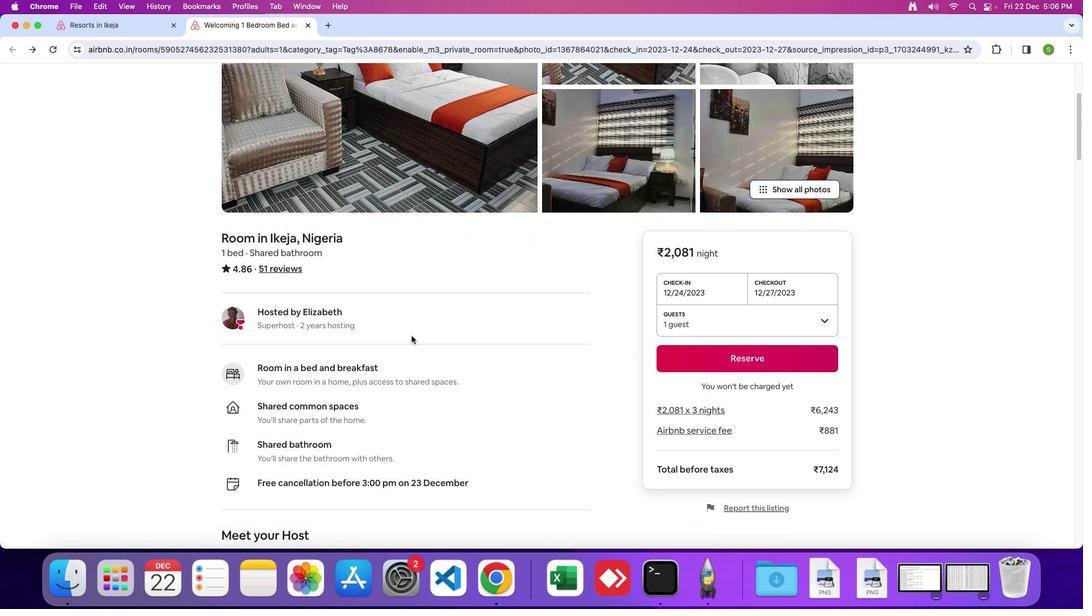 
Action: Mouse scrolled (412, 336) with delta (0, 0)
Screenshot: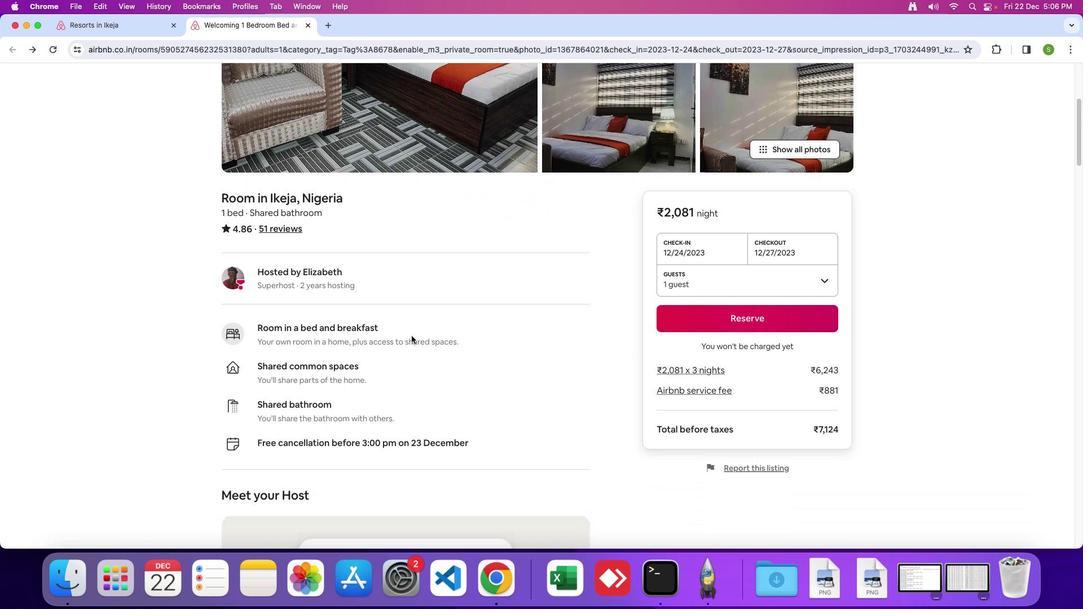 
Action: Mouse scrolled (412, 336) with delta (0, 0)
Screenshot: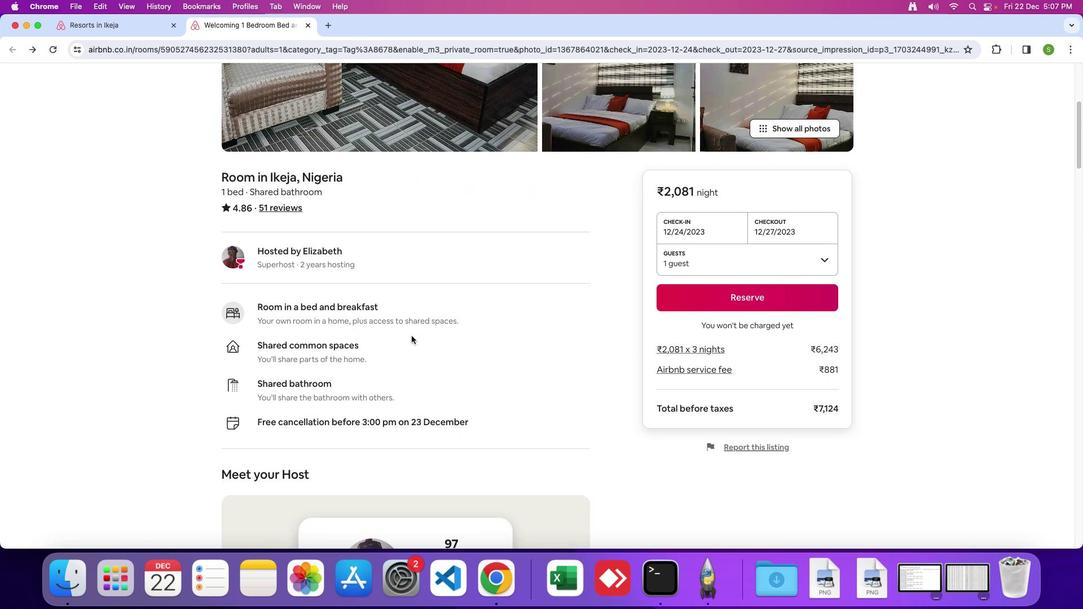 
Action: Mouse scrolled (412, 336) with delta (0, 0)
Screenshot: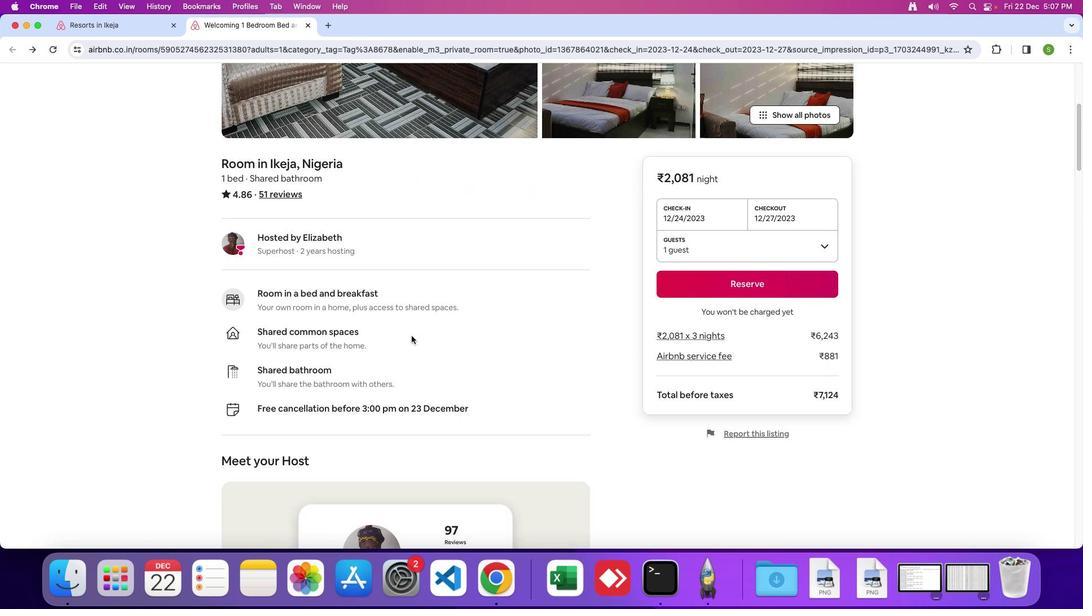 
Action: Mouse scrolled (412, 336) with delta (0, -1)
Screenshot: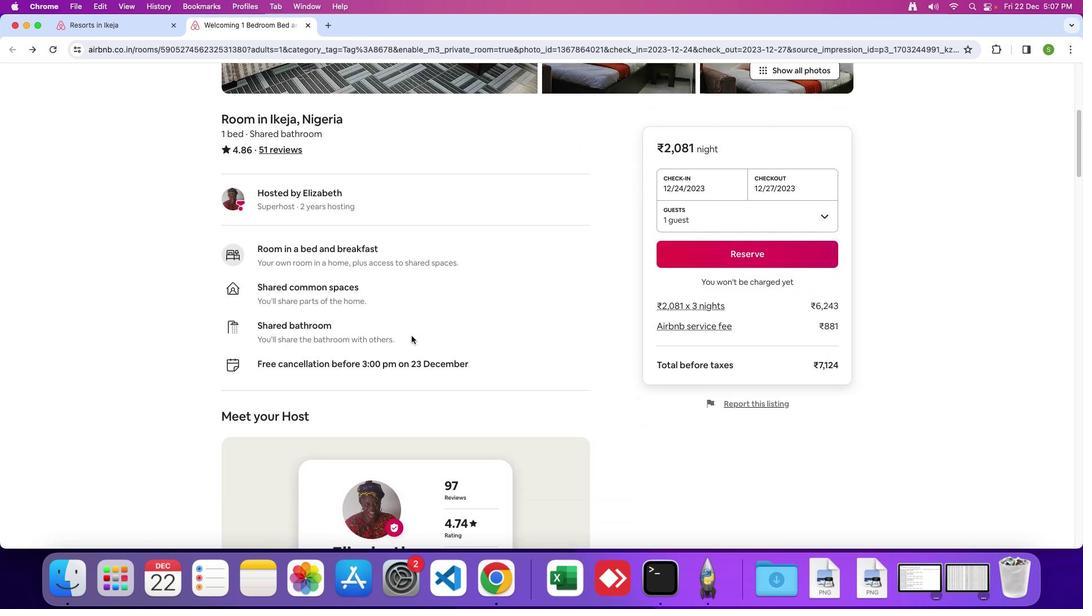 
Action: Mouse scrolled (412, 336) with delta (0, 0)
Screenshot: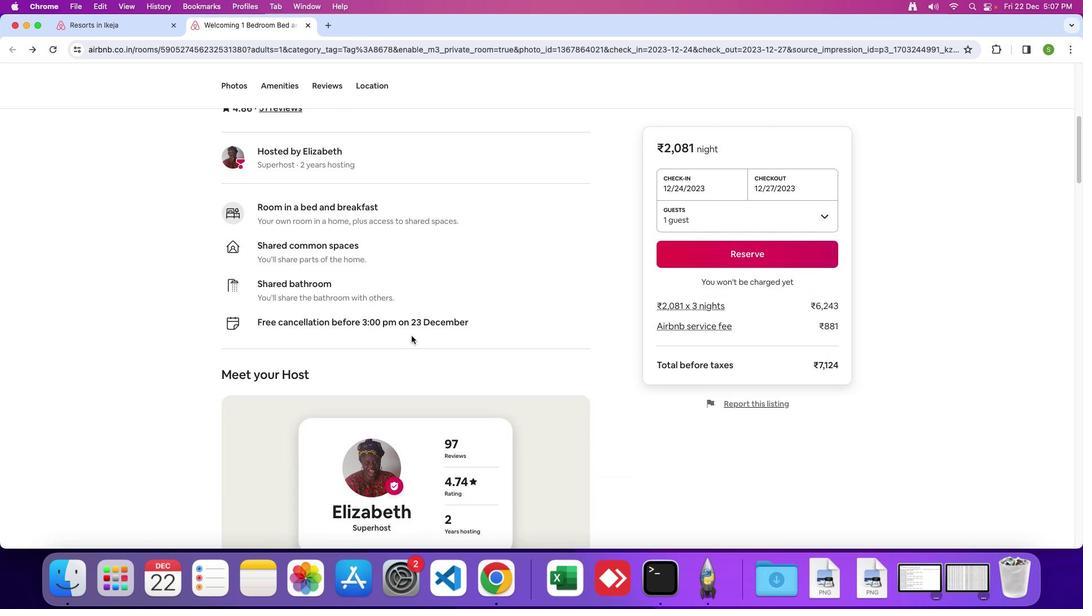 
Action: Mouse scrolled (412, 336) with delta (0, 0)
Screenshot: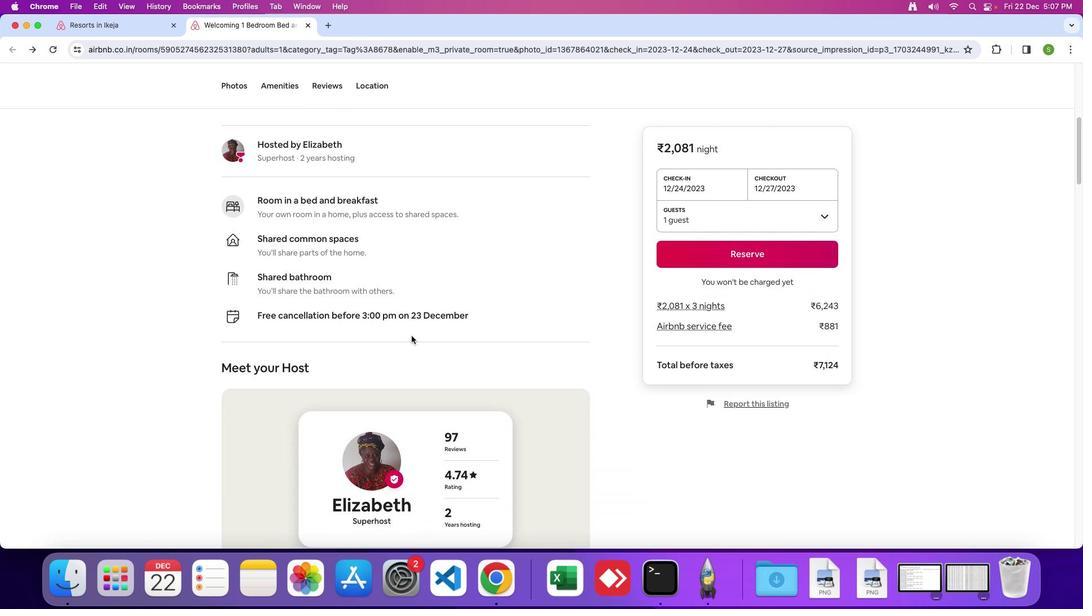 
Action: Mouse scrolled (412, 336) with delta (0, -1)
Screenshot: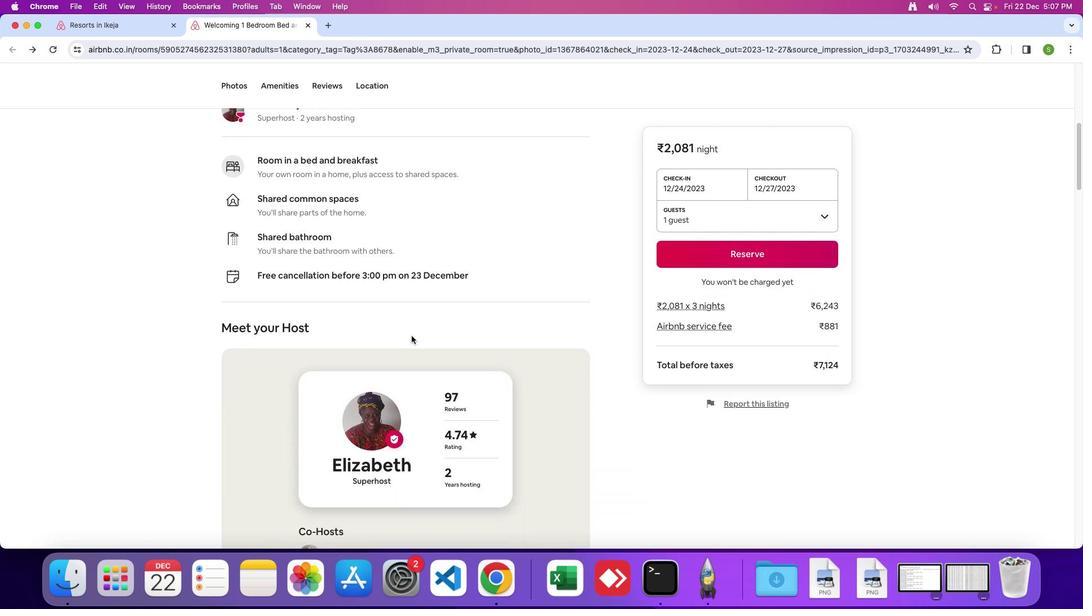 
Action: Mouse scrolled (412, 336) with delta (0, 0)
Screenshot: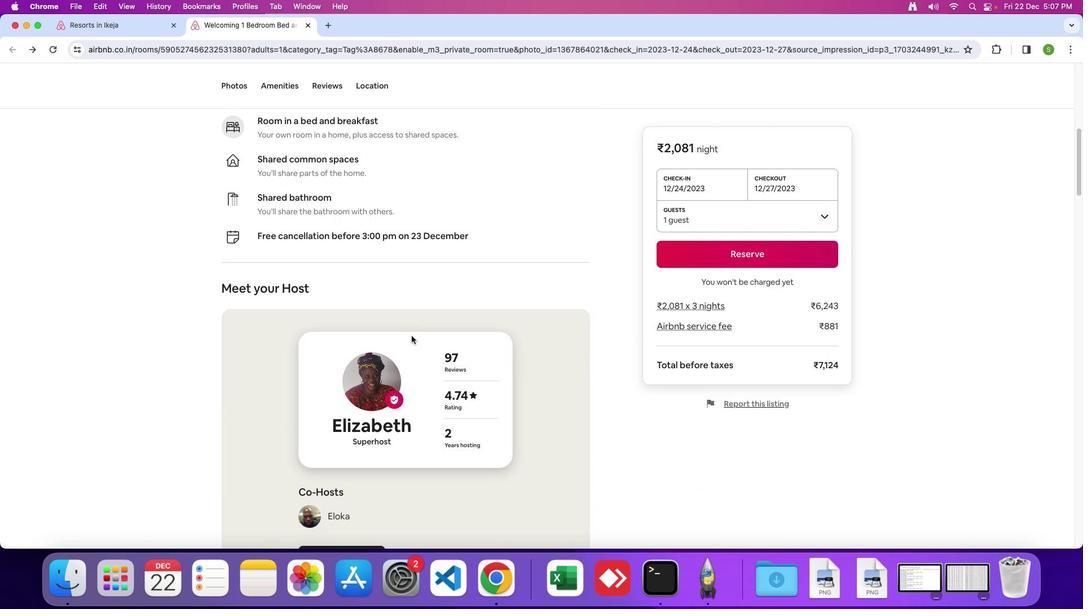 
Action: Mouse scrolled (412, 336) with delta (0, 0)
Screenshot: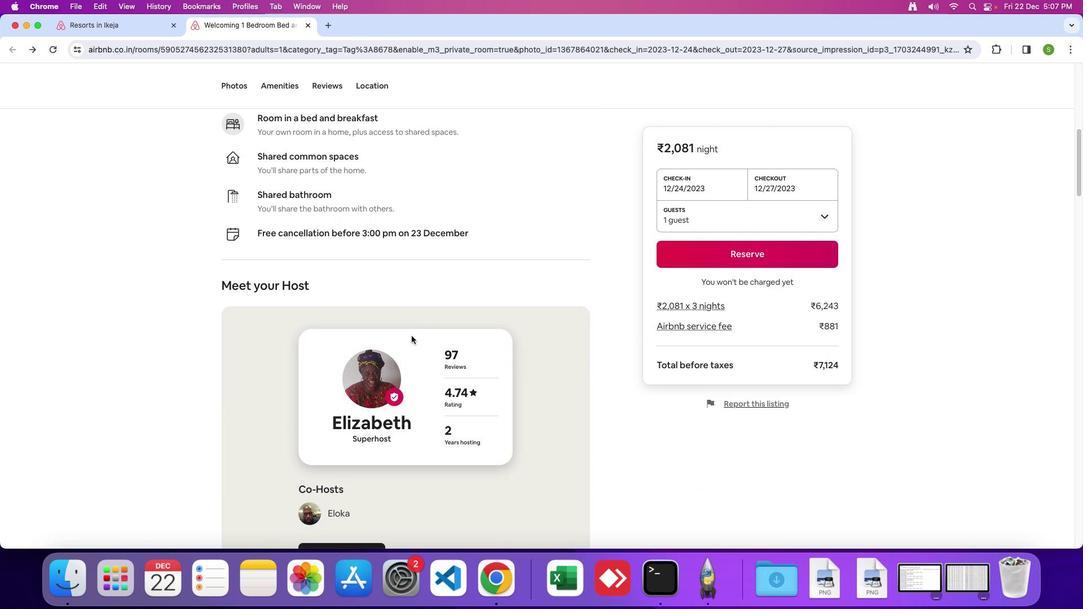 
Action: Mouse scrolled (412, 336) with delta (0, 0)
Screenshot: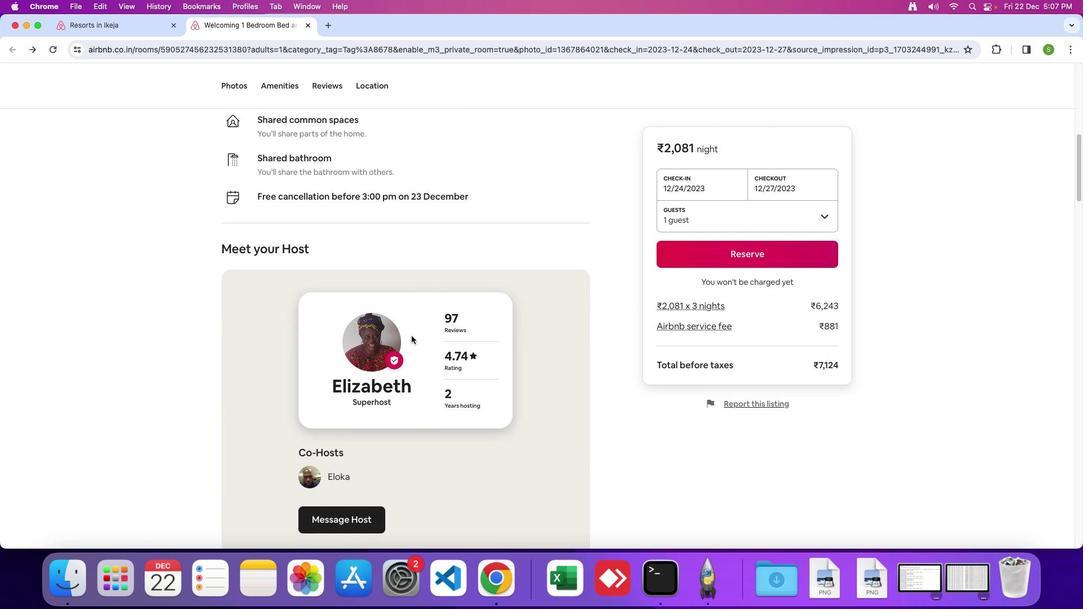 
Action: Mouse scrolled (412, 336) with delta (0, 0)
Screenshot: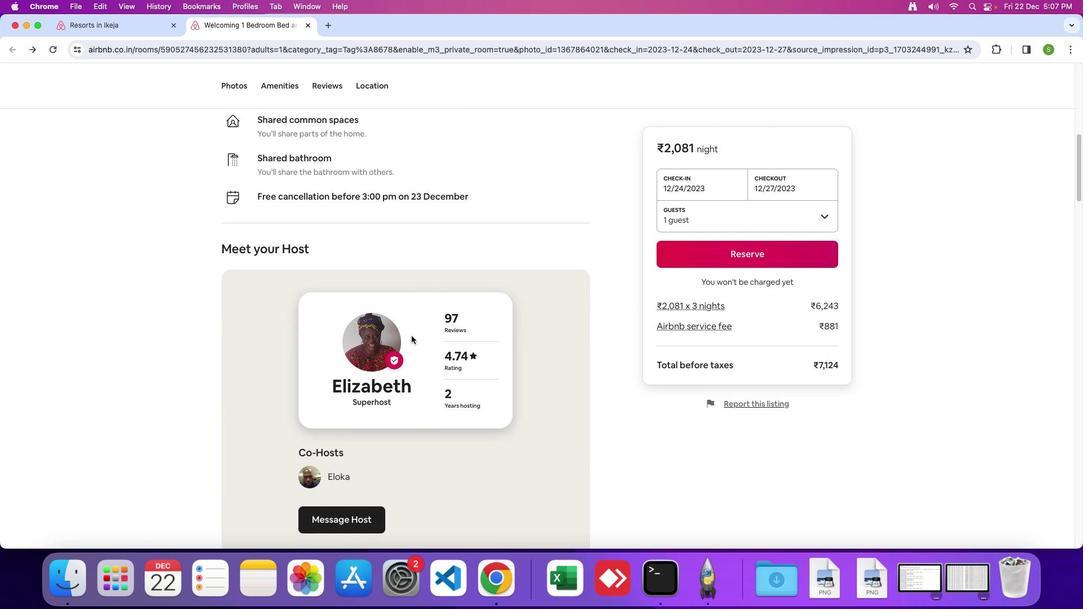 
Action: Mouse scrolled (412, 336) with delta (0, -1)
Screenshot: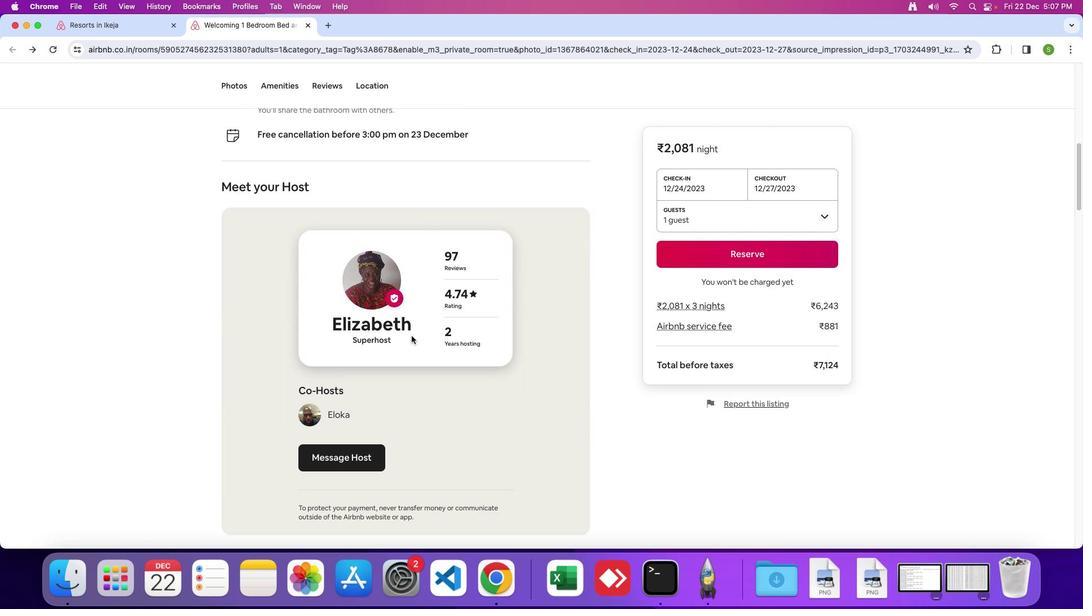 
Action: Mouse scrolled (412, 336) with delta (0, 0)
Screenshot: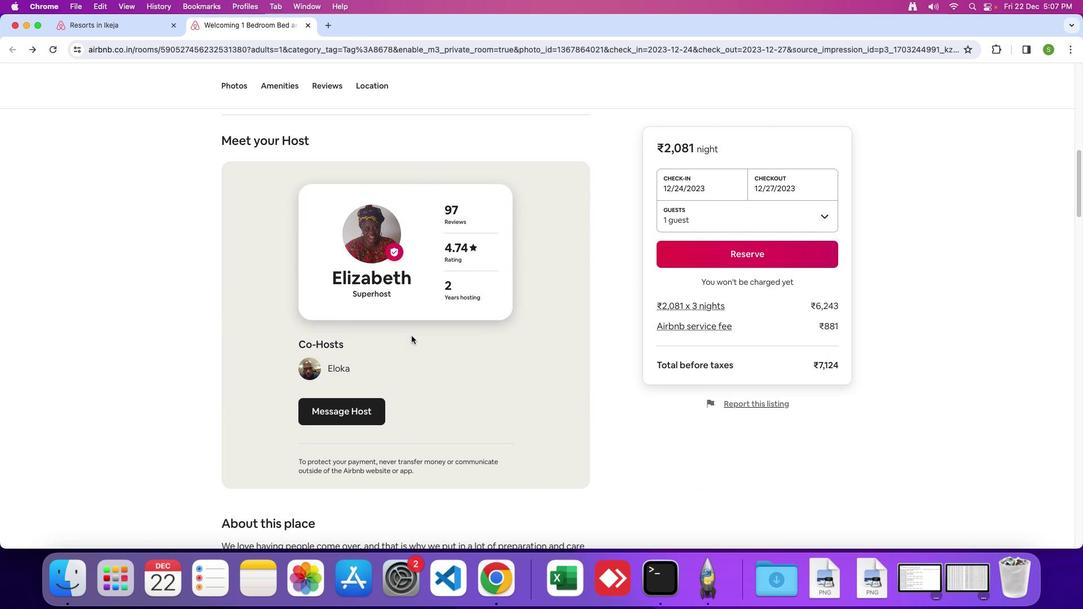 
Action: Mouse scrolled (412, 336) with delta (0, 0)
Screenshot: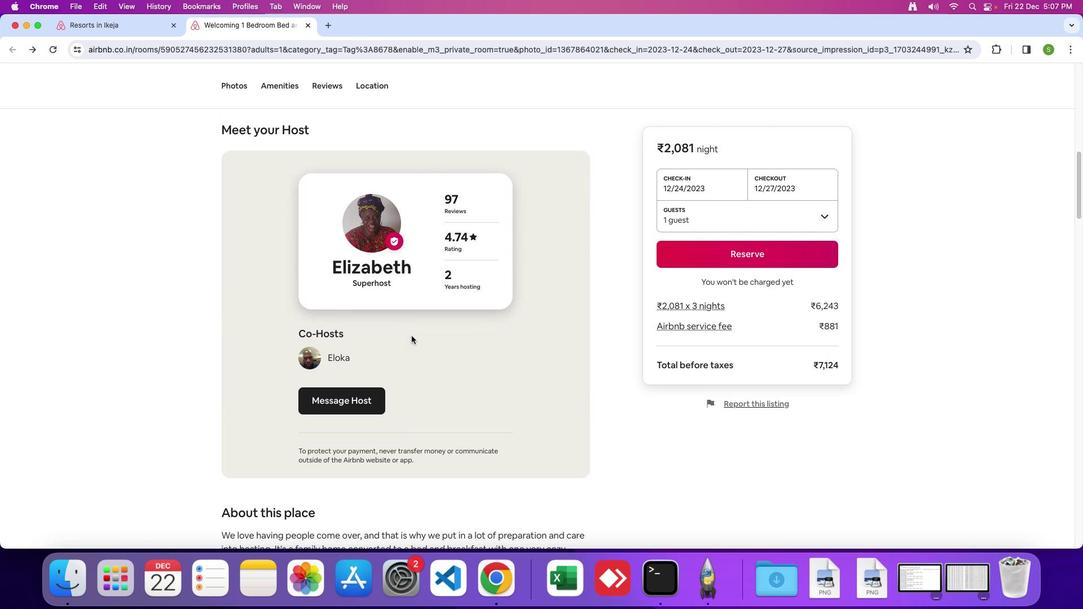 
Action: Mouse scrolled (412, 336) with delta (0, -1)
Screenshot: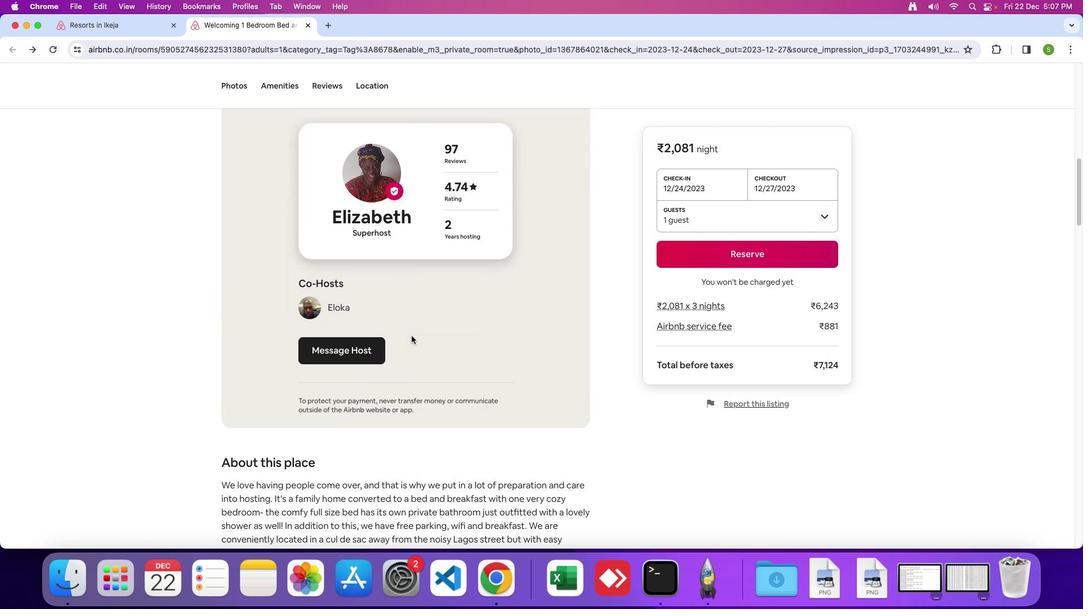 
Action: Mouse scrolled (412, 336) with delta (0, 0)
Screenshot: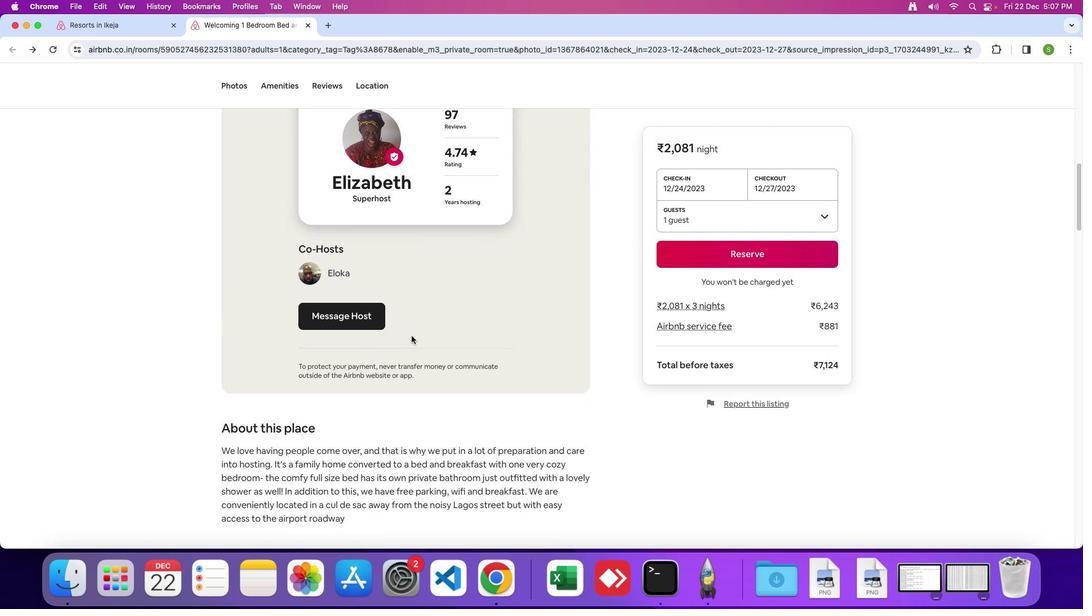 
Action: Mouse scrolled (412, 336) with delta (0, 0)
Screenshot: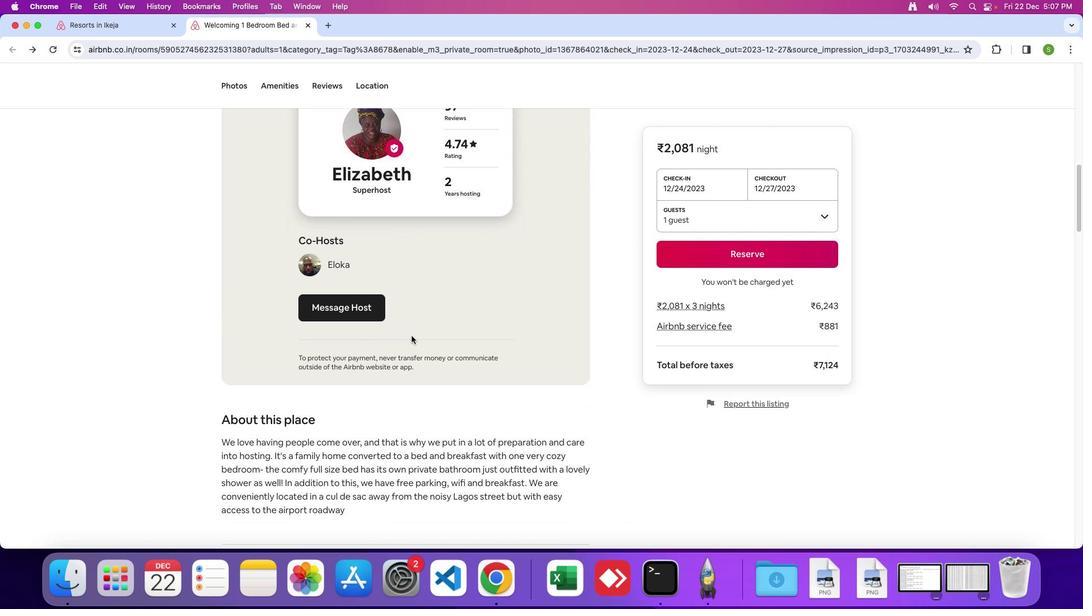 
Action: Mouse scrolled (412, 336) with delta (0, -1)
Screenshot: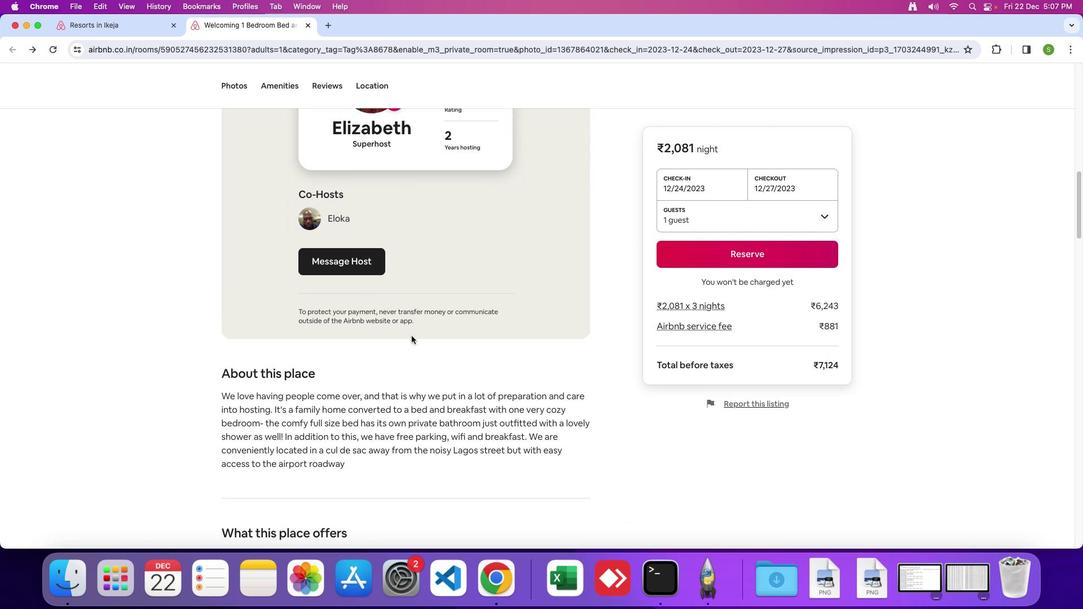 
Action: Mouse moved to (412, 336)
Screenshot: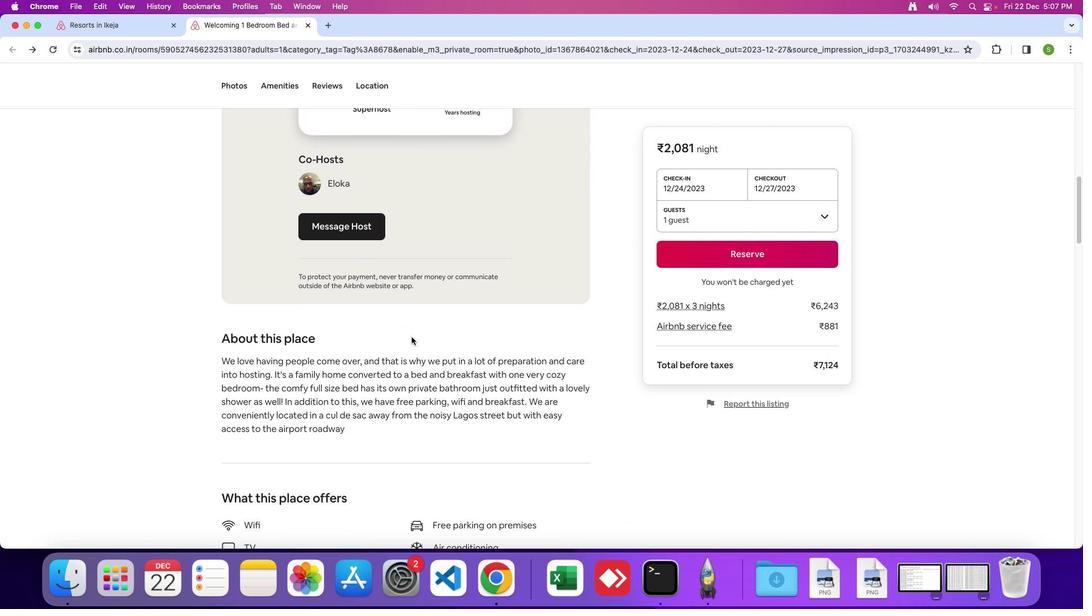 
Action: Mouse scrolled (412, 336) with delta (0, 0)
Screenshot: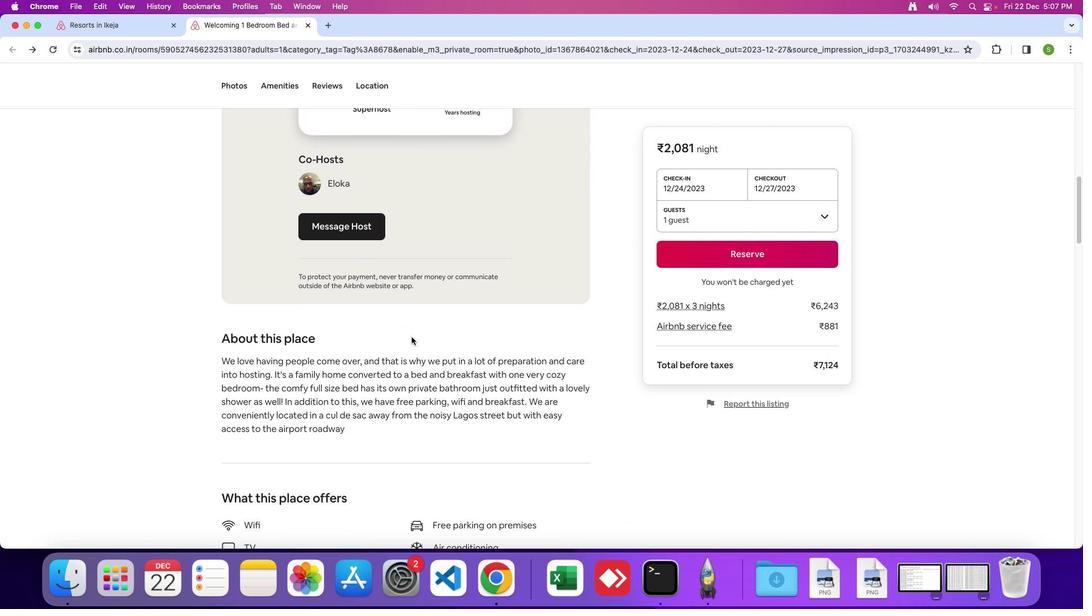 
Action: Mouse moved to (412, 336)
Screenshot: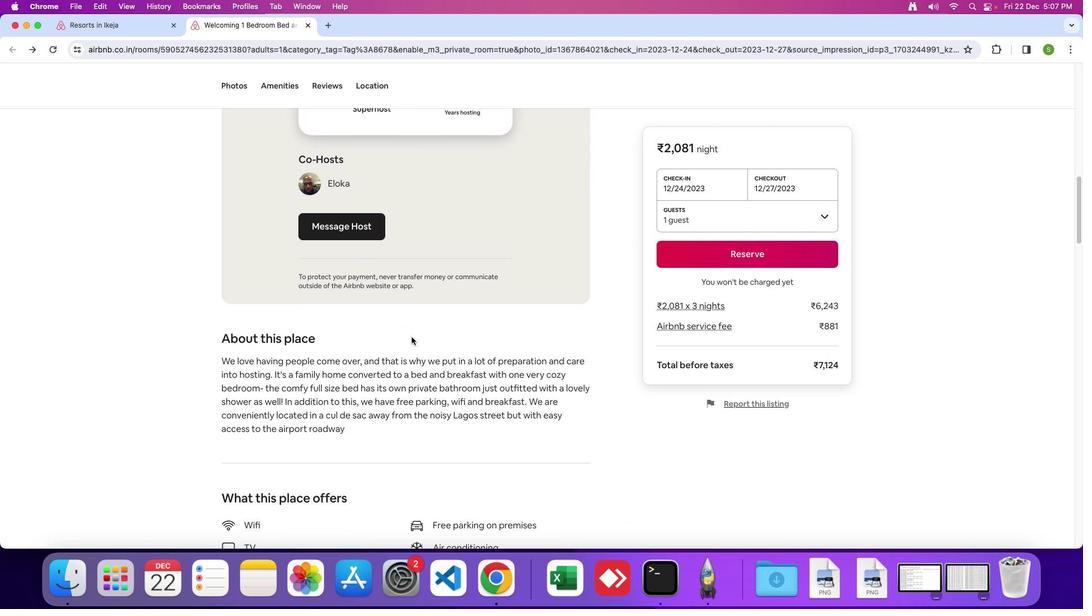 
Action: Mouse scrolled (412, 336) with delta (0, 0)
Screenshot: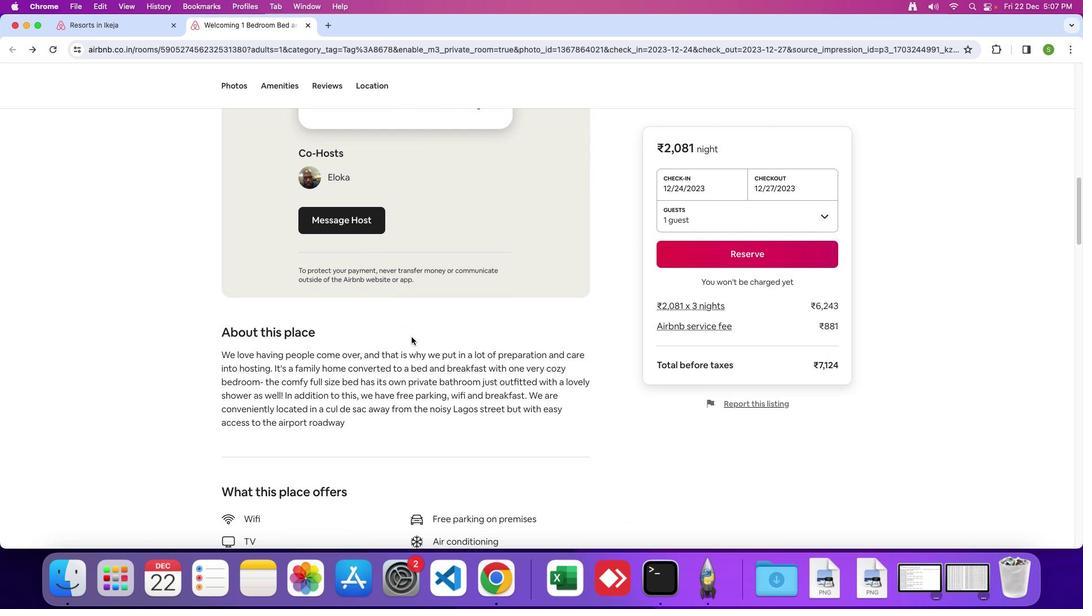 
Action: Mouse scrolled (412, 336) with delta (0, -1)
Screenshot: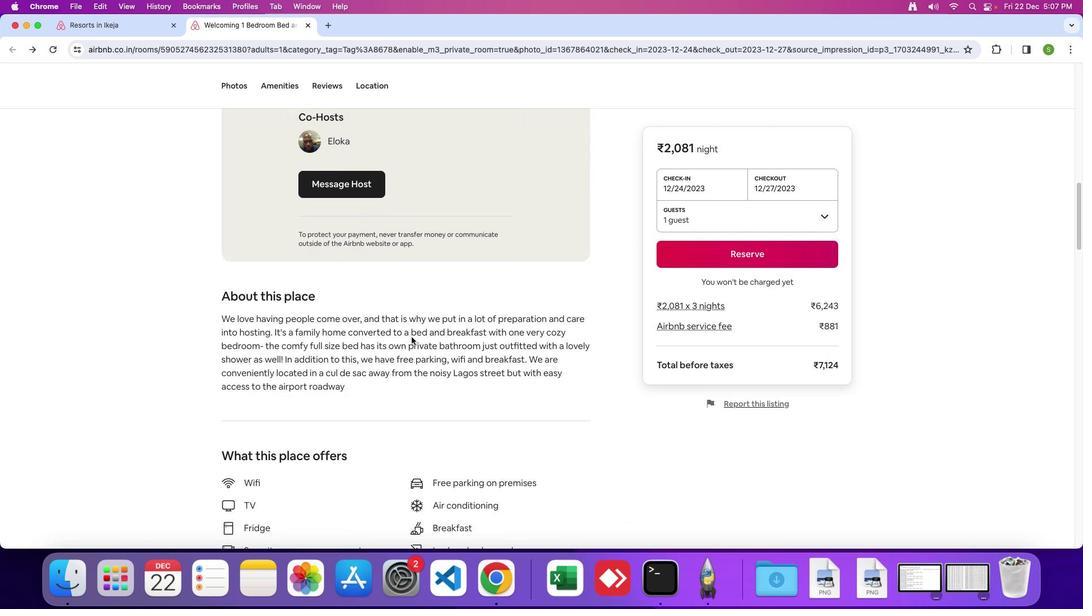 
Action: Mouse scrolled (412, 336) with delta (0, 0)
Screenshot: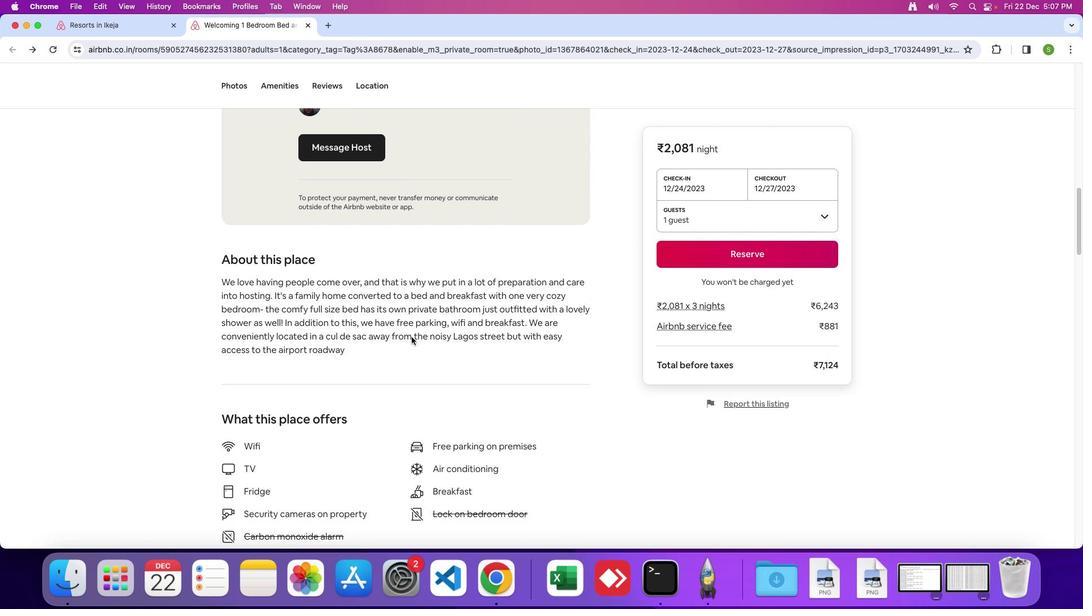 
Action: Mouse scrolled (412, 336) with delta (0, 0)
Screenshot: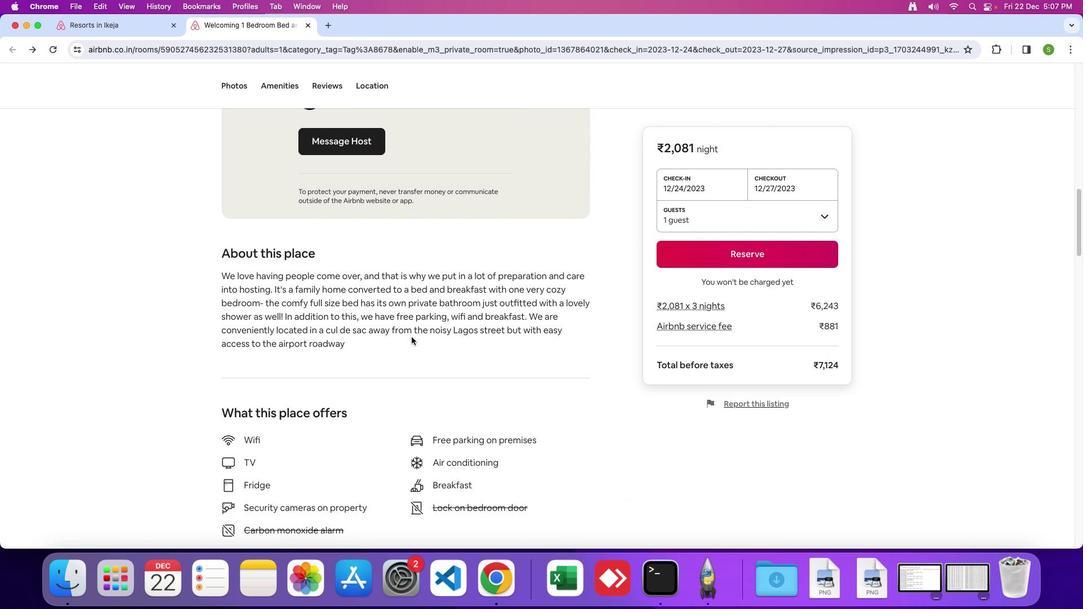 
Action: Mouse scrolled (412, 336) with delta (0, 0)
Screenshot: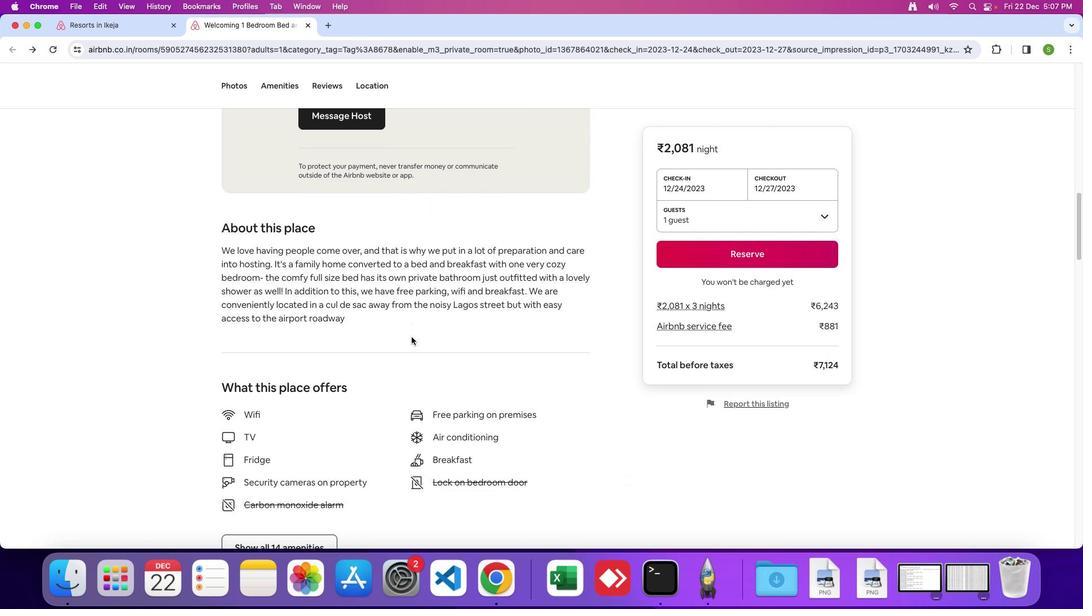 
Action: Mouse scrolled (412, 336) with delta (0, 0)
Screenshot: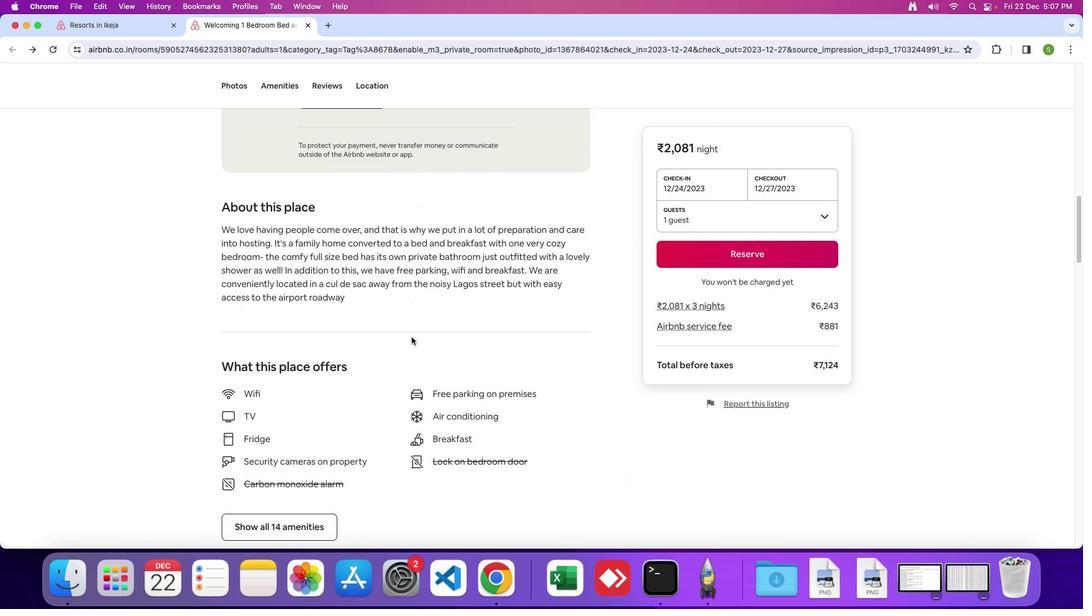 
Action: Mouse scrolled (412, 336) with delta (0, -1)
Screenshot: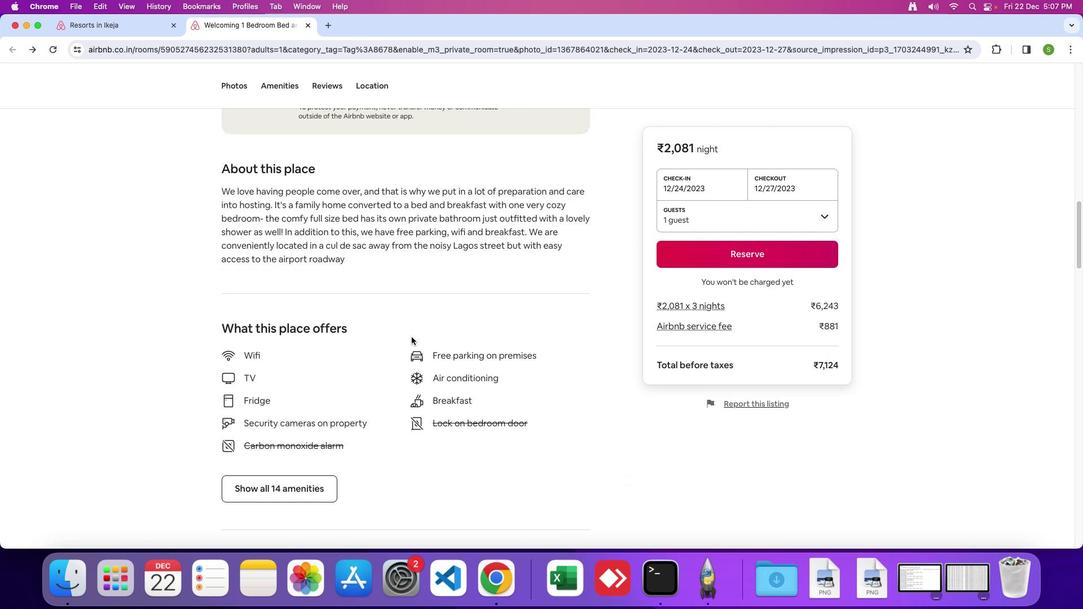 
Action: Mouse scrolled (412, 336) with delta (0, 0)
Screenshot: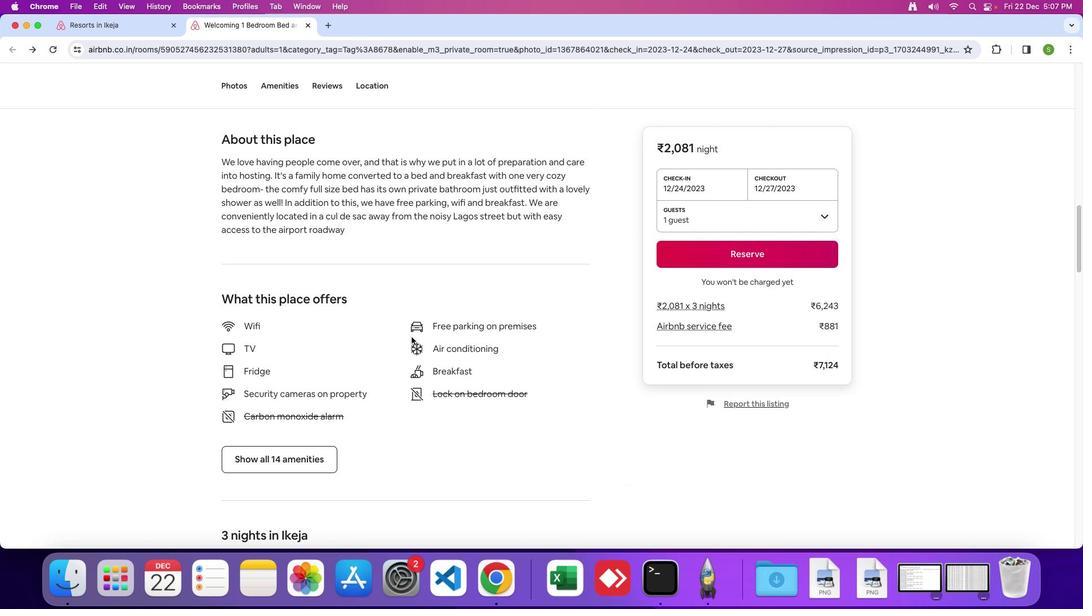 
Action: Mouse scrolled (412, 336) with delta (0, 0)
Screenshot: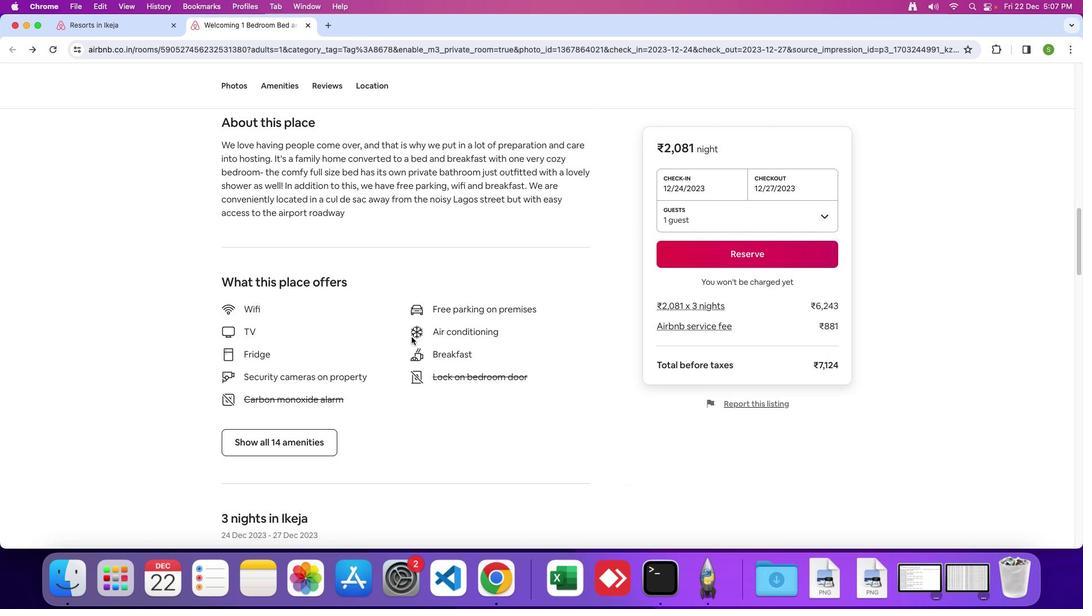 
Action: Mouse scrolled (412, 336) with delta (0, 0)
Screenshot: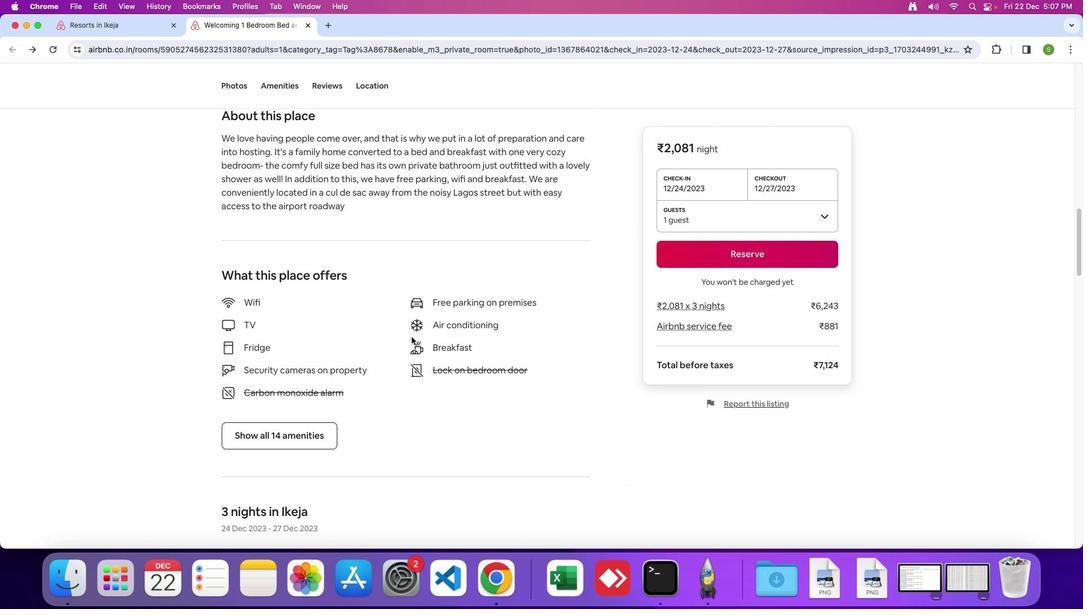 
Action: Mouse scrolled (412, 336) with delta (0, 0)
Screenshot: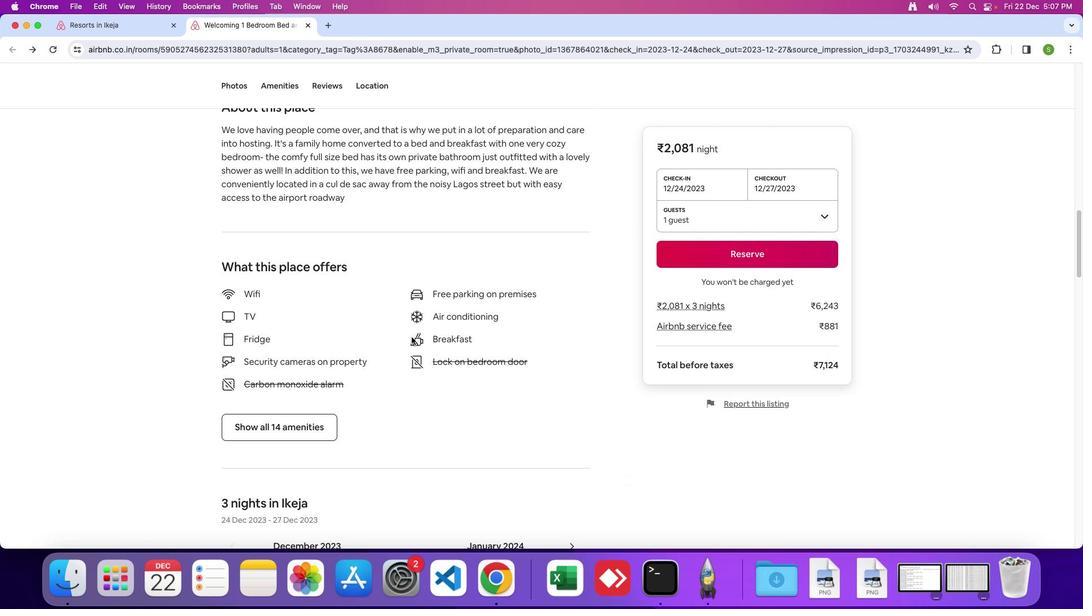 
Action: Mouse scrolled (412, 336) with delta (0, -1)
Screenshot: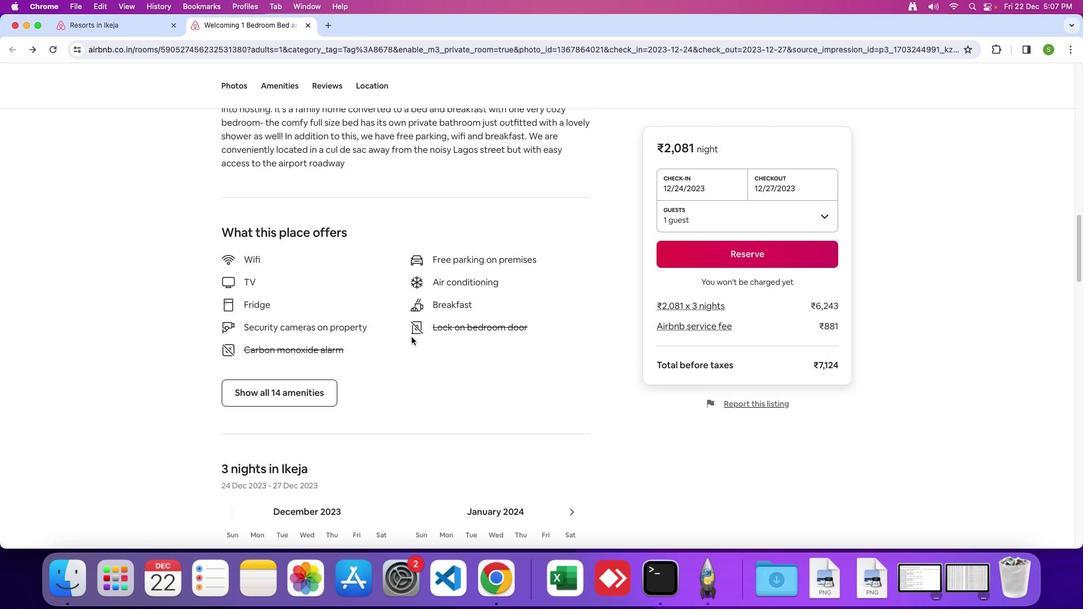 
Action: Mouse moved to (404, 343)
Screenshot: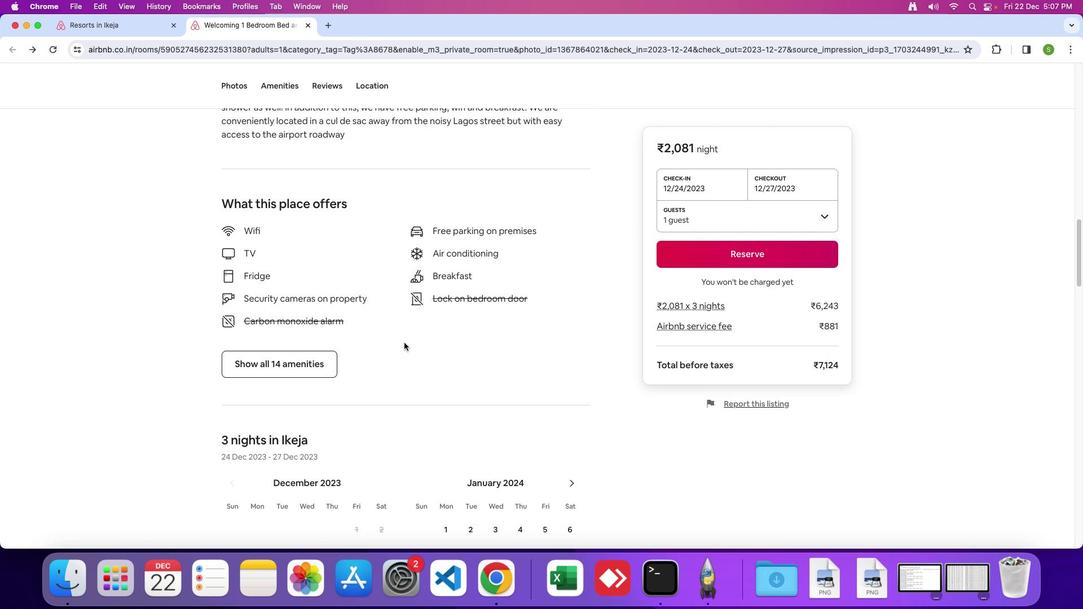 
Action: Mouse scrolled (404, 343) with delta (0, 0)
Screenshot: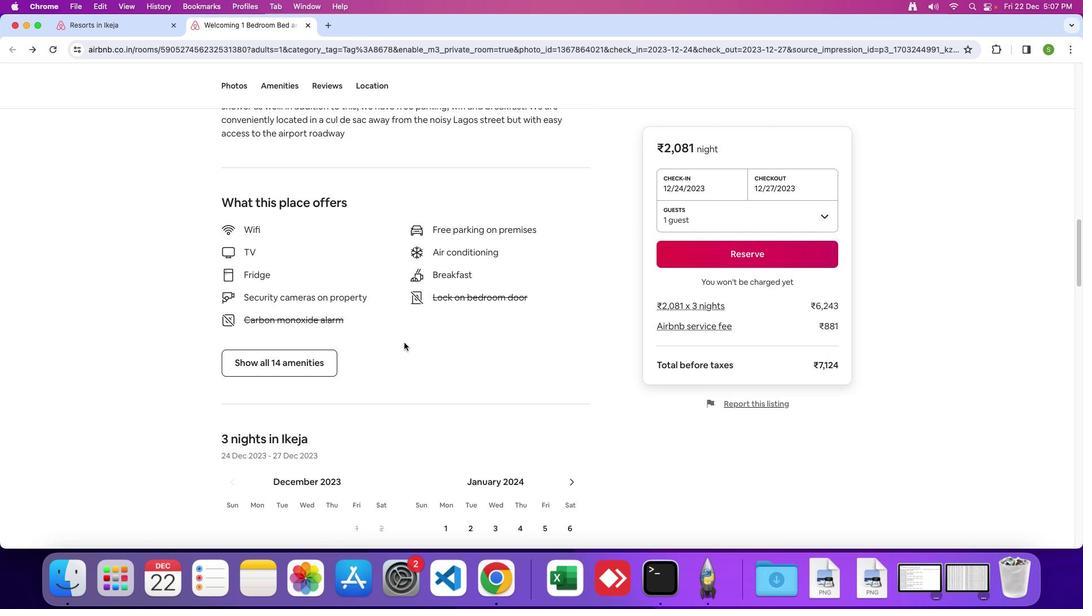 
Action: Mouse moved to (292, 358)
Screenshot: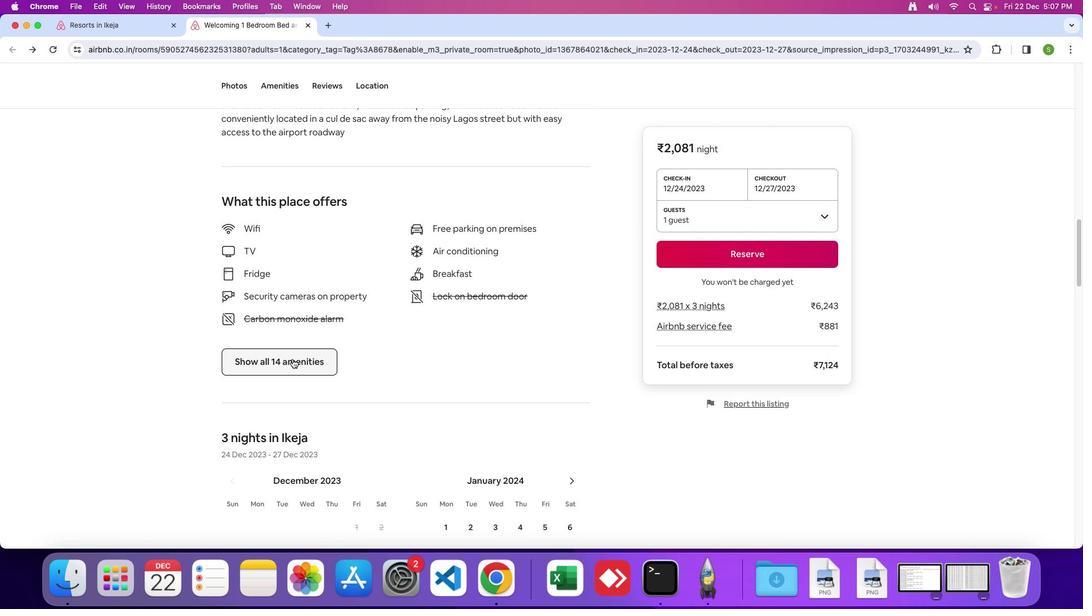 
Action: Mouse pressed left at (292, 358)
Screenshot: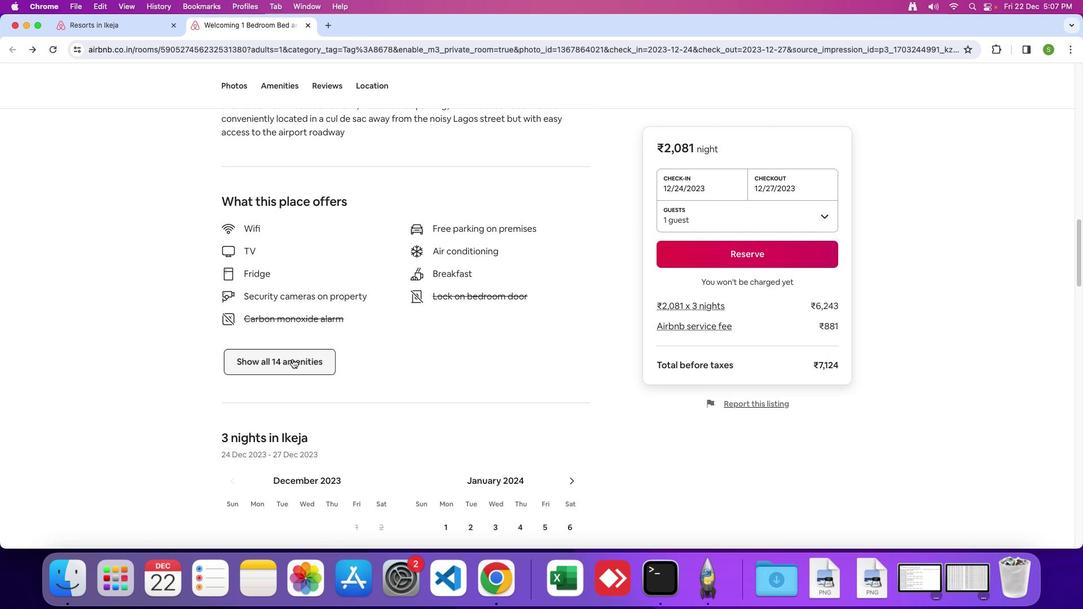 
Action: Mouse moved to (587, 366)
Screenshot: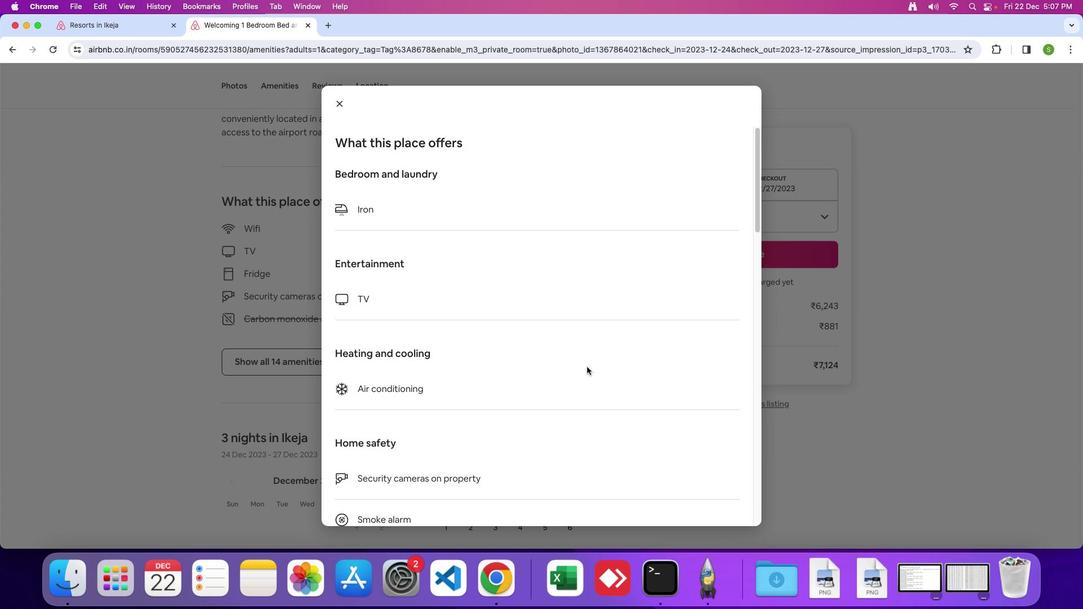 
Action: Mouse scrolled (587, 366) with delta (0, 0)
Screenshot: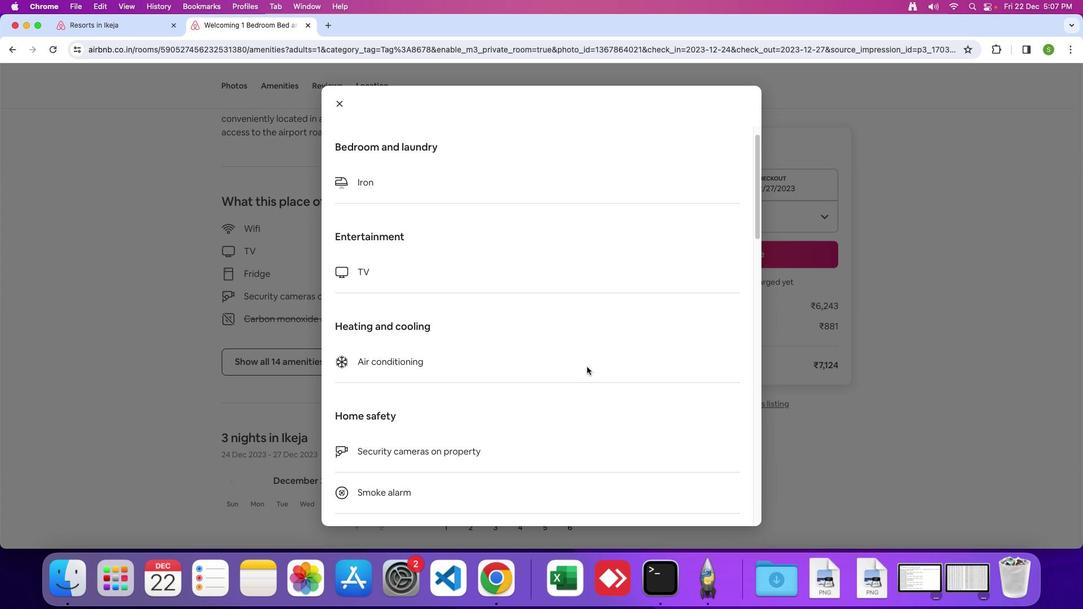 
Action: Mouse scrolled (587, 366) with delta (0, 0)
